 Task: Explore Airbnb accommodation in Puerto de la Cruz, Spain from 21st November, 2023 to 29th November, 2023 for 4 adults.2 bedrooms having 2 beds and 2 bathrooms. Property type can be flat. Look for 5 properties as per requirement.
Action: Mouse moved to (597, 82)
Screenshot: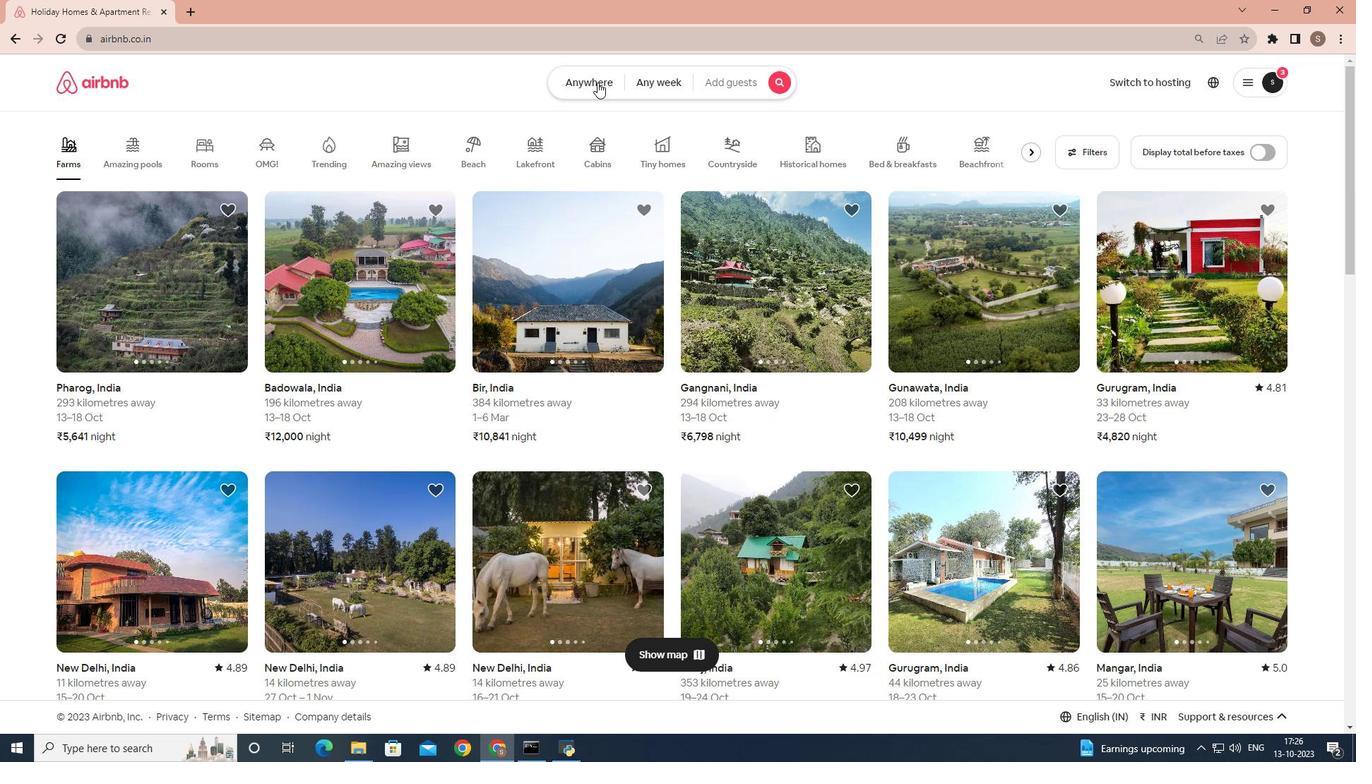 
Action: Mouse pressed left at (597, 82)
Screenshot: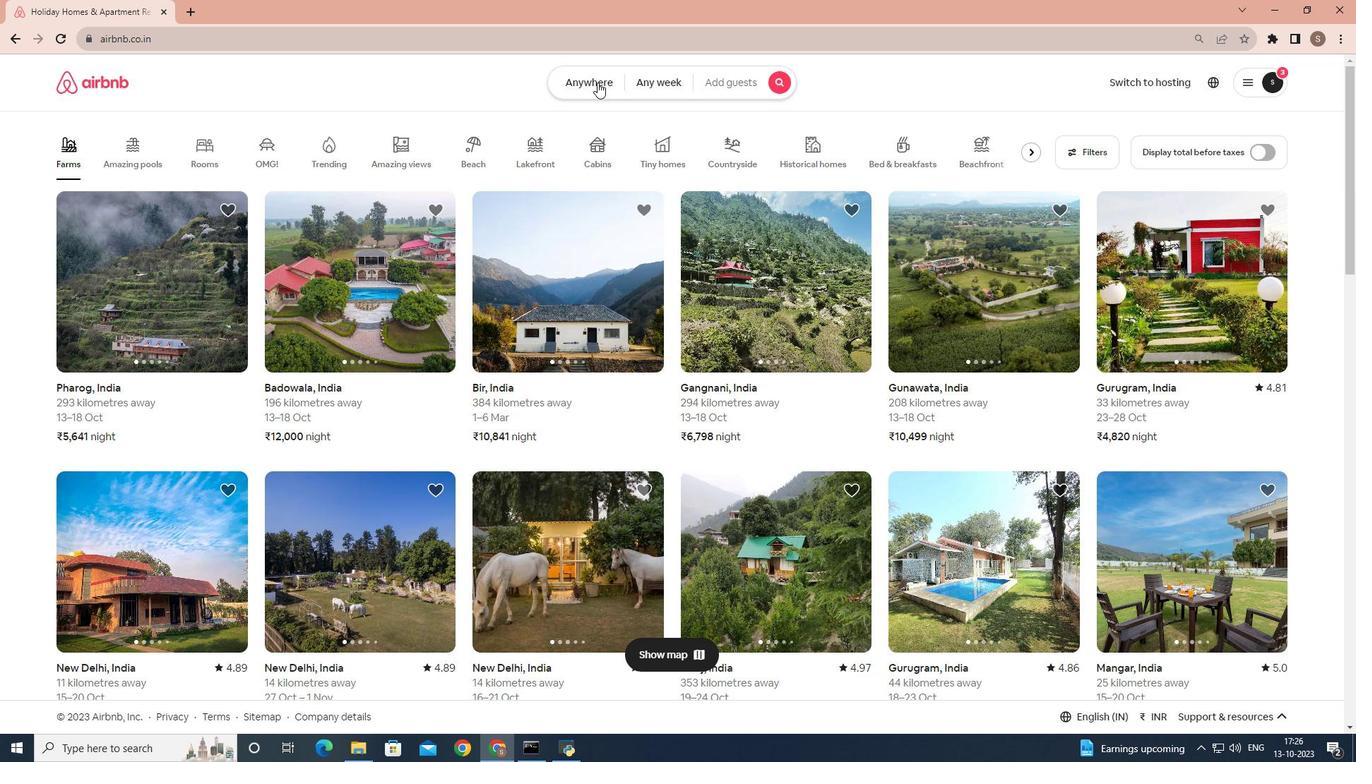 
Action: Mouse moved to (524, 139)
Screenshot: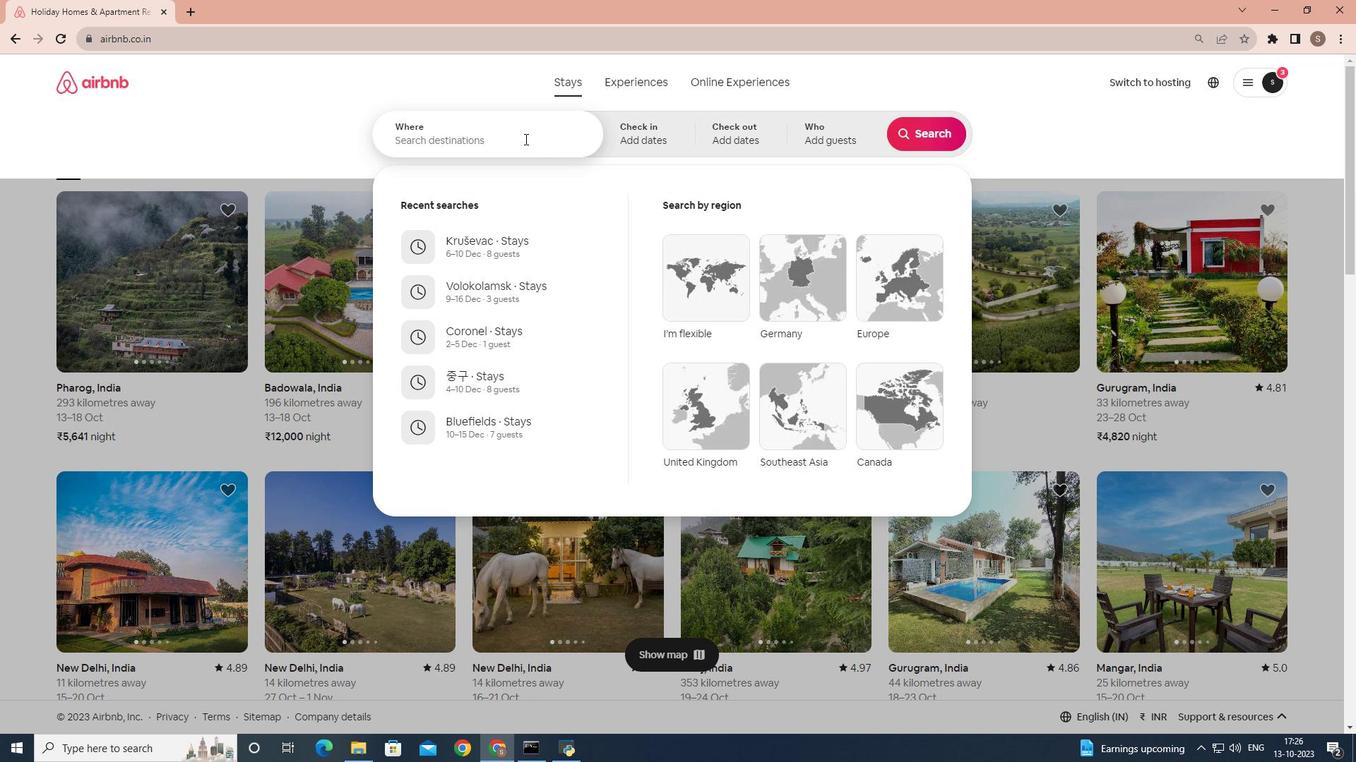 
Action: Mouse pressed left at (524, 139)
Screenshot: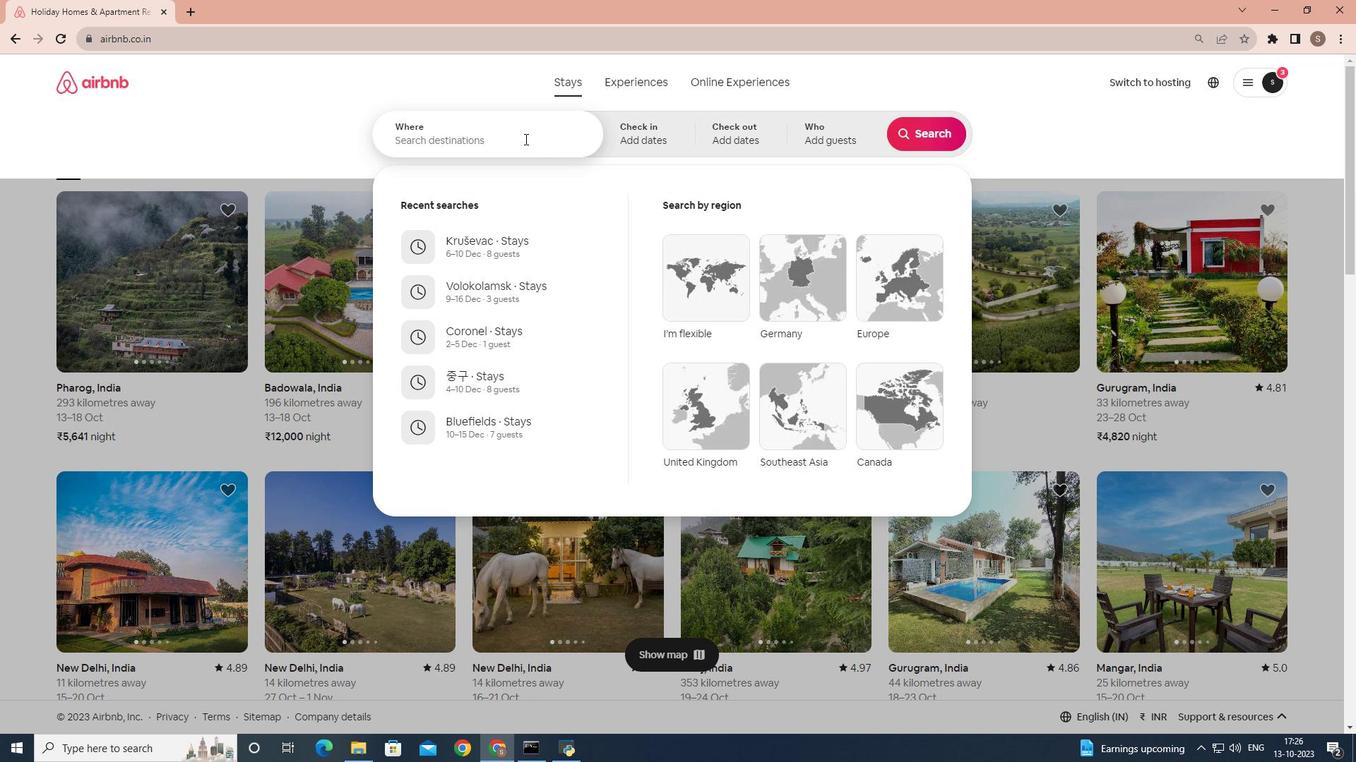 
Action: Key pressed <Key.shift>Puerto<Key.space>de<Key.space>la<Key.space><Key.shift>Curz,<Key.space><Key.shift>Spain
Screenshot: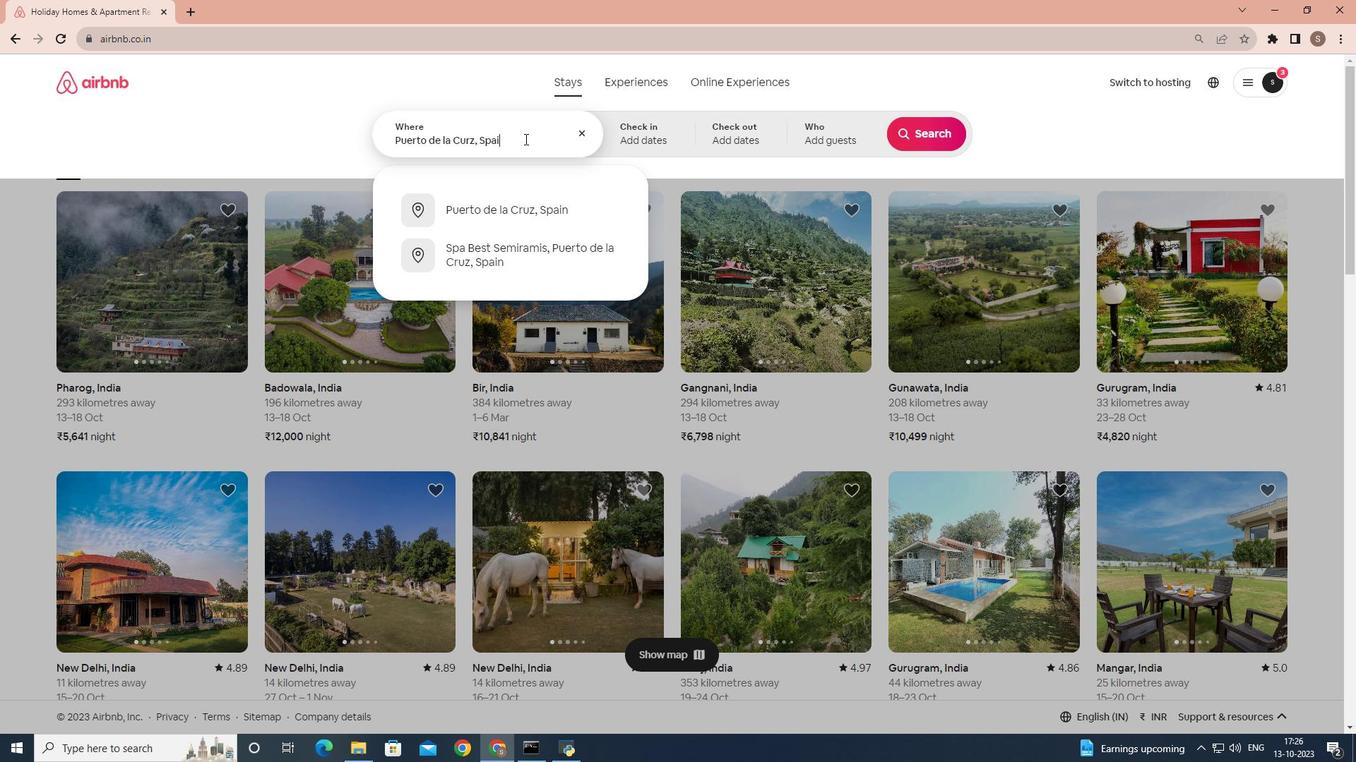 
Action: Mouse moved to (621, 139)
Screenshot: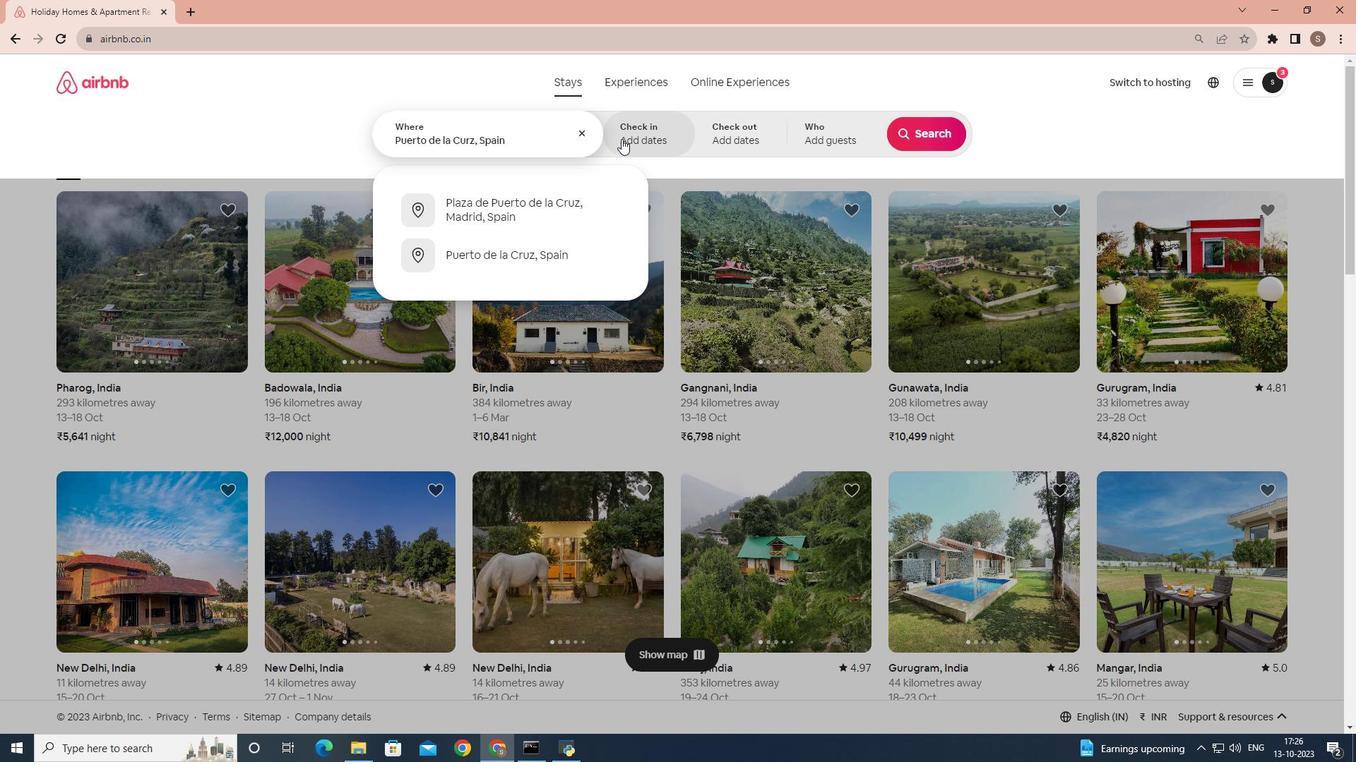 
Action: Mouse pressed left at (621, 139)
Screenshot: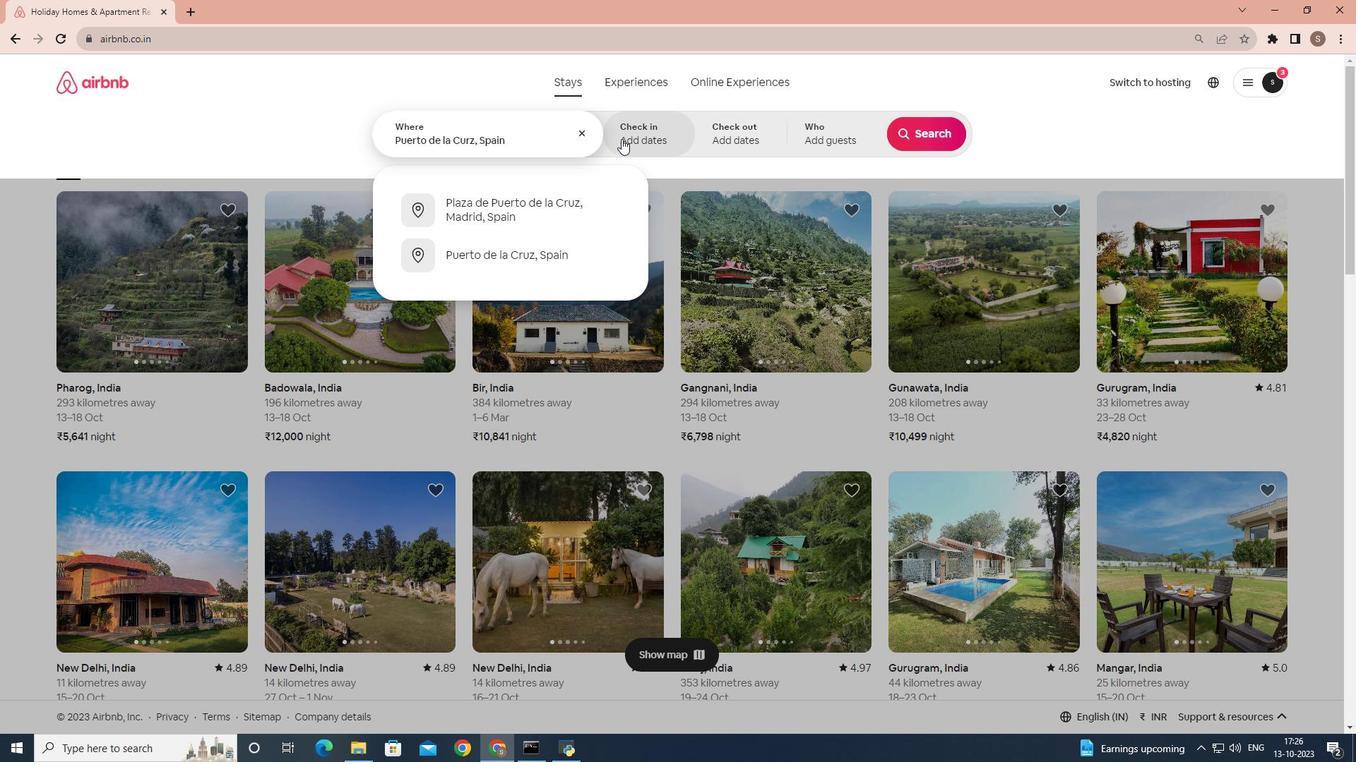
Action: Mouse moved to (782, 407)
Screenshot: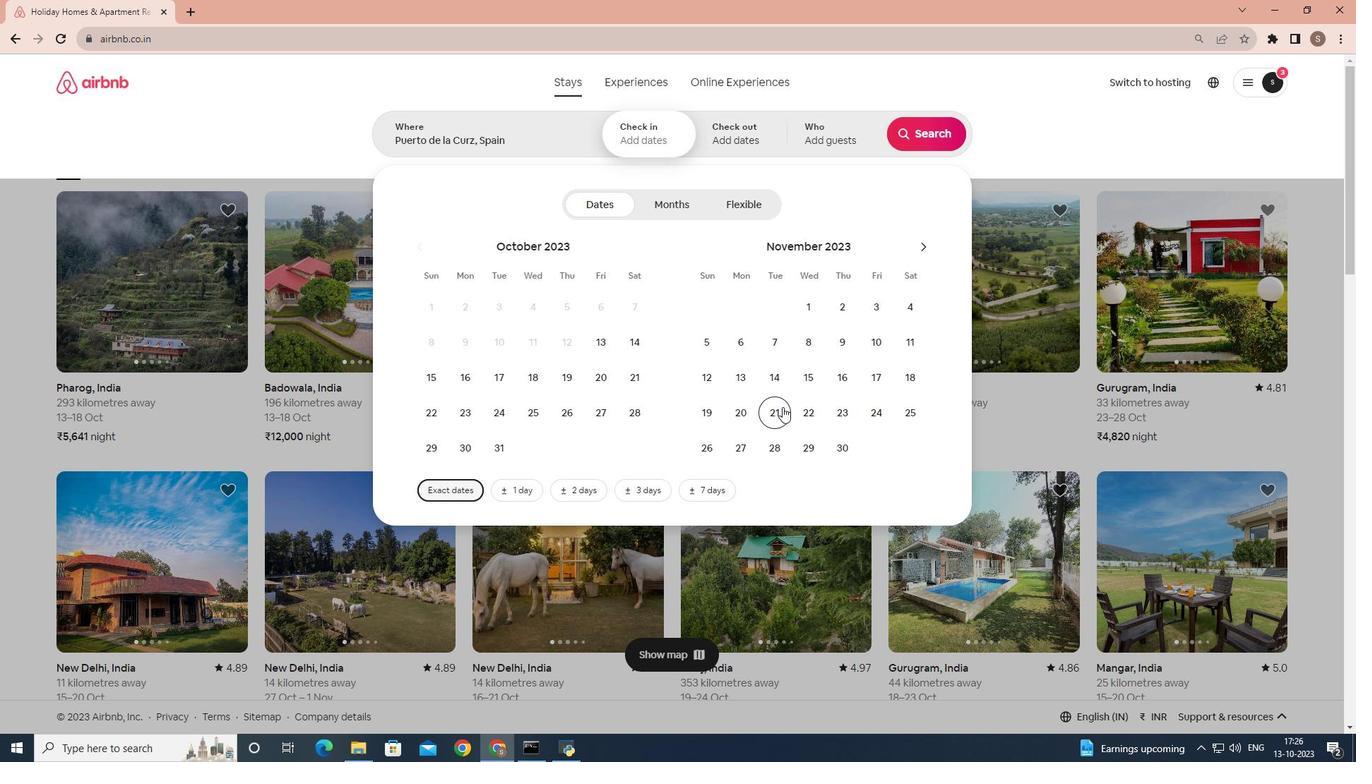 
Action: Mouse pressed left at (782, 407)
Screenshot: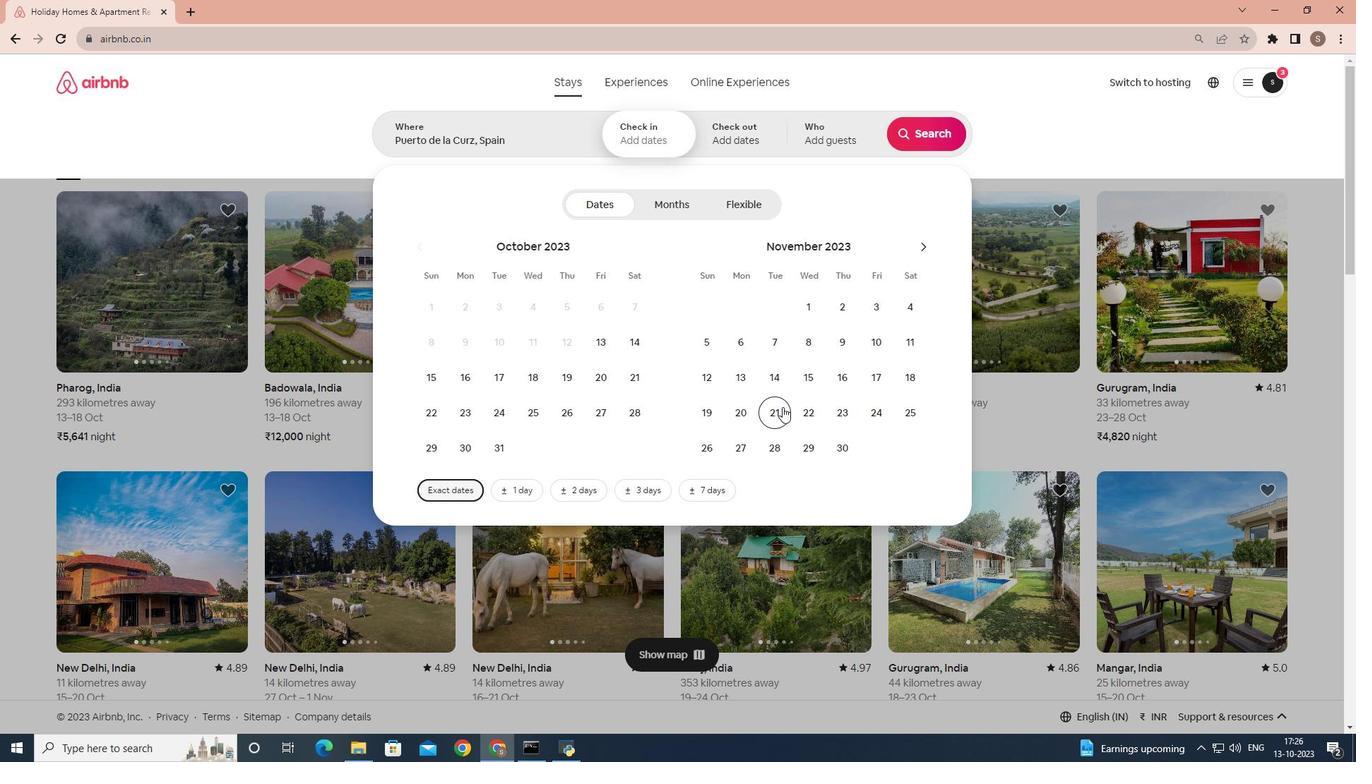 
Action: Mouse moved to (822, 447)
Screenshot: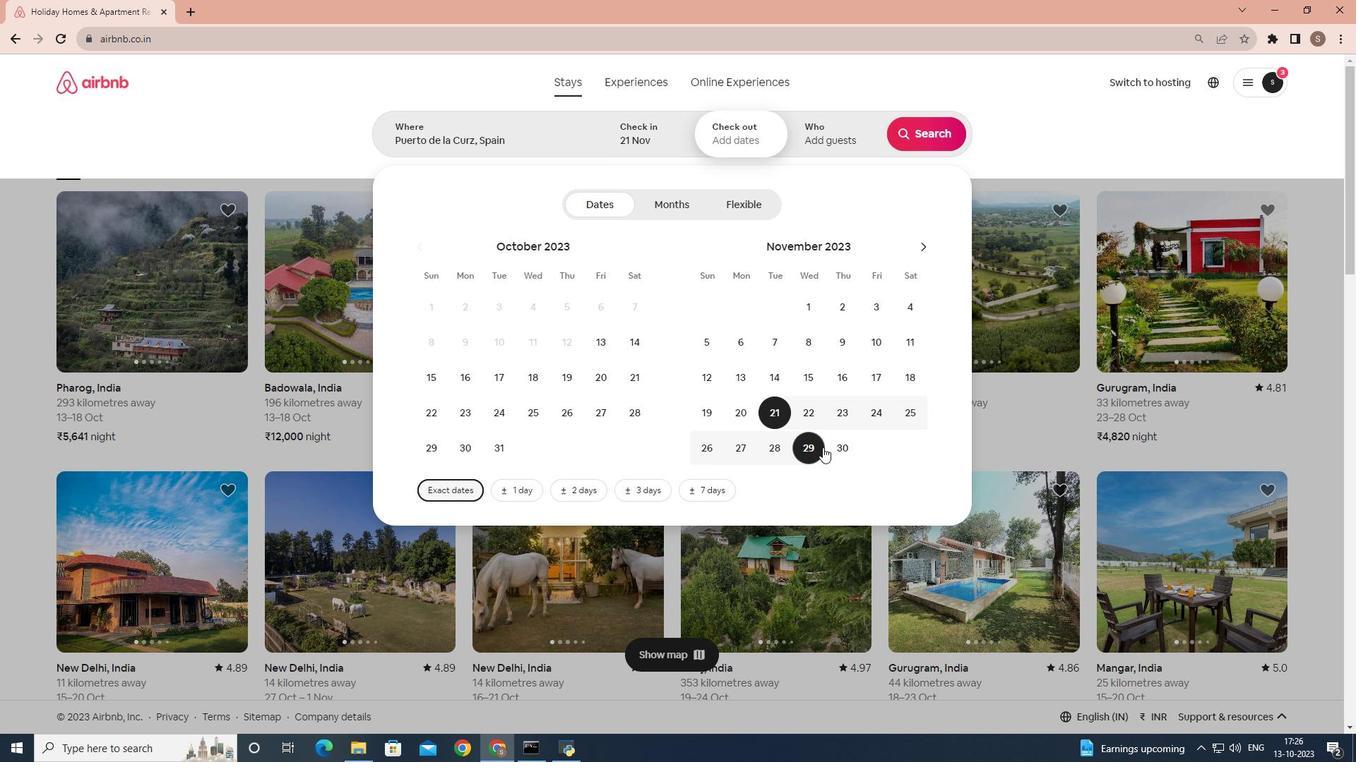 
Action: Mouse pressed left at (822, 447)
Screenshot: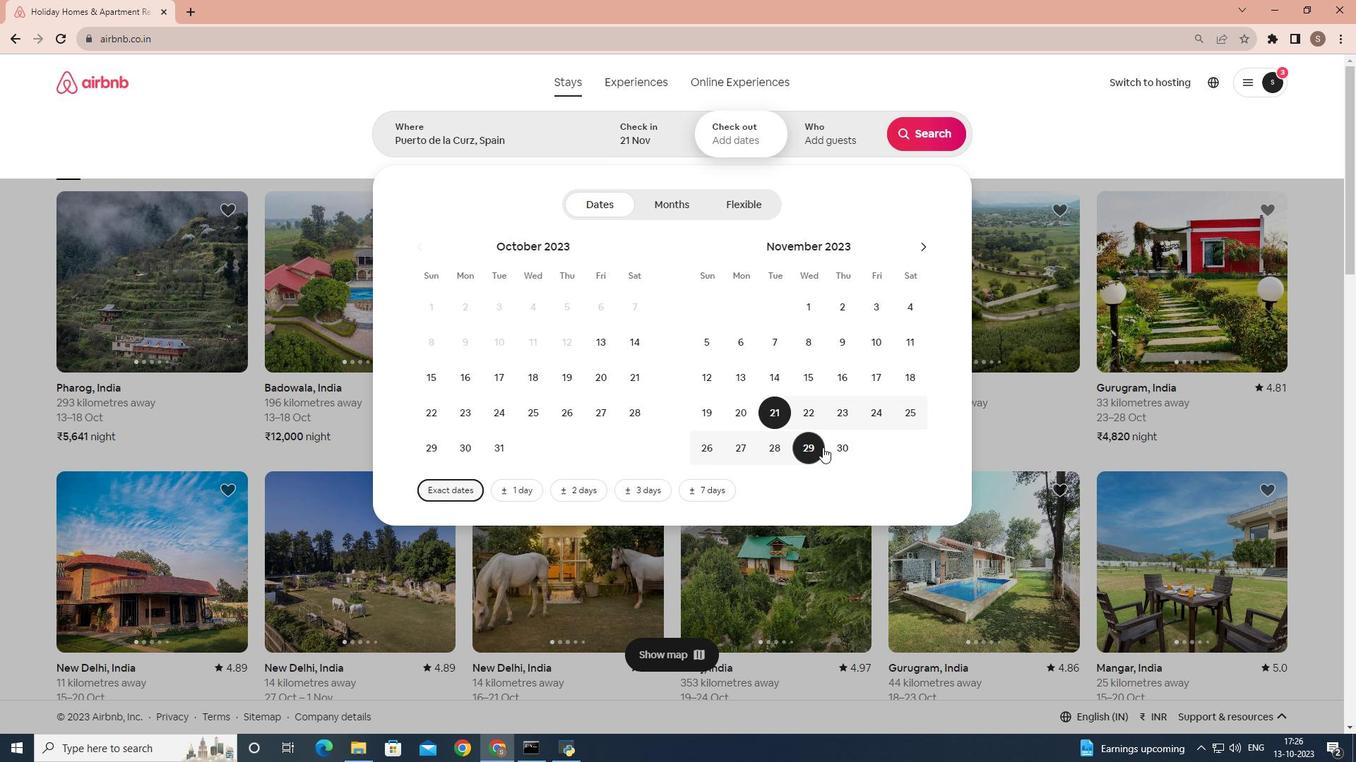 
Action: Mouse moved to (810, 128)
Screenshot: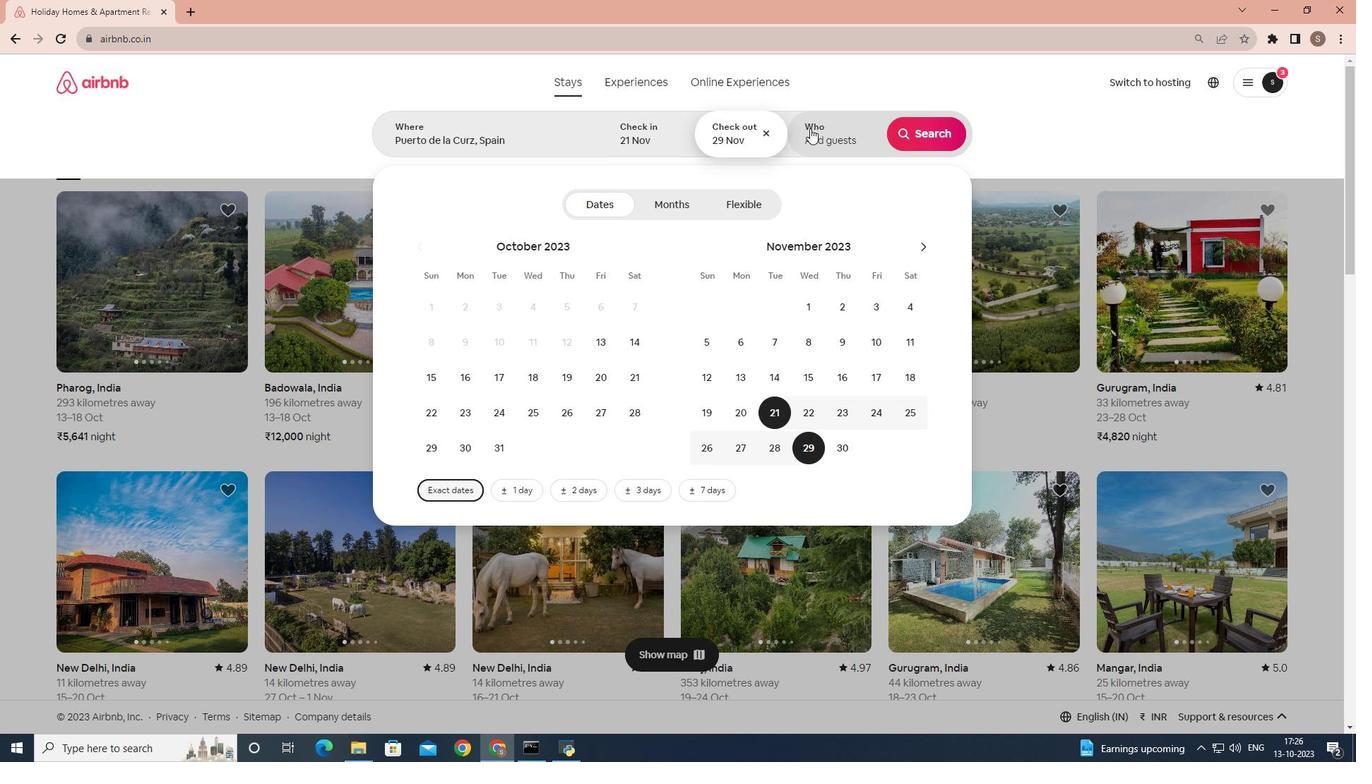 
Action: Mouse pressed left at (810, 128)
Screenshot: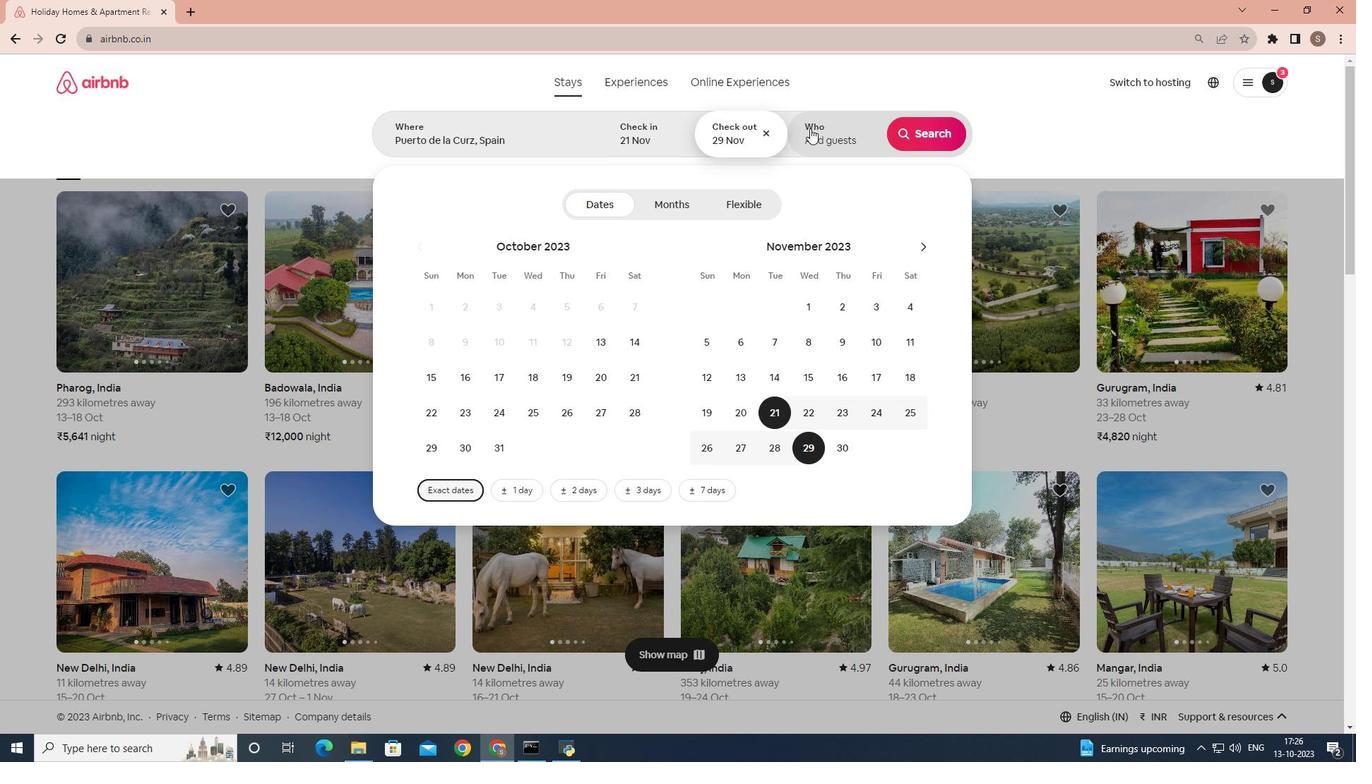 
Action: Mouse moved to (925, 209)
Screenshot: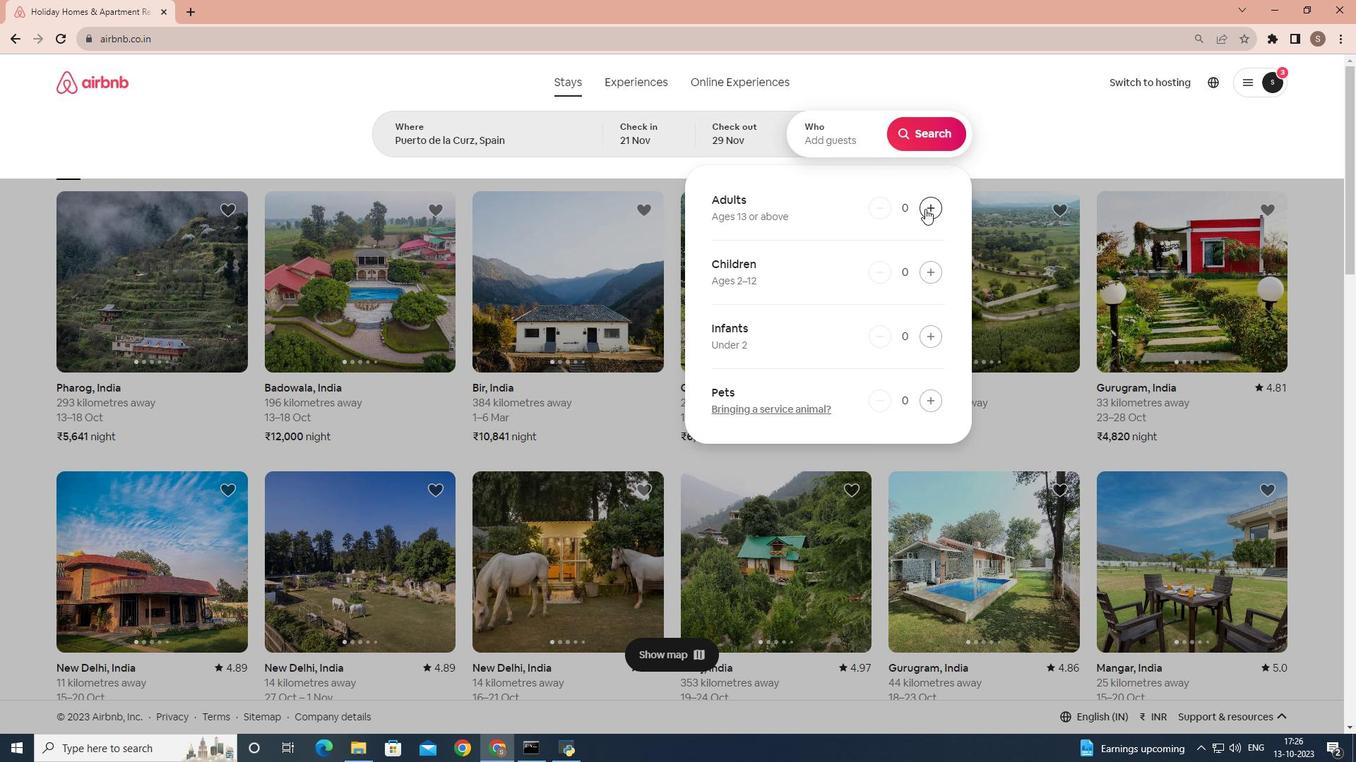 
Action: Mouse pressed left at (925, 209)
Screenshot: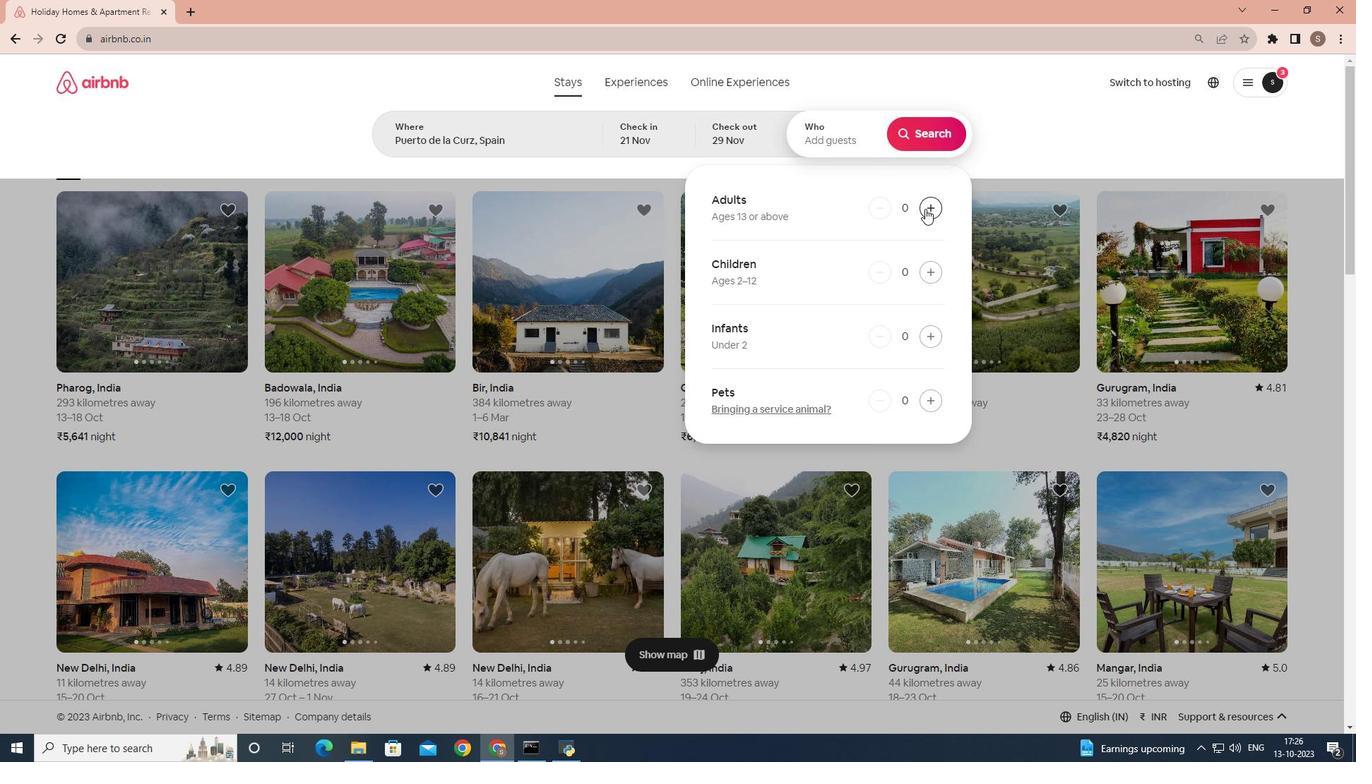 
Action: Mouse pressed left at (925, 209)
Screenshot: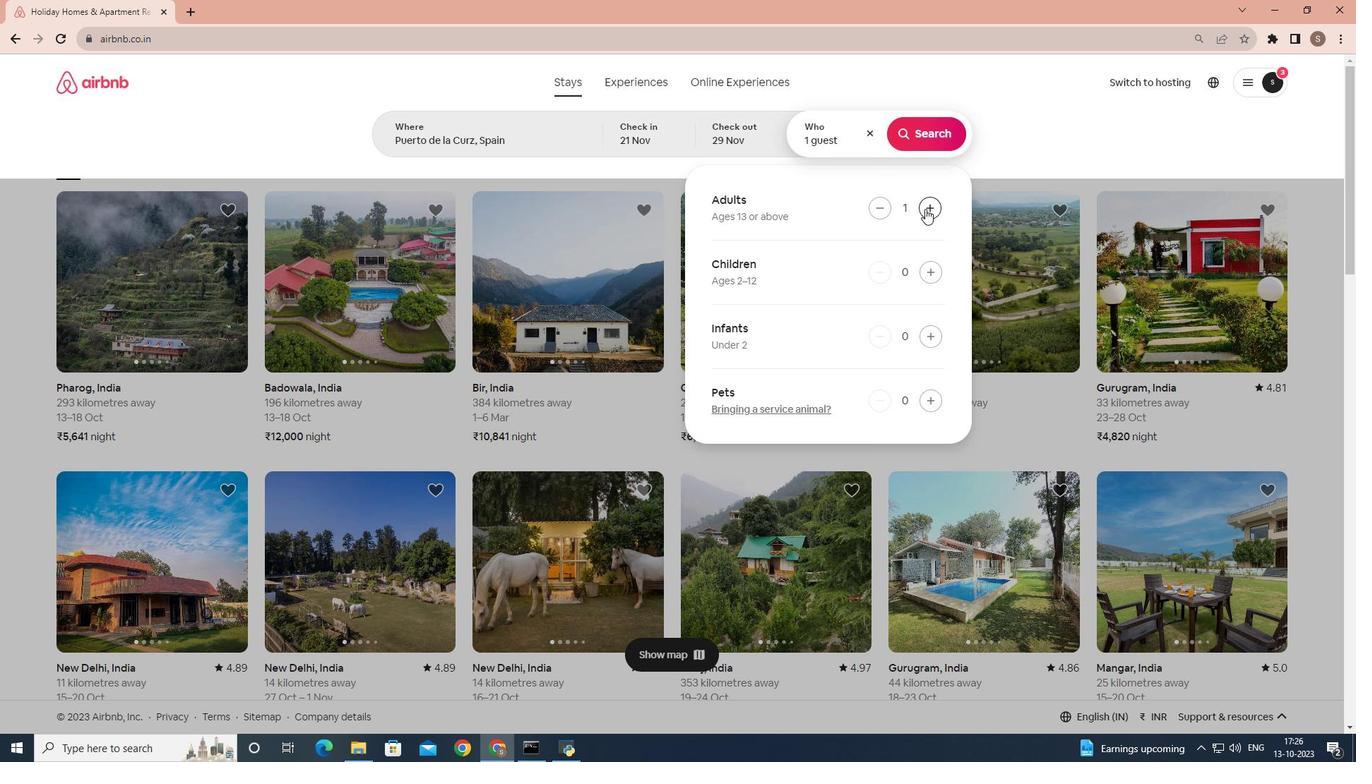
Action: Mouse pressed left at (925, 209)
Screenshot: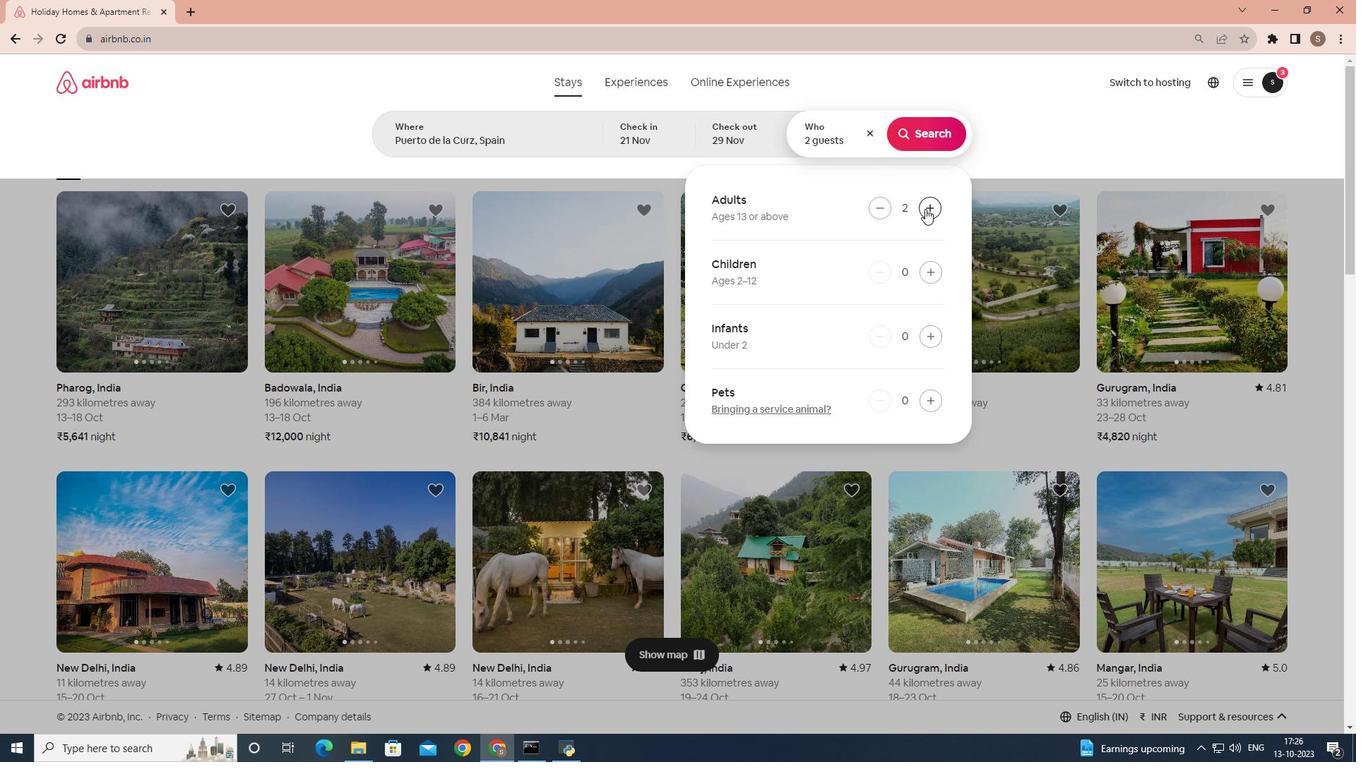 
Action: Mouse pressed left at (925, 209)
Screenshot: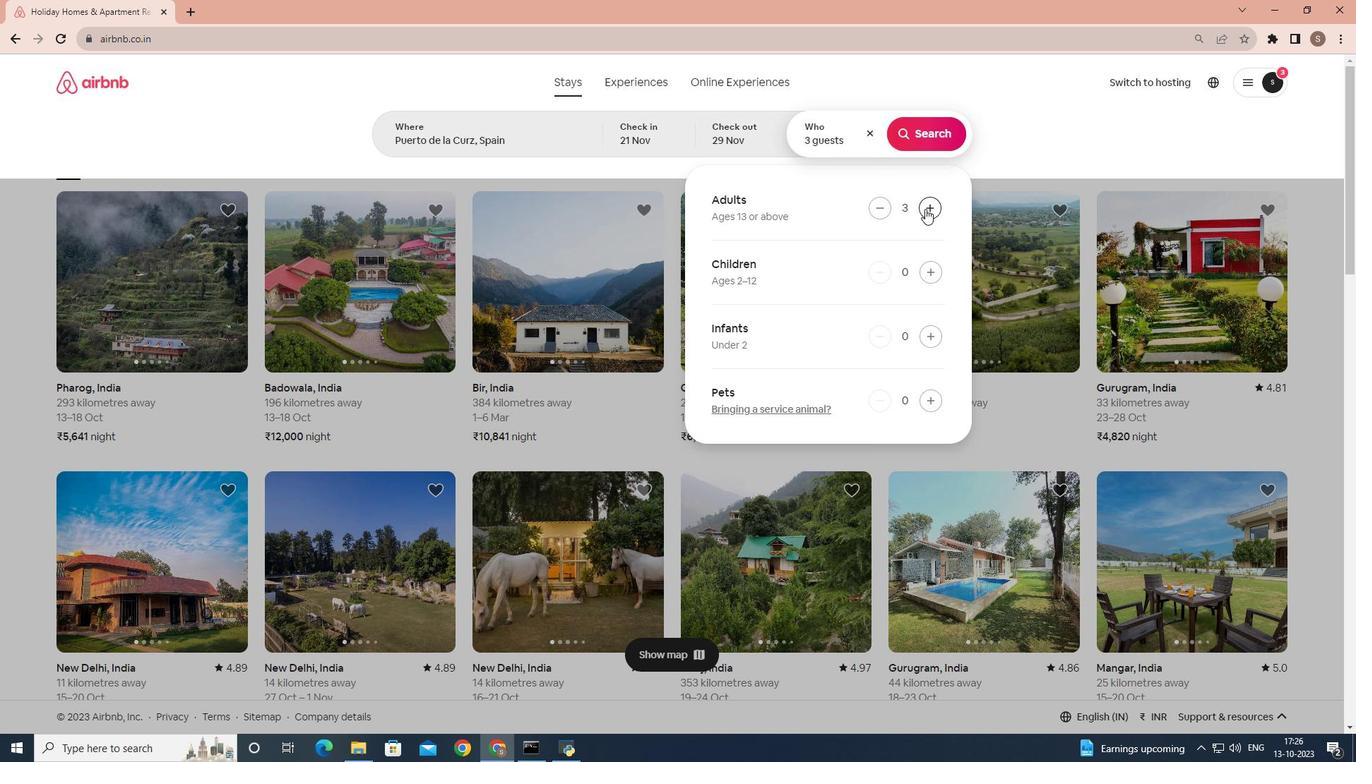 
Action: Mouse moved to (934, 125)
Screenshot: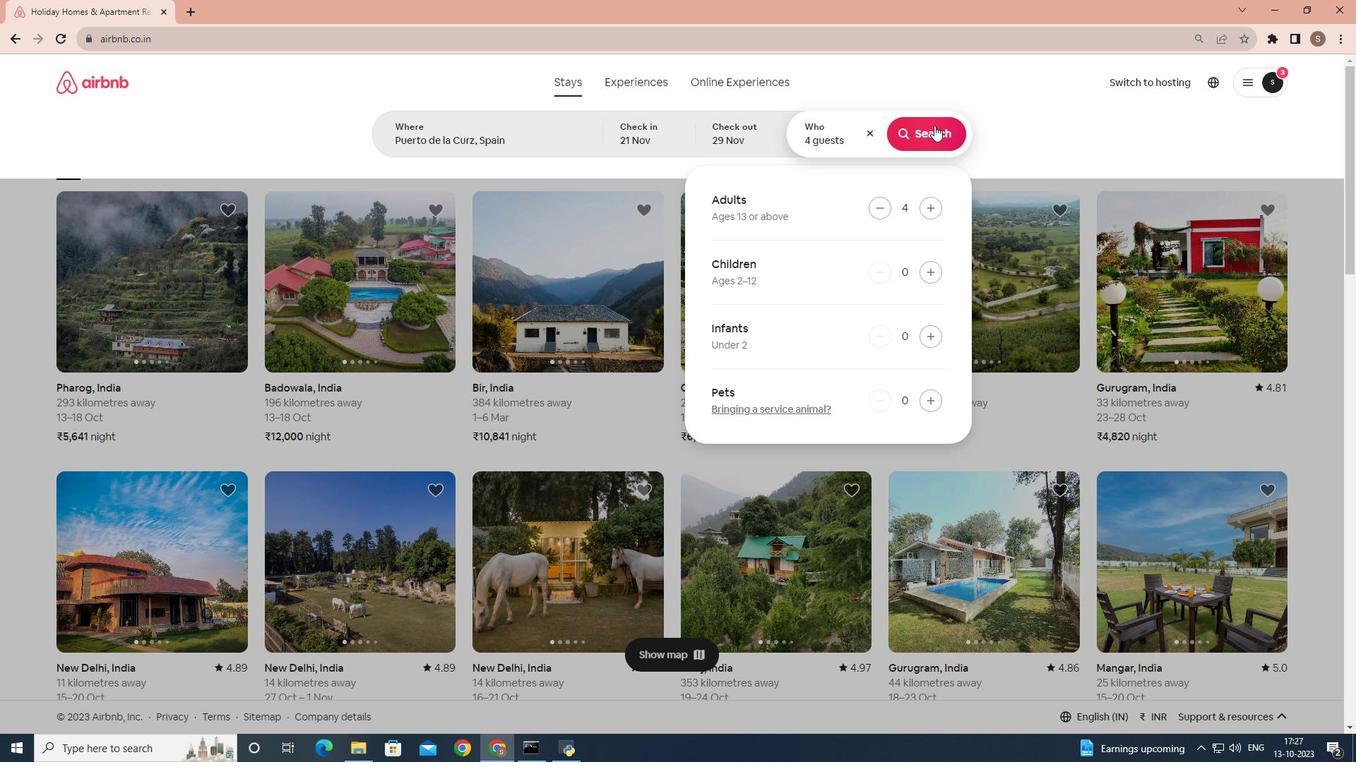 
Action: Mouse pressed left at (934, 125)
Screenshot: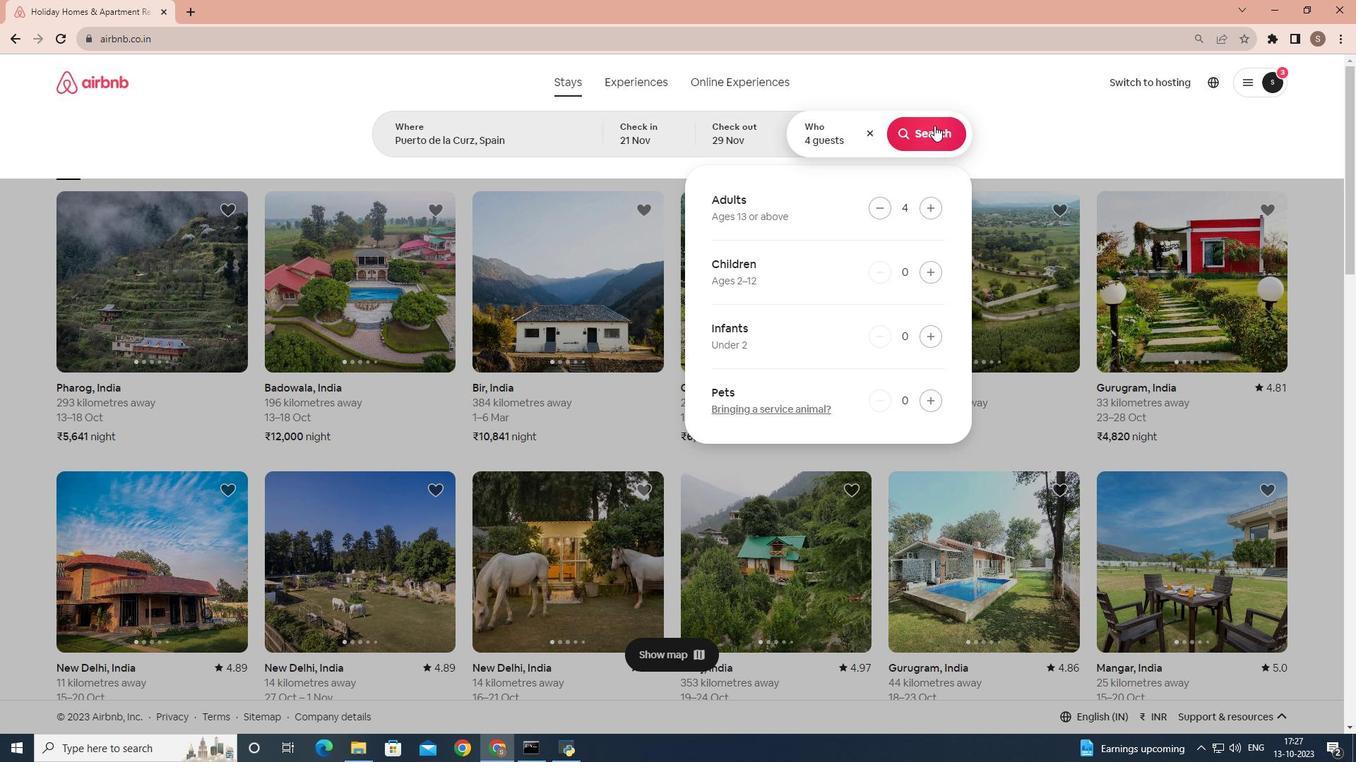 
Action: Mouse moved to (1109, 136)
Screenshot: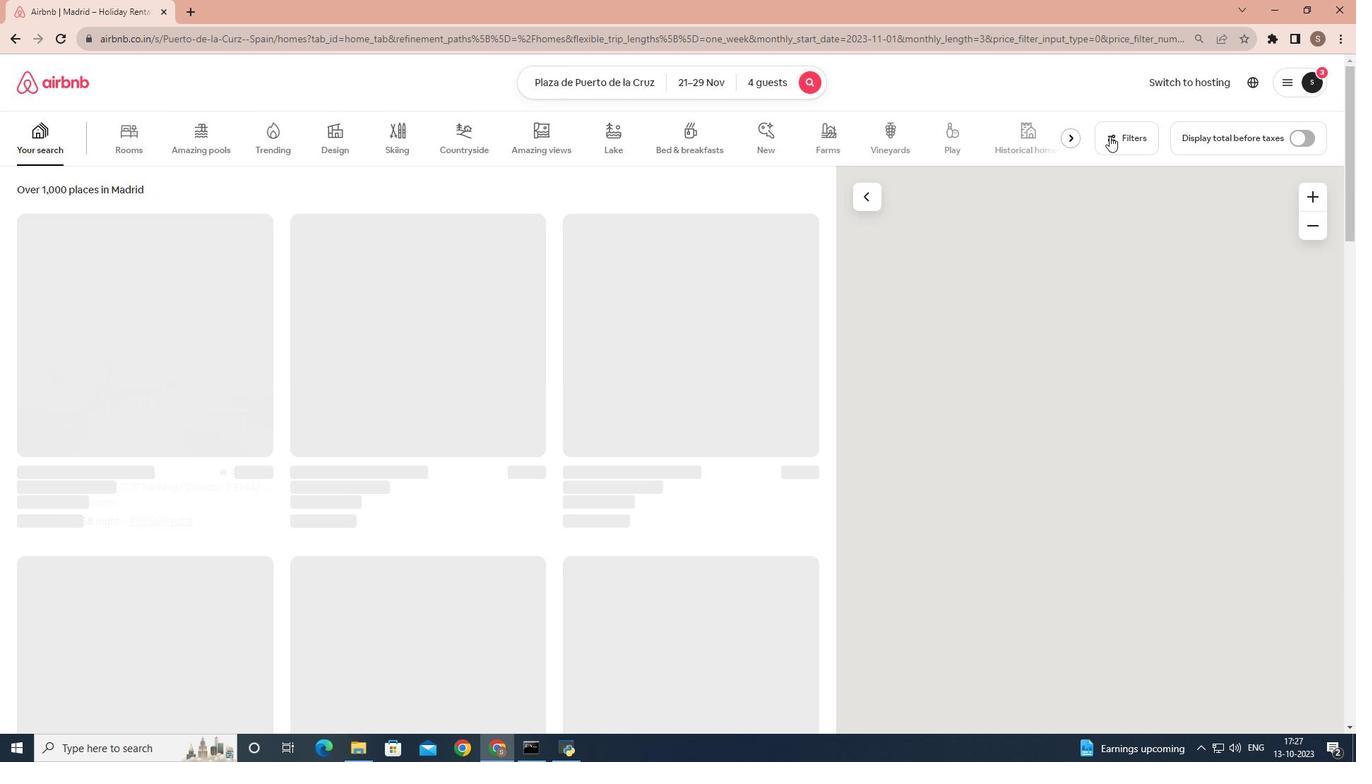 
Action: Mouse pressed left at (1109, 136)
Screenshot: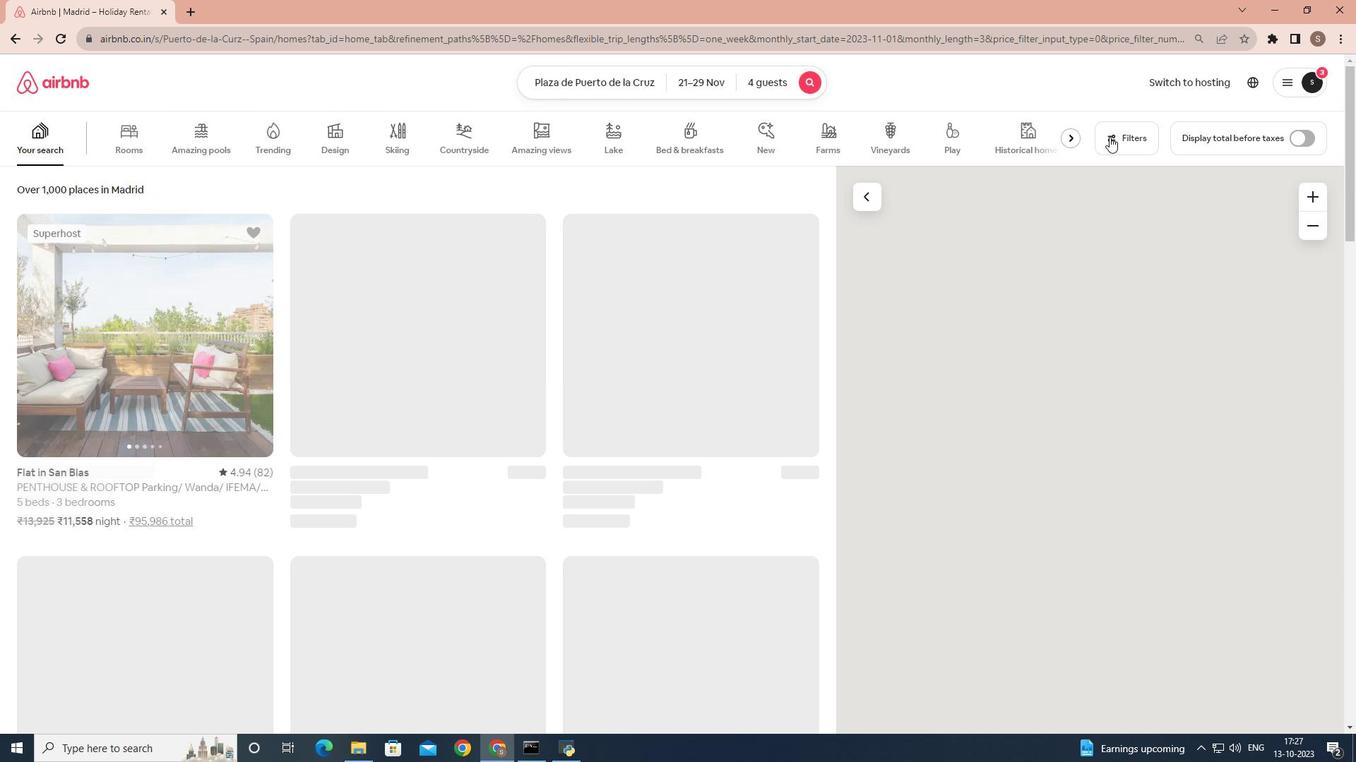 
Action: Mouse moved to (656, 381)
Screenshot: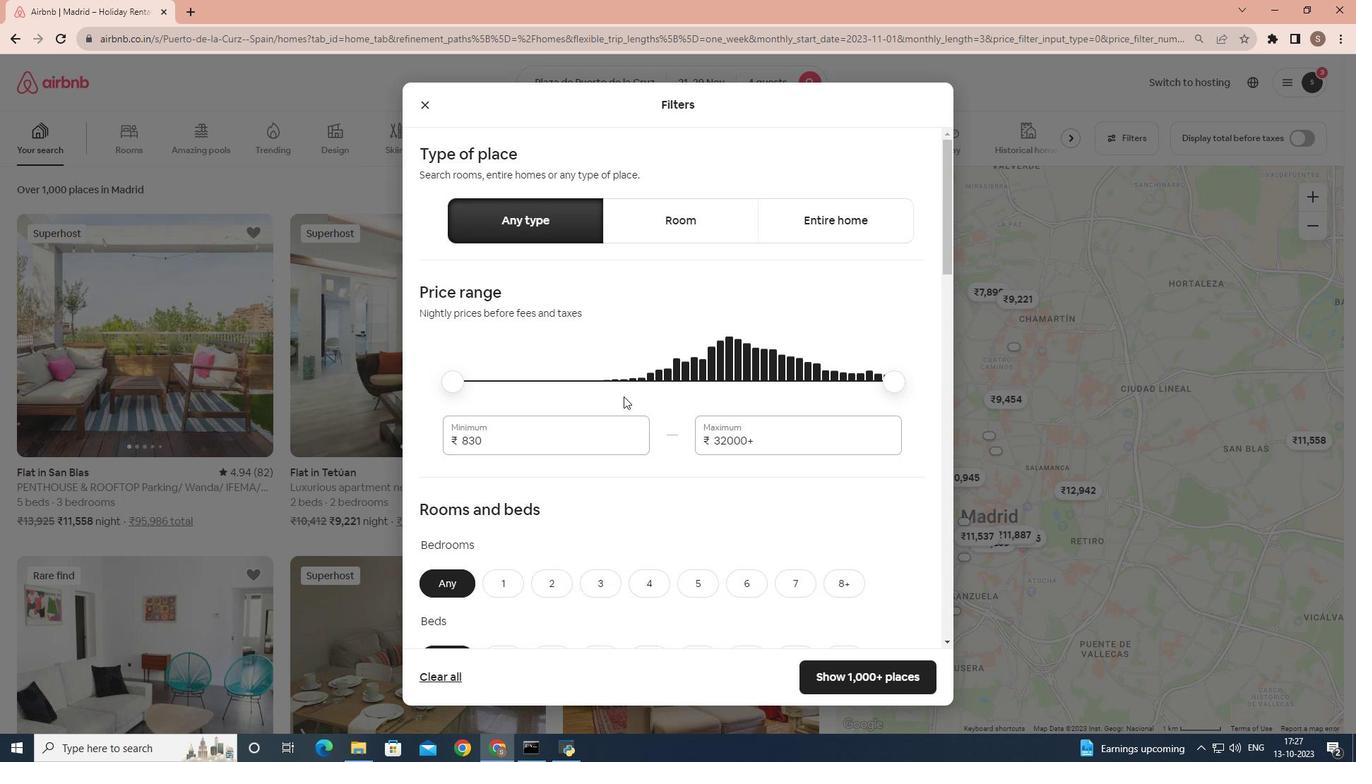 
Action: Mouse scrolled (656, 380) with delta (0, 0)
Screenshot: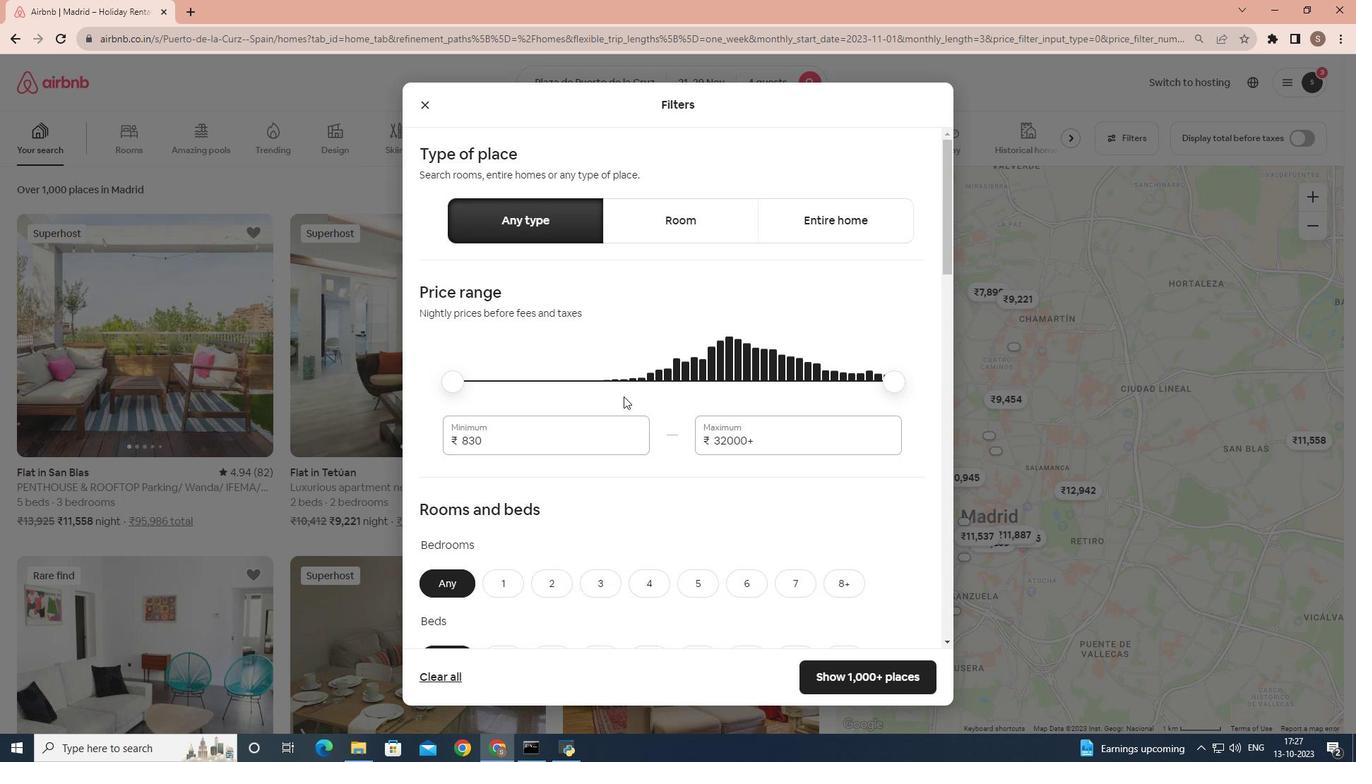 
Action: Mouse moved to (642, 389)
Screenshot: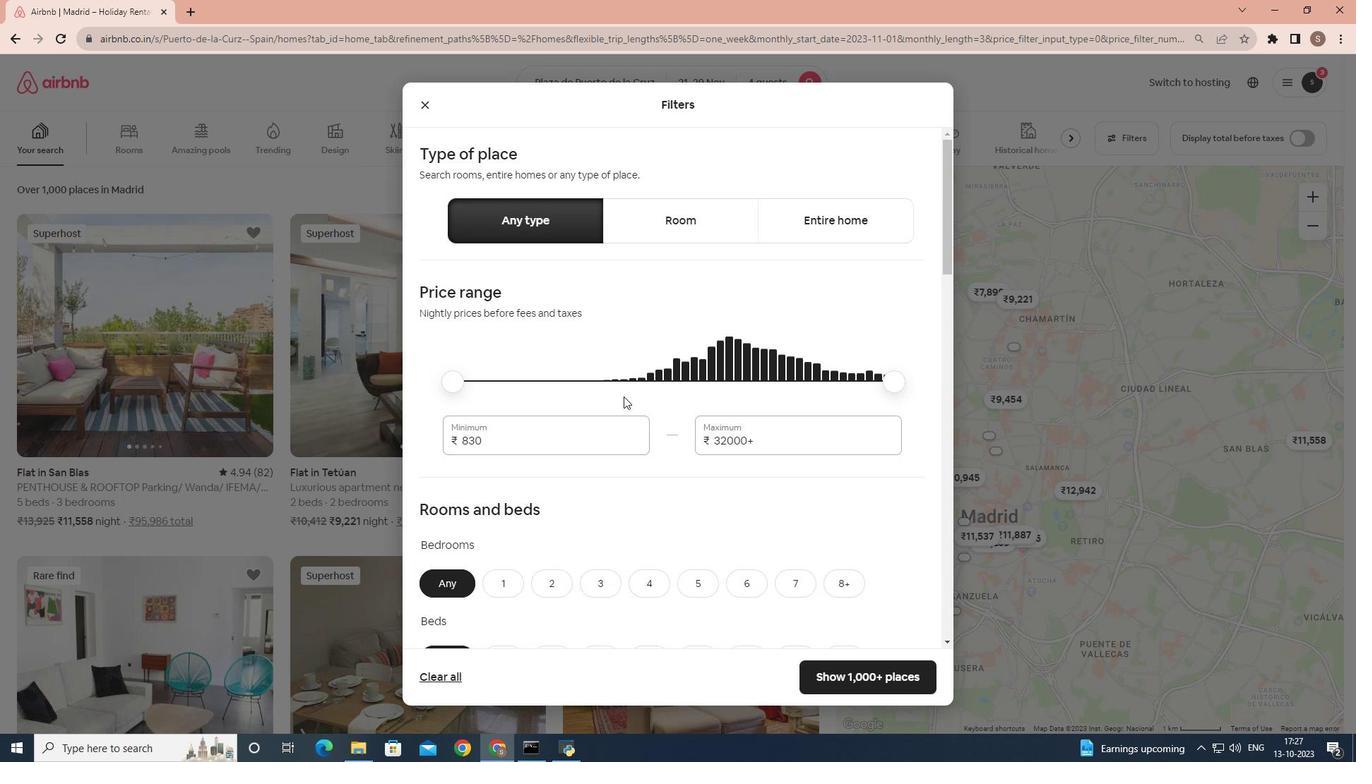 
Action: Mouse scrolled (642, 388) with delta (0, 0)
Screenshot: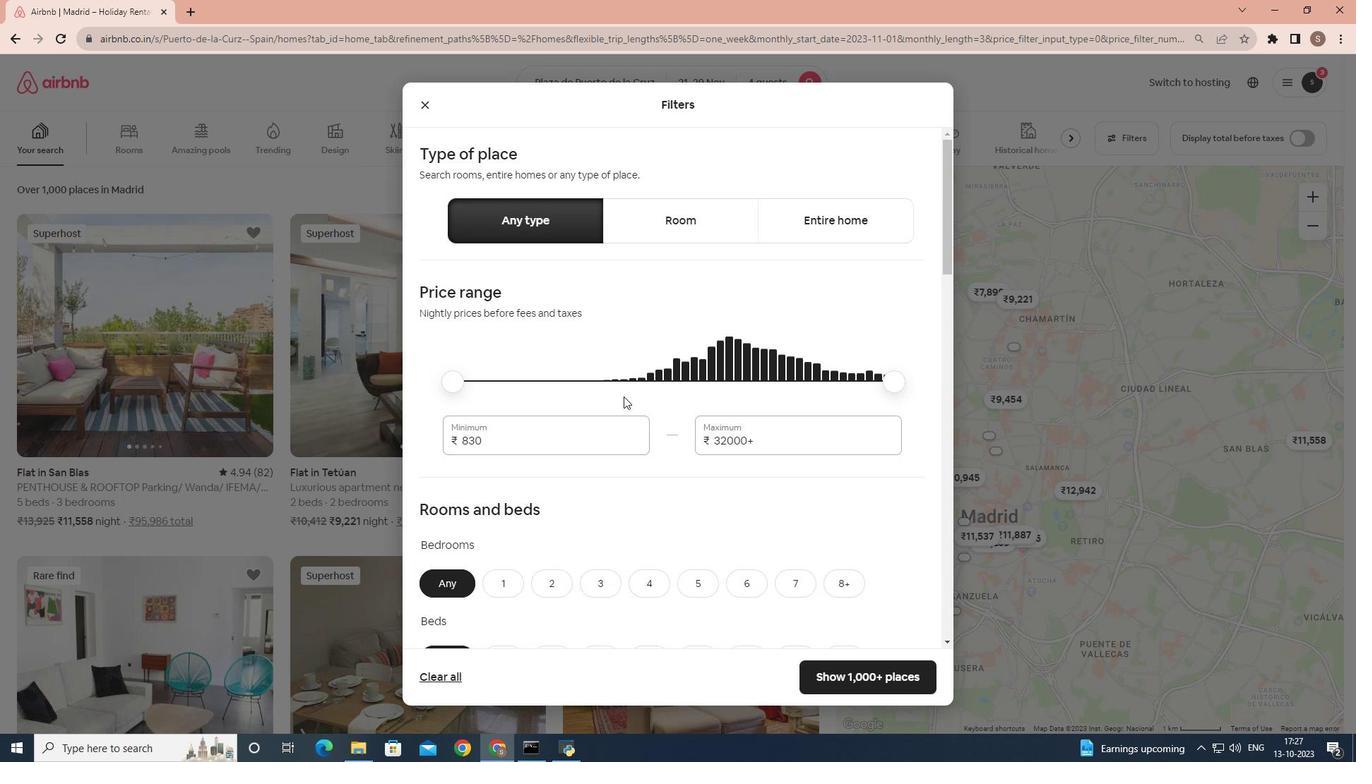 
Action: Mouse moved to (618, 399)
Screenshot: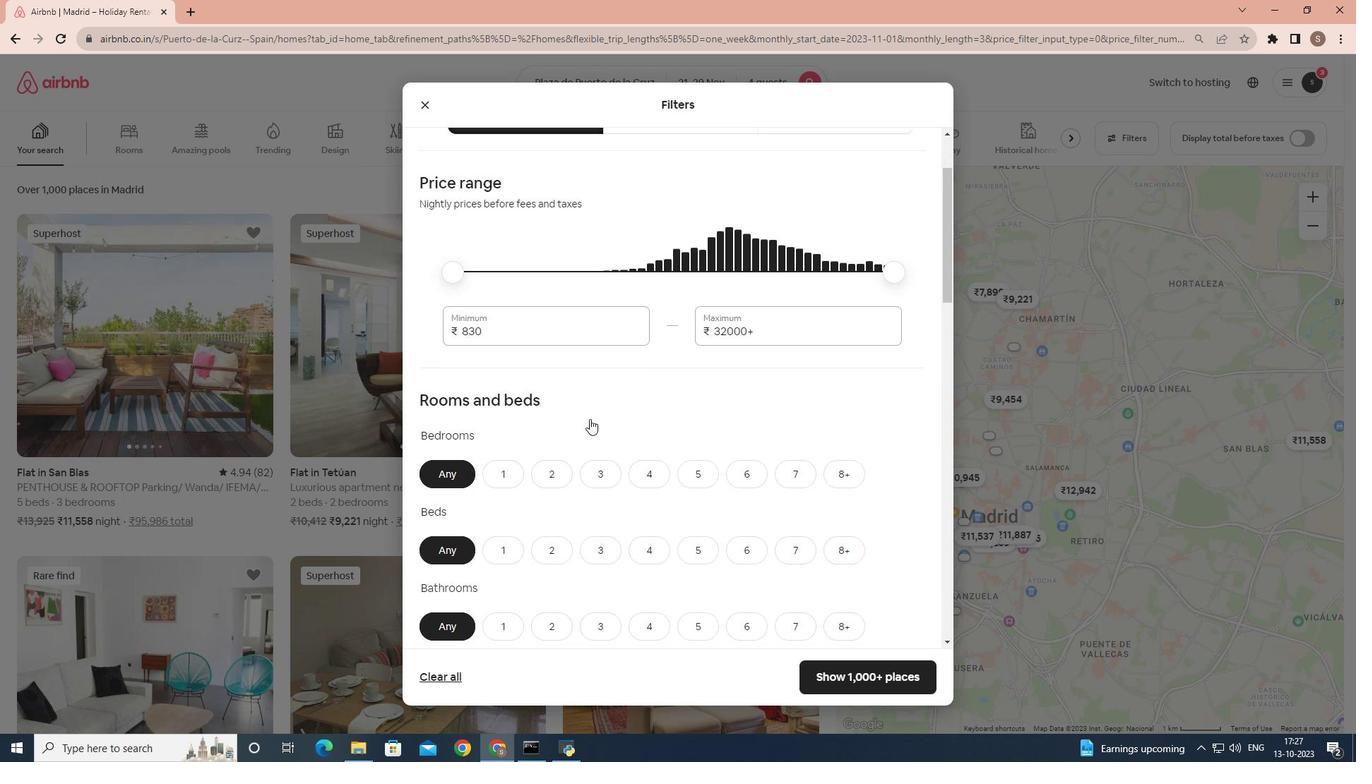 
Action: Mouse scrolled (618, 399) with delta (0, 0)
Screenshot: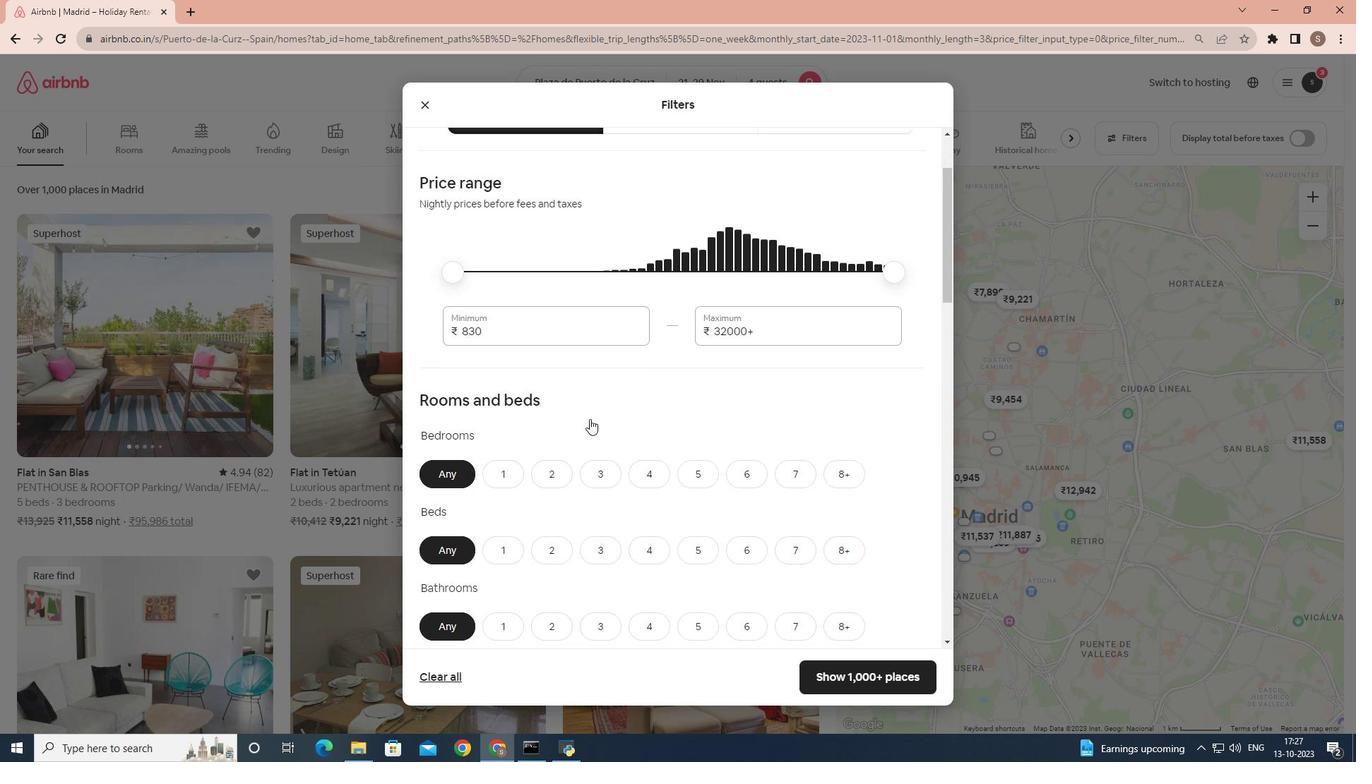 
Action: Mouse moved to (550, 382)
Screenshot: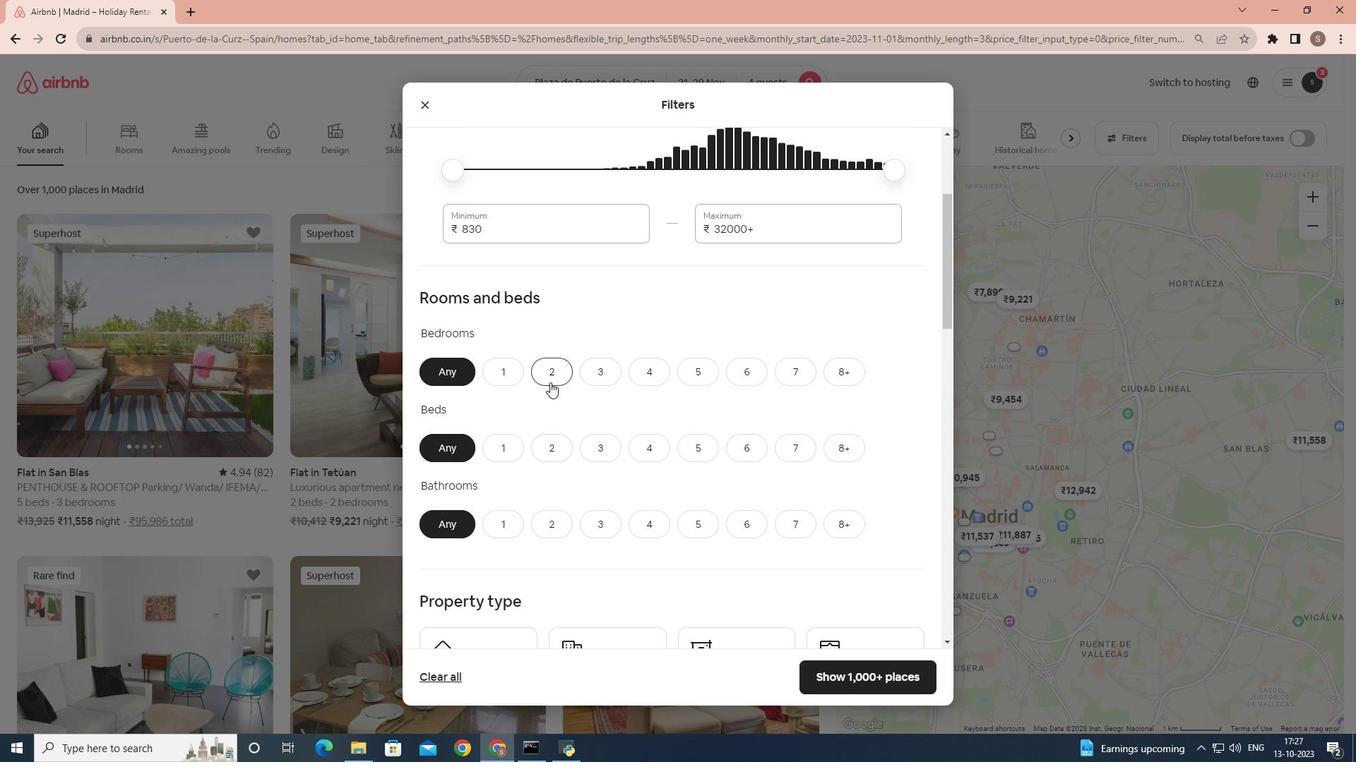 
Action: Mouse pressed left at (550, 382)
Screenshot: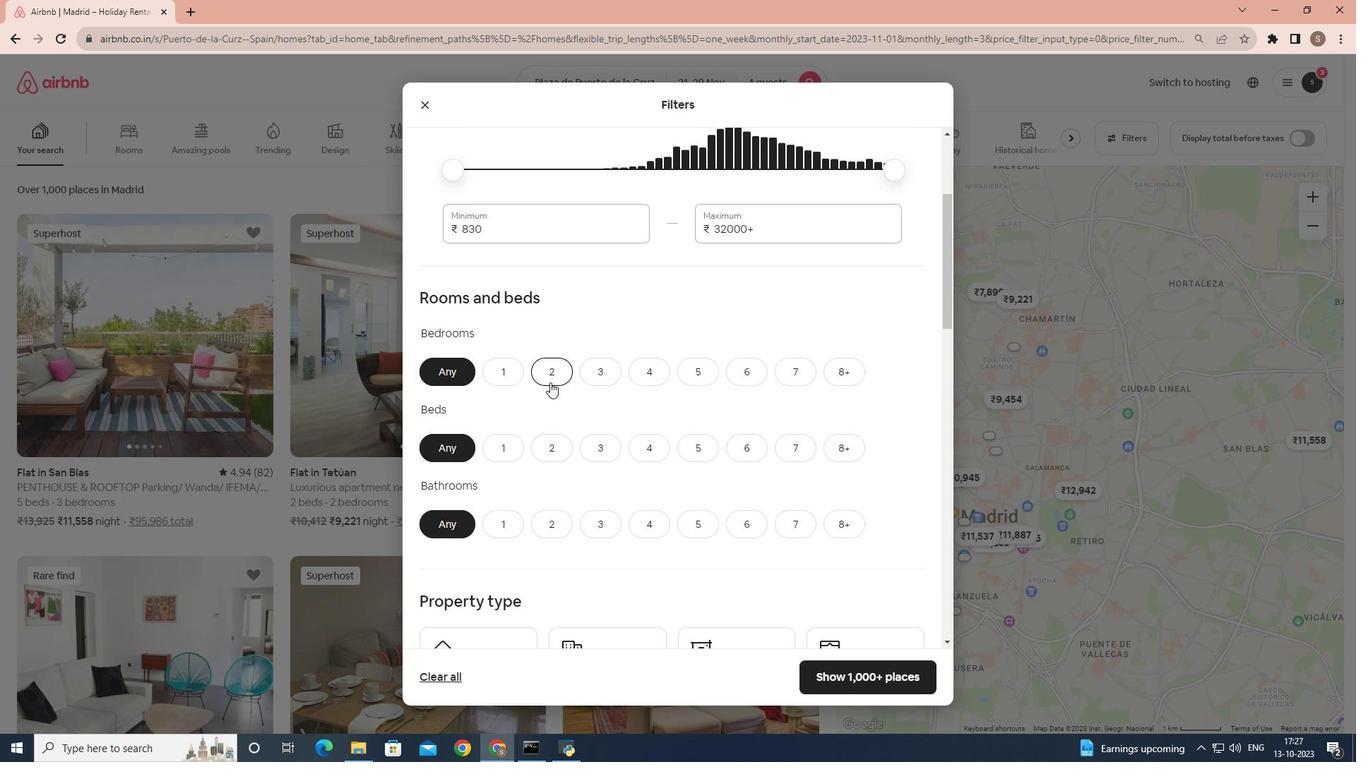 
Action: Mouse scrolled (550, 382) with delta (0, 0)
Screenshot: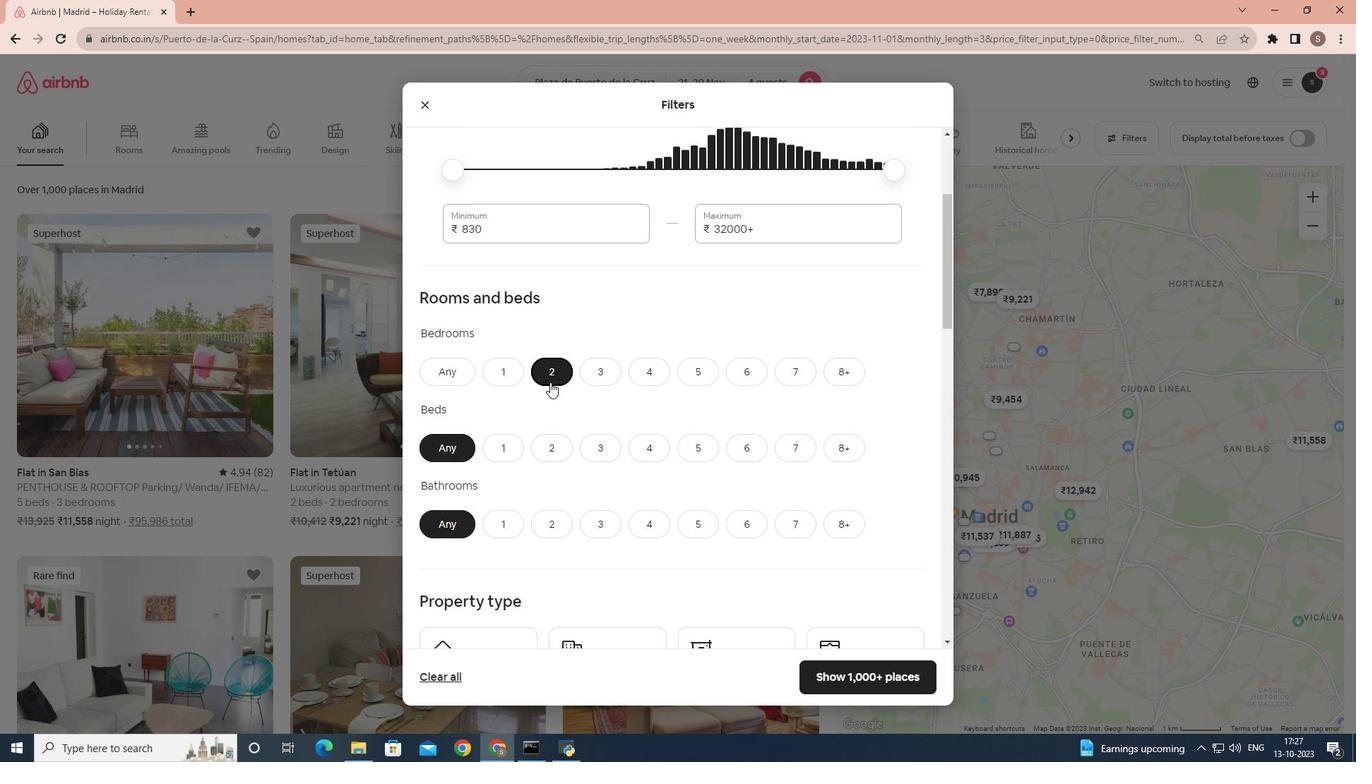 
Action: Mouse pressed left at (550, 382)
Screenshot: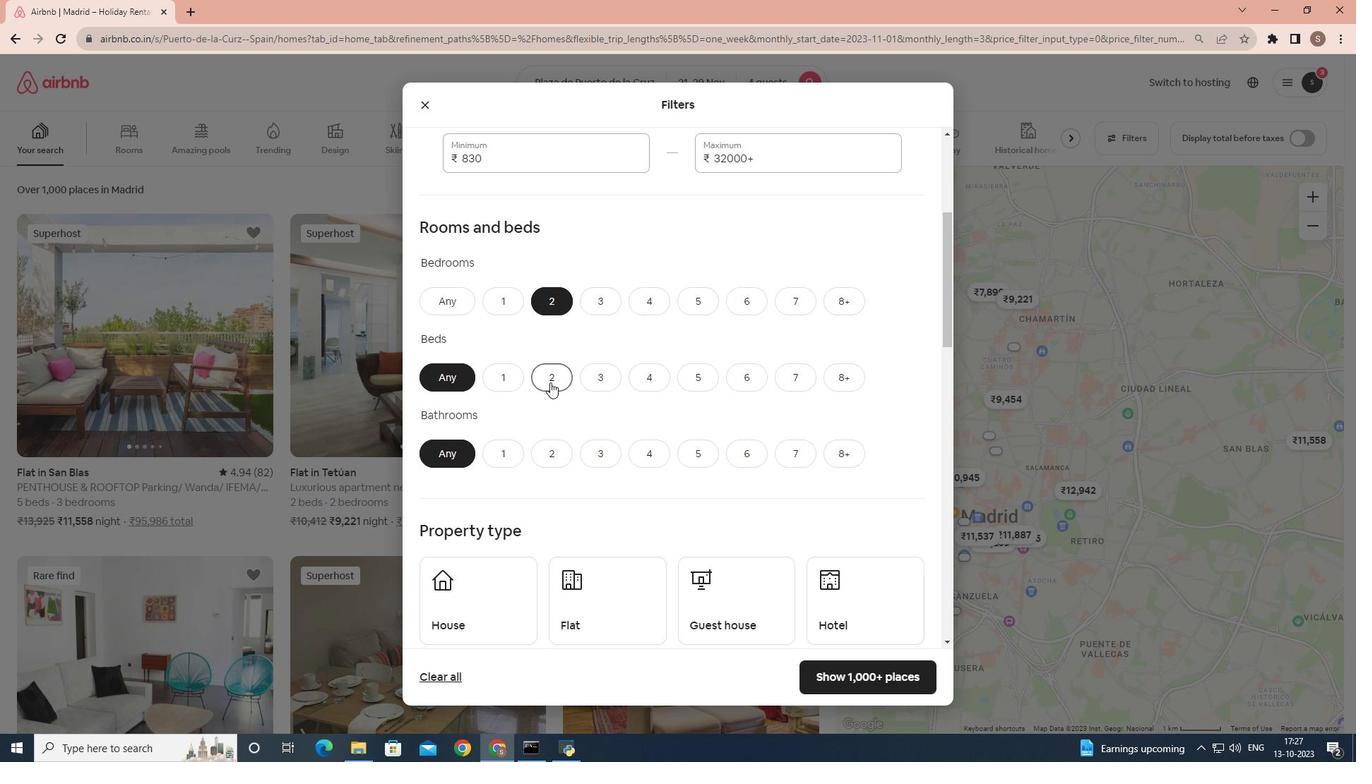 
Action: Mouse scrolled (550, 382) with delta (0, 0)
Screenshot: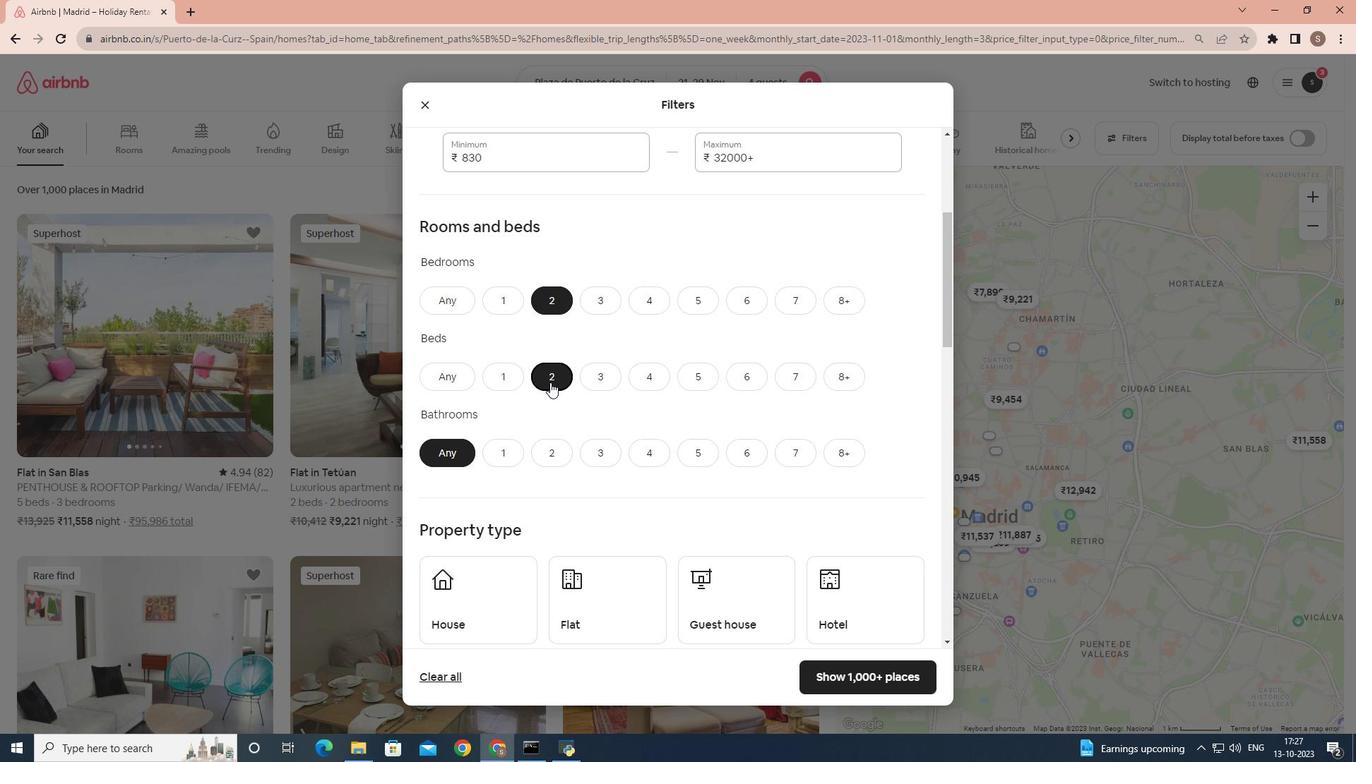 
Action: Mouse pressed left at (550, 382)
Screenshot: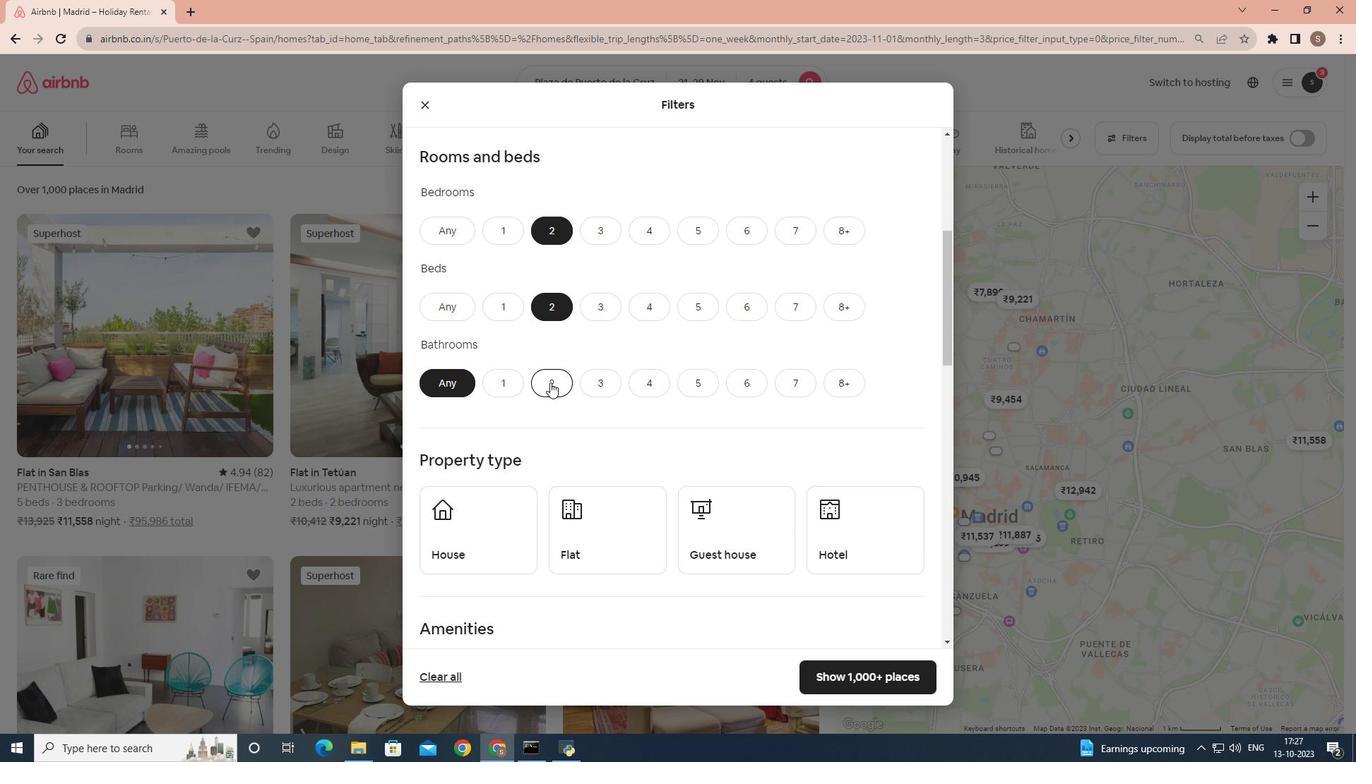 
Action: Mouse scrolled (550, 382) with delta (0, 0)
Screenshot: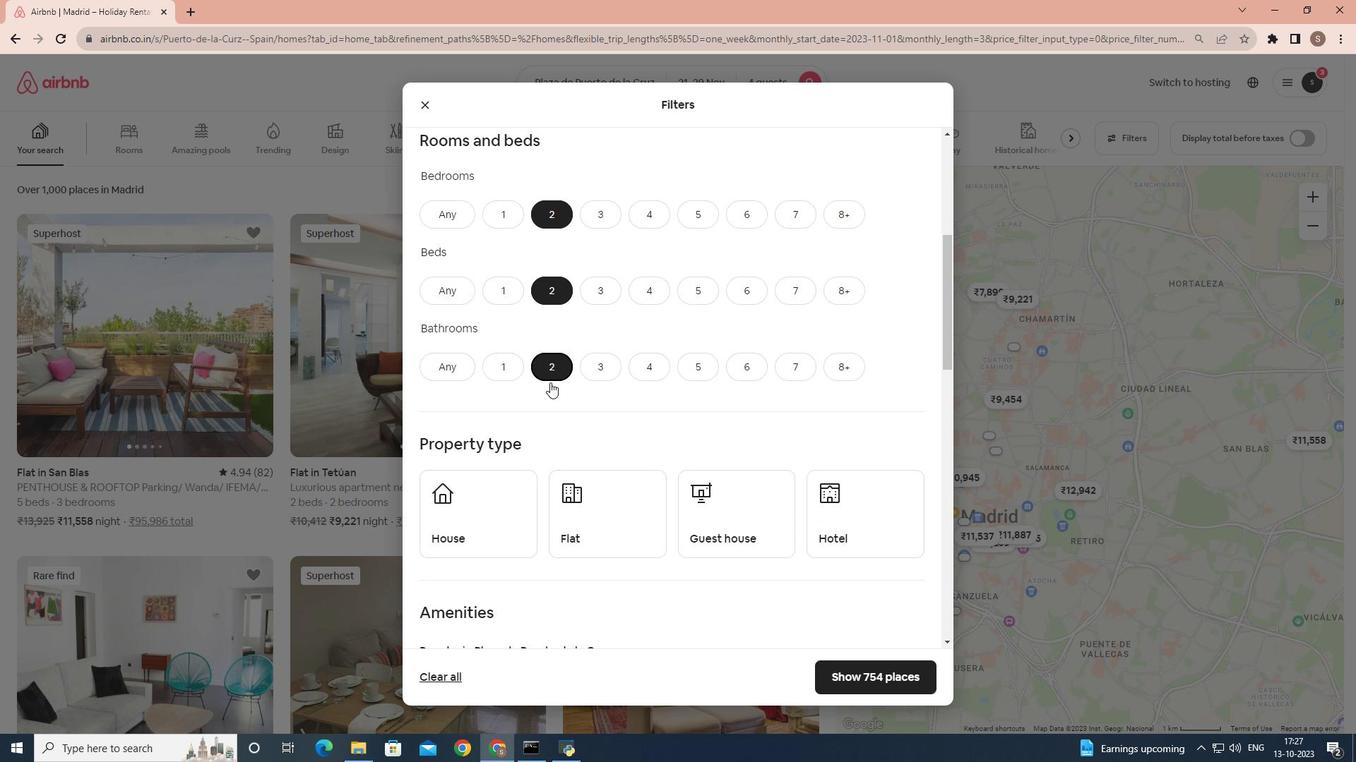 
Action: Mouse moved to (587, 433)
Screenshot: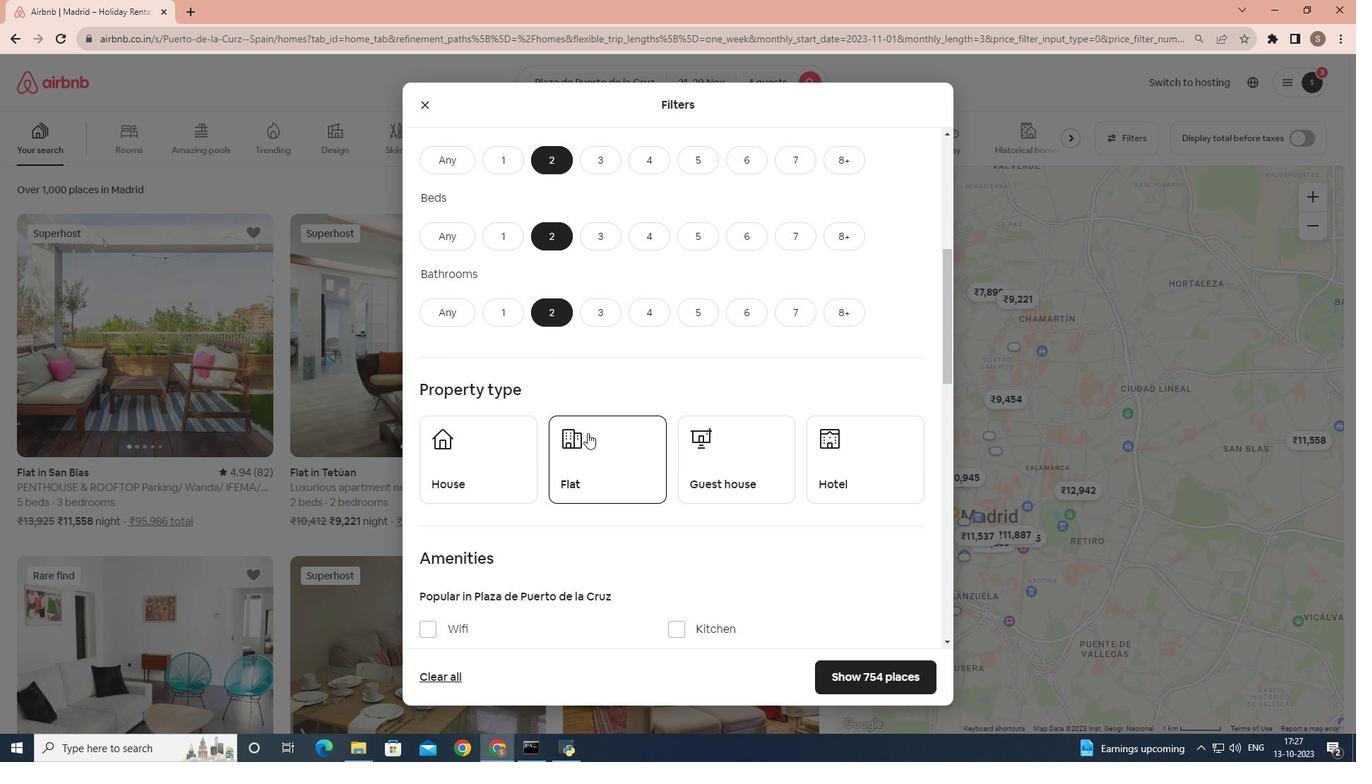 
Action: Mouse pressed left at (587, 433)
Screenshot: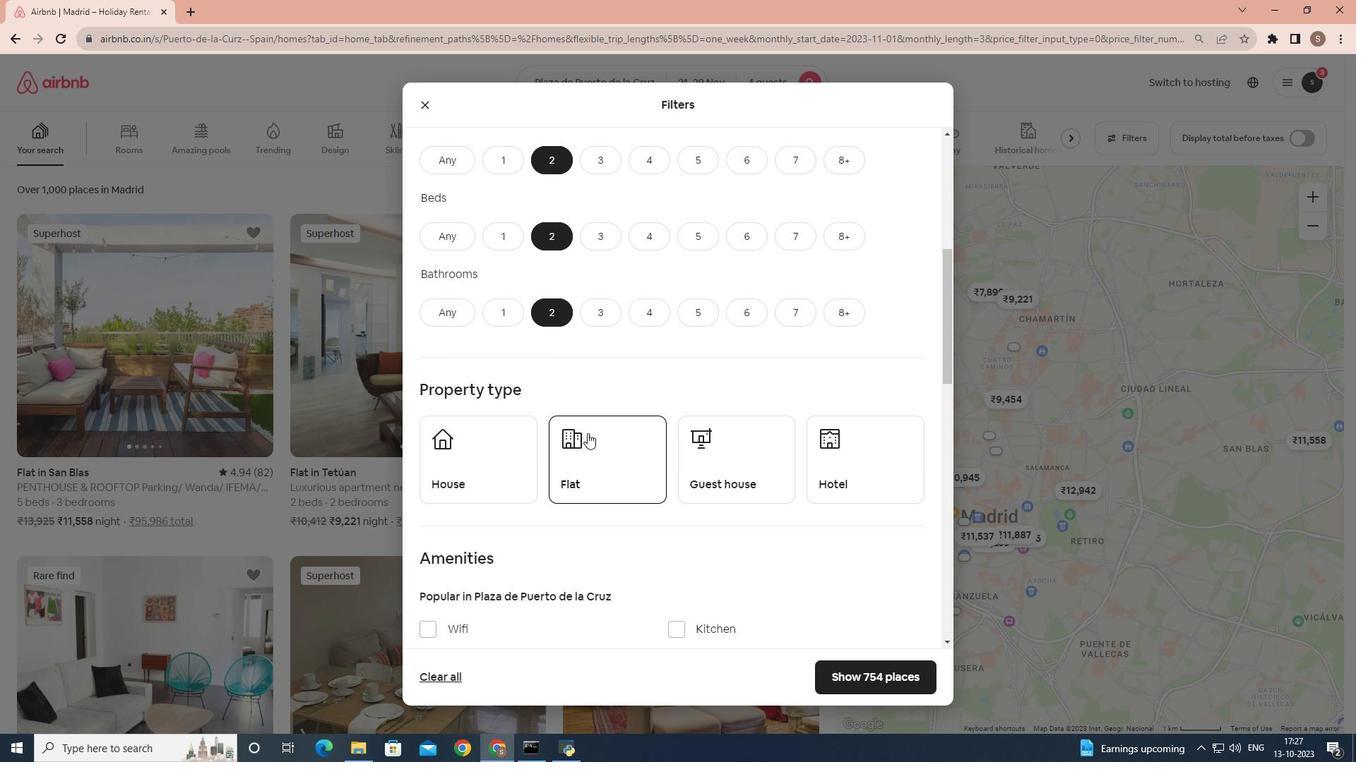 
Action: Mouse scrolled (587, 433) with delta (0, 0)
Screenshot: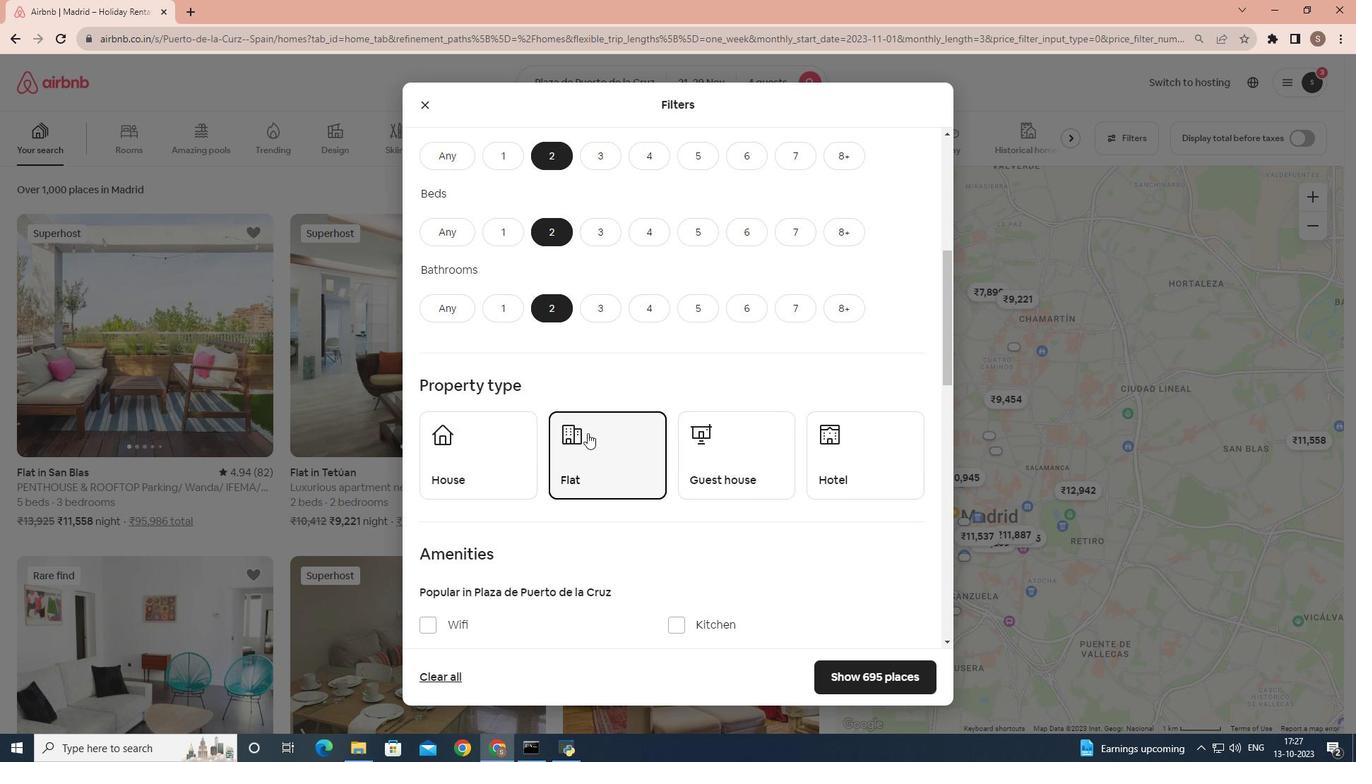 
Action: Mouse scrolled (587, 433) with delta (0, 0)
Screenshot: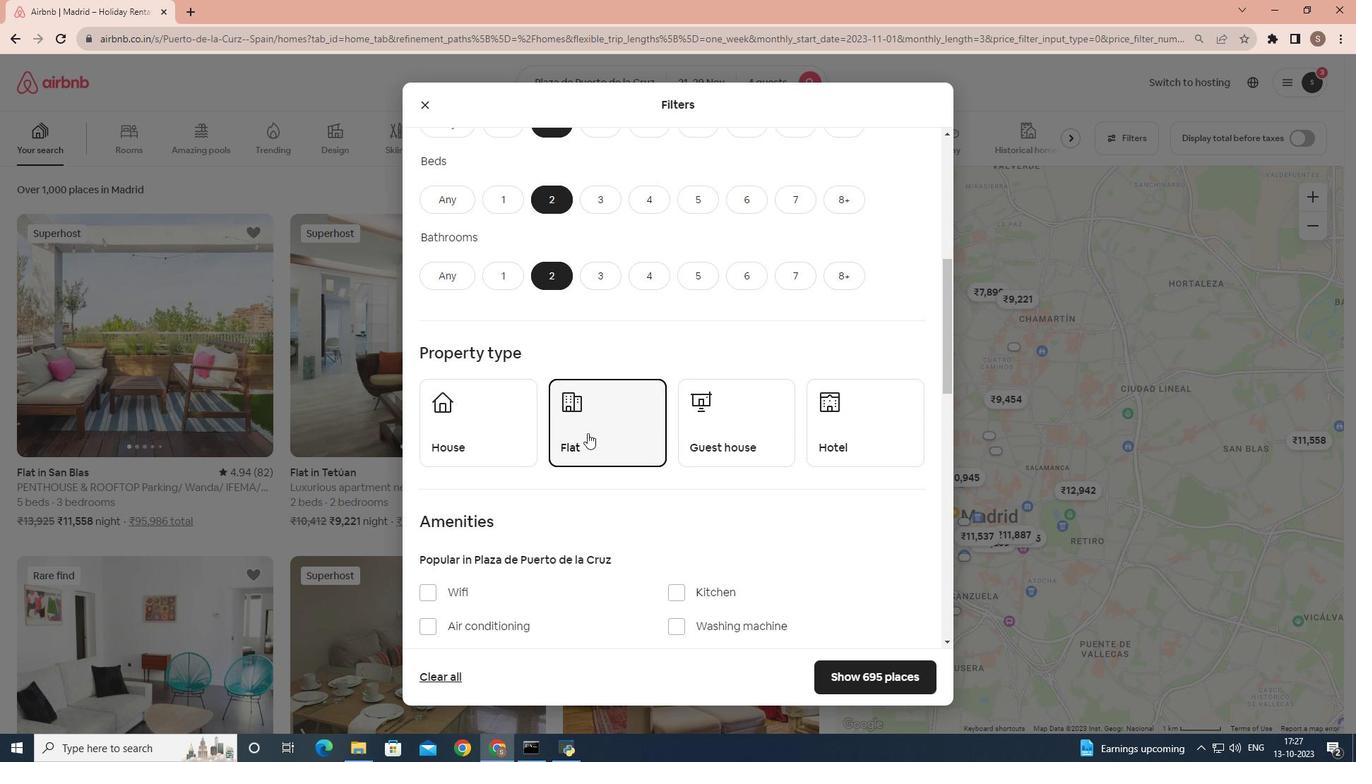 
Action: Mouse moved to (864, 670)
Screenshot: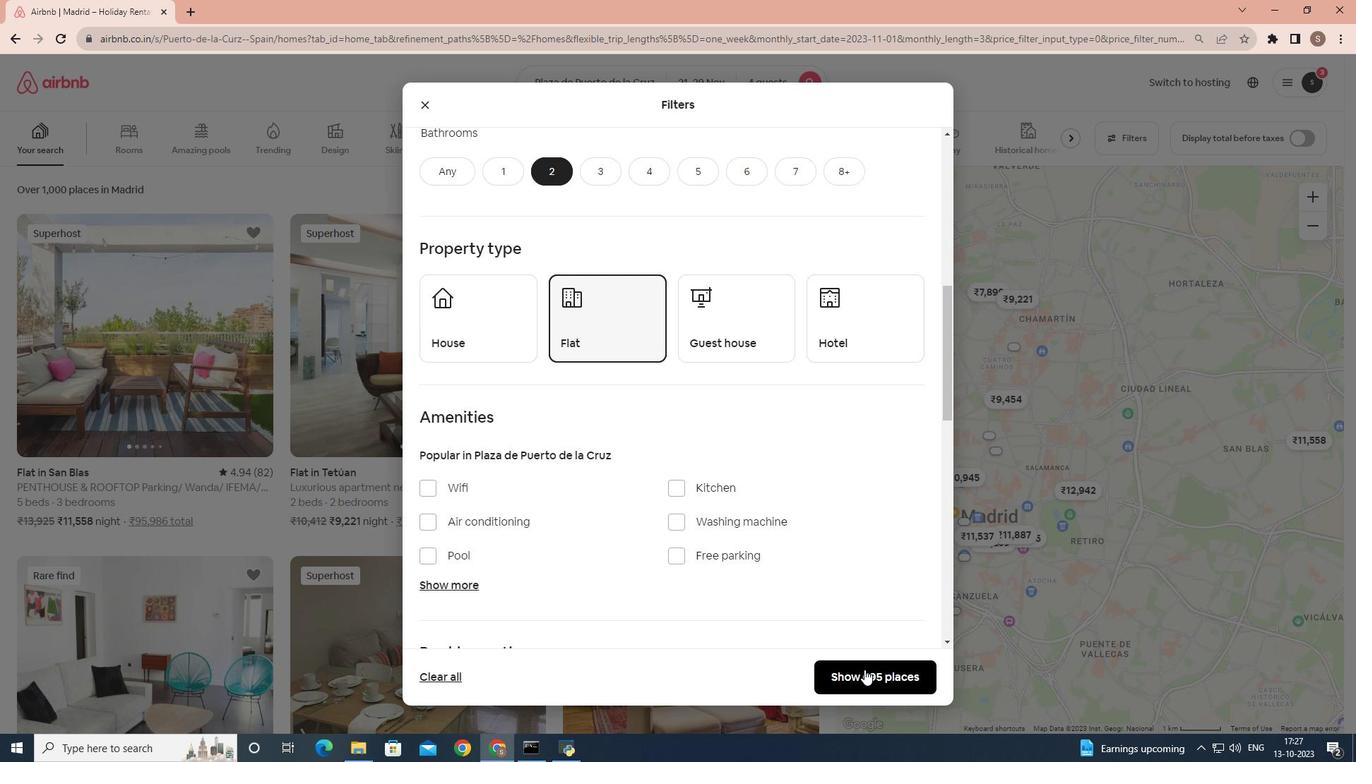 
Action: Mouse pressed left at (864, 670)
Screenshot: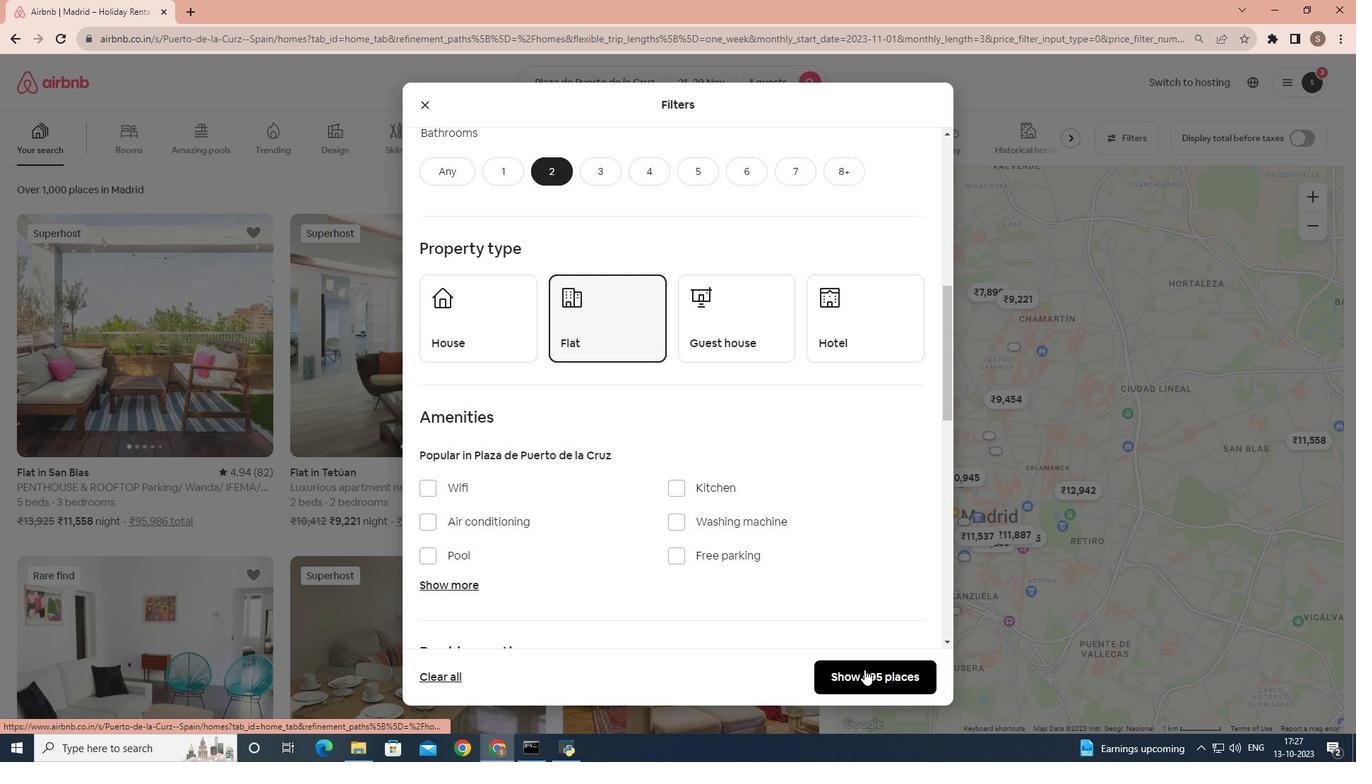 
Action: Mouse moved to (183, 340)
Screenshot: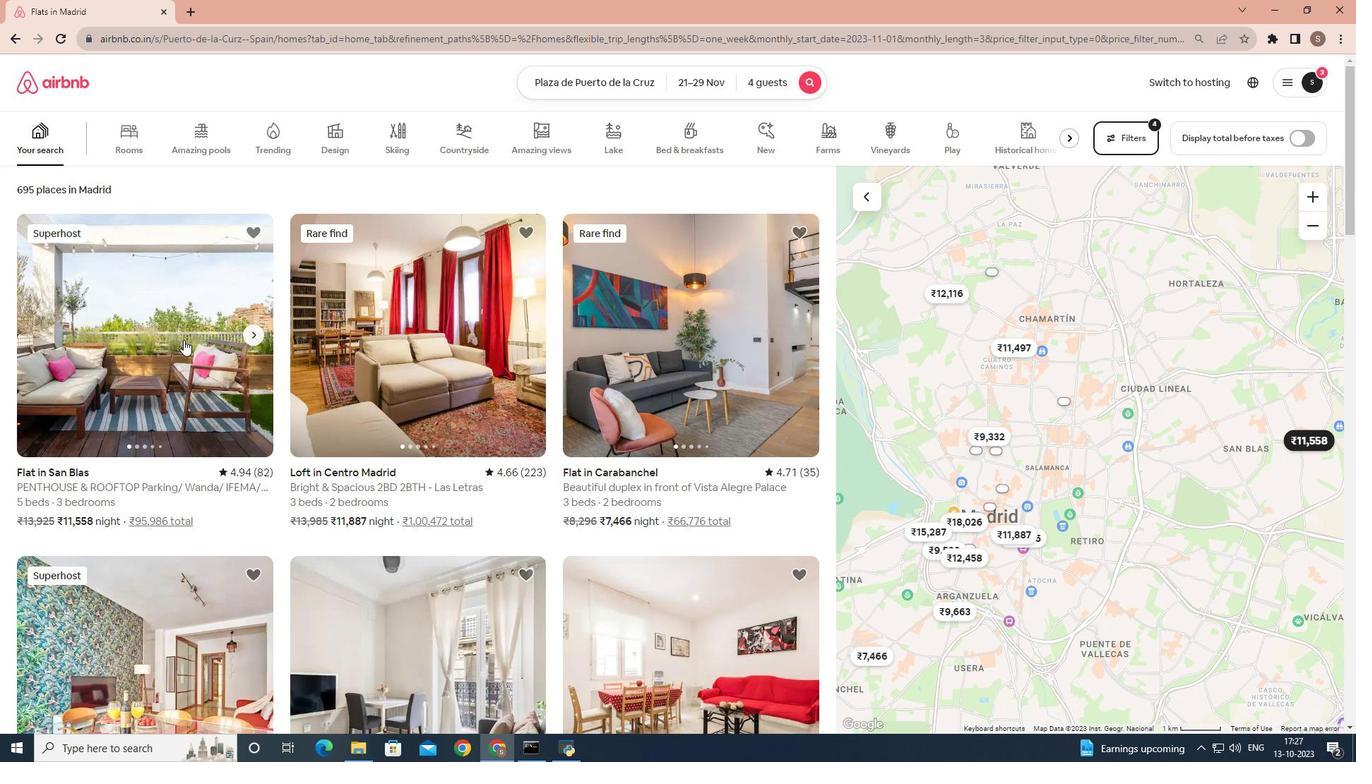 
Action: Mouse pressed left at (183, 340)
Screenshot: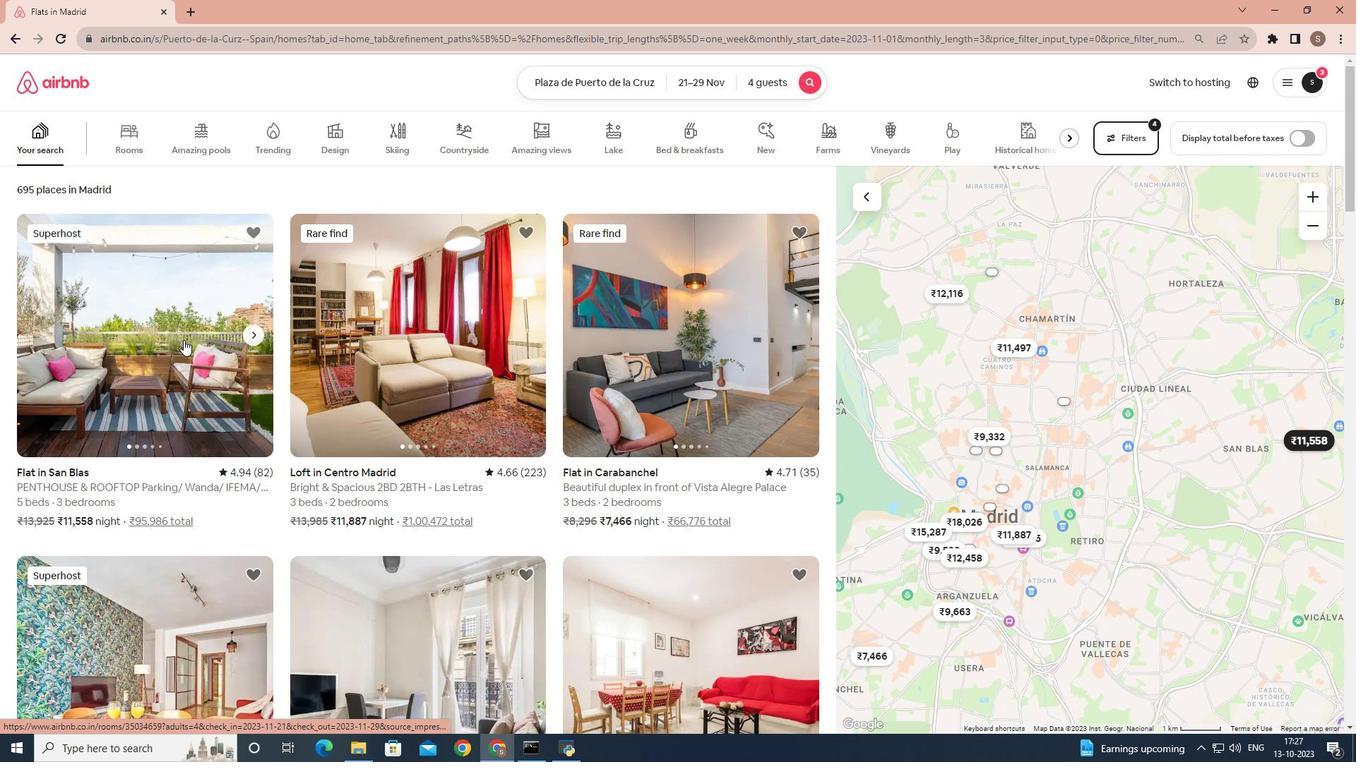 
Action: Mouse moved to (997, 522)
Screenshot: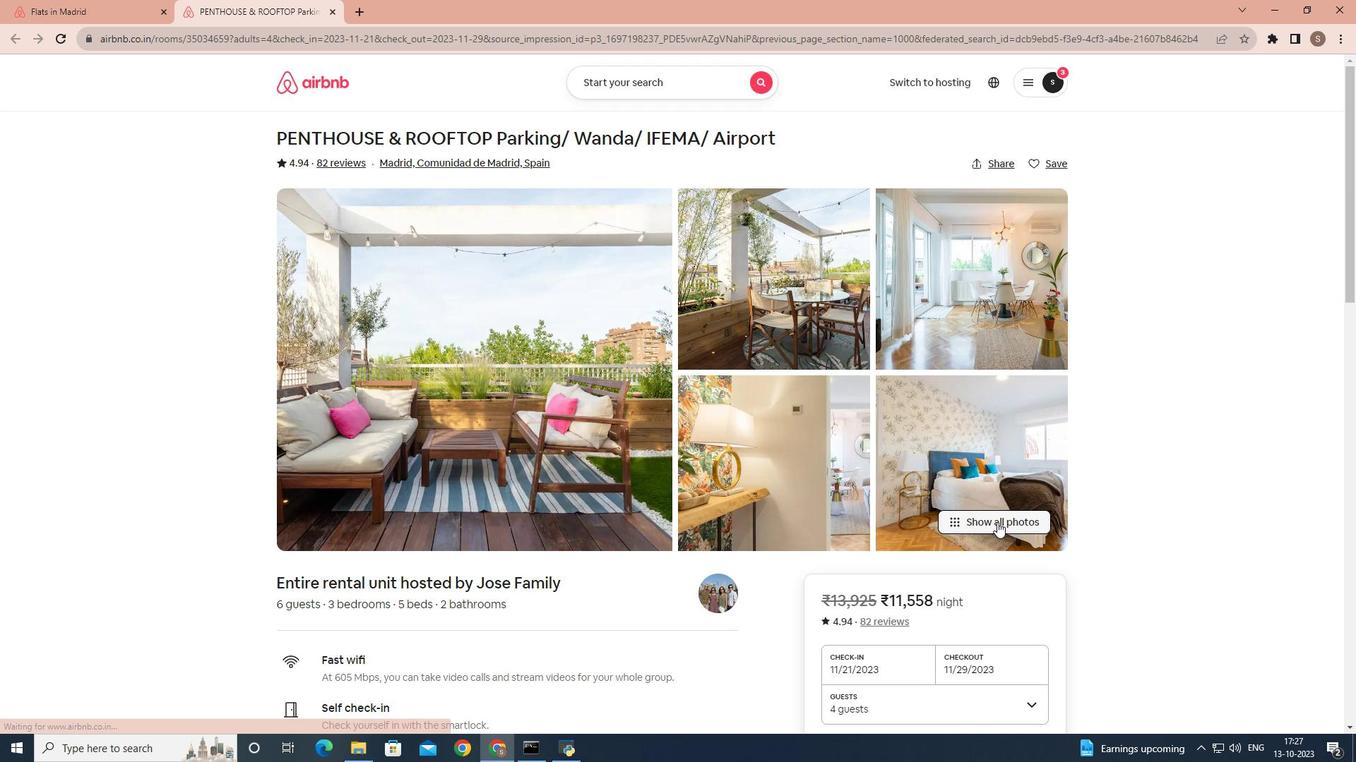 
Action: Mouse pressed left at (997, 522)
Screenshot: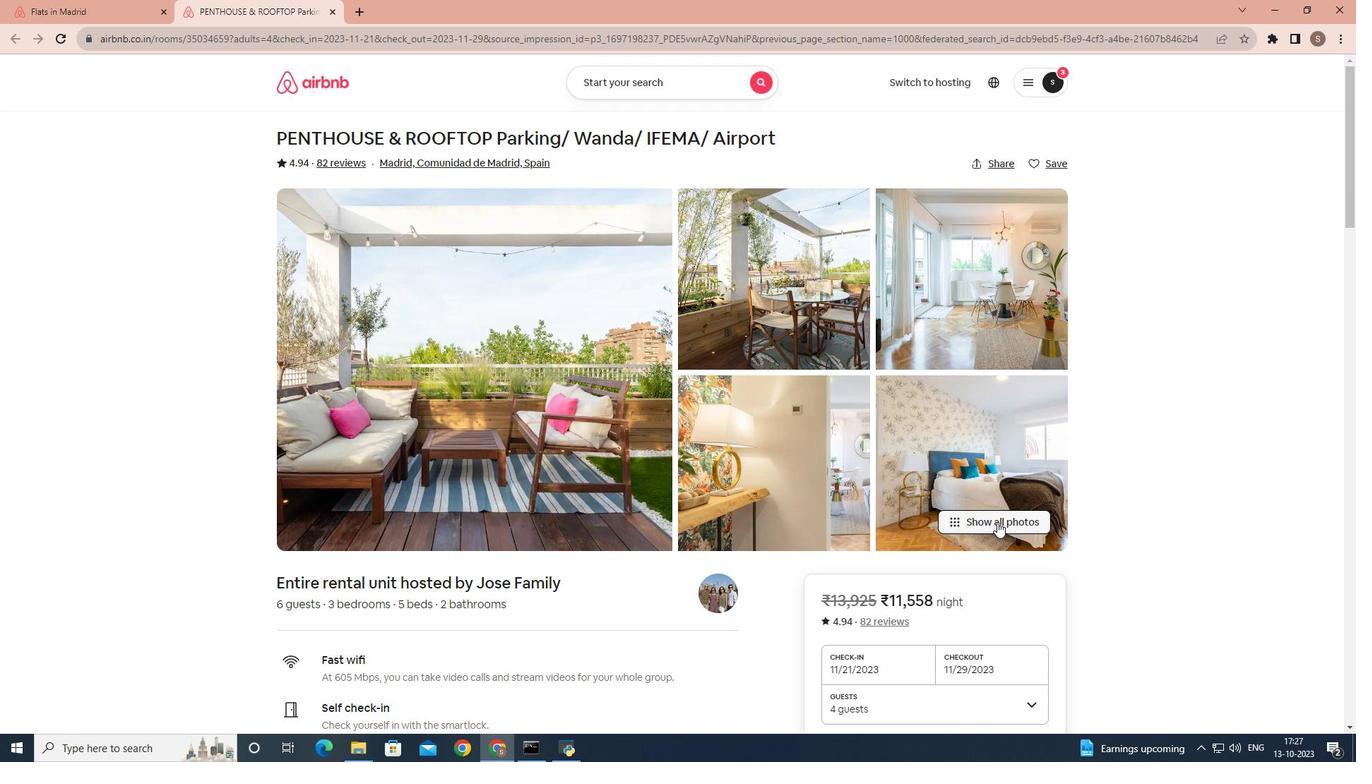 
Action: Mouse scrolled (997, 522) with delta (0, 0)
Screenshot: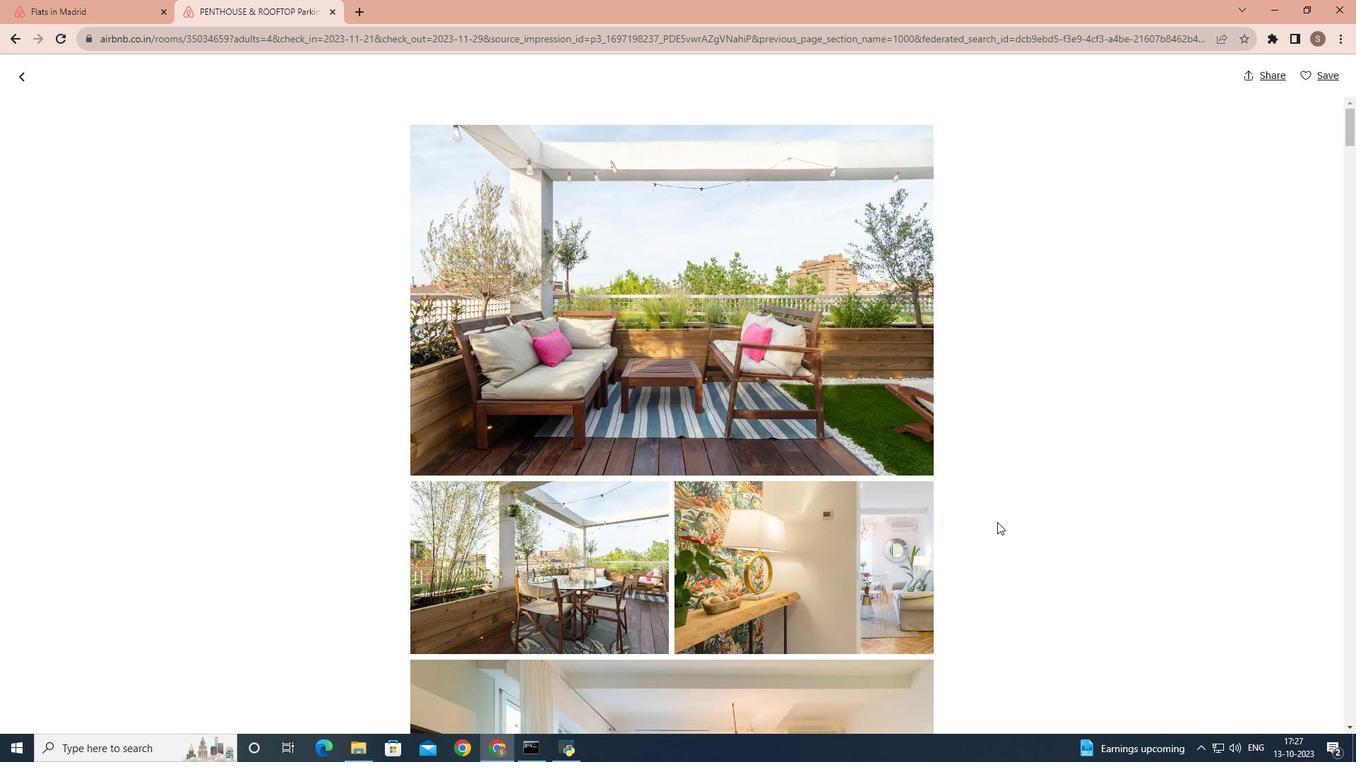 
Action: Mouse scrolled (997, 522) with delta (0, 0)
Screenshot: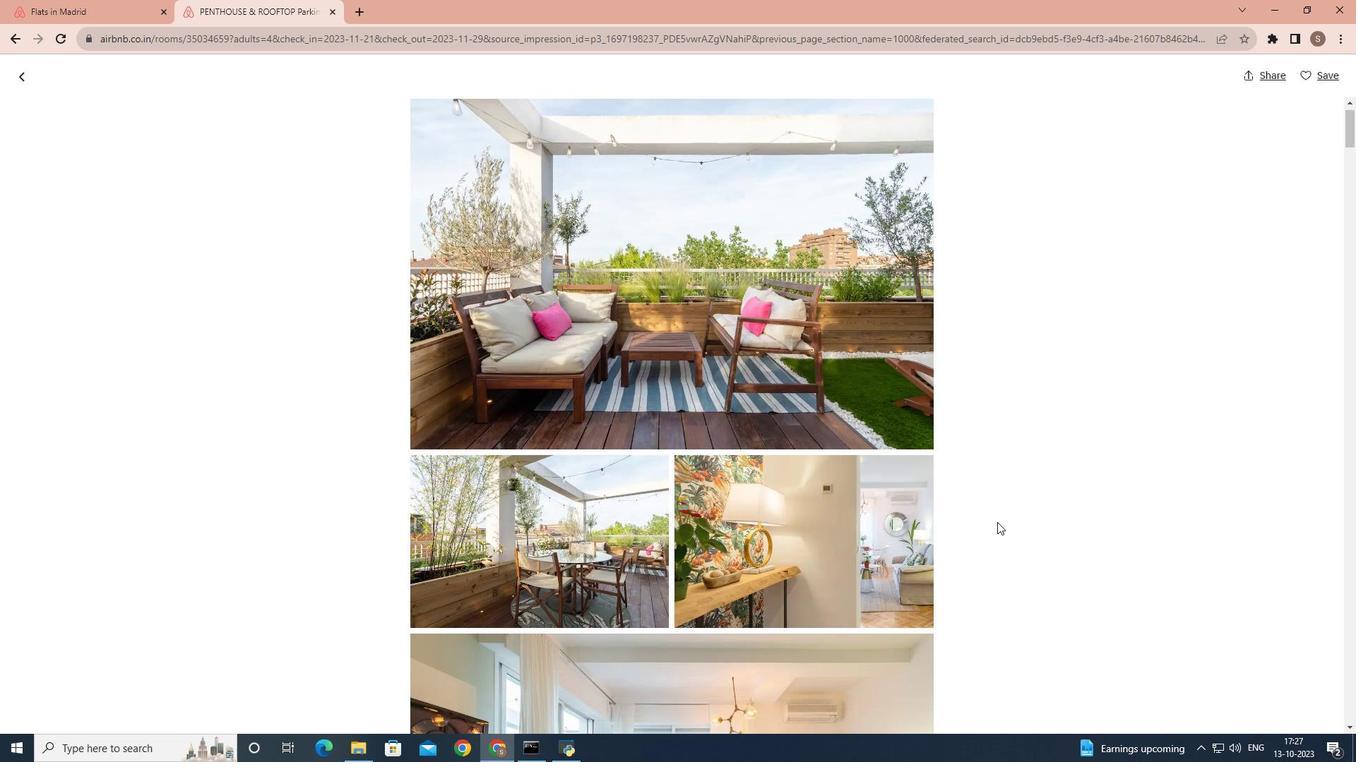
Action: Mouse scrolled (997, 522) with delta (0, 0)
Screenshot: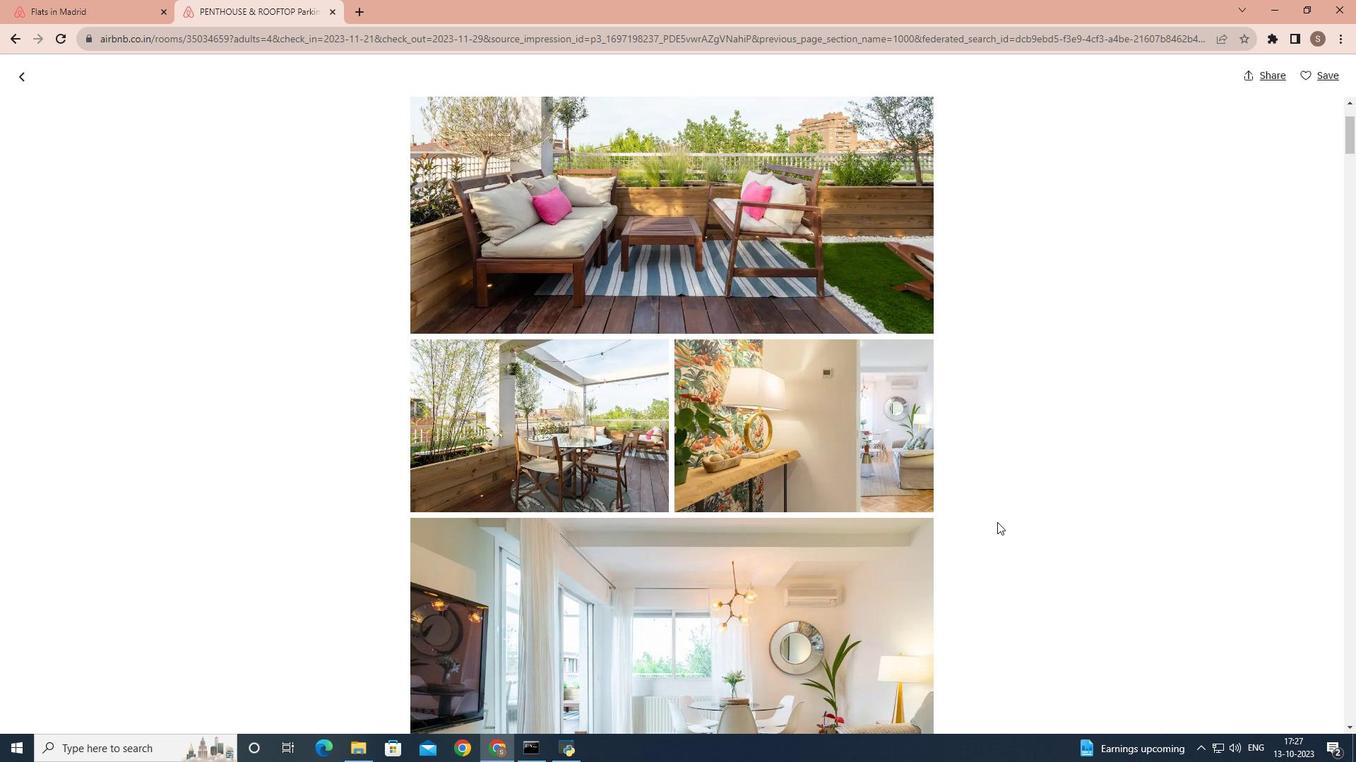 
Action: Mouse scrolled (997, 522) with delta (0, 0)
Screenshot: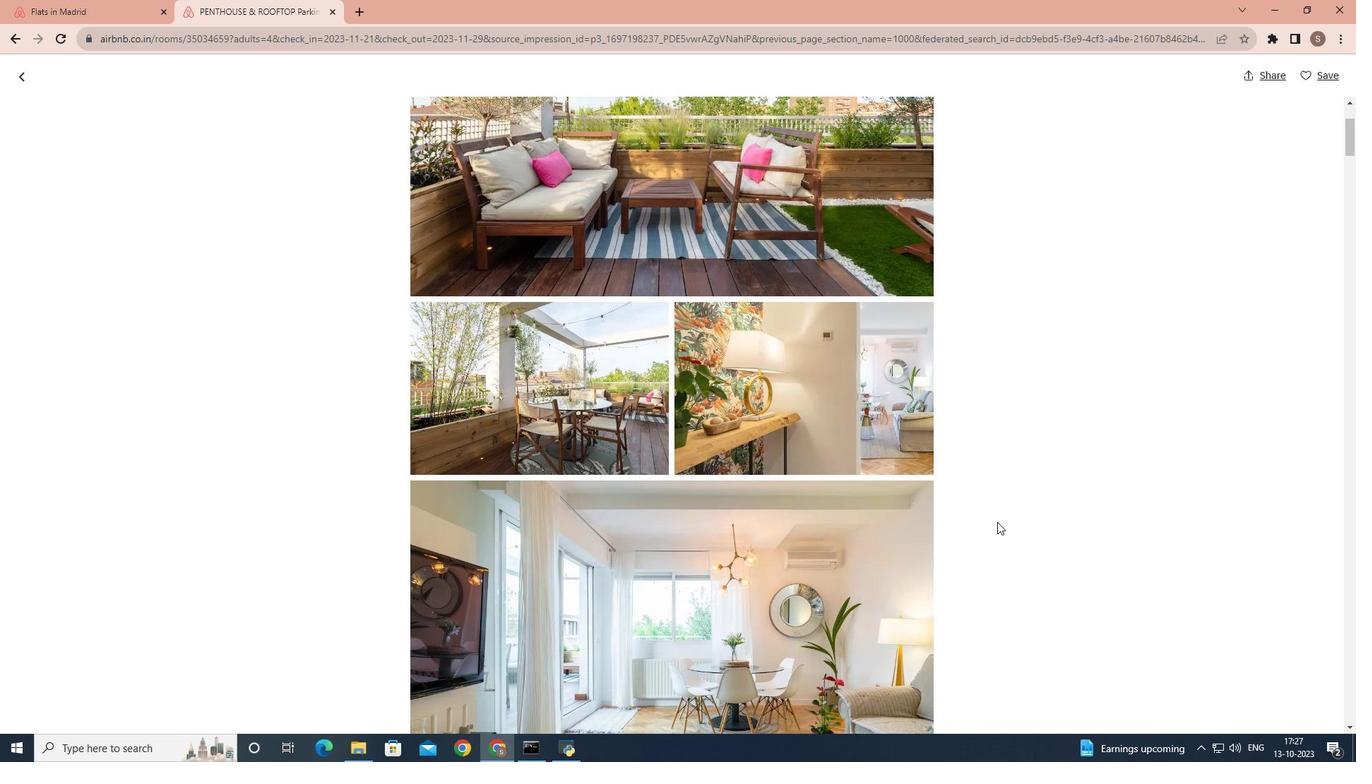 
Action: Mouse scrolled (997, 522) with delta (0, 0)
Screenshot: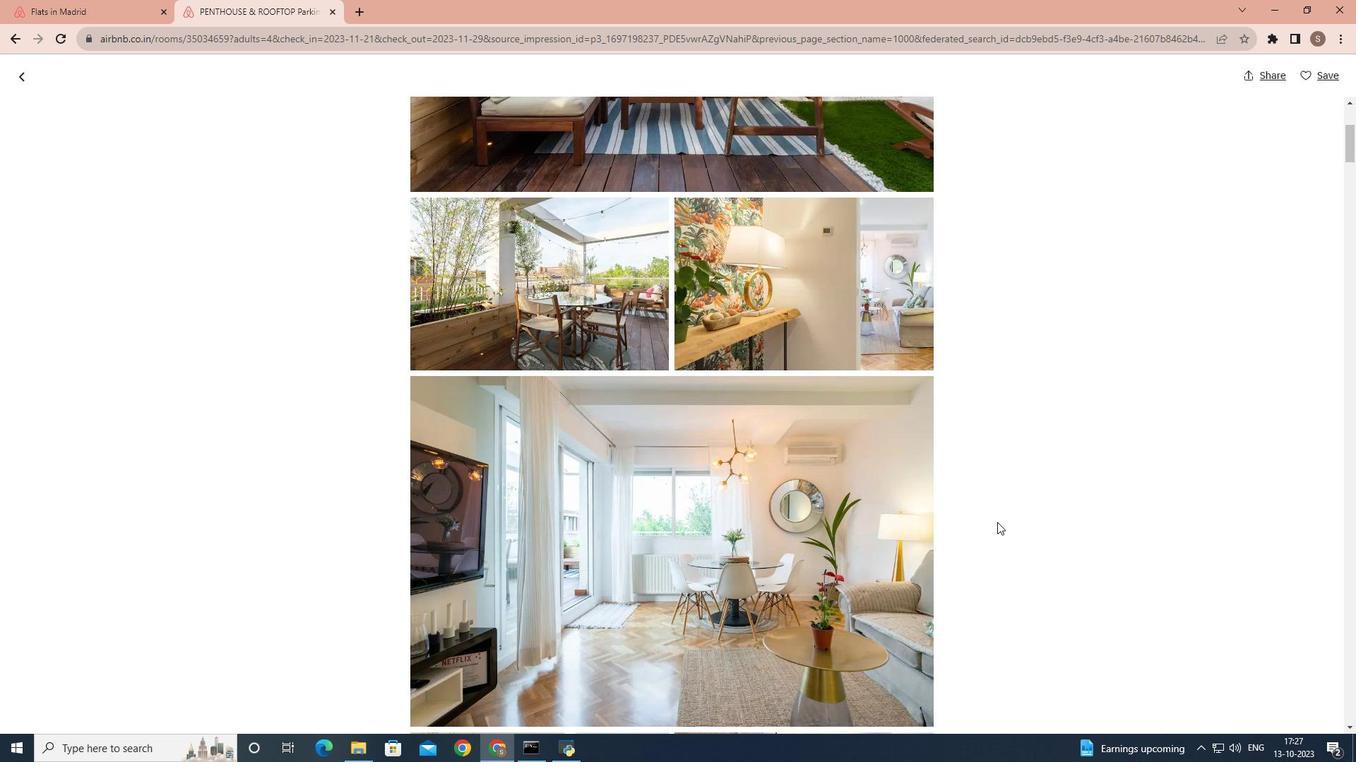 
Action: Mouse scrolled (997, 522) with delta (0, 0)
Screenshot: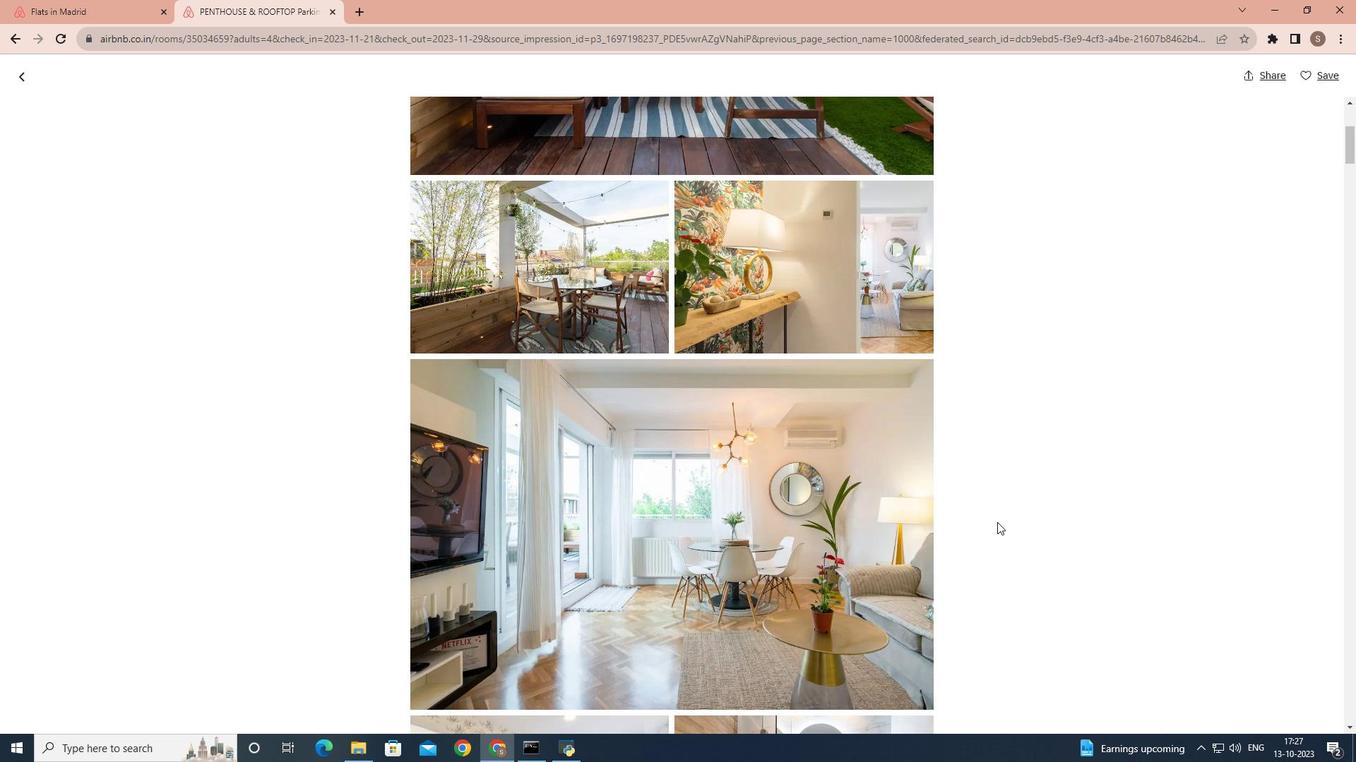 
Action: Mouse scrolled (997, 522) with delta (0, 0)
Screenshot: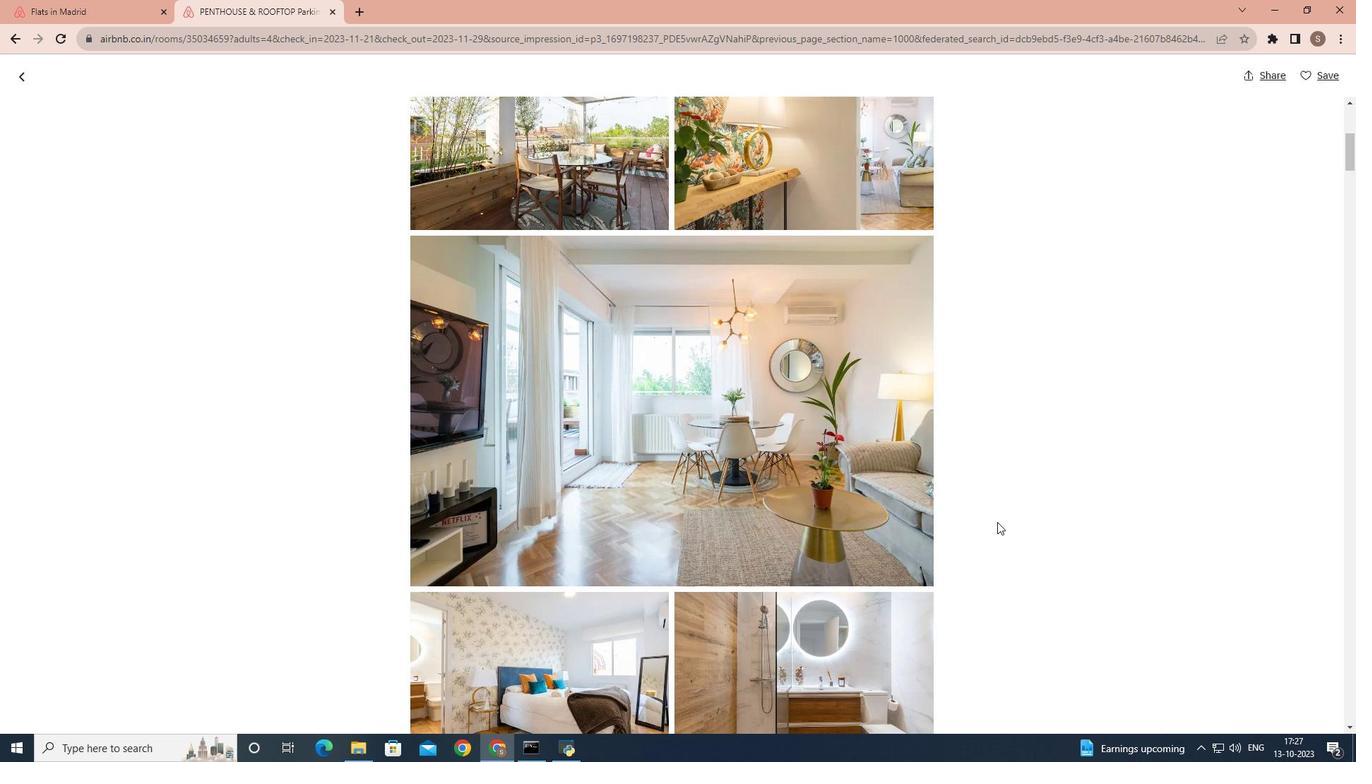 
Action: Mouse scrolled (997, 522) with delta (0, 0)
Screenshot: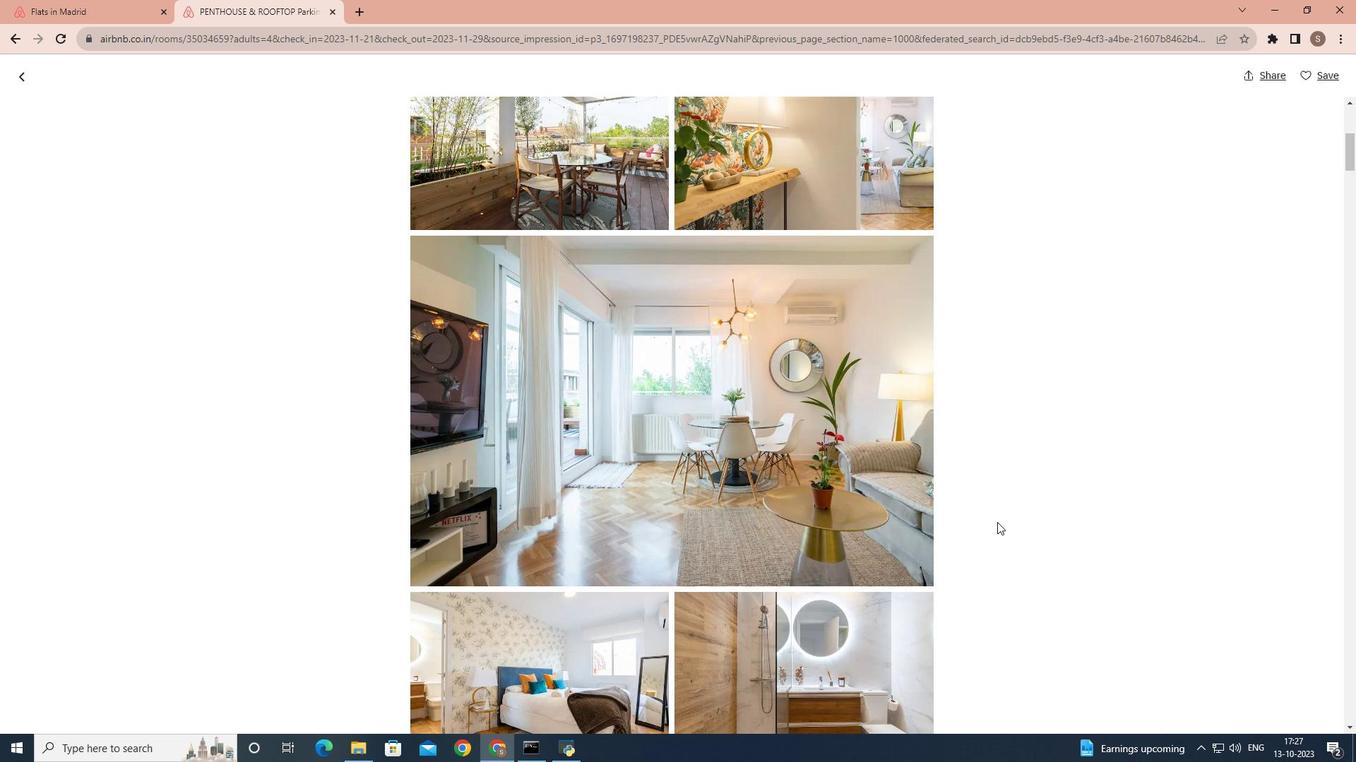 
Action: Mouse scrolled (997, 522) with delta (0, 0)
Screenshot: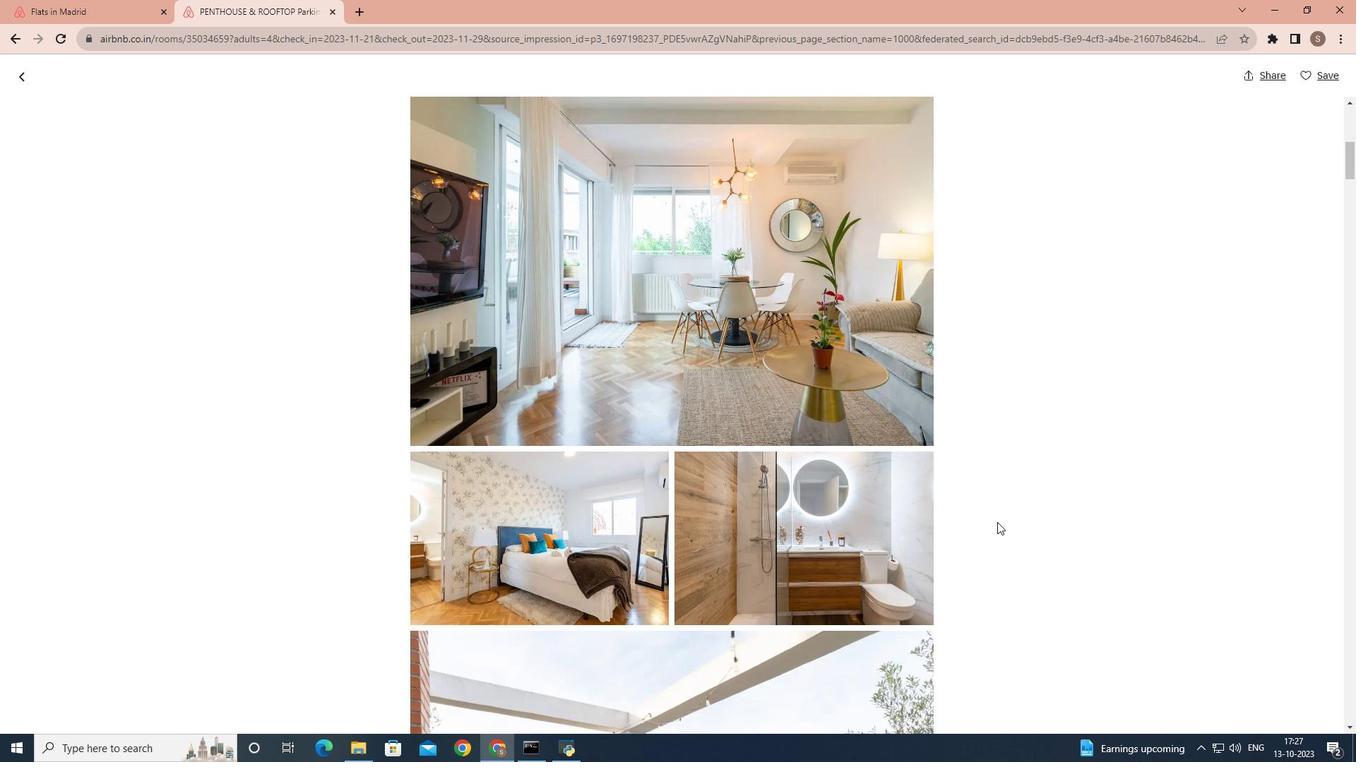 
Action: Mouse scrolled (997, 522) with delta (0, 0)
Screenshot: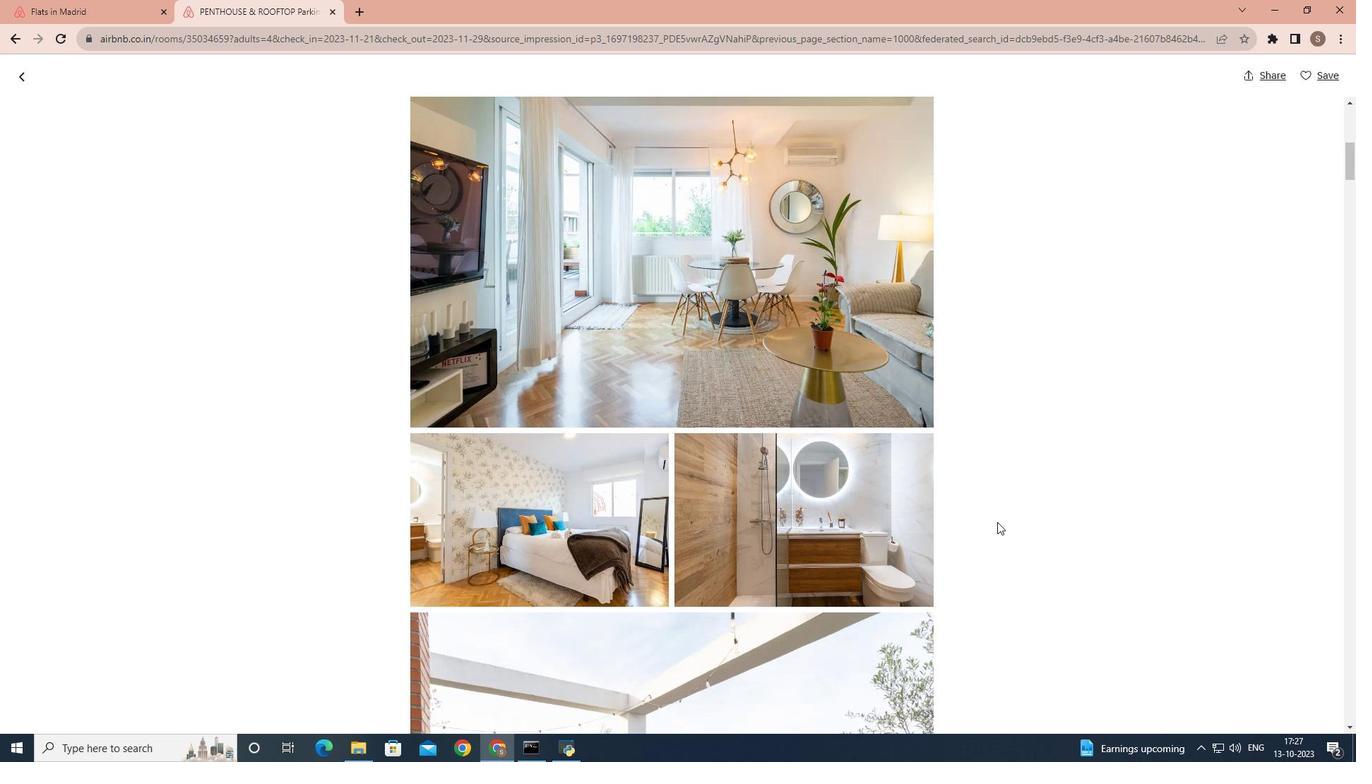 
Action: Mouse scrolled (997, 522) with delta (0, 0)
Screenshot: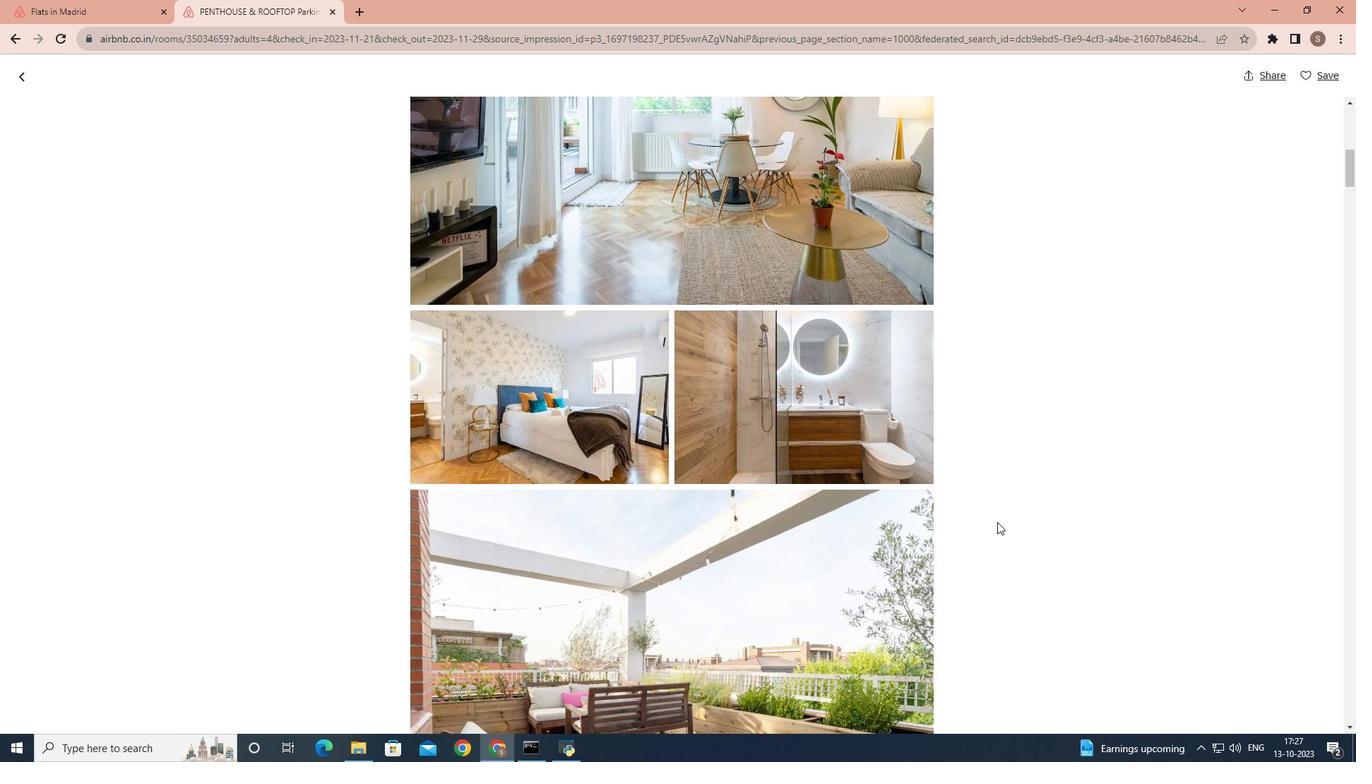 
Action: Mouse scrolled (997, 522) with delta (0, 0)
Screenshot: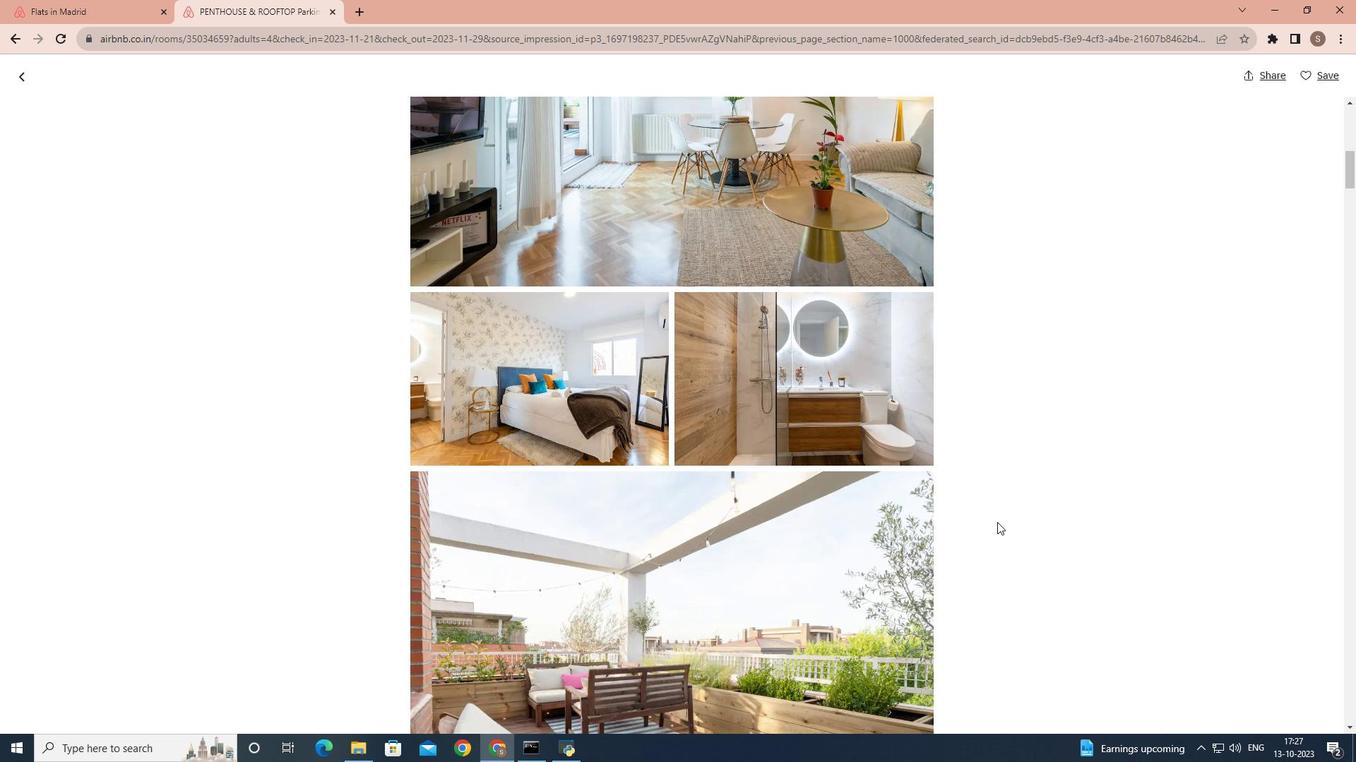 
Action: Mouse scrolled (997, 522) with delta (0, 0)
Screenshot: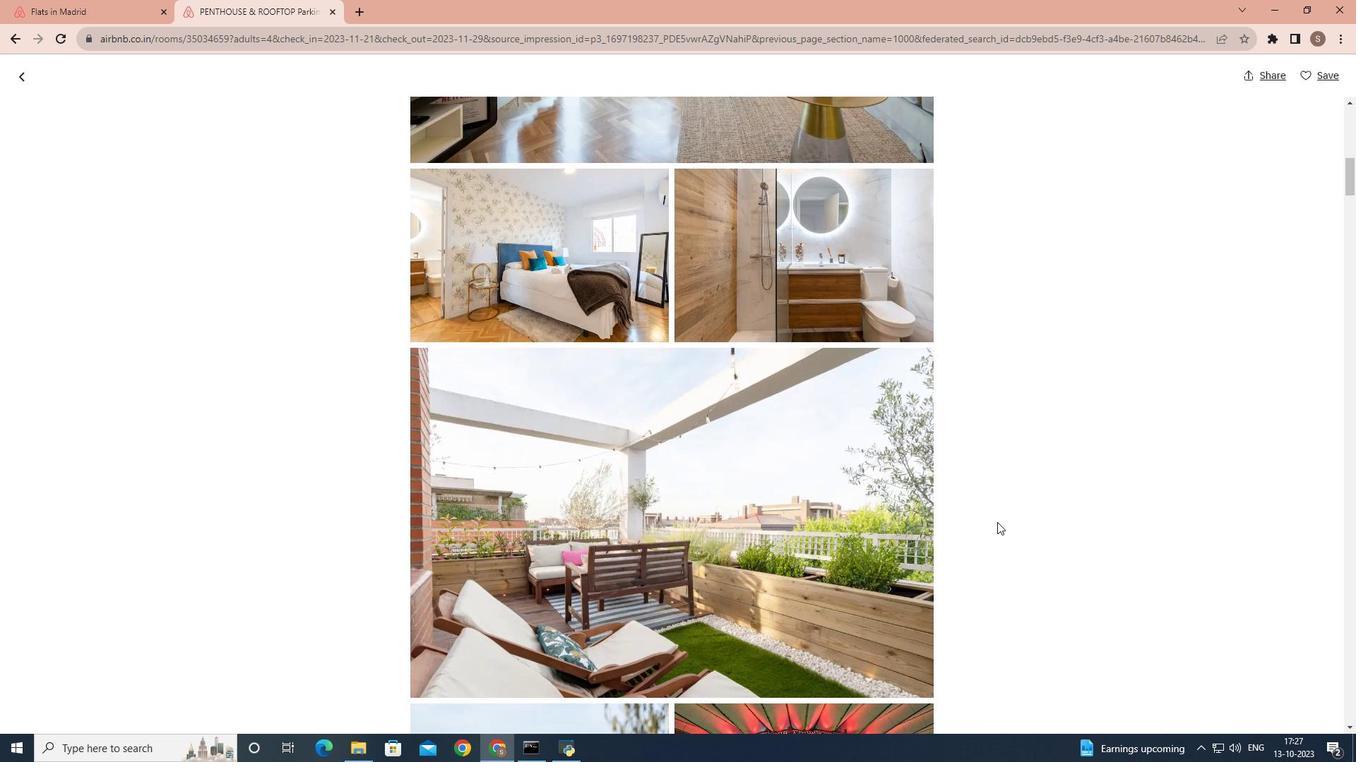 
Action: Mouse scrolled (997, 522) with delta (0, 0)
Screenshot: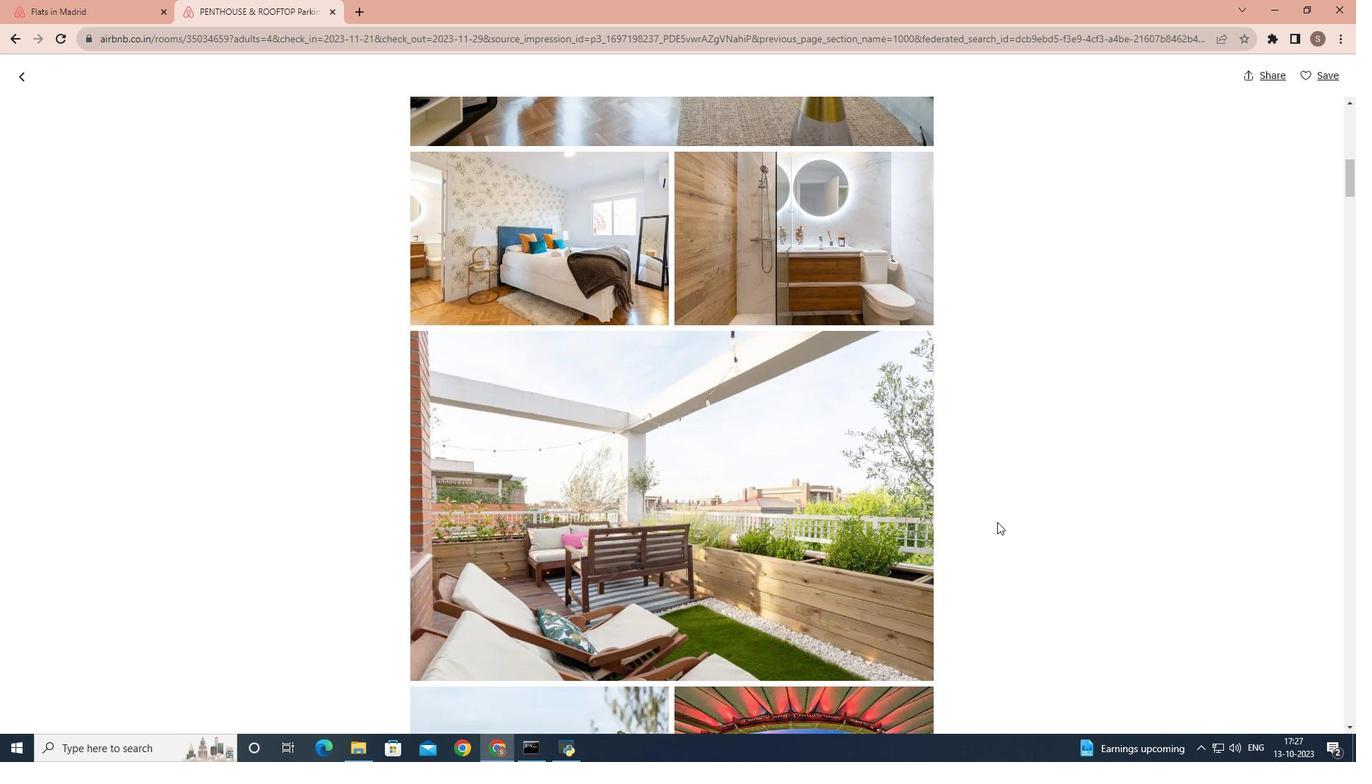 
Action: Mouse scrolled (997, 522) with delta (0, 0)
Screenshot: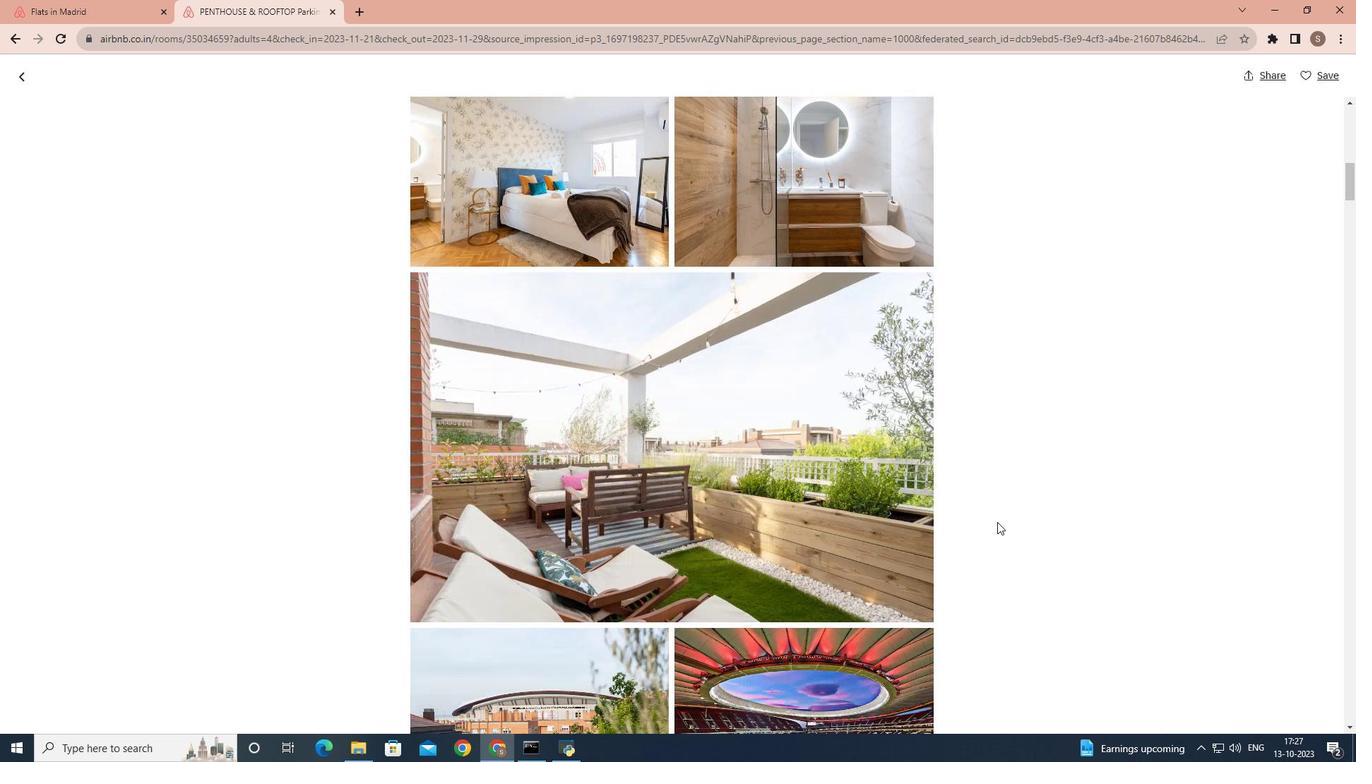 
Action: Mouse scrolled (997, 522) with delta (0, 0)
Screenshot: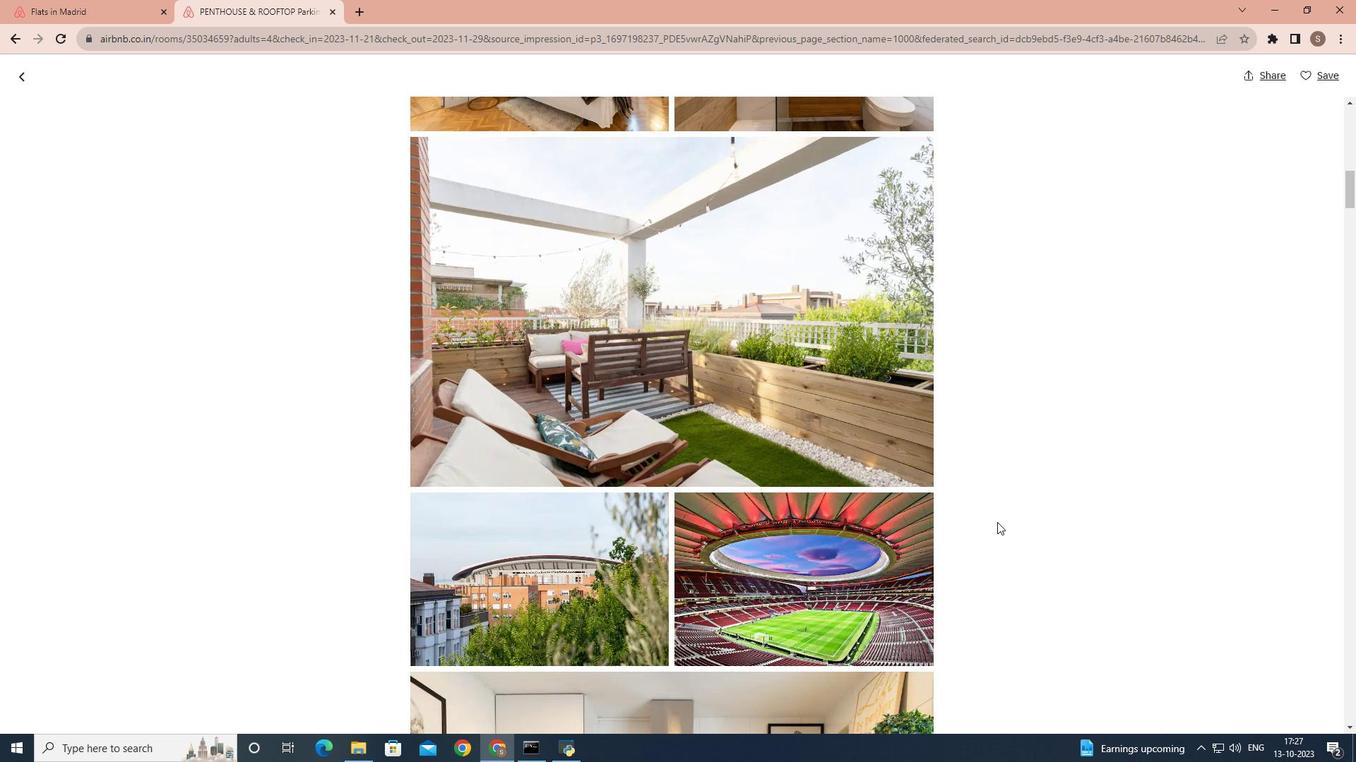 
Action: Mouse scrolled (997, 522) with delta (0, 0)
Screenshot: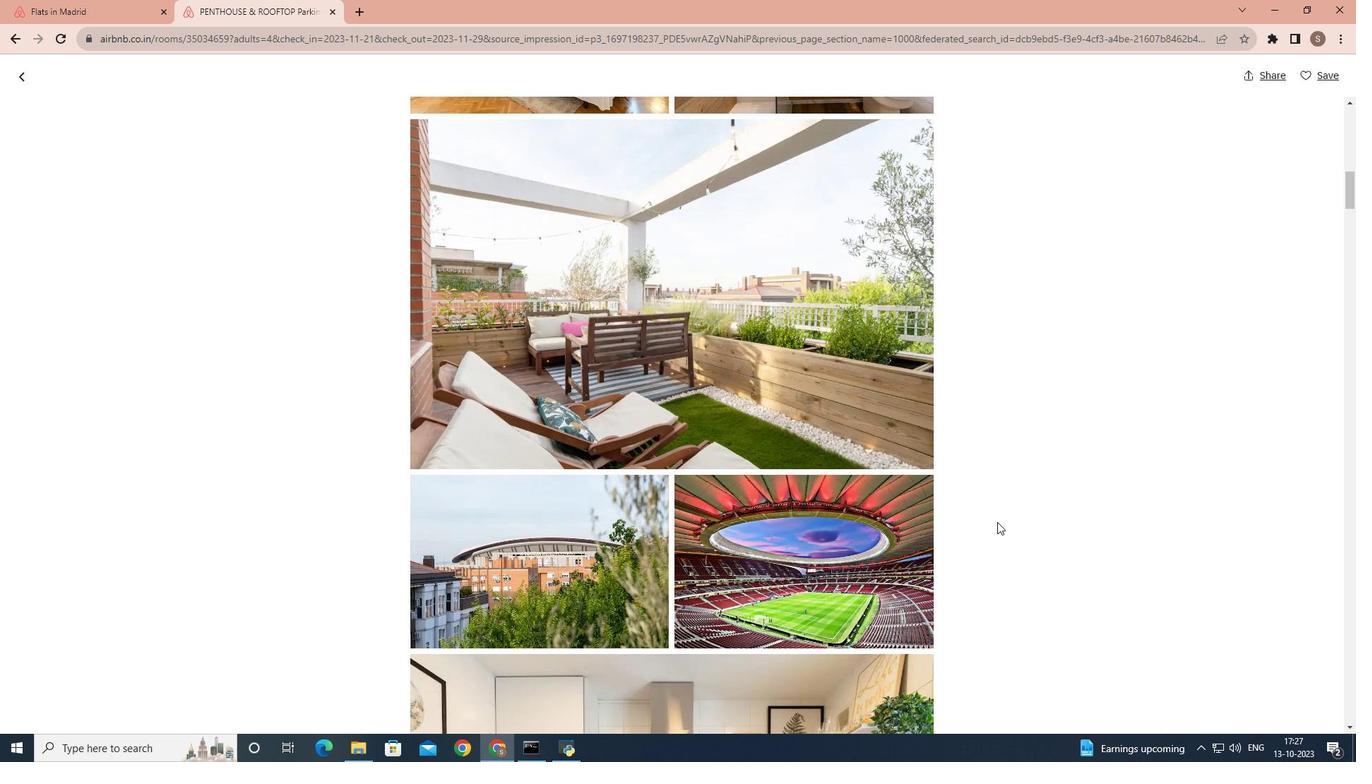 
Action: Mouse scrolled (997, 522) with delta (0, 0)
Screenshot: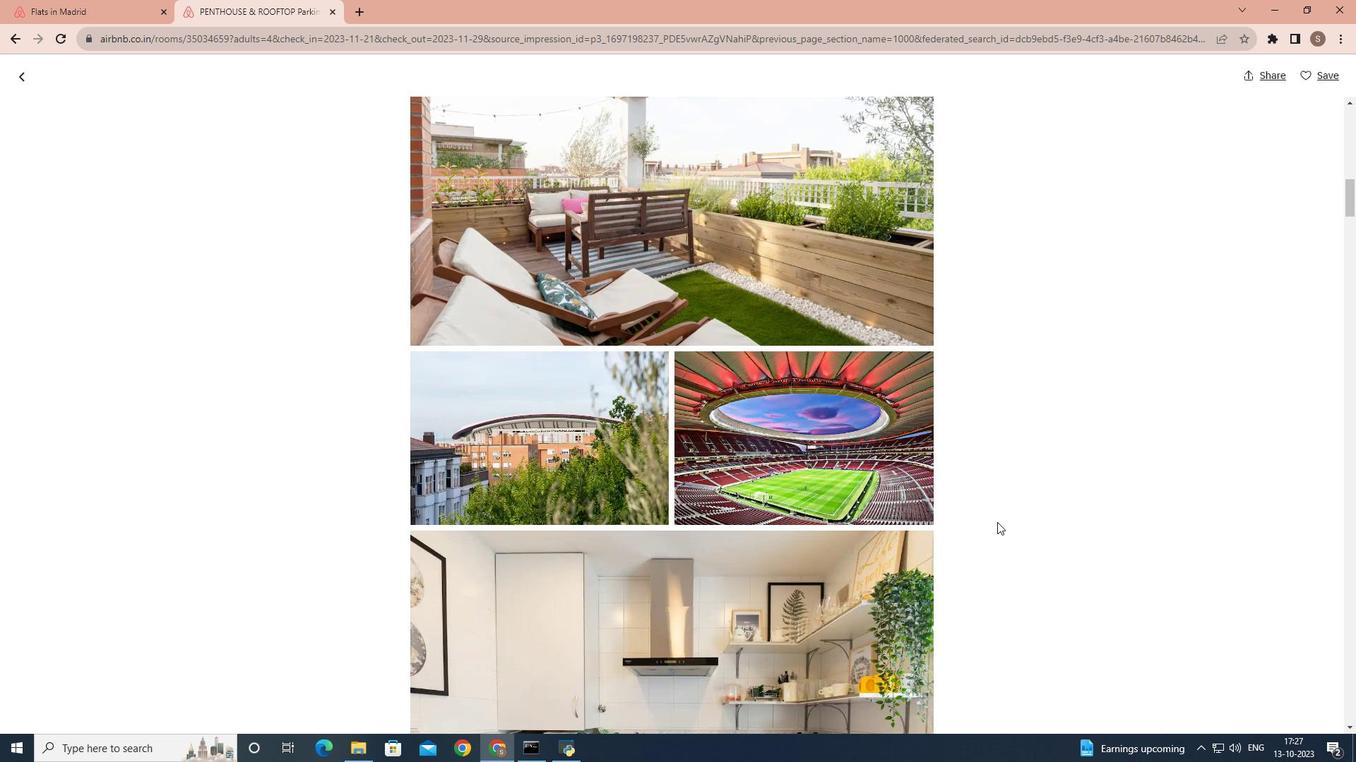 
Action: Mouse scrolled (997, 522) with delta (0, 0)
Screenshot: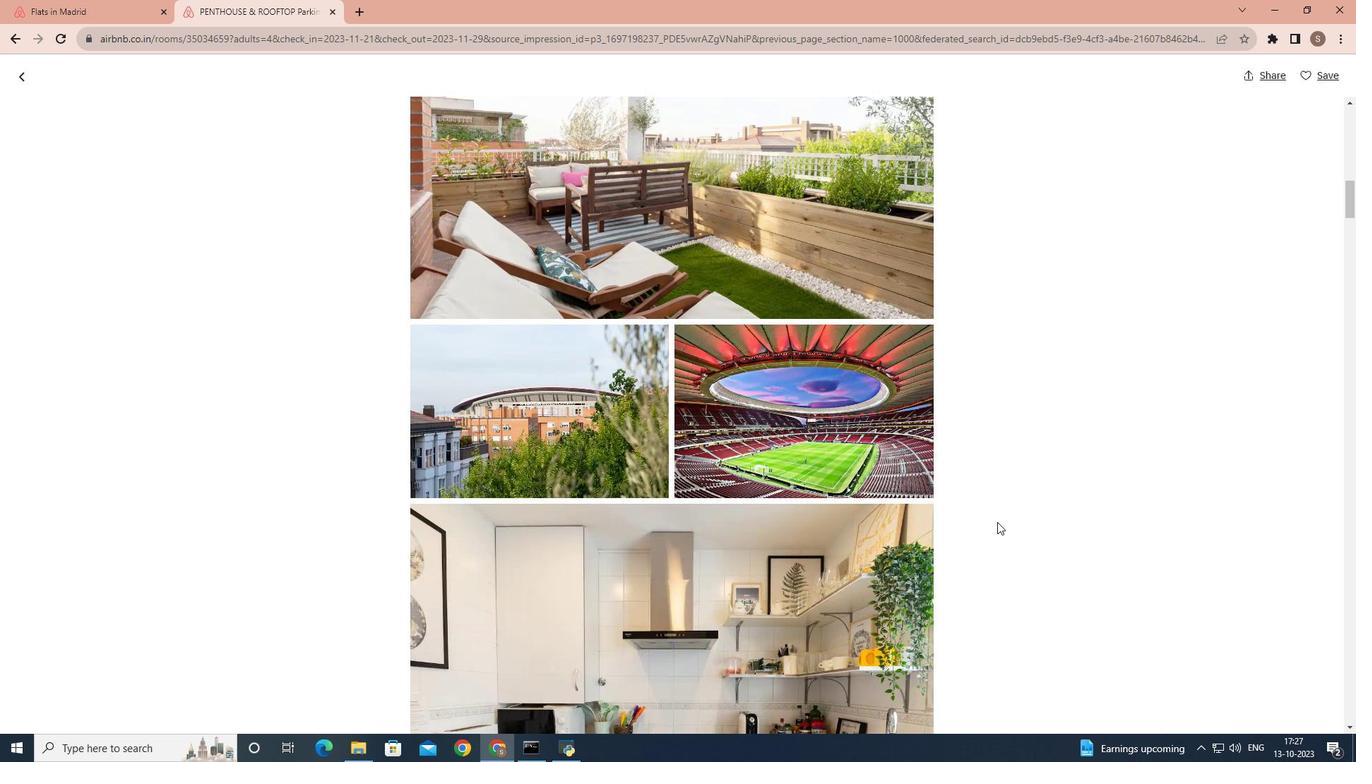 
Action: Mouse scrolled (997, 522) with delta (0, 0)
Screenshot: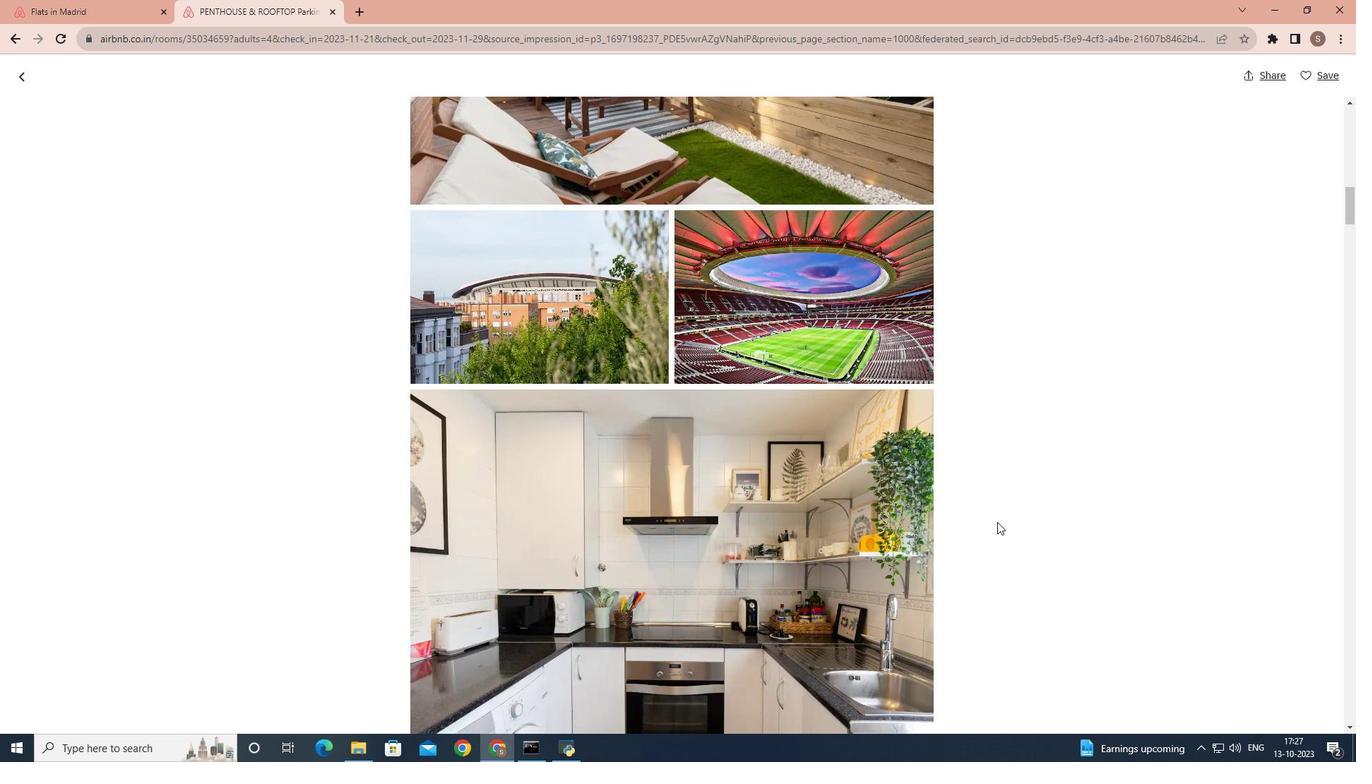 
Action: Mouse scrolled (997, 522) with delta (0, 0)
Screenshot: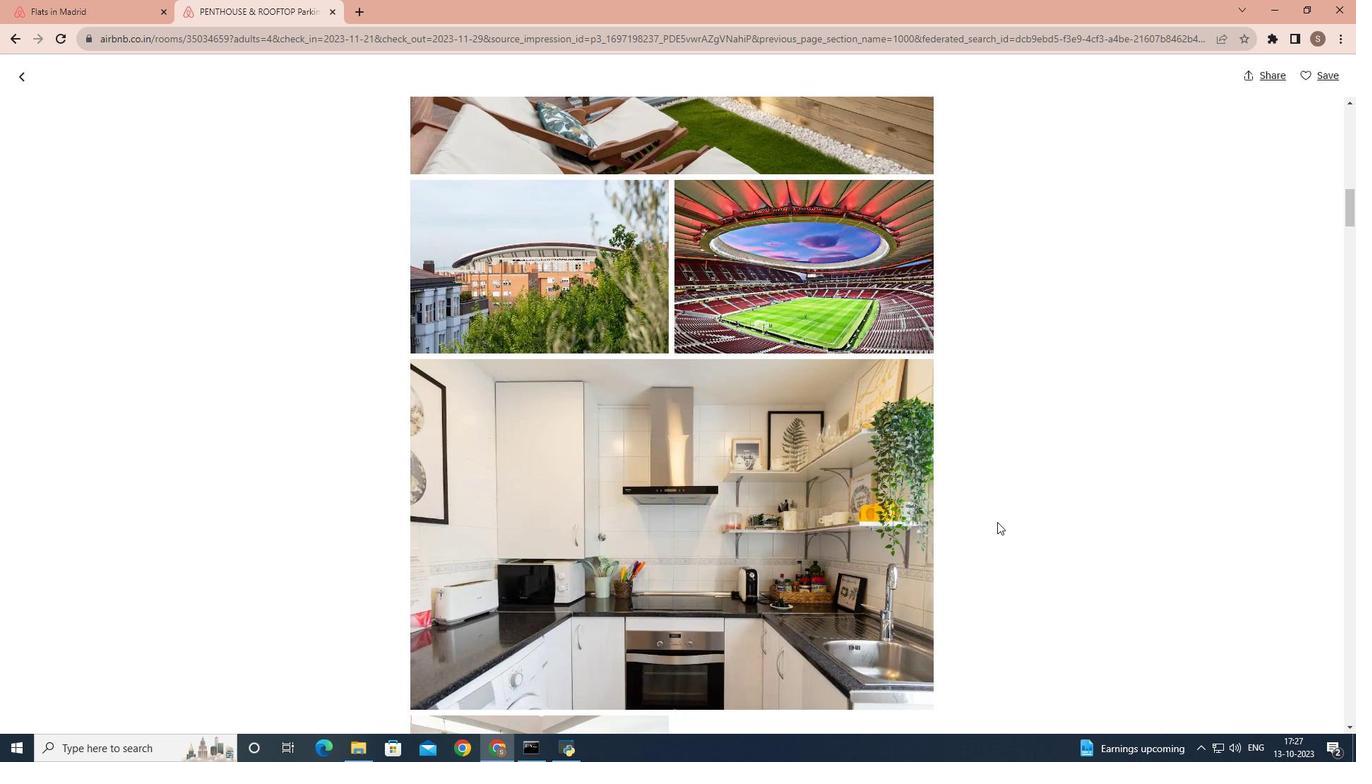 
Action: Mouse scrolled (997, 522) with delta (0, 0)
Screenshot: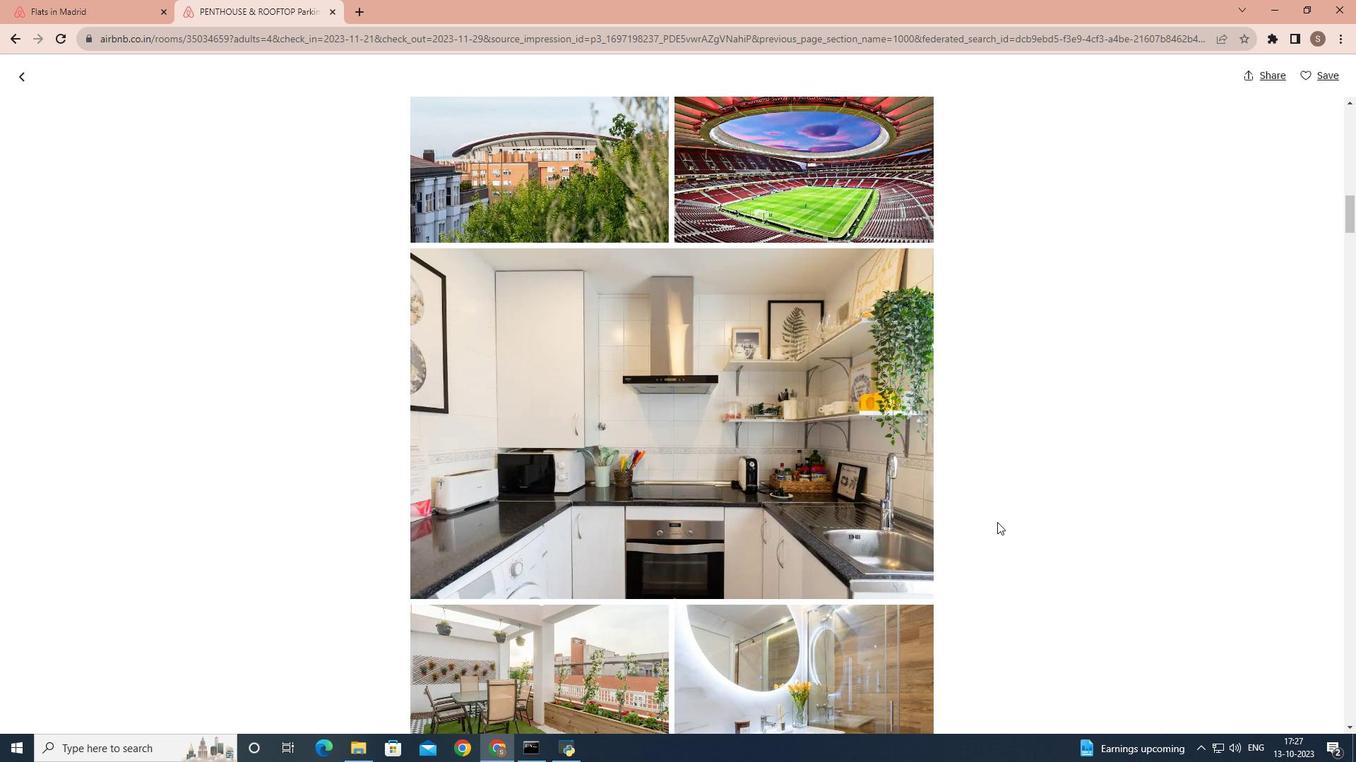 
Action: Mouse scrolled (997, 522) with delta (0, 0)
Screenshot: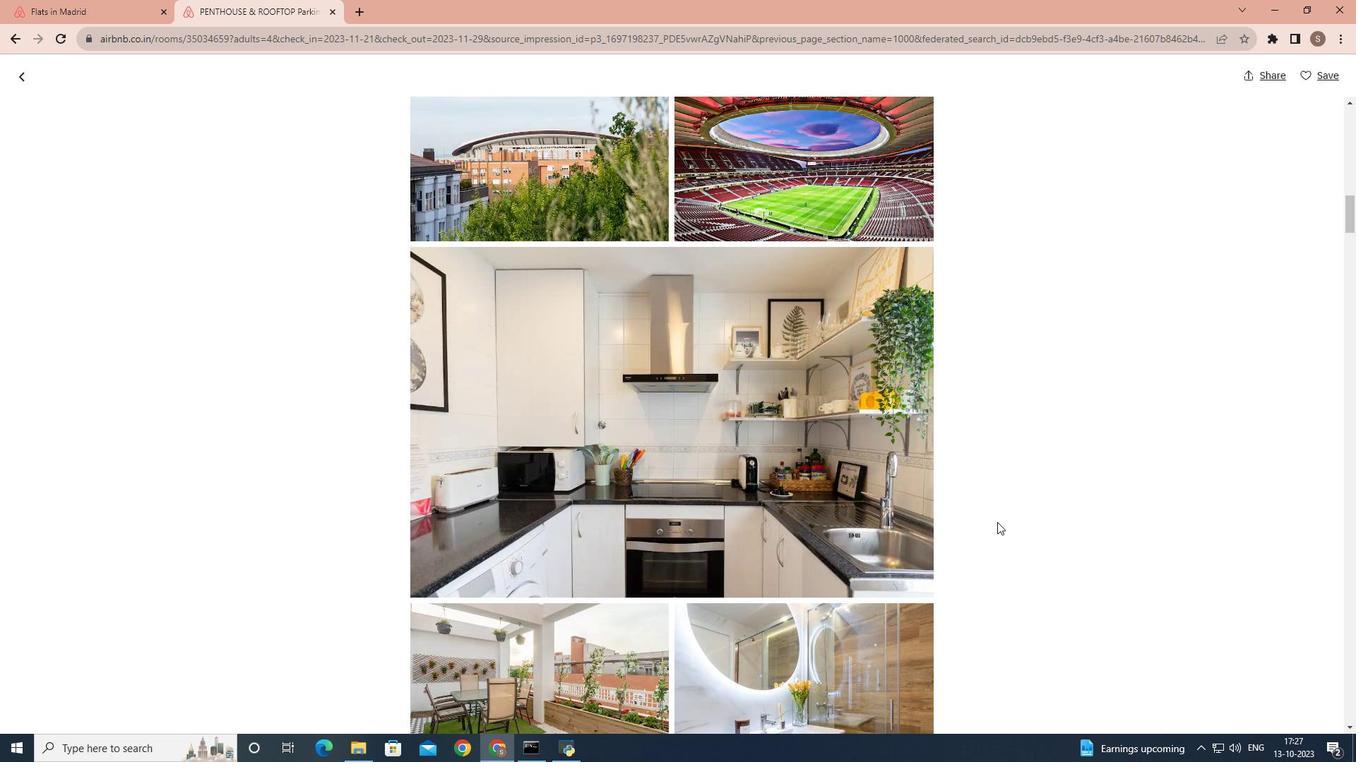 
Action: Mouse scrolled (997, 522) with delta (0, 0)
Screenshot: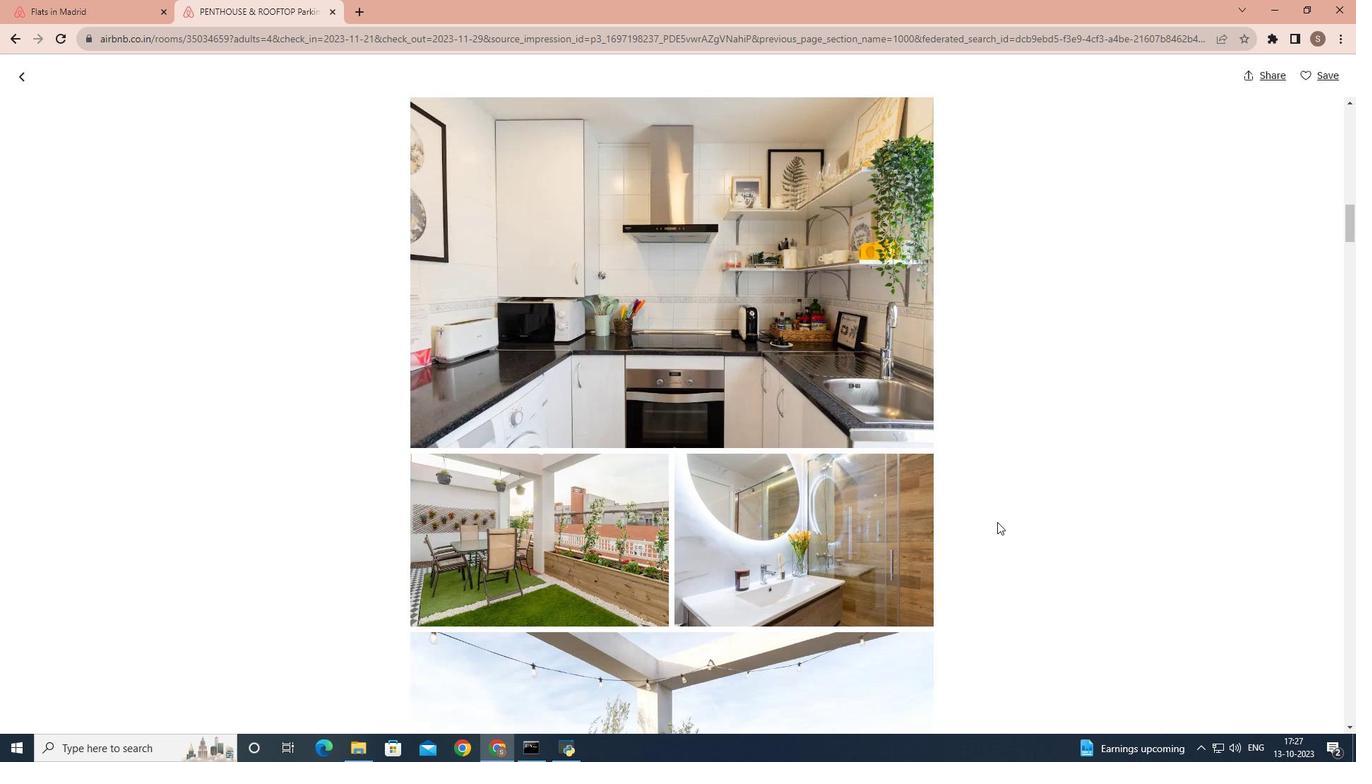 
Action: Mouse scrolled (997, 522) with delta (0, 0)
Screenshot: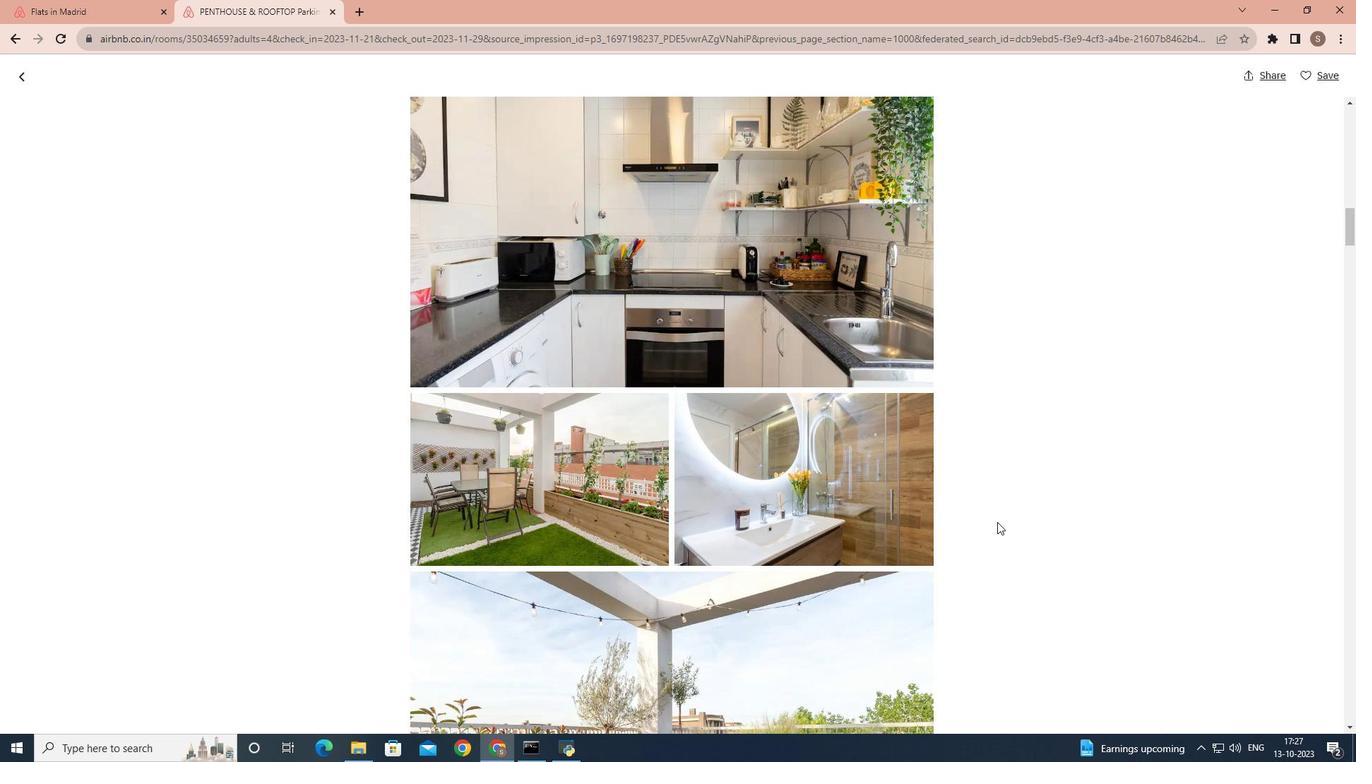 
Action: Mouse scrolled (997, 522) with delta (0, 0)
Screenshot: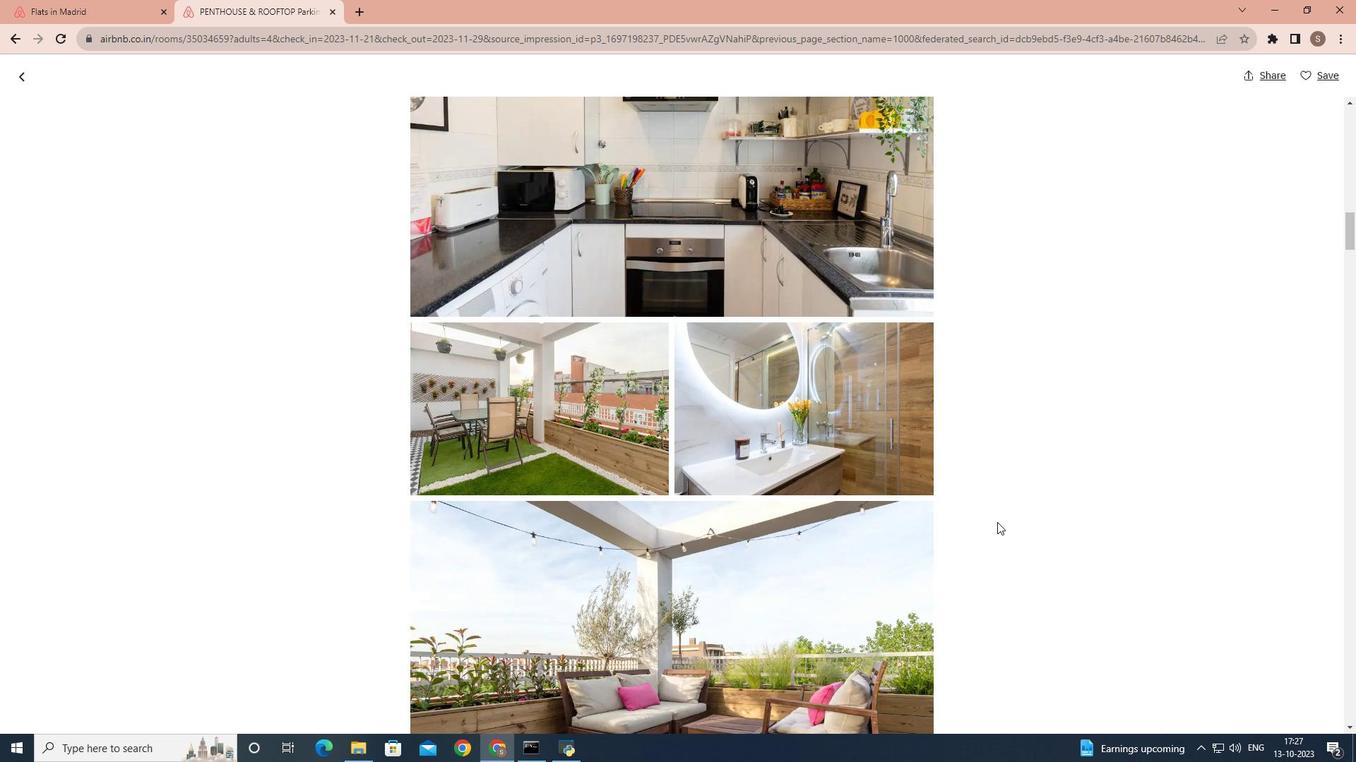 
Action: Mouse scrolled (997, 522) with delta (0, 0)
Screenshot: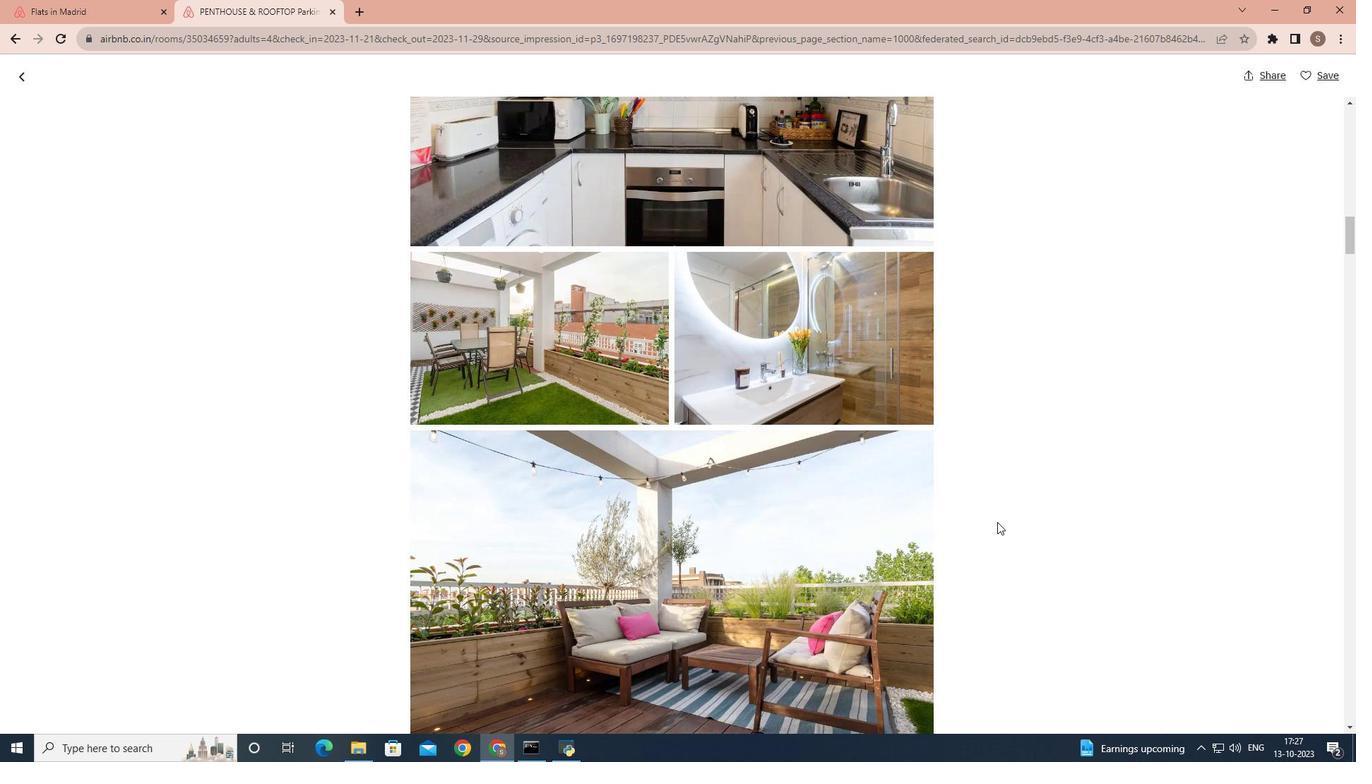 
Action: Mouse scrolled (997, 522) with delta (0, 0)
Screenshot: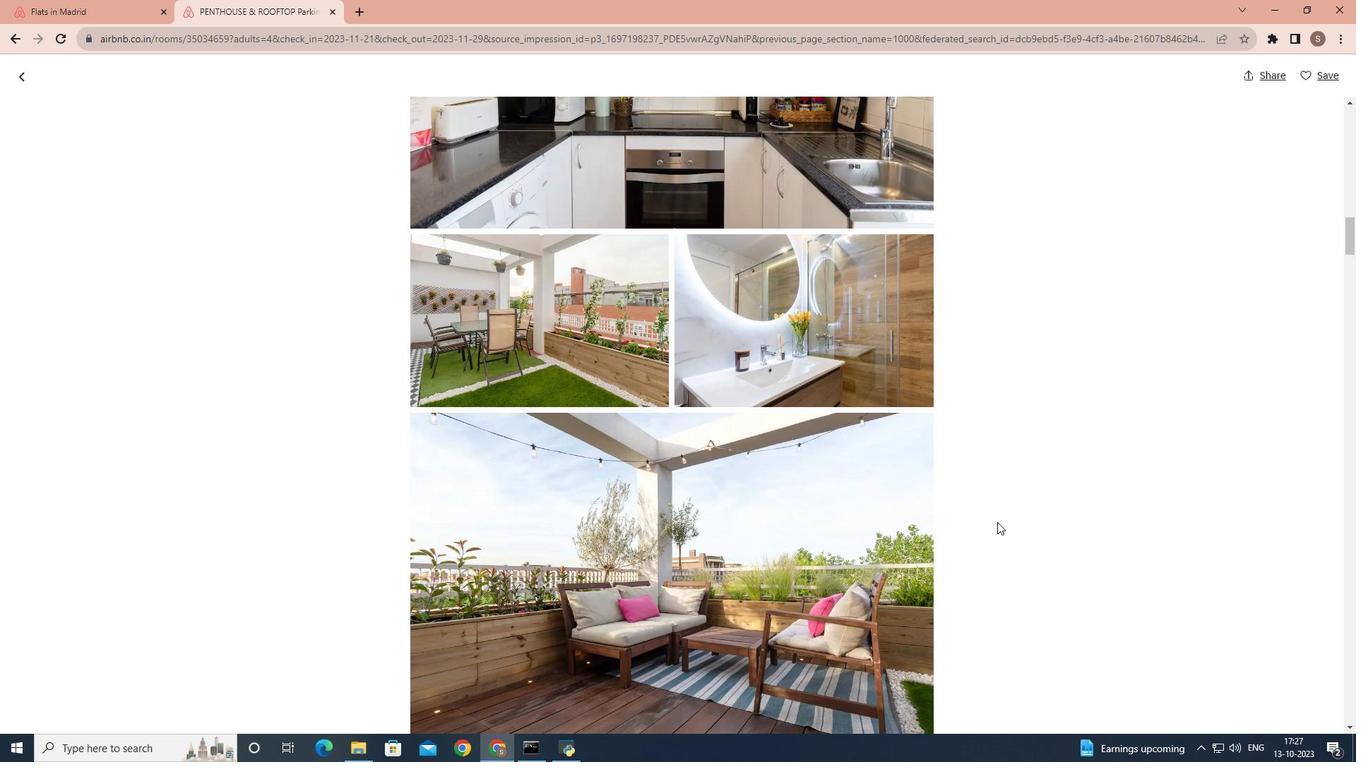 
Action: Mouse scrolled (997, 522) with delta (0, 0)
Screenshot: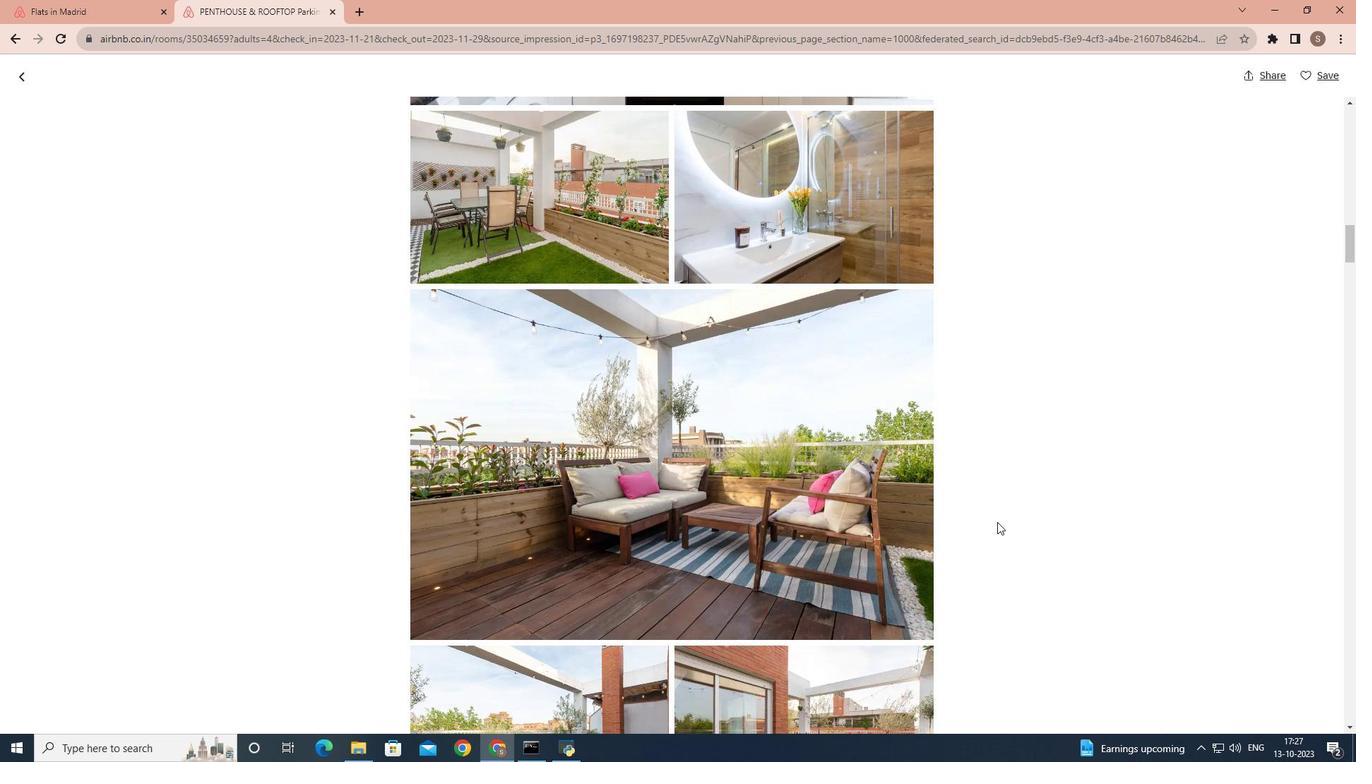 
Action: Mouse scrolled (997, 522) with delta (0, 0)
Screenshot: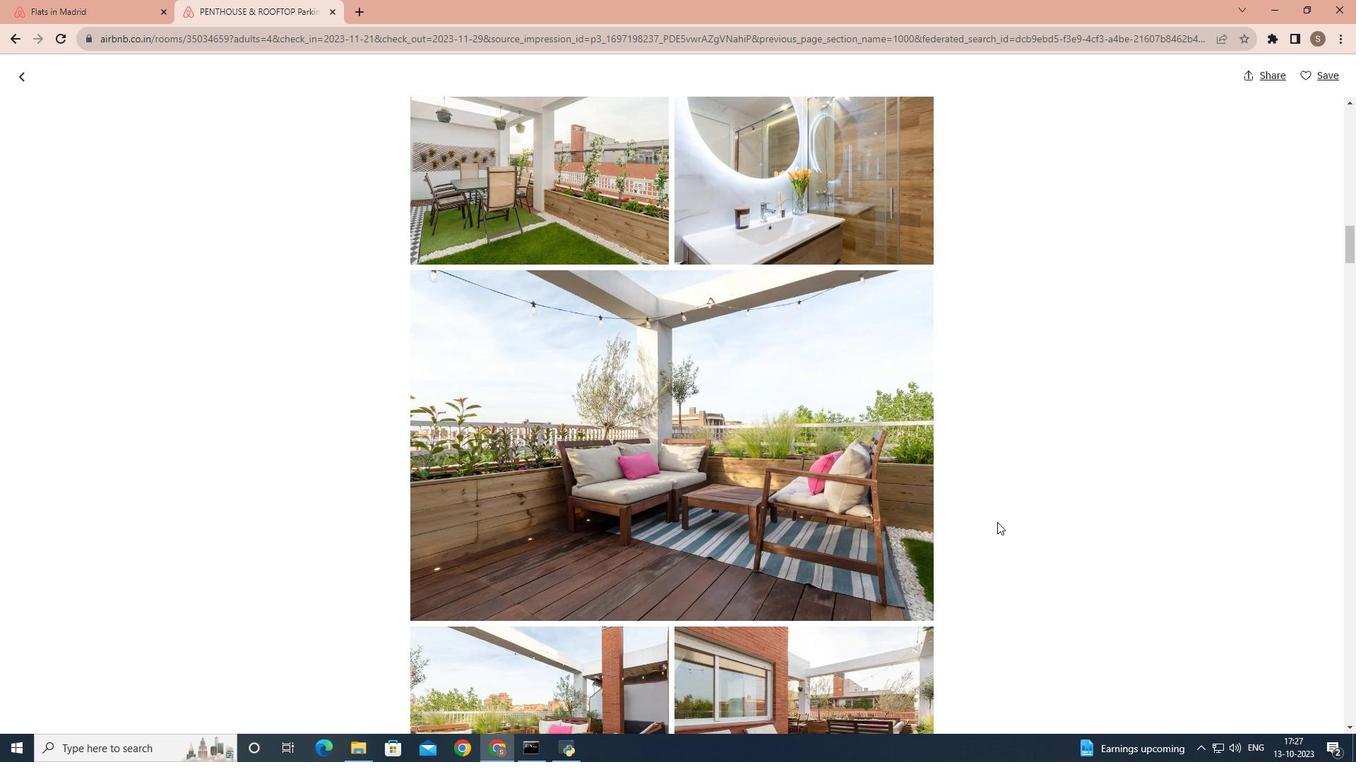 
Action: Mouse scrolled (997, 522) with delta (0, 0)
Screenshot: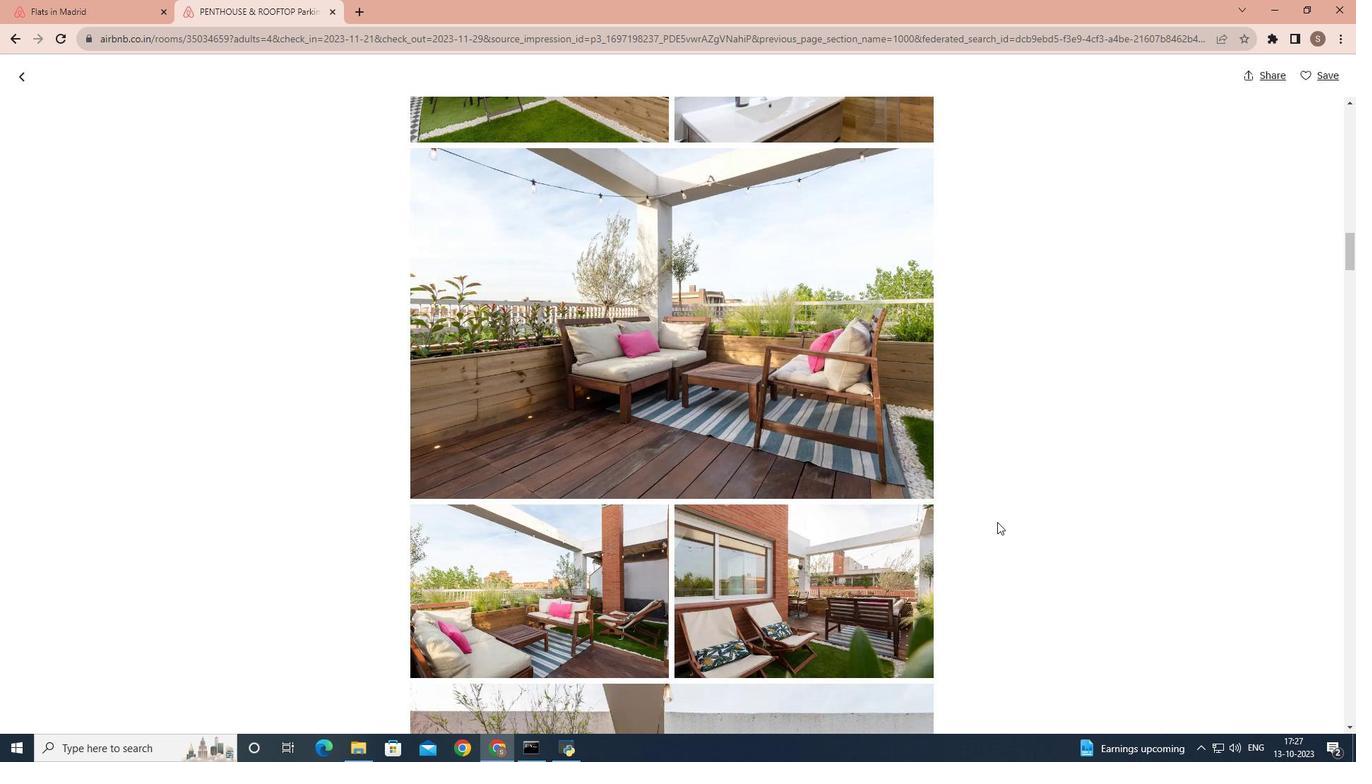 
Action: Mouse scrolled (997, 522) with delta (0, 0)
Screenshot: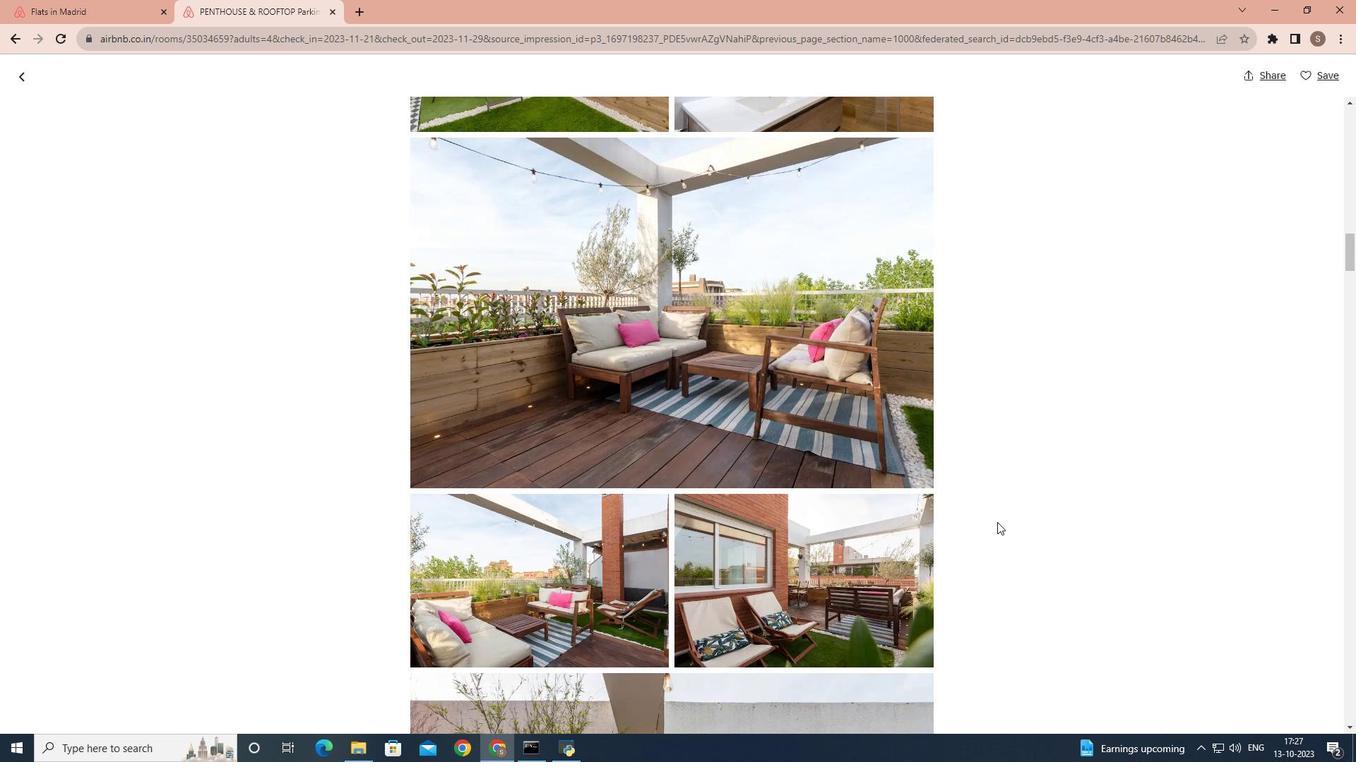 
Action: Mouse scrolled (997, 522) with delta (0, 0)
Screenshot: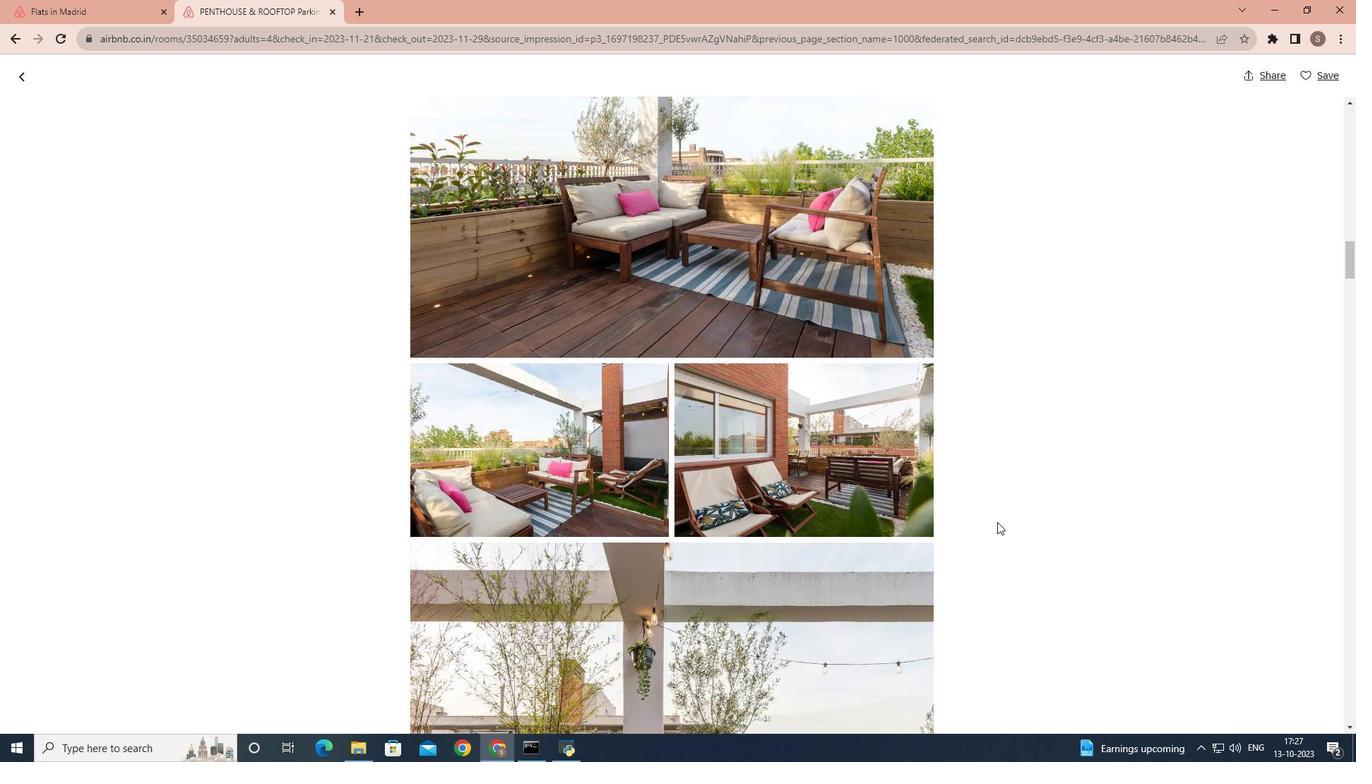 
Action: Mouse scrolled (997, 522) with delta (0, 0)
Screenshot: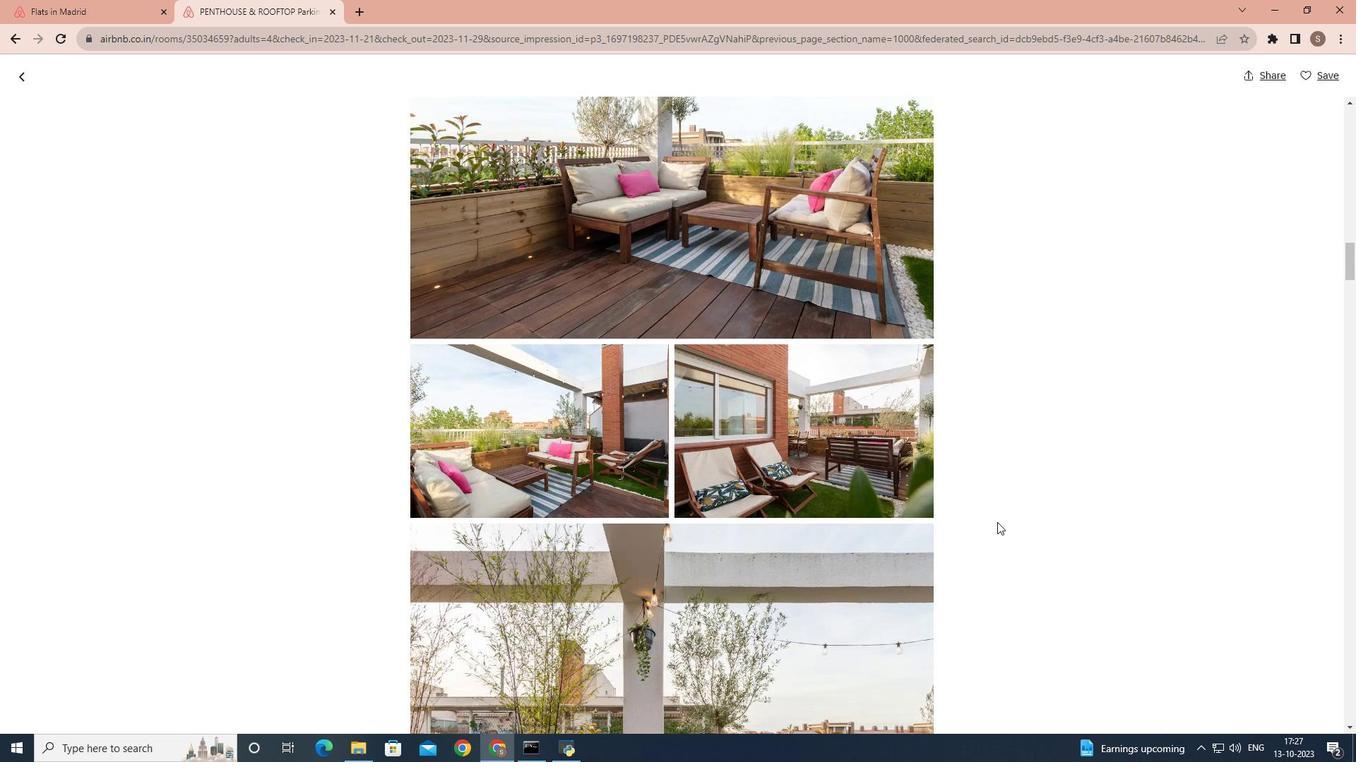 
Action: Mouse scrolled (997, 522) with delta (0, 0)
Screenshot: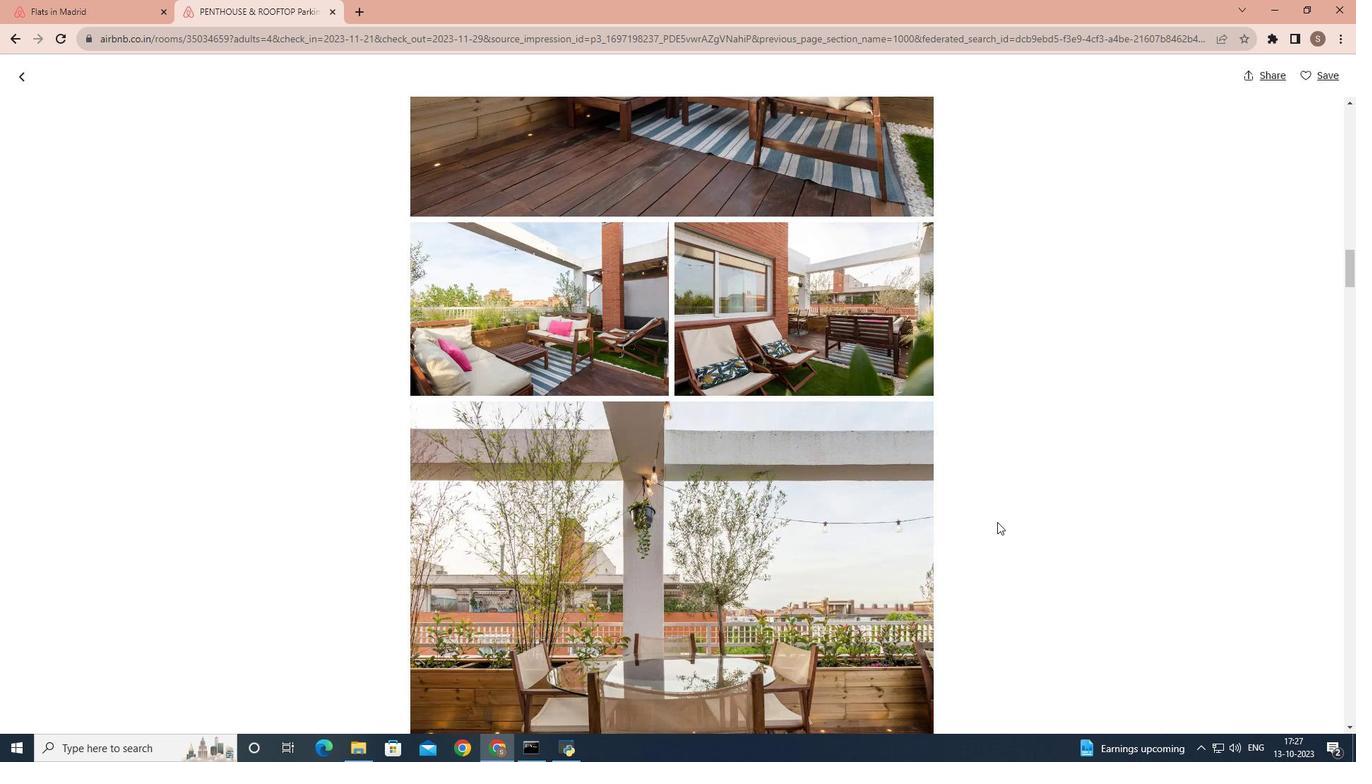 
Action: Mouse scrolled (997, 522) with delta (0, 0)
Screenshot: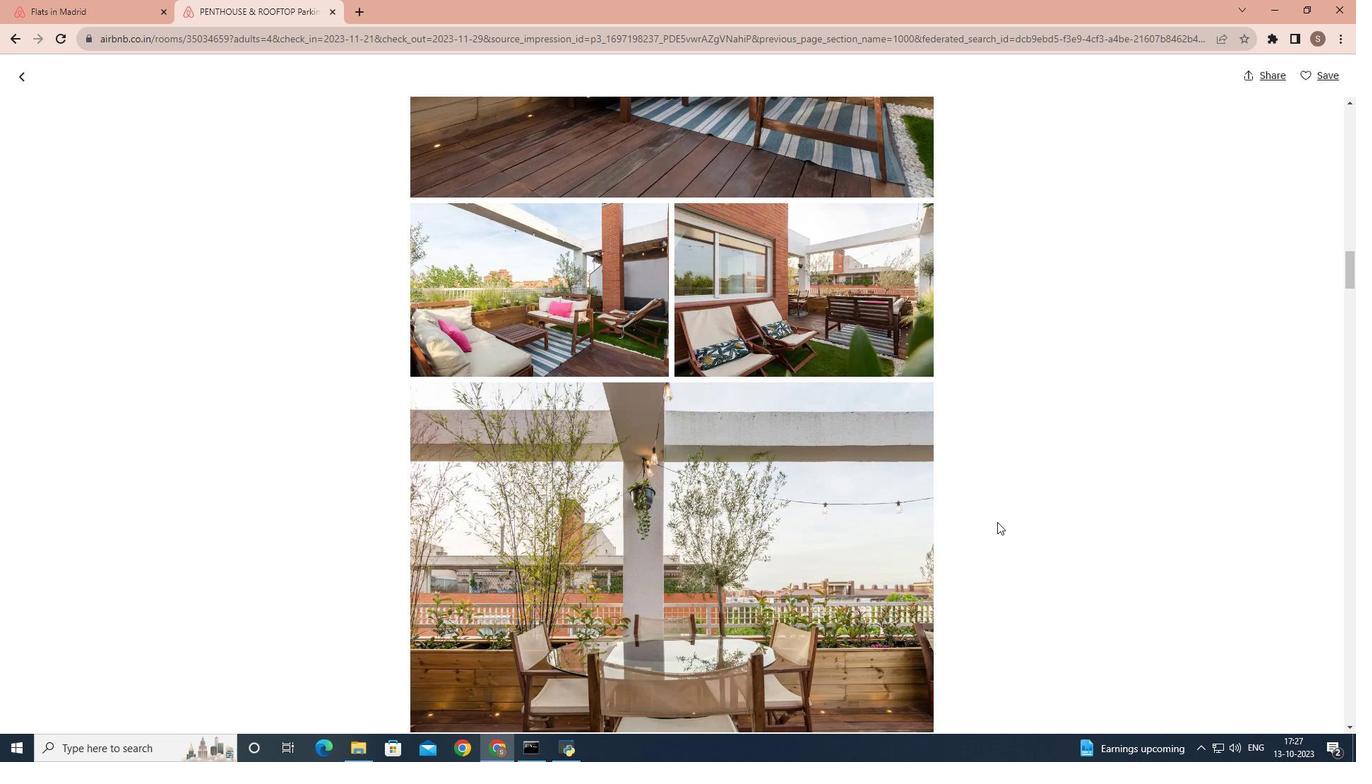 
Action: Mouse scrolled (997, 522) with delta (0, 0)
Screenshot: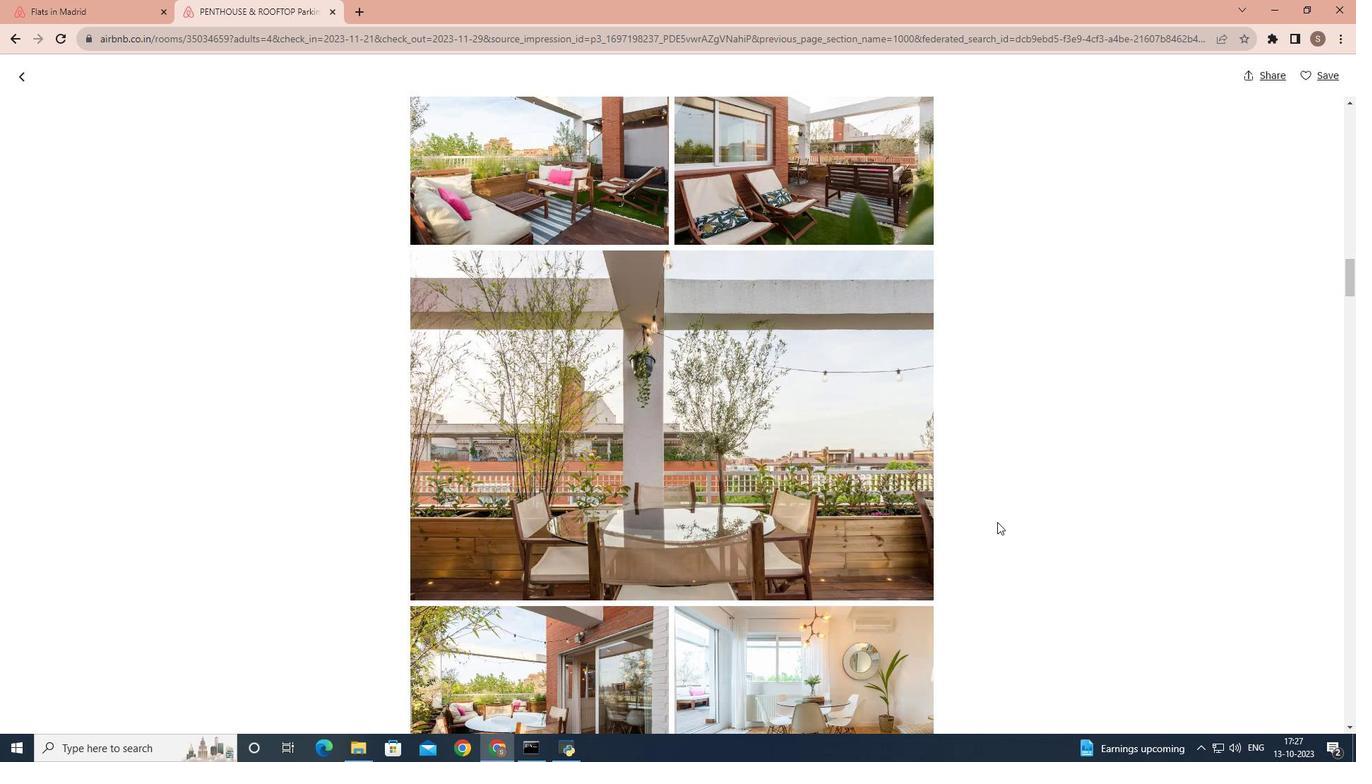 
Action: Mouse scrolled (997, 522) with delta (0, 0)
Screenshot: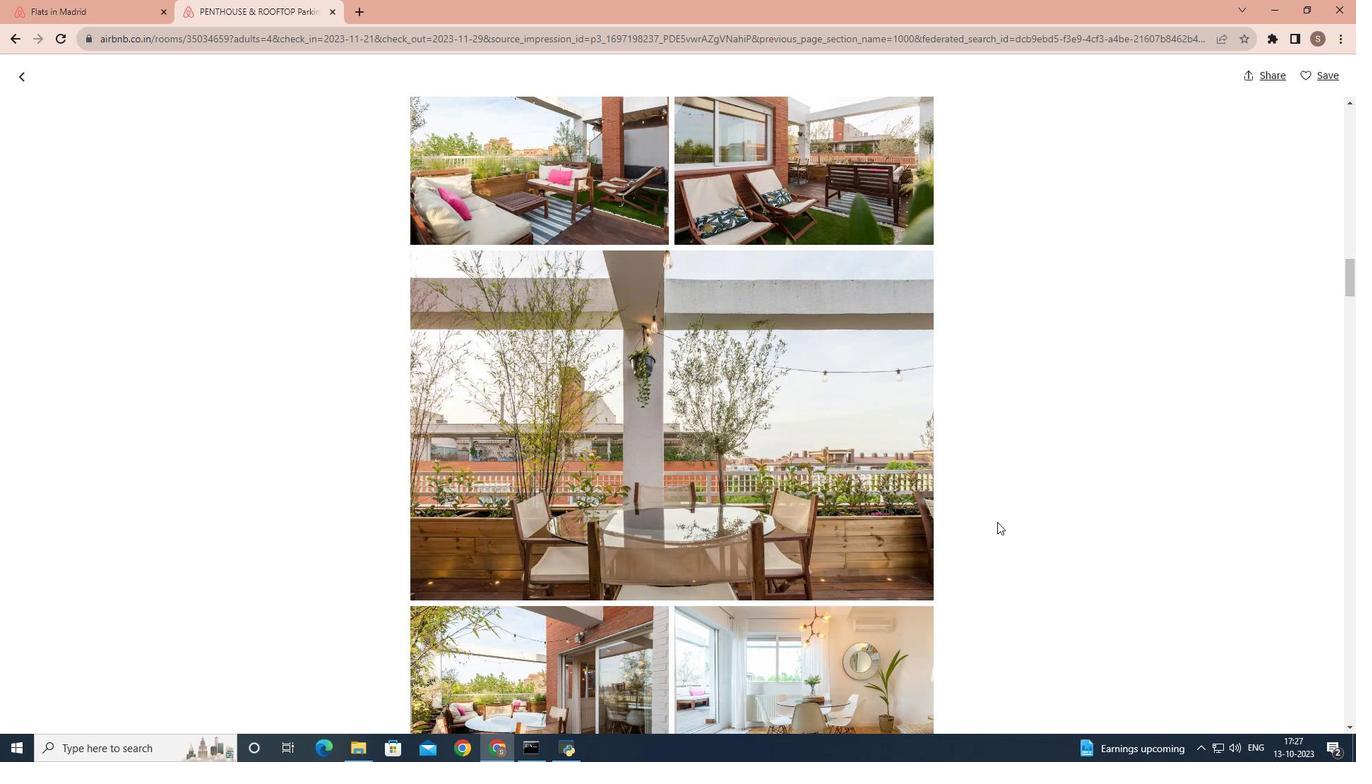
Action: Mouse scrolled (997, 522) with delta (0, 0)
Screenshot: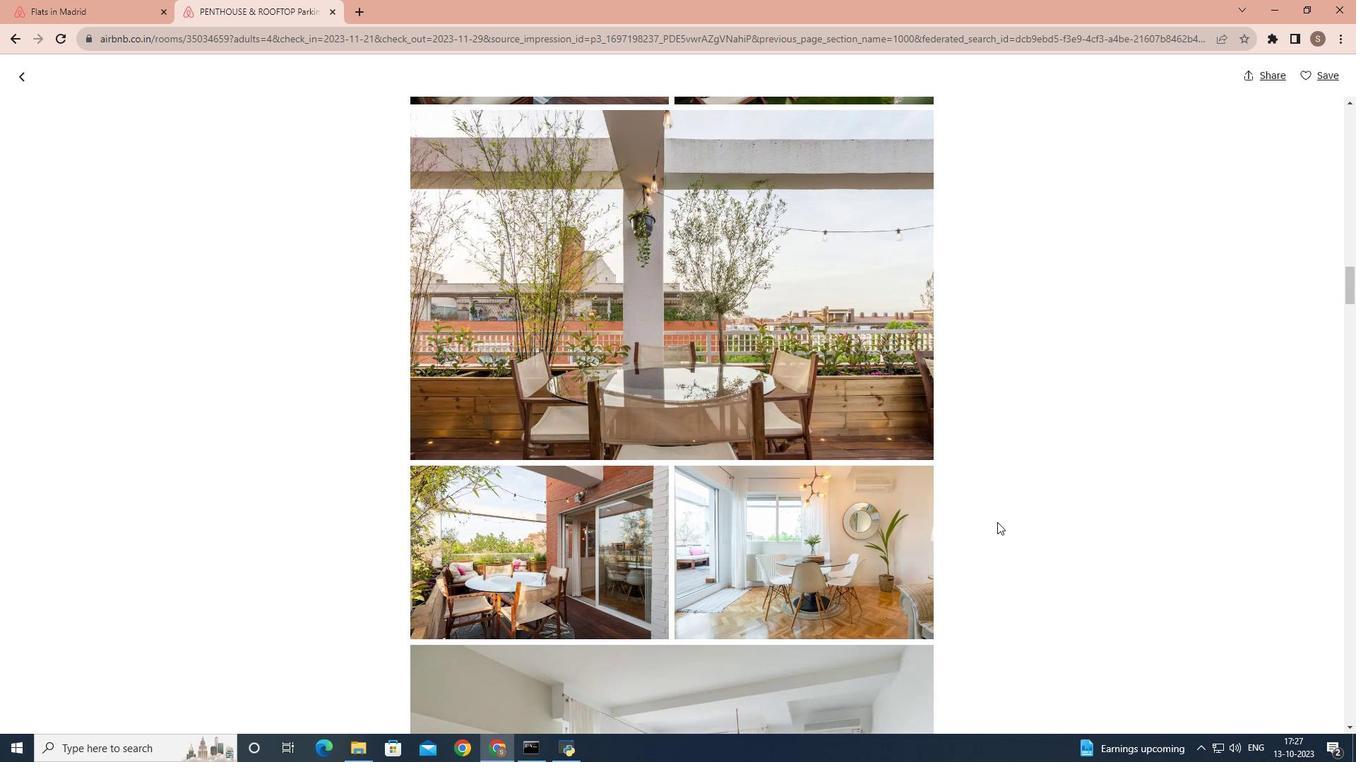 
Action: Mouse scrolled (997, 522) with delta (0, 0)
Screenshot: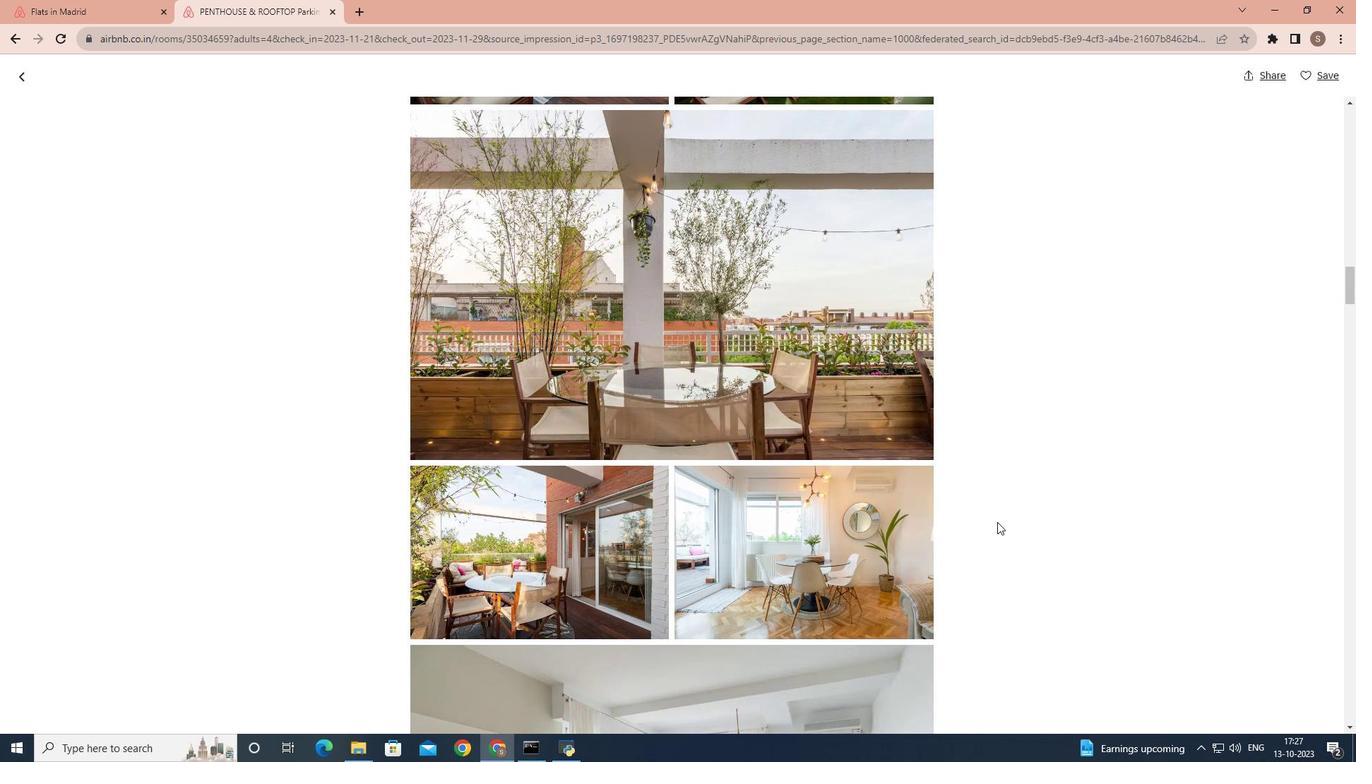 
Action: Mouse scrolled (997, 522) with delta (0, 0)
Screenshot: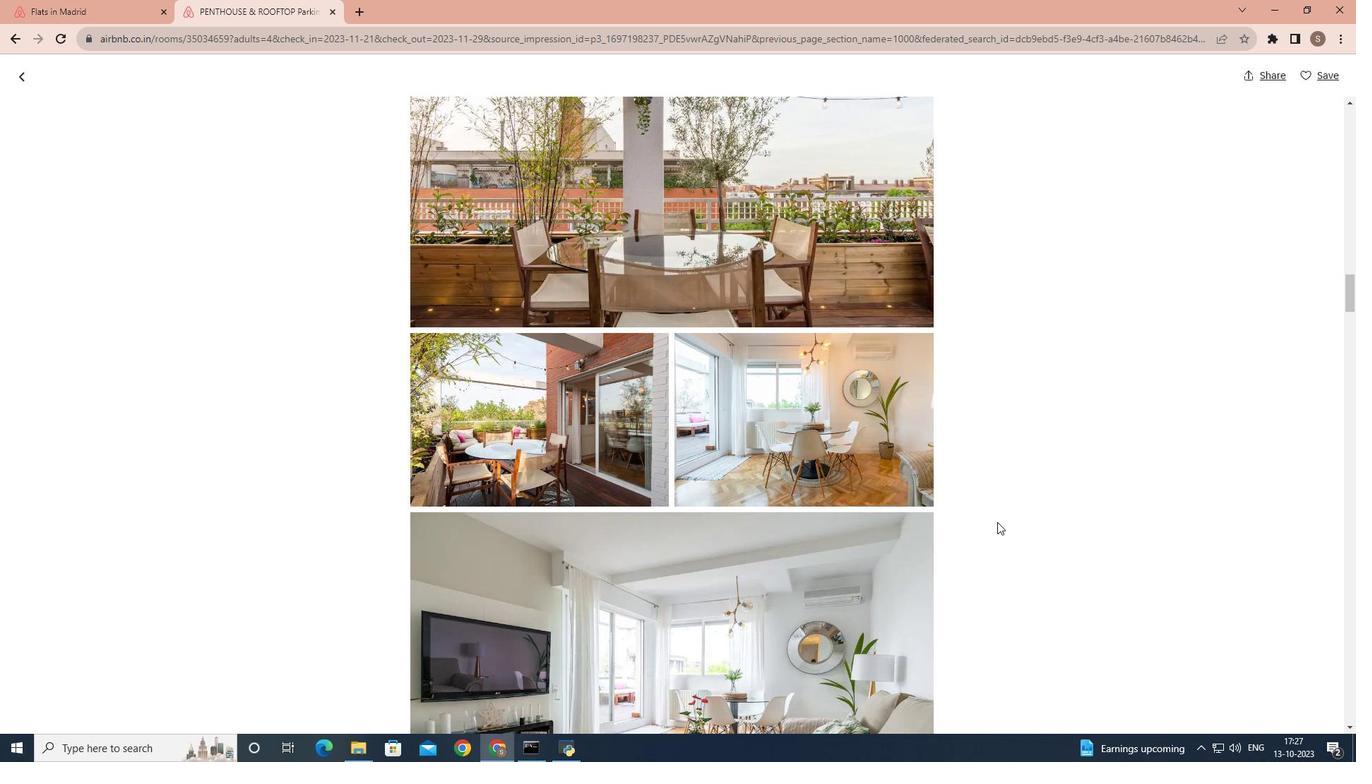 
Action: Mouse scrolled (997, 522) with delta (0, 0)
Screenshot: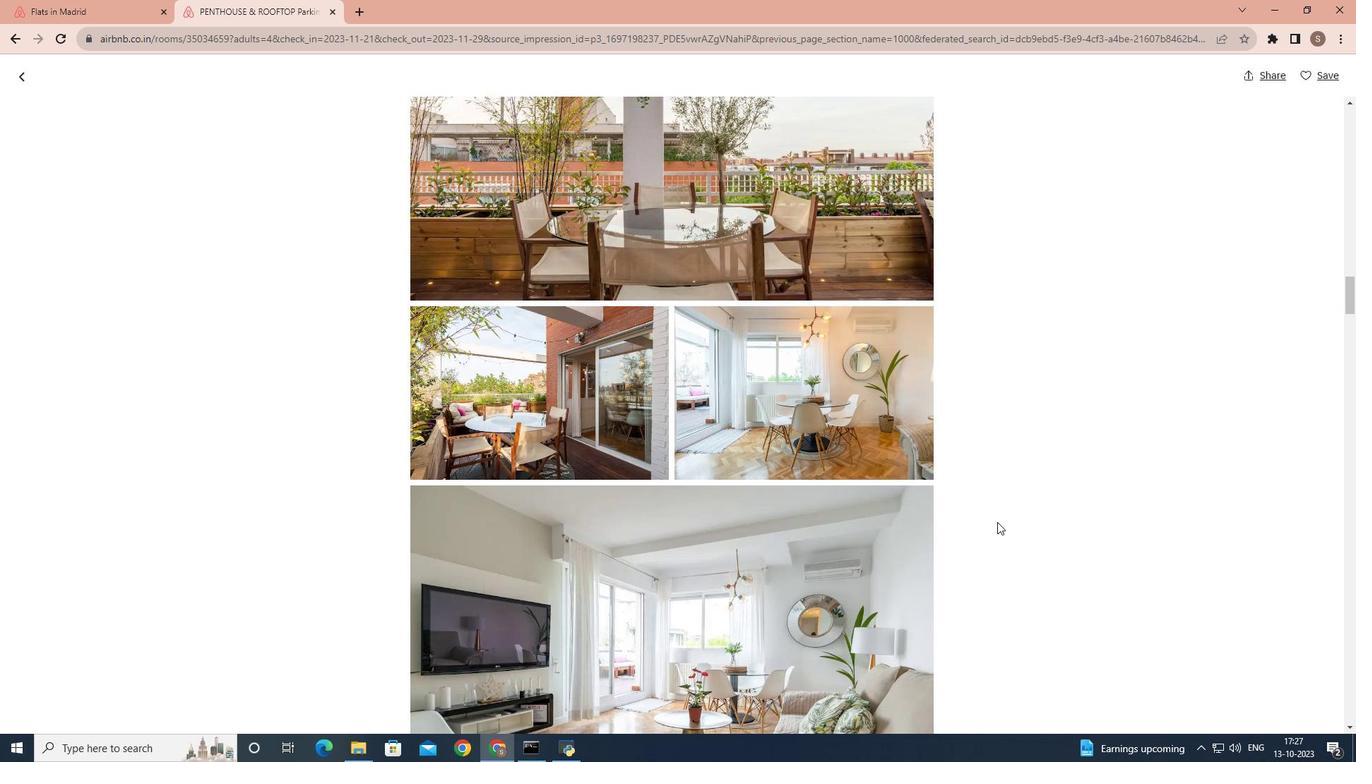 
Action: Mouse scrolled (997, 522) with delta (0, 0)
Screenshot: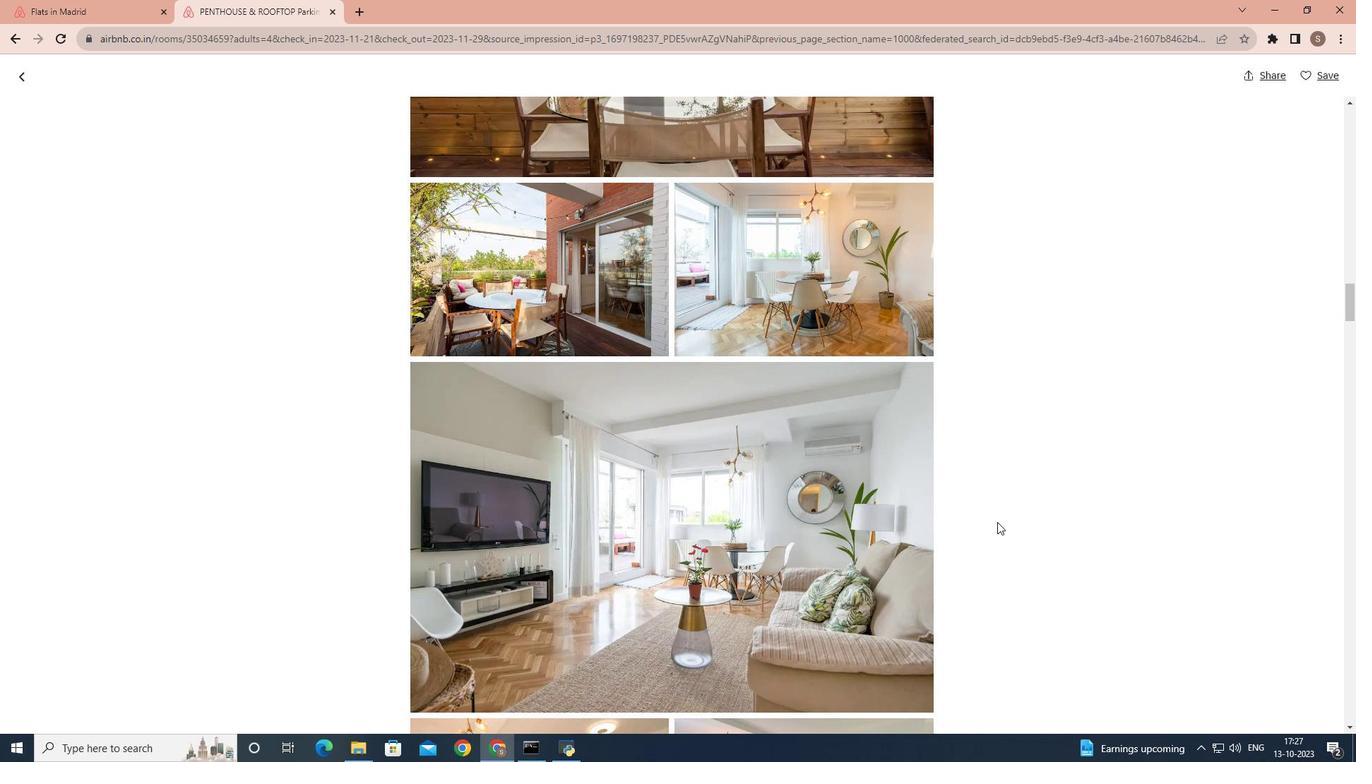 
Action: Mouse scrolled (997, 522) with delta (0, 0)
Screenshot: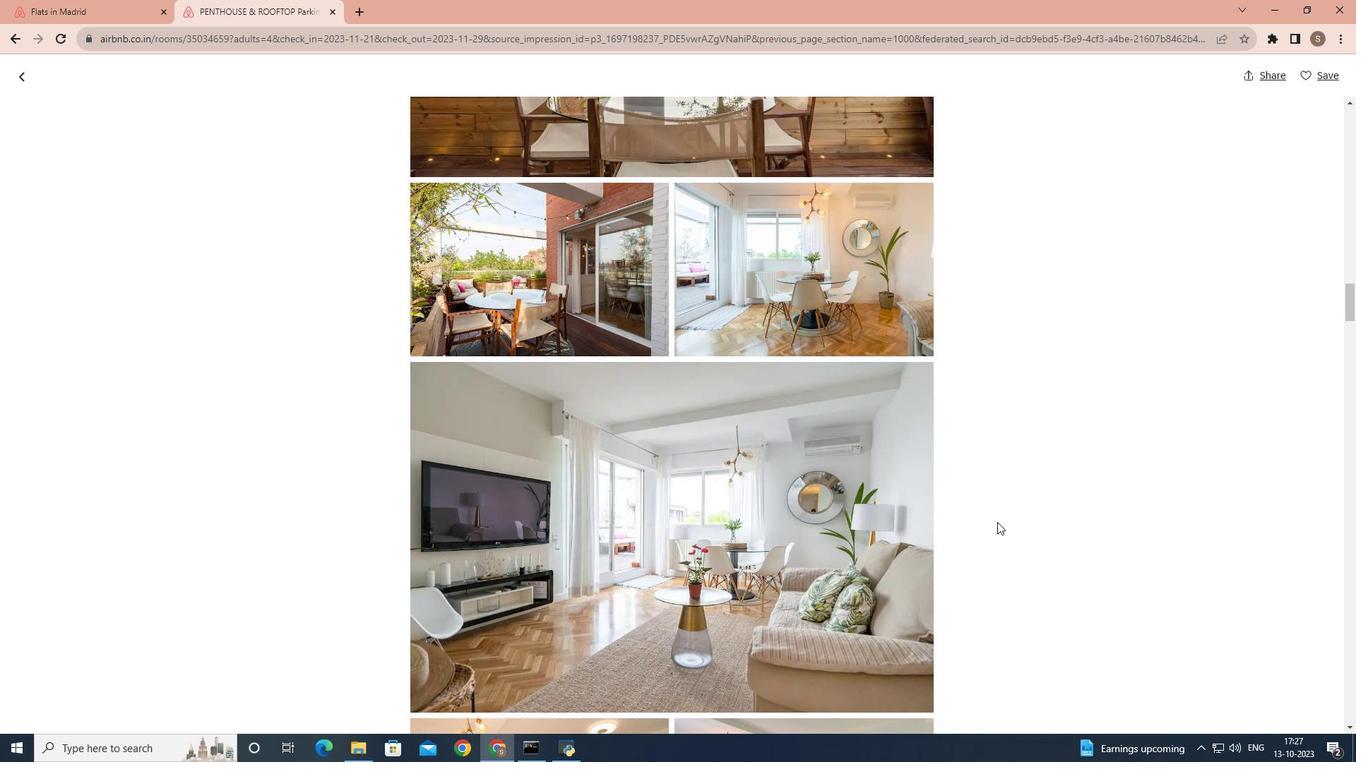 
Action: Mouse scrolled (997, 522) with delta (0, 0)
Screenshot: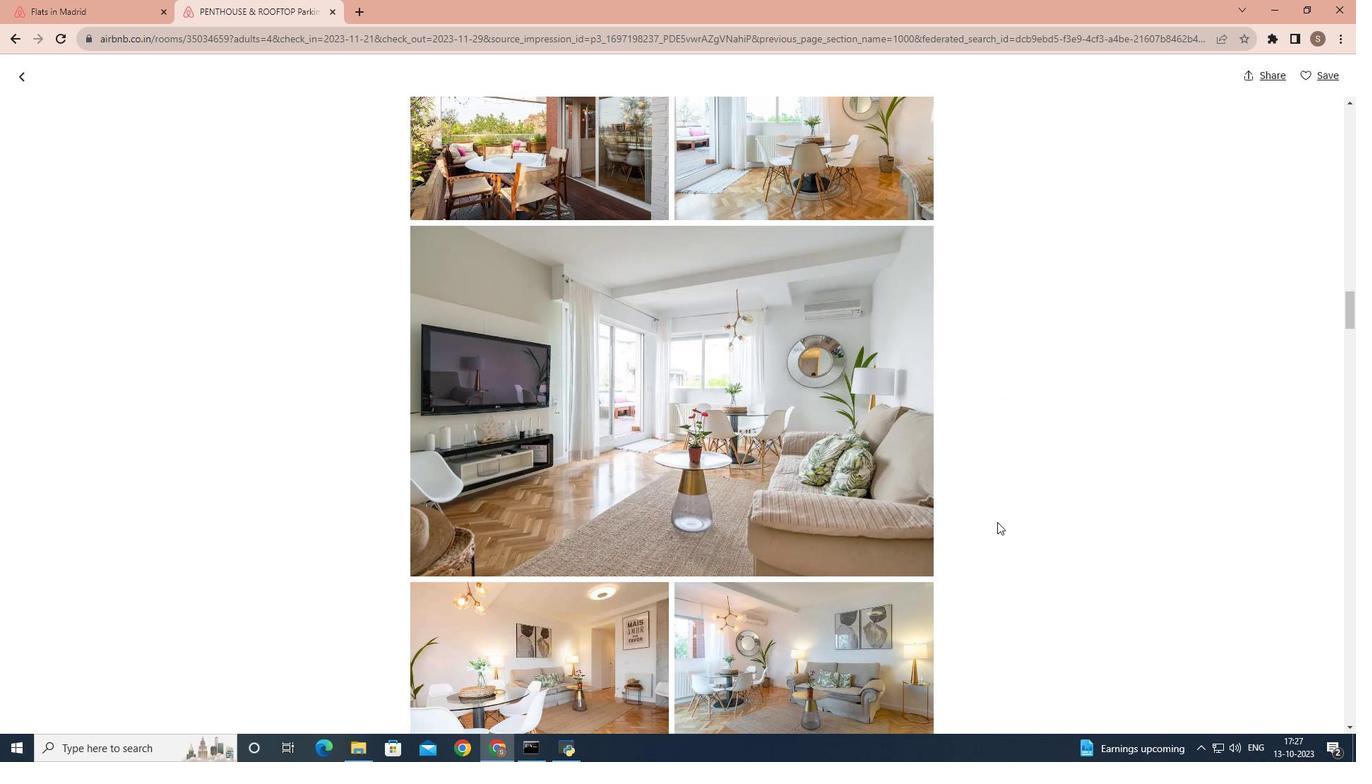 
Action: Mouse scrolled (997, 522) with delta (0, 0)
Screenshot: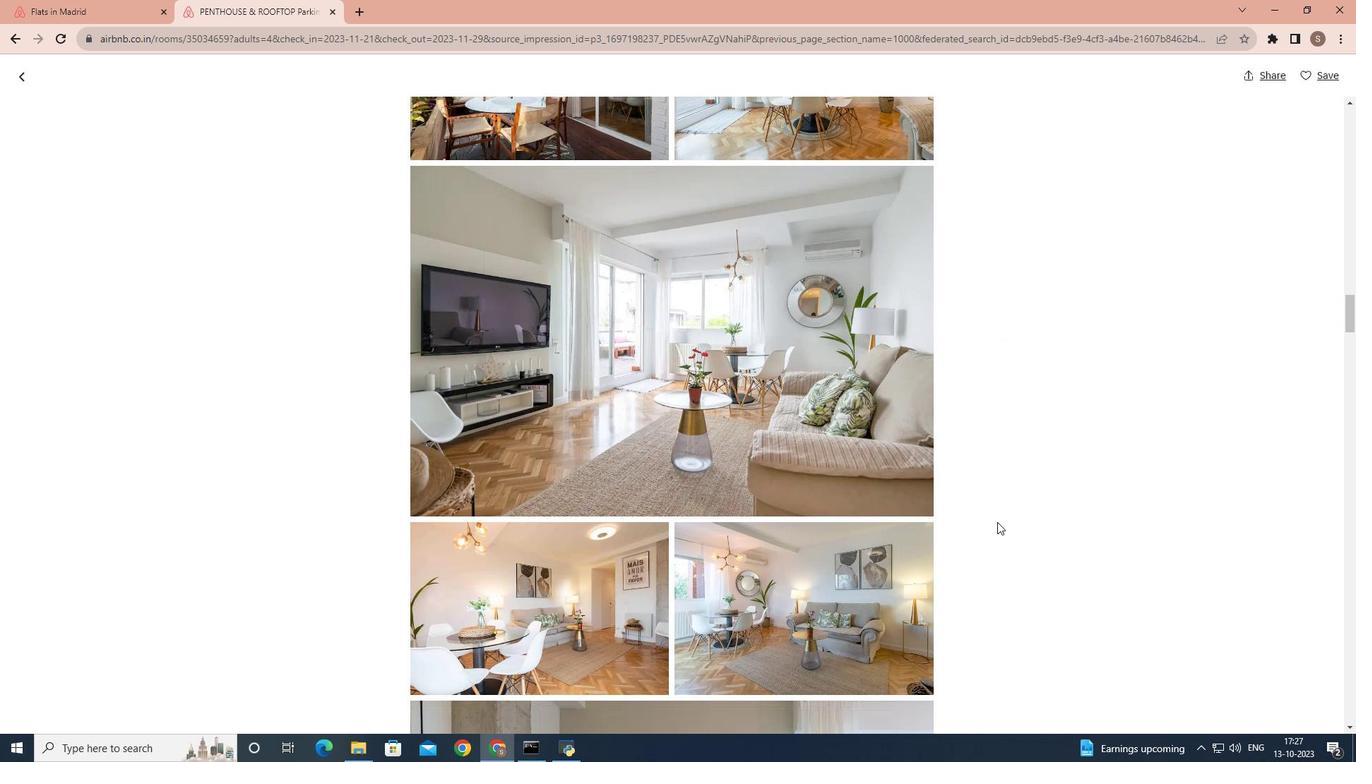 
Action: Mouse scrolled (997, 522) with delta (0, 0)
Screenshot: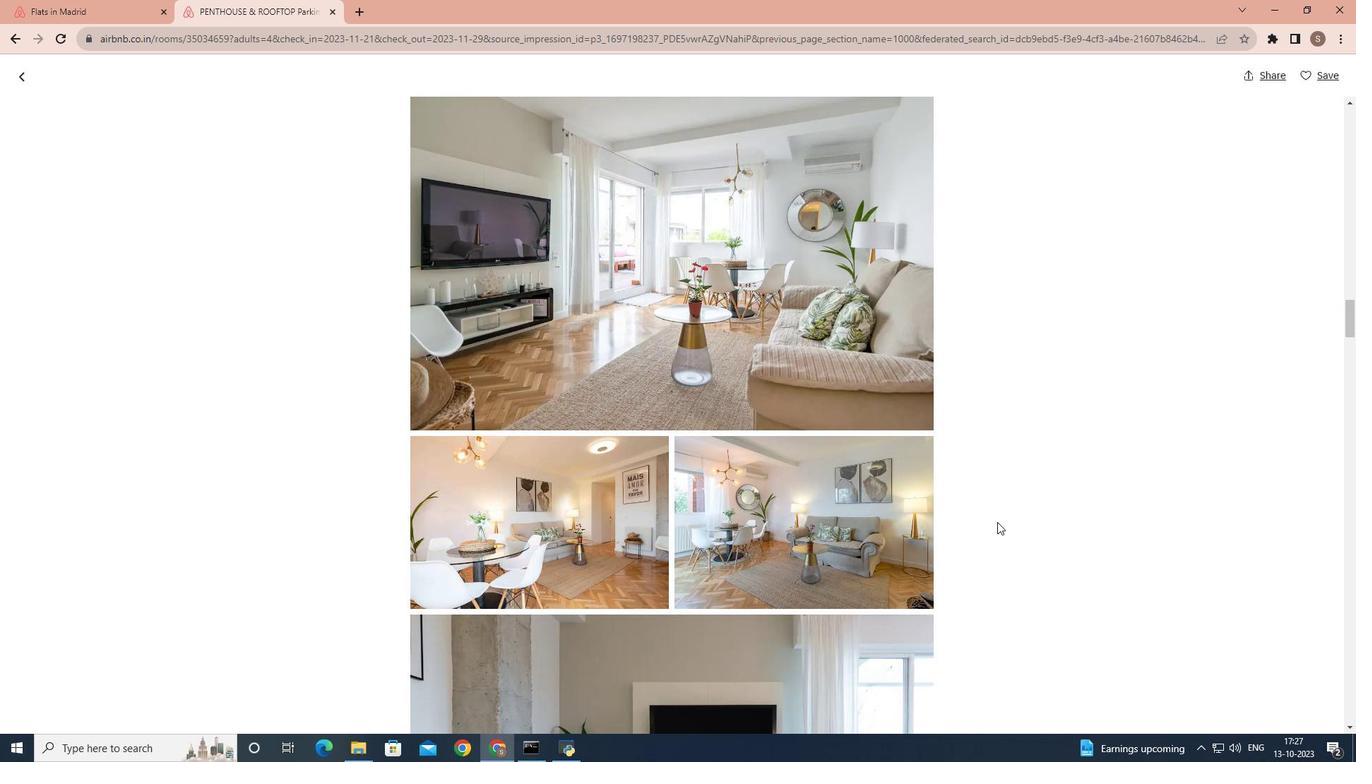 
Action: Mouse scrolled (997, 522) with delta (0, 0)
Screenshot: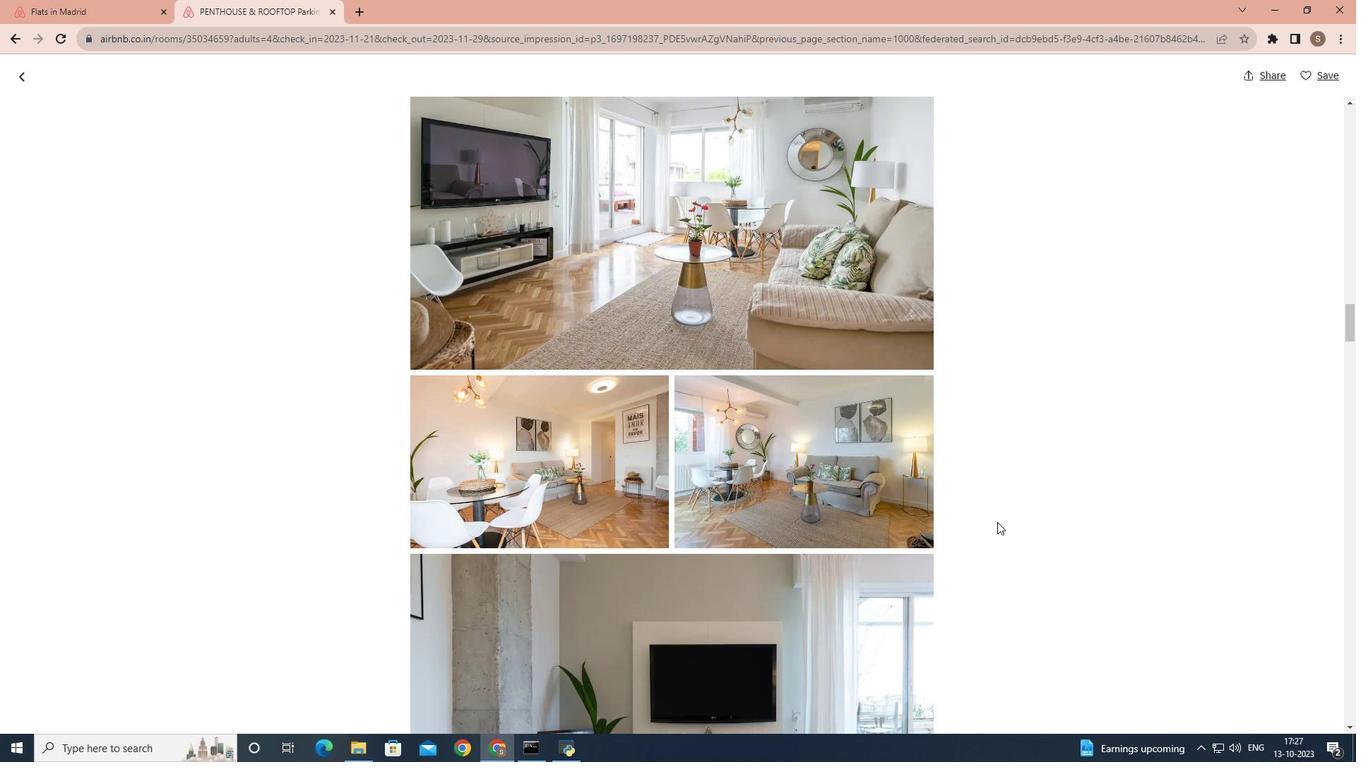 
Action: Mouse scrolled (997, 522) with delta (0, 0)
Screenshot: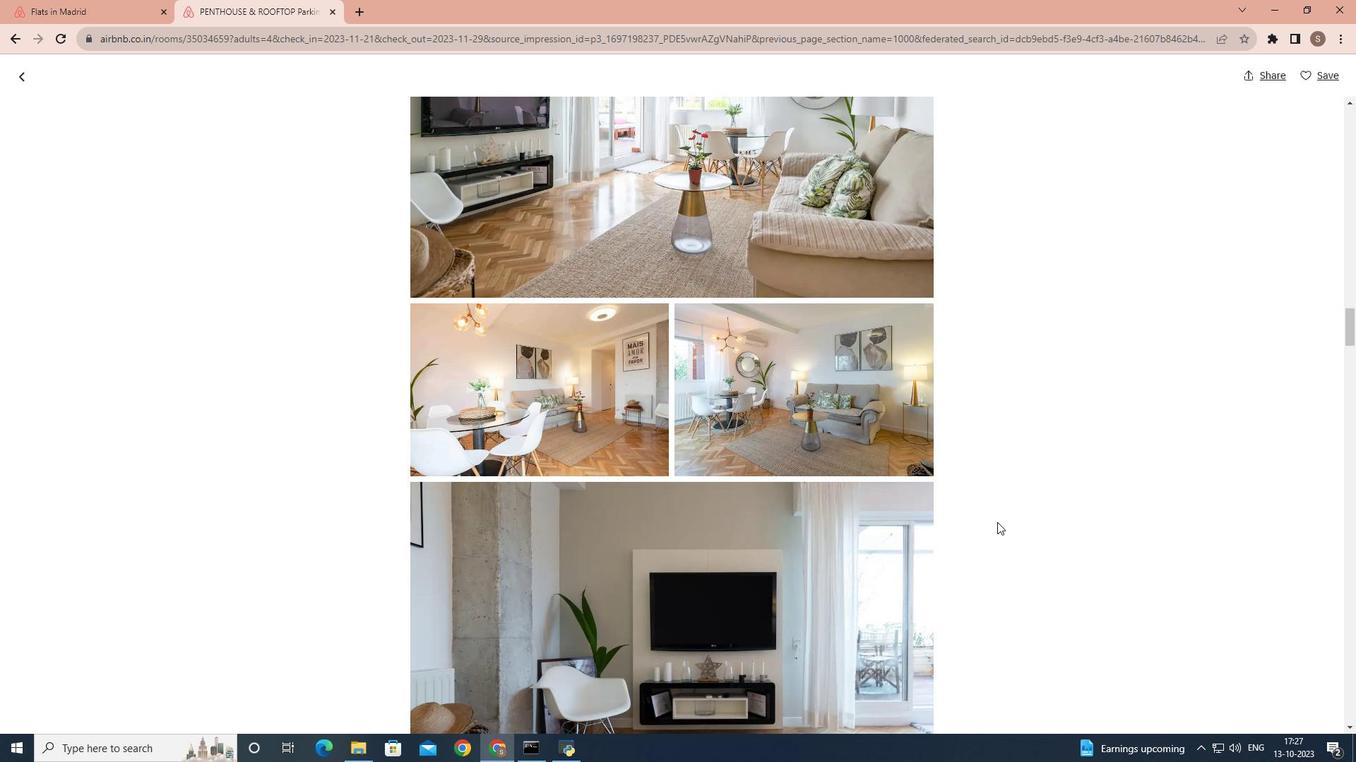 
Action: Mouse scrolled (997, 522) with delta (0, 0)
Screenshot: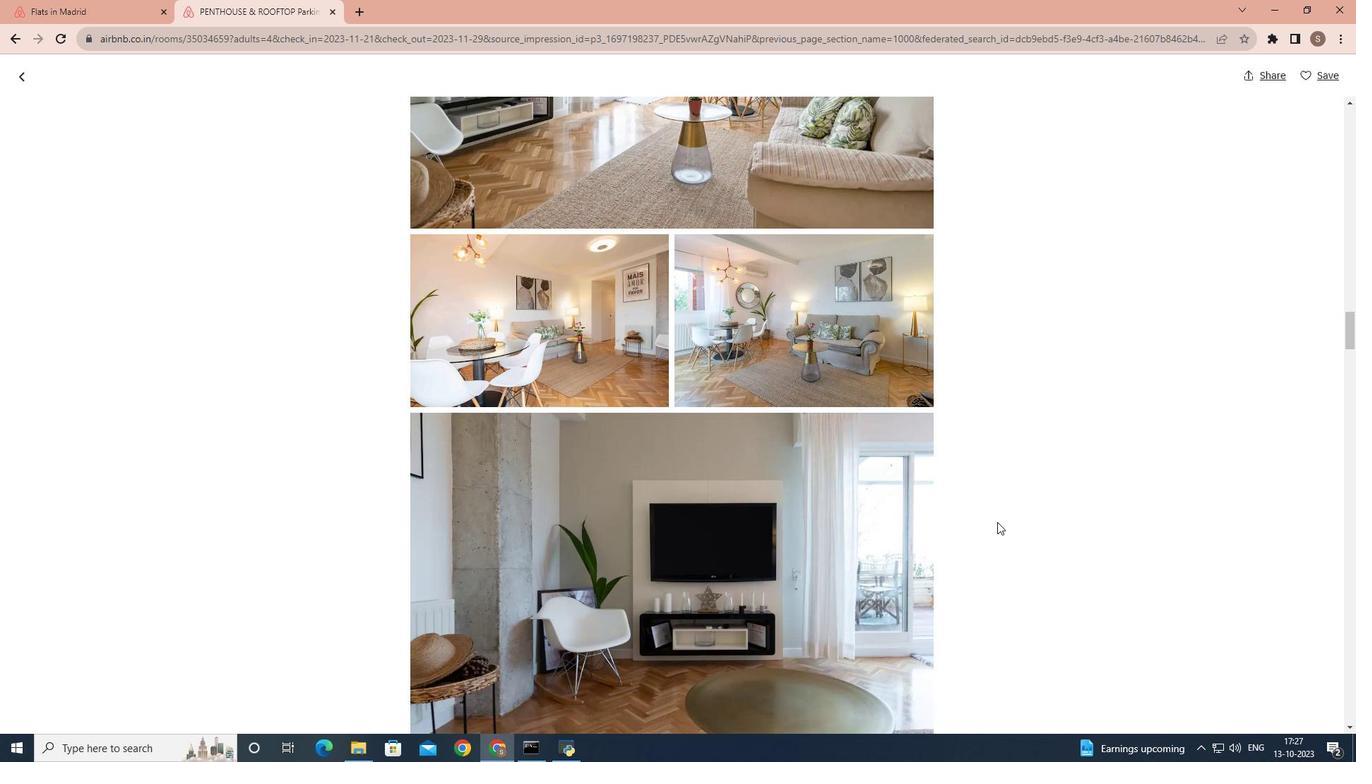 
Action: Mouse scrolled (997, 522) with delta (0, 0)
Screenshot: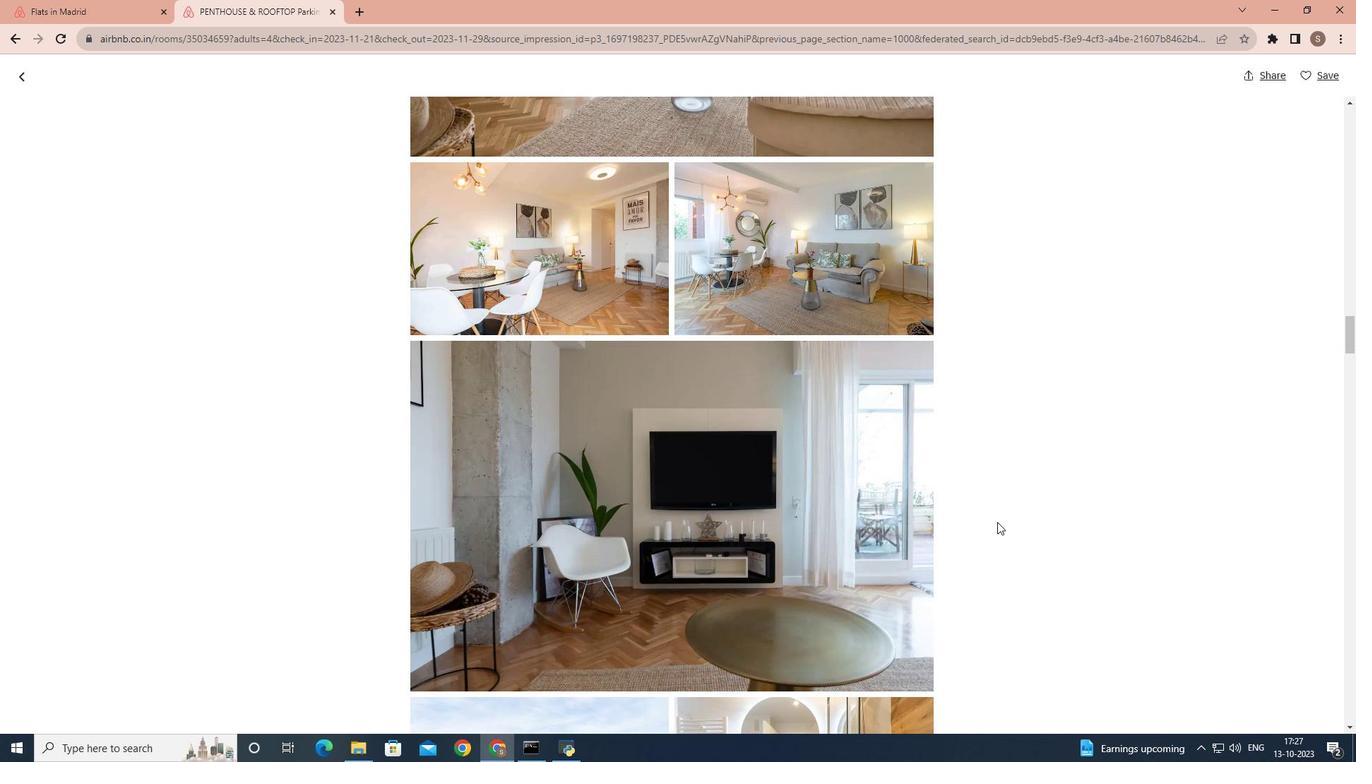 
Action: Mouse scrolled (997, 522) with delta (0, 0)
Screenshot: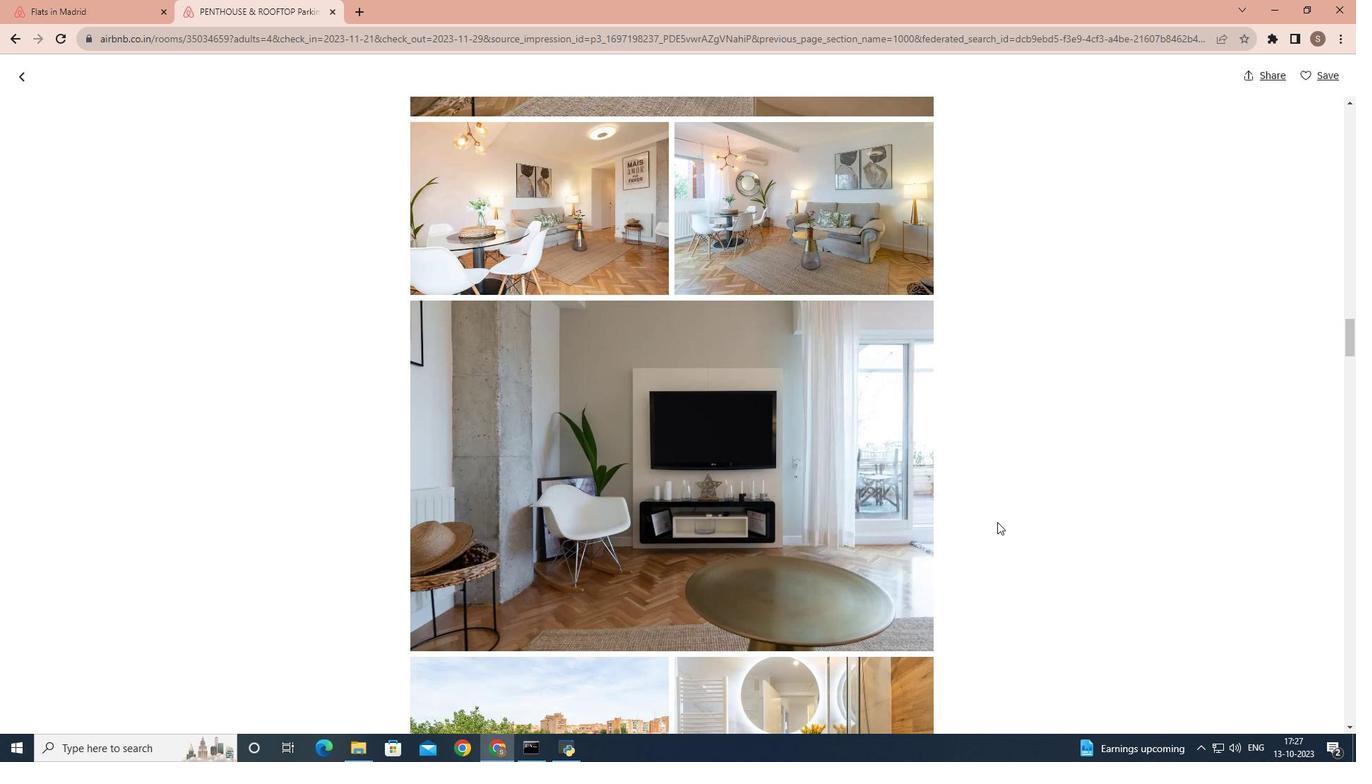 
Action: Mouse scrolled (997, 522) with delta (0, 0)
Screenshot: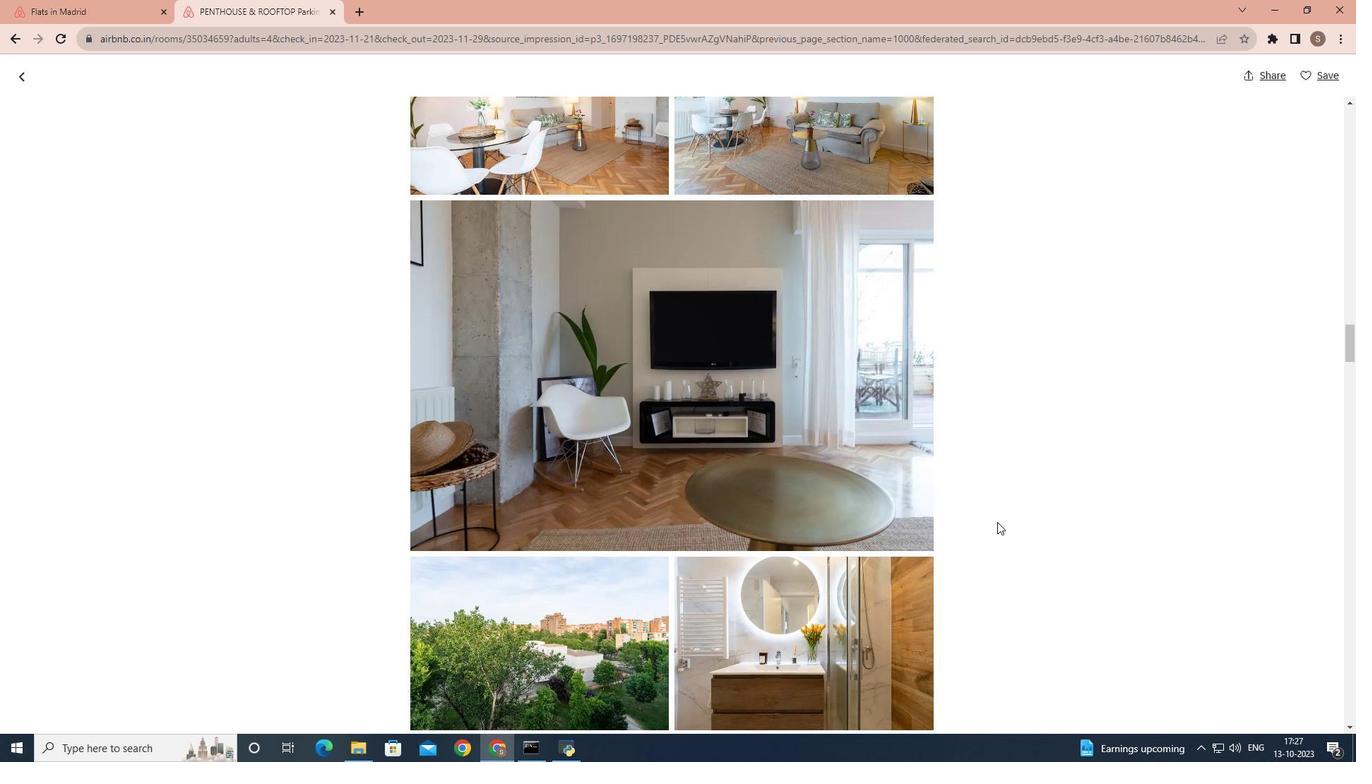 
Action: Mouse scrolled (997, 522) with delta (0, 0)
Screenshot: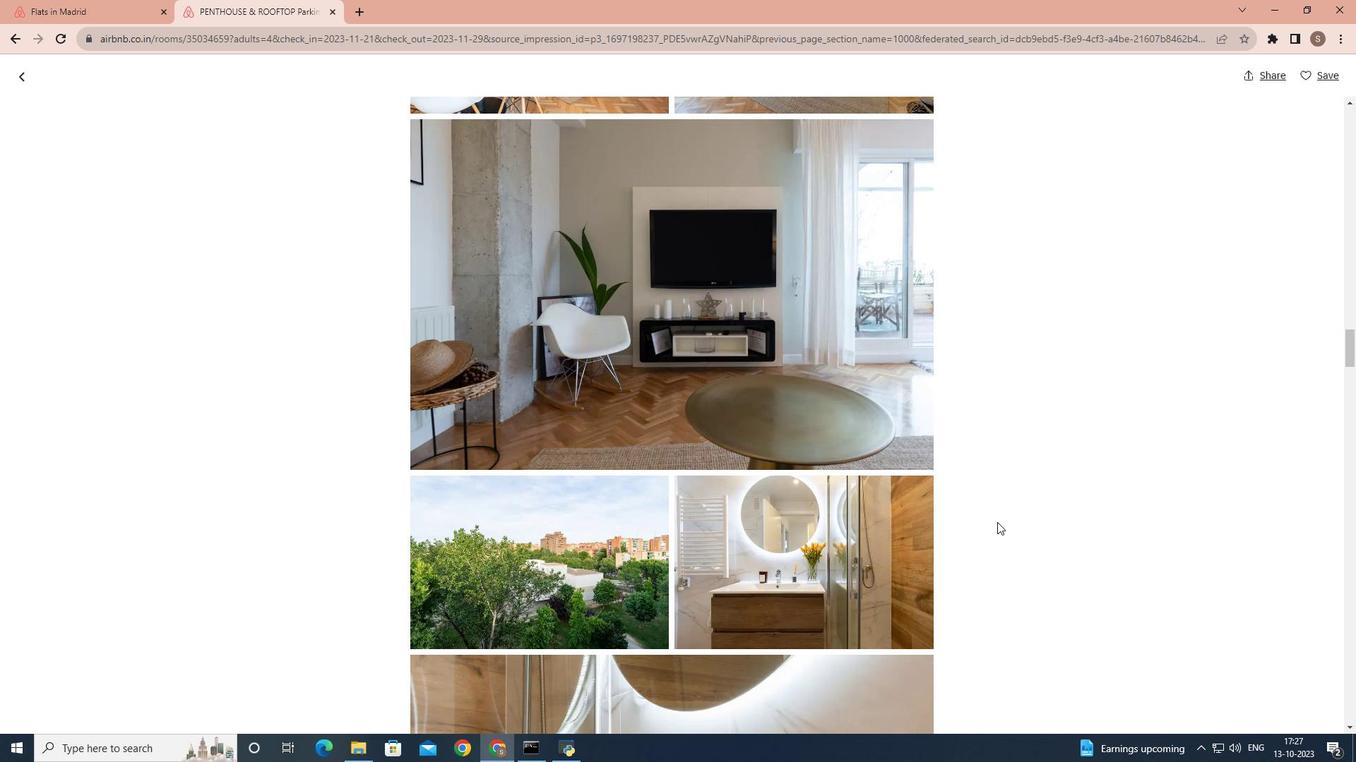 
Action: Mouse scrolled (997, 522) with delta (0, 0)
Screenshot: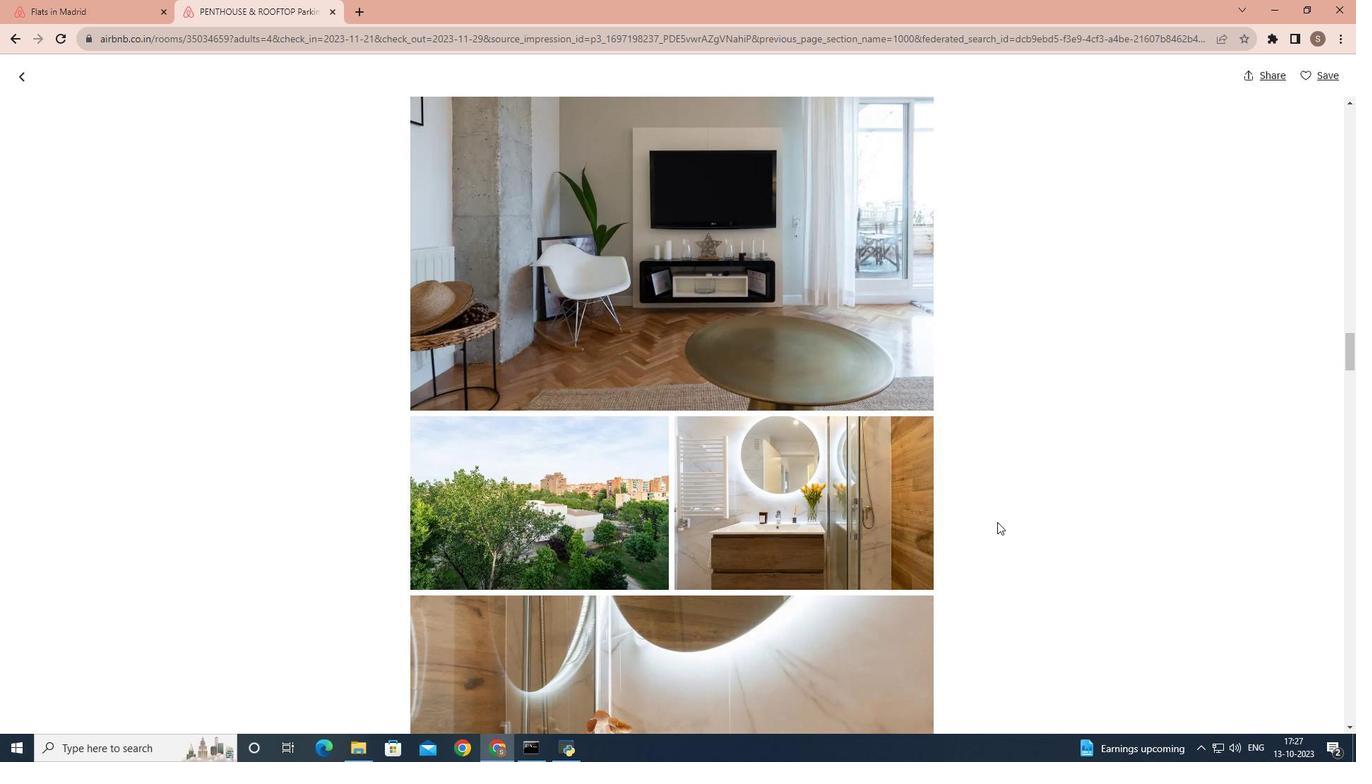 
Action: Mouse scrolled (997, 522) with delta (0, 0)
Screenshot: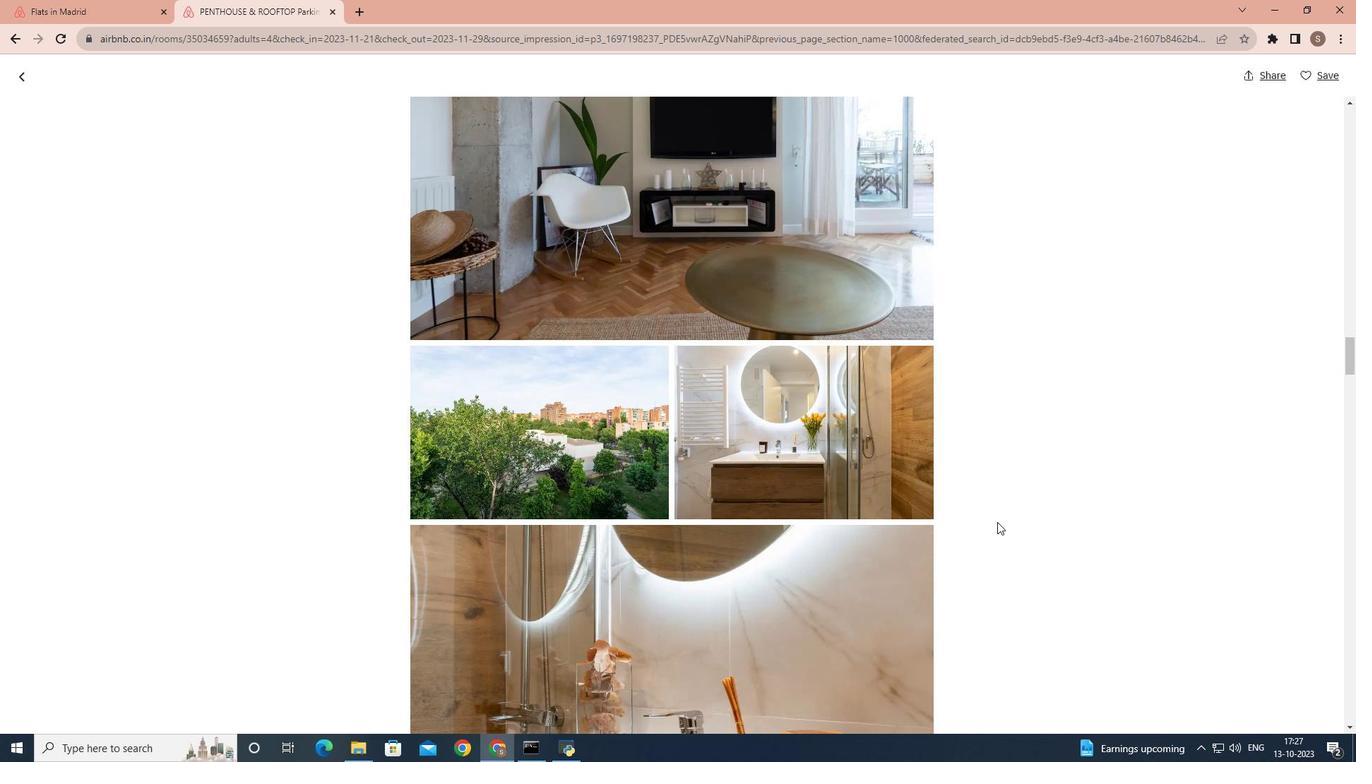 
Action: Mouse scrolled (997, 522) with delta (0, 0)
Screenshot: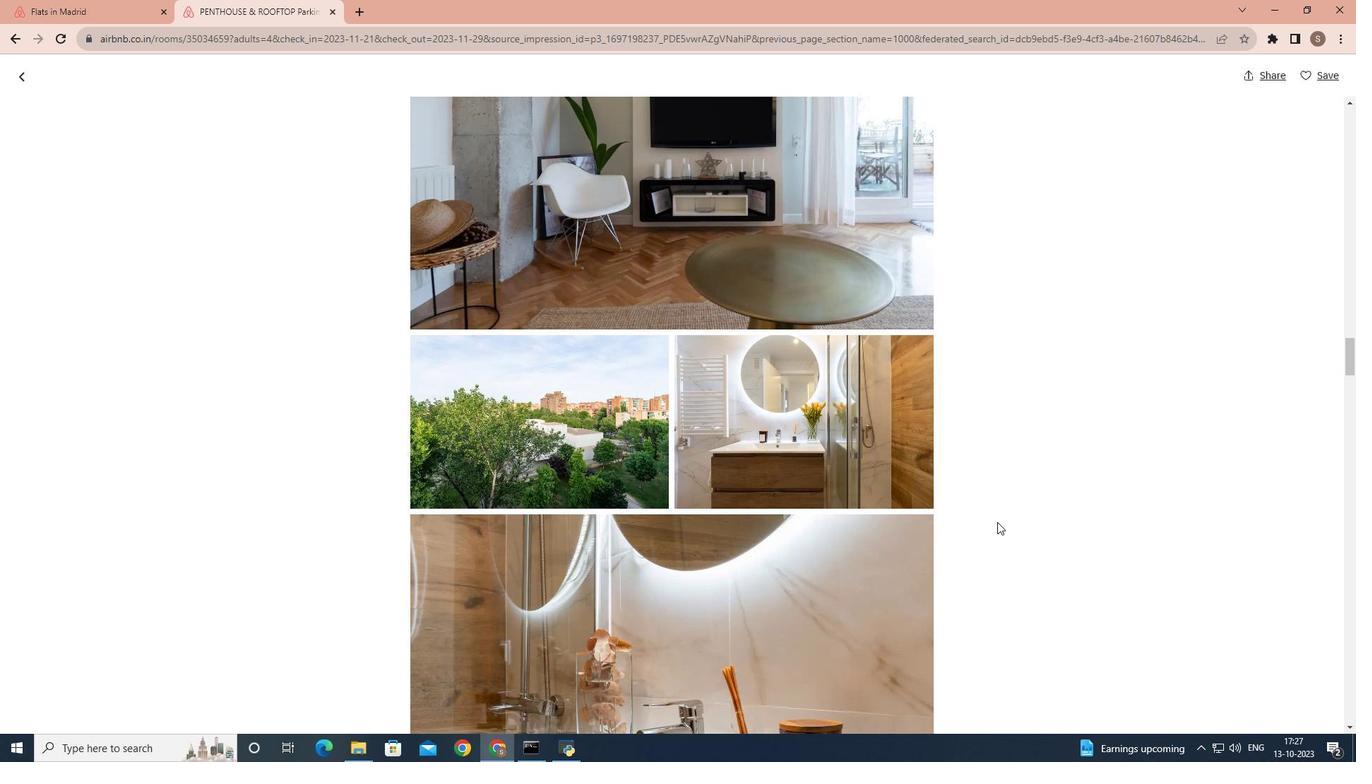 
Action: Mouse scrolled (997, 522) with delta (0, 0)
Screenshot: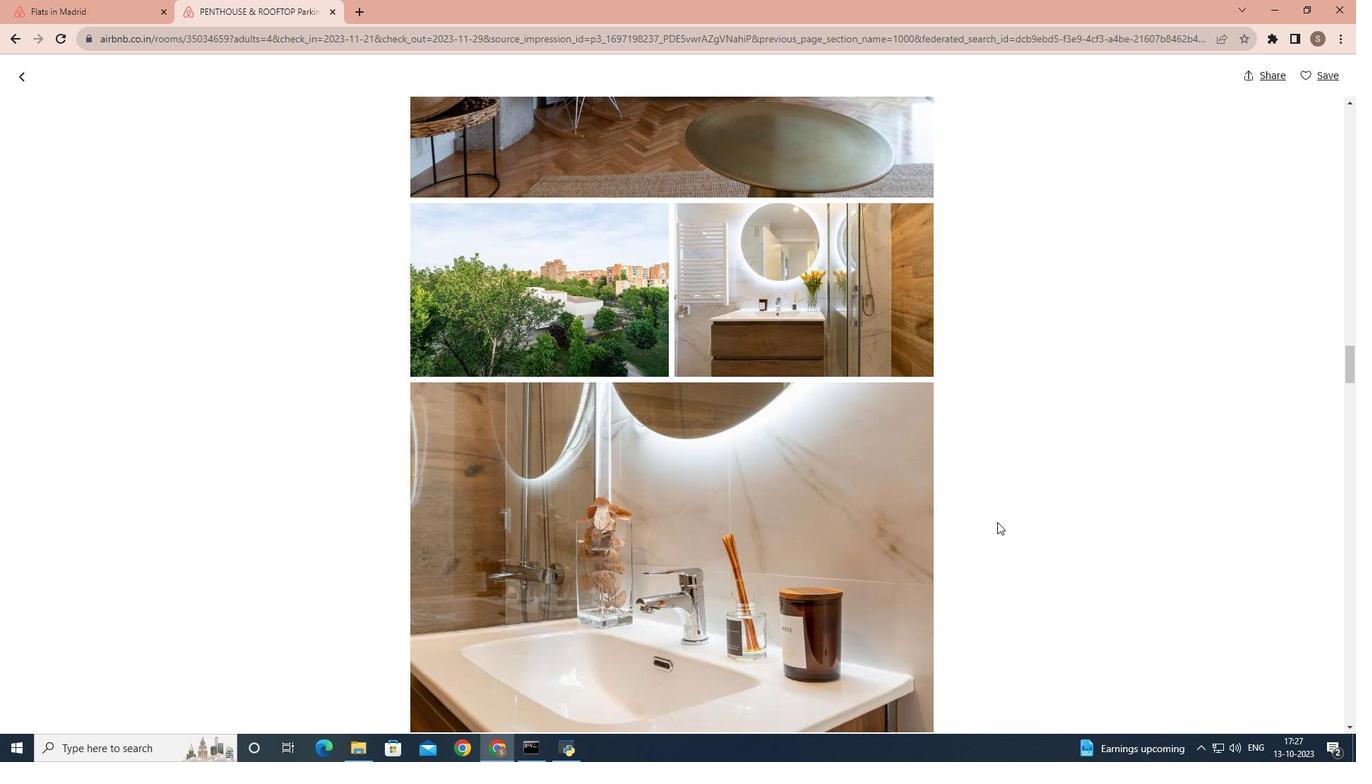 
Action: Mouse scrolled (997, 522) with delta (0, 0)
Screenshot: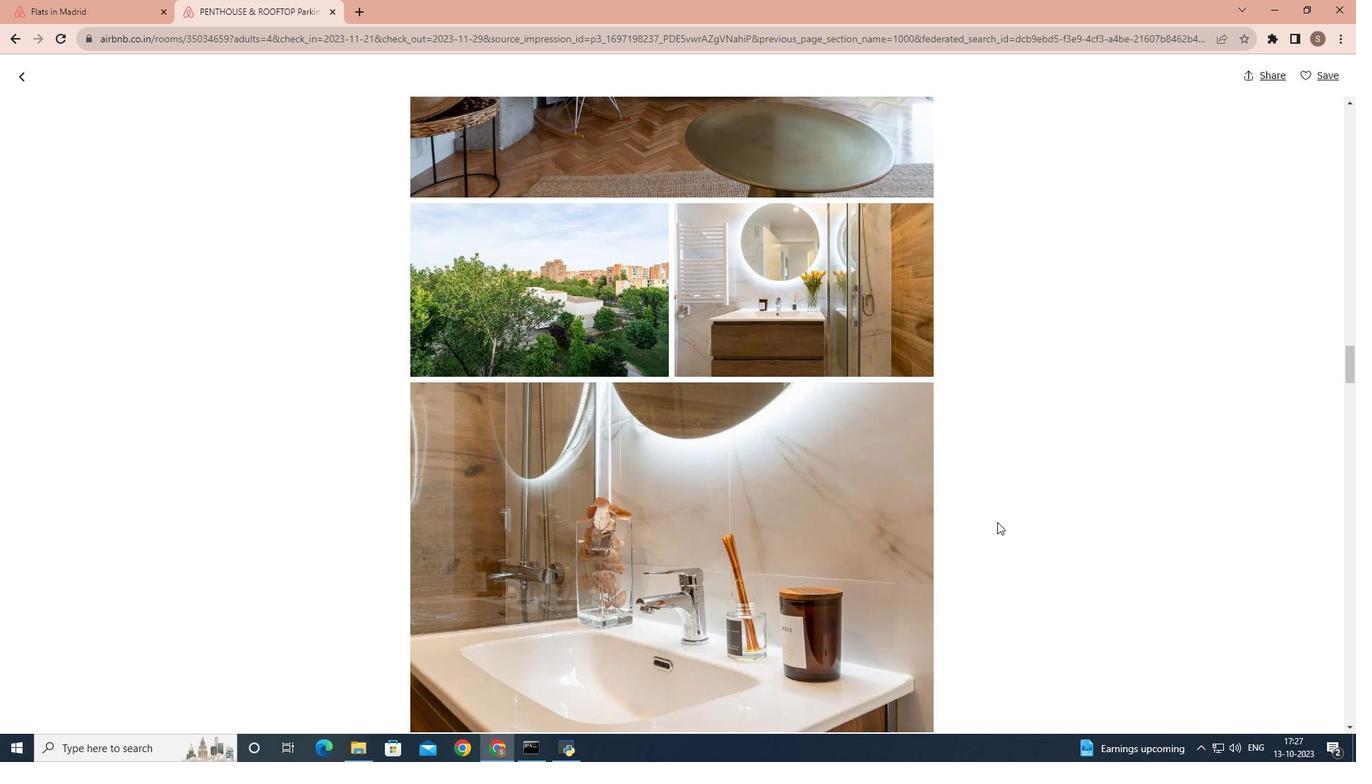 
Action: Mouse scrolled (997, 522) with delta (0, 0)
Screenshot: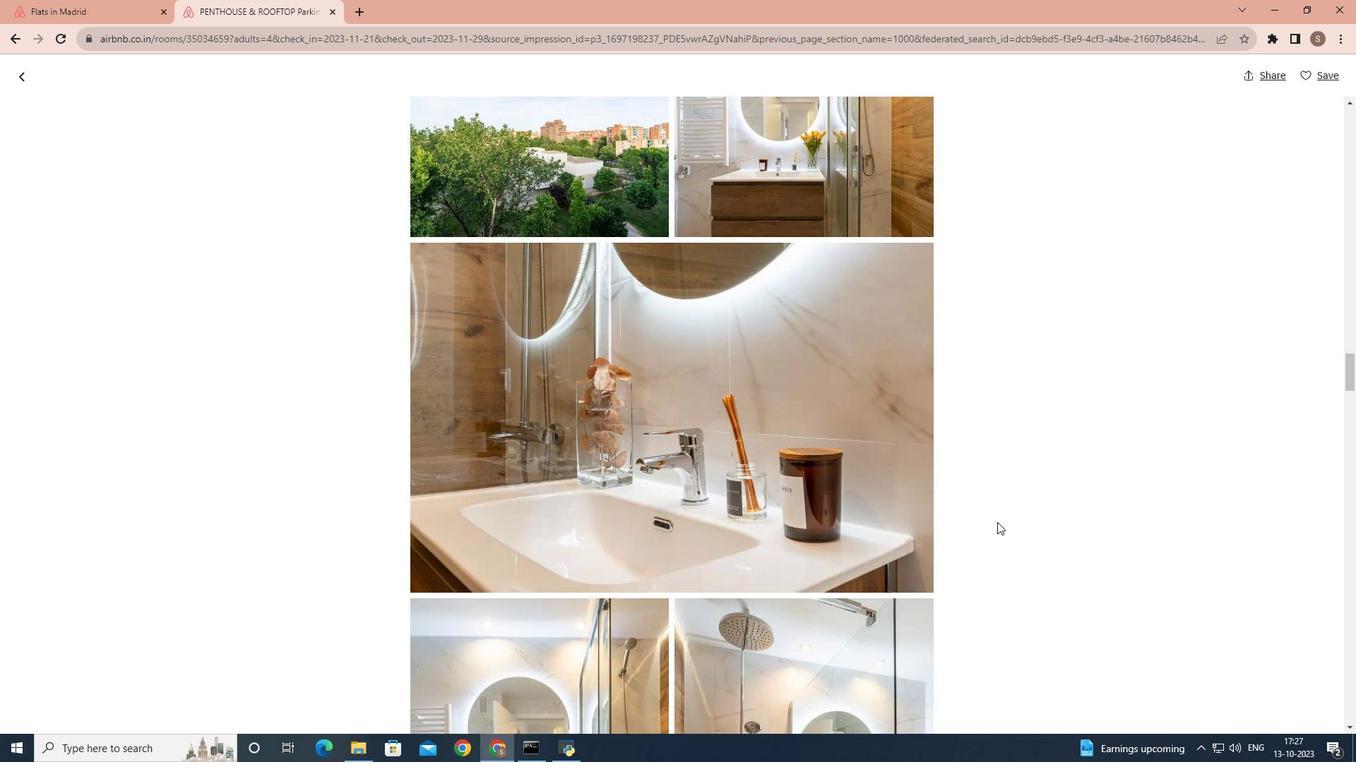 
Action: Mouse scrolled (997, 522) with delta (0, 0)
Screenshot: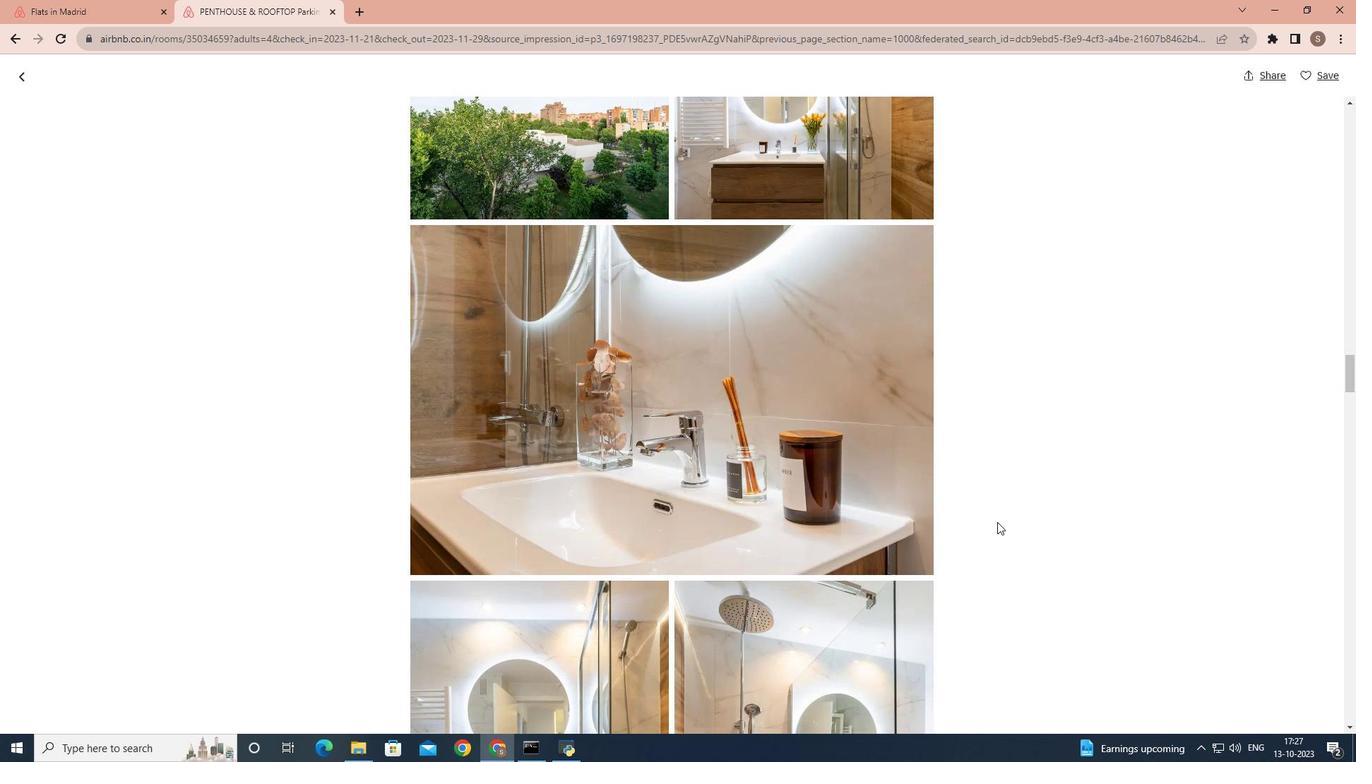 
Action: Mouse scrolled (997, 522) with delta (0, 0)
Screenshot: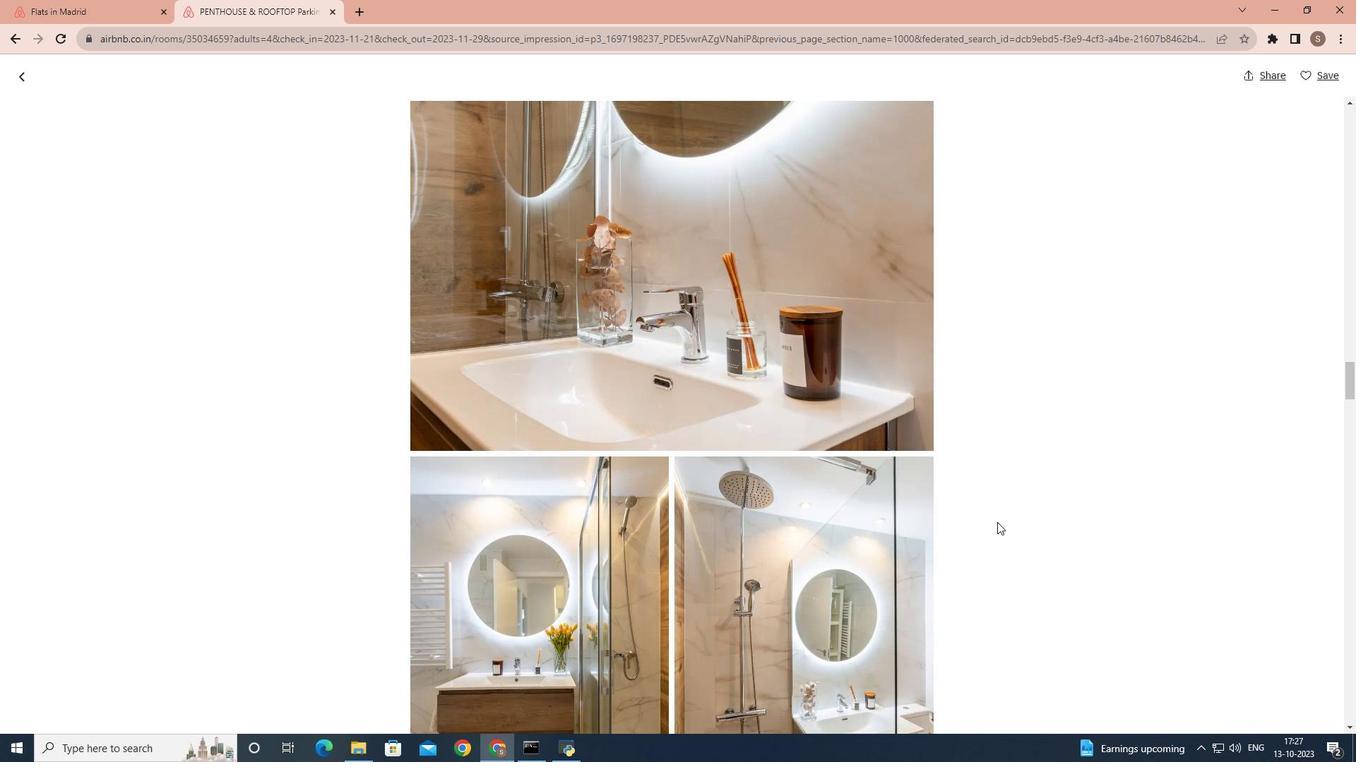 
Action: Mouse scrolled (997, 522) with delta (0, 0)
Screenshot: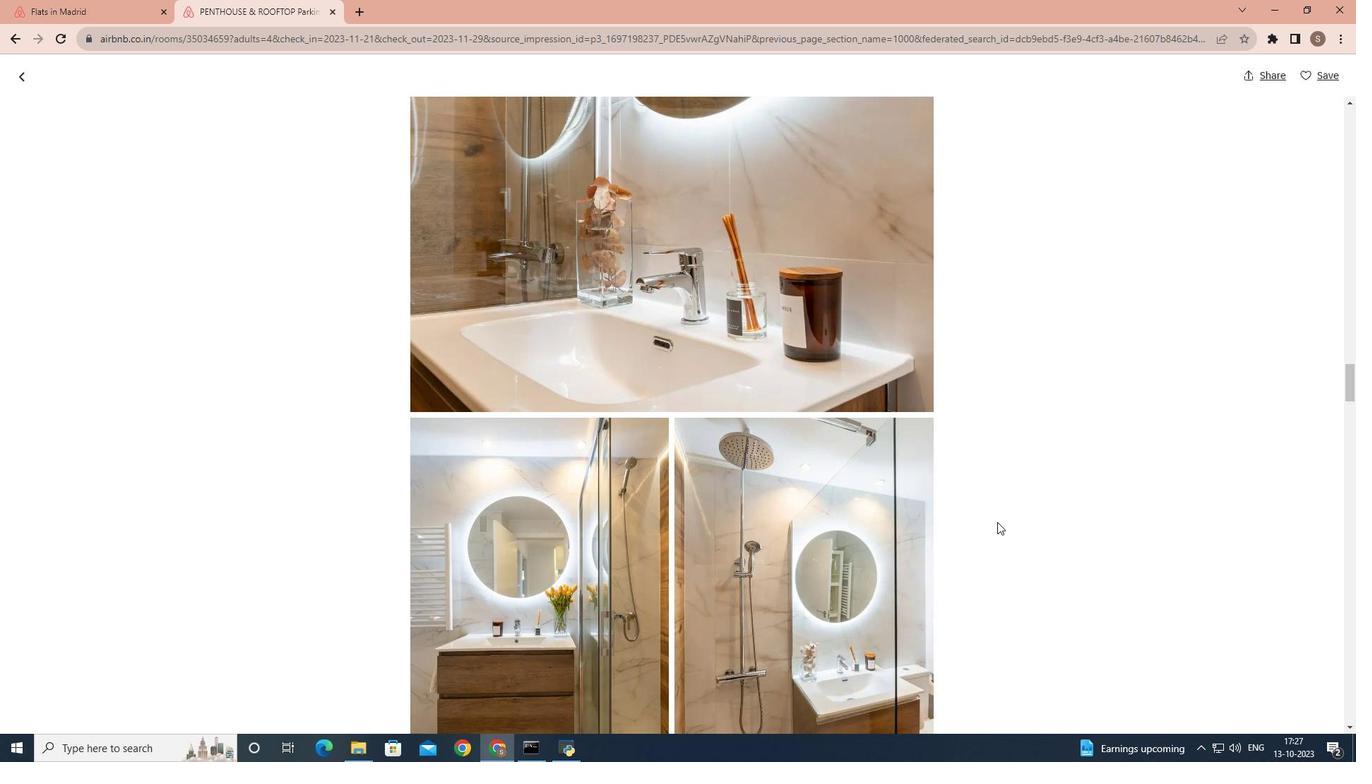 
Action: Mouse scrolled (997, 522) with delta (0, 0)
Screenshot: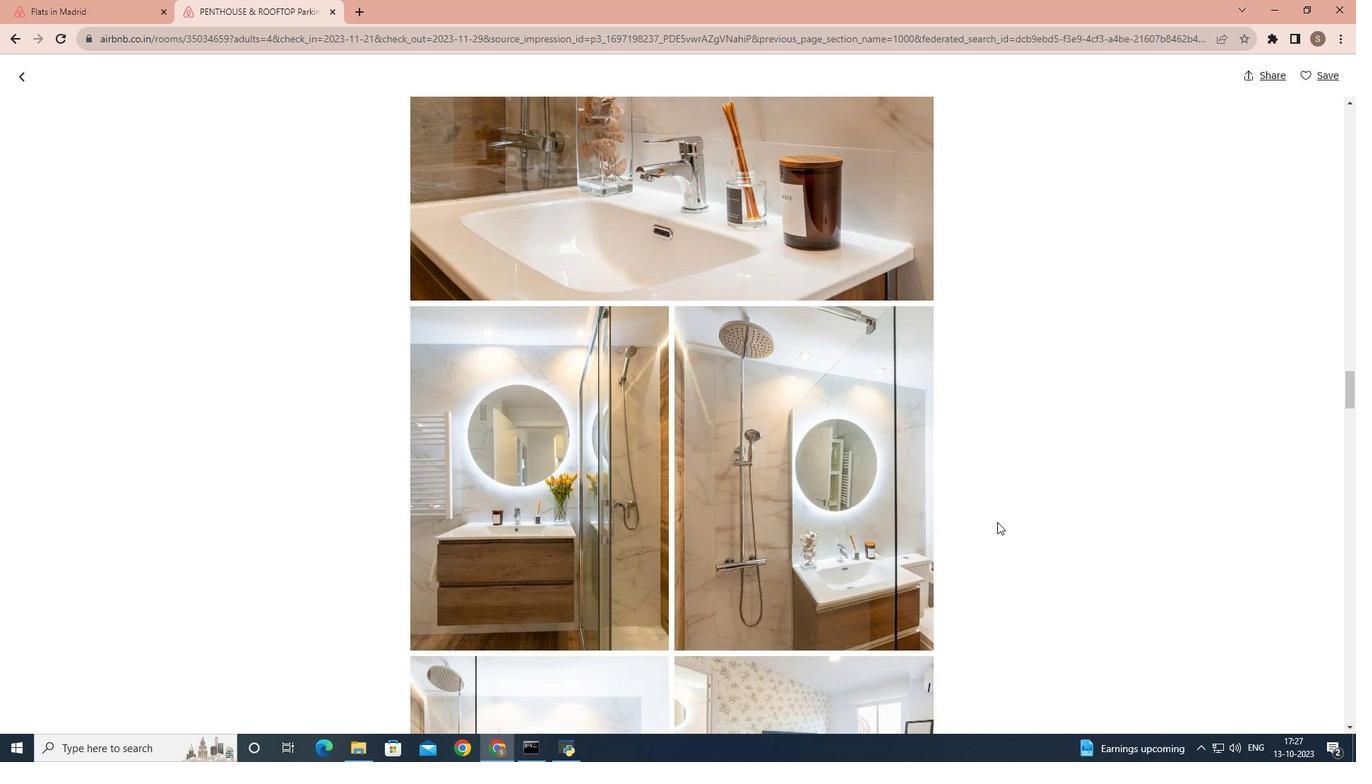 
Action: Mouse scrolled (997, 522) with delta (0, 0)
Screenshot: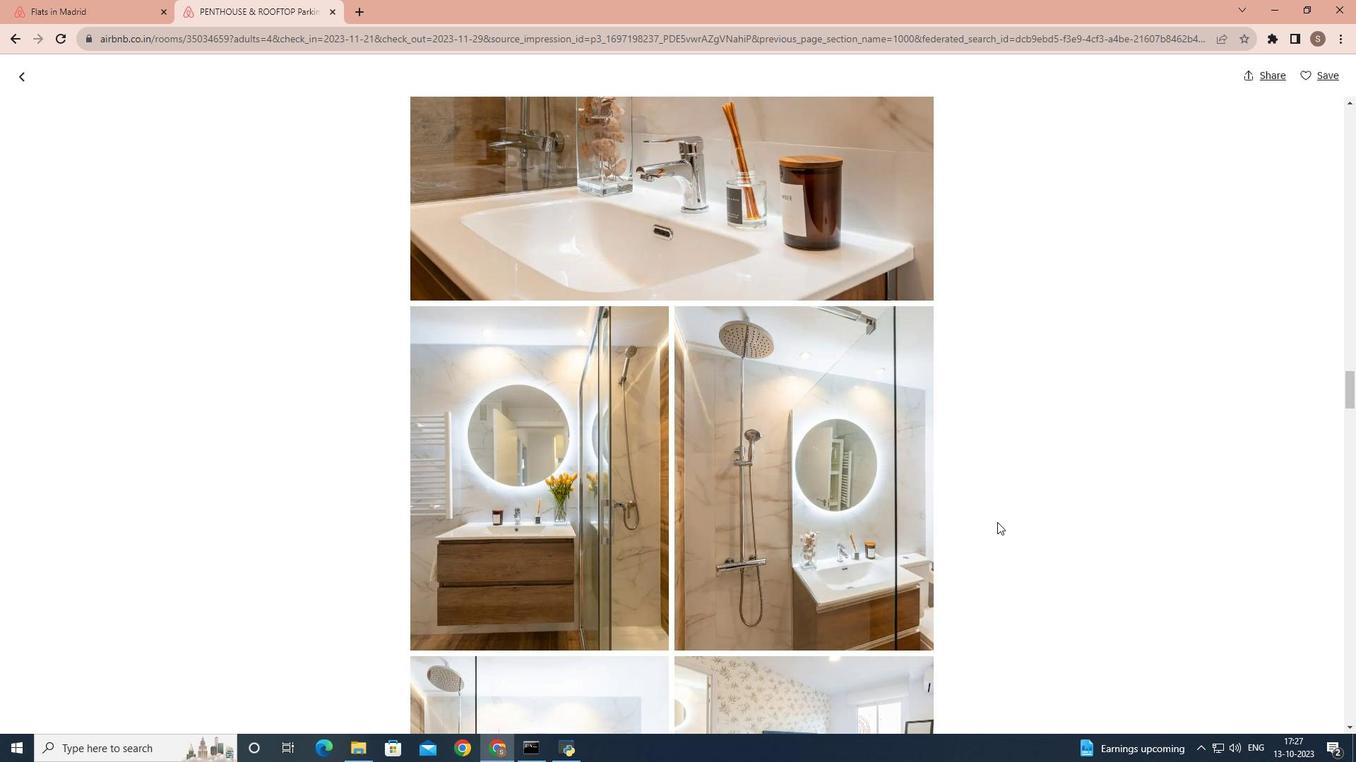 
Action: Mouse scrolled (997, 522) with delta (0, 0)
Screenshot: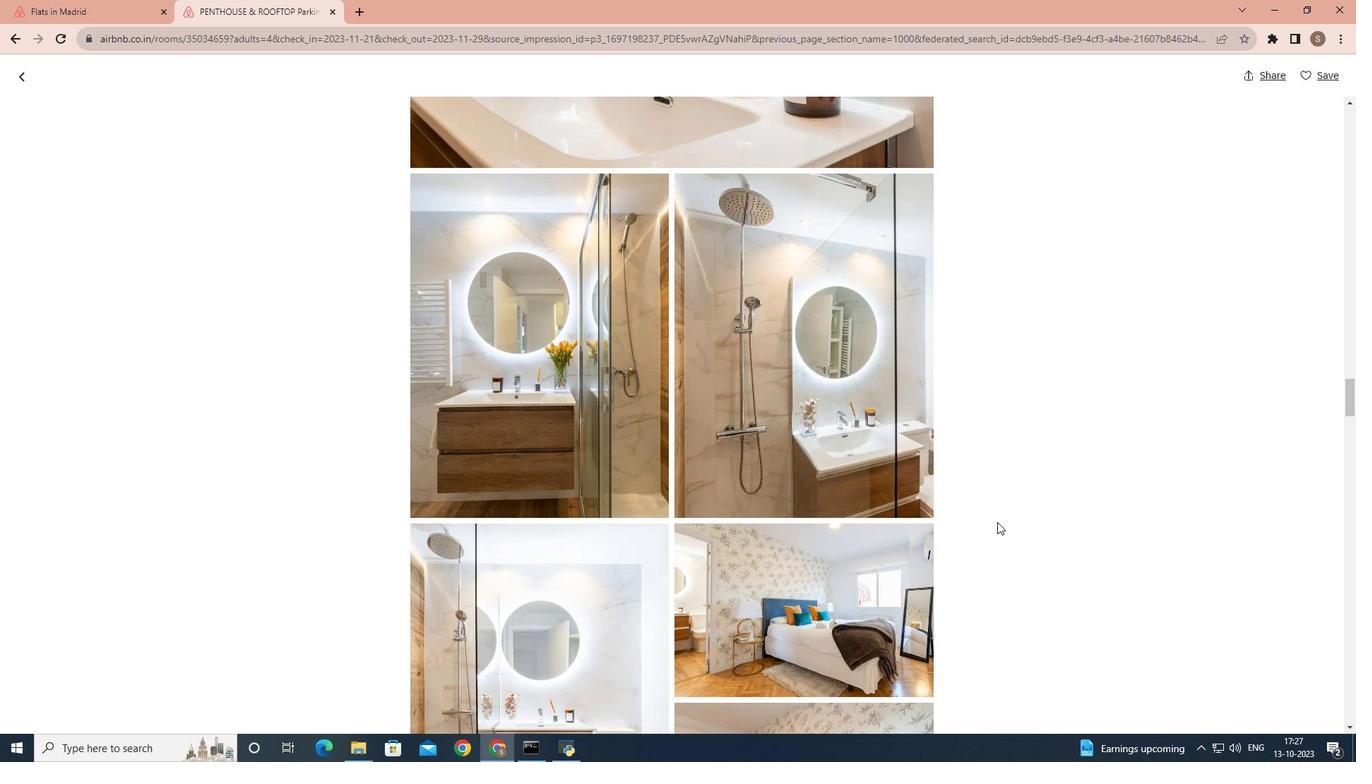 
Action: Mouse scrolled (997, 522) with delta (0, 0)
Screenshot: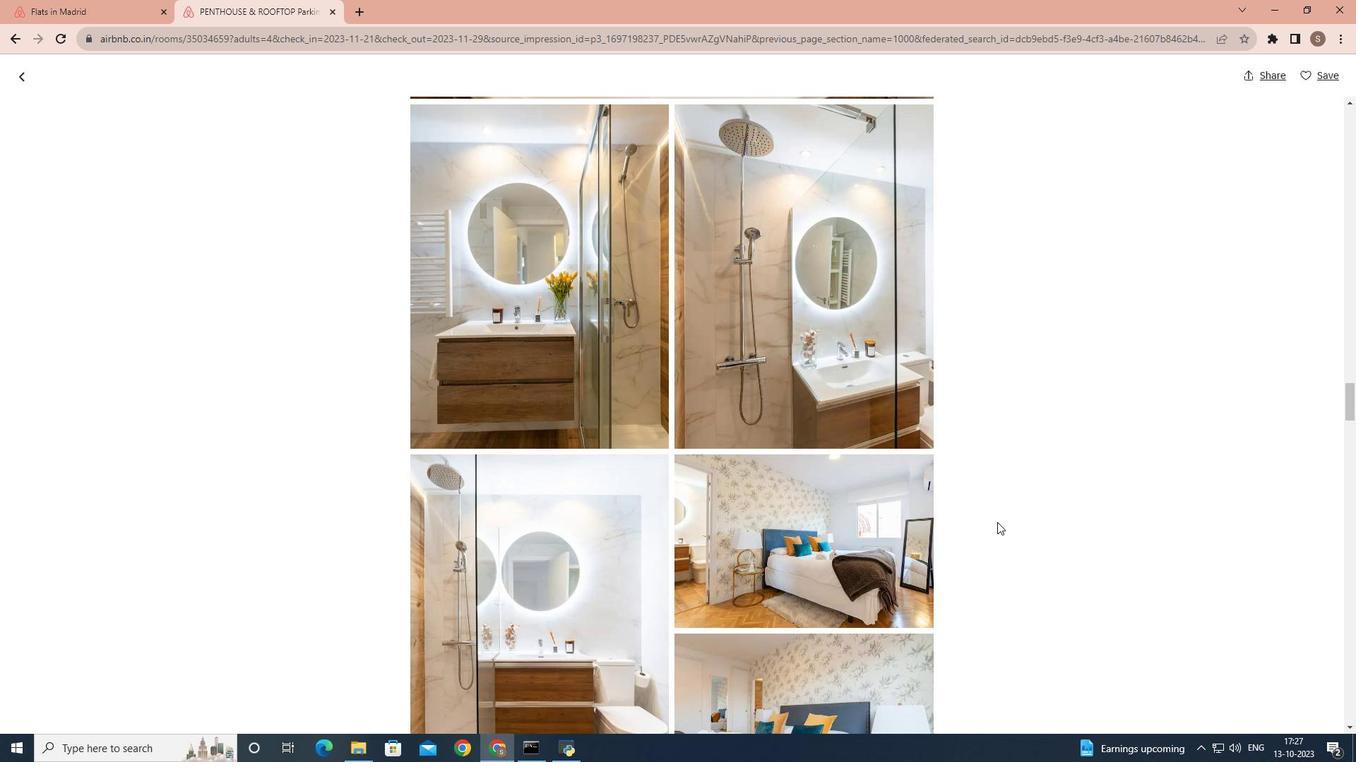 
Action: Mouse scrolled (997, 522) with delta (0, 0)
Screenshot: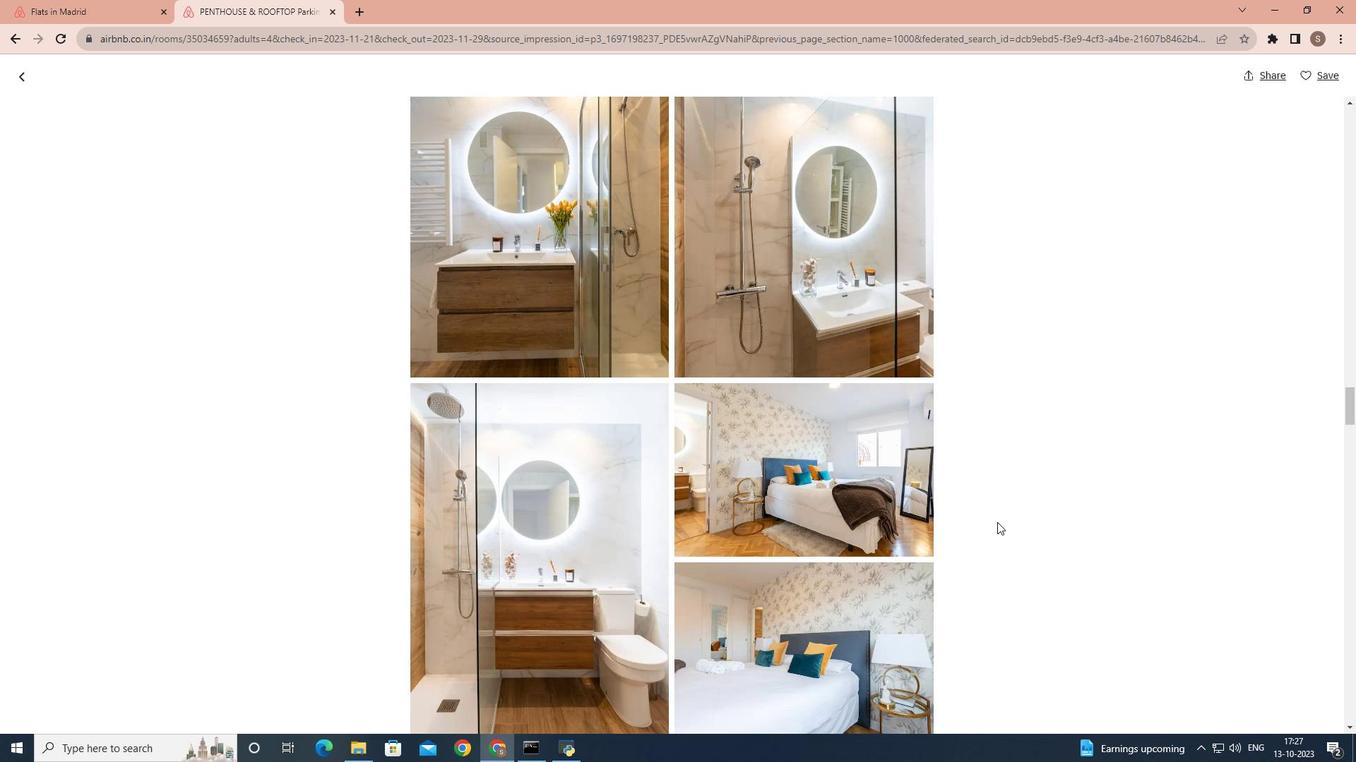 
Action: Mouse scrolled (997, 522) with delta (0, 0)
Screenshot: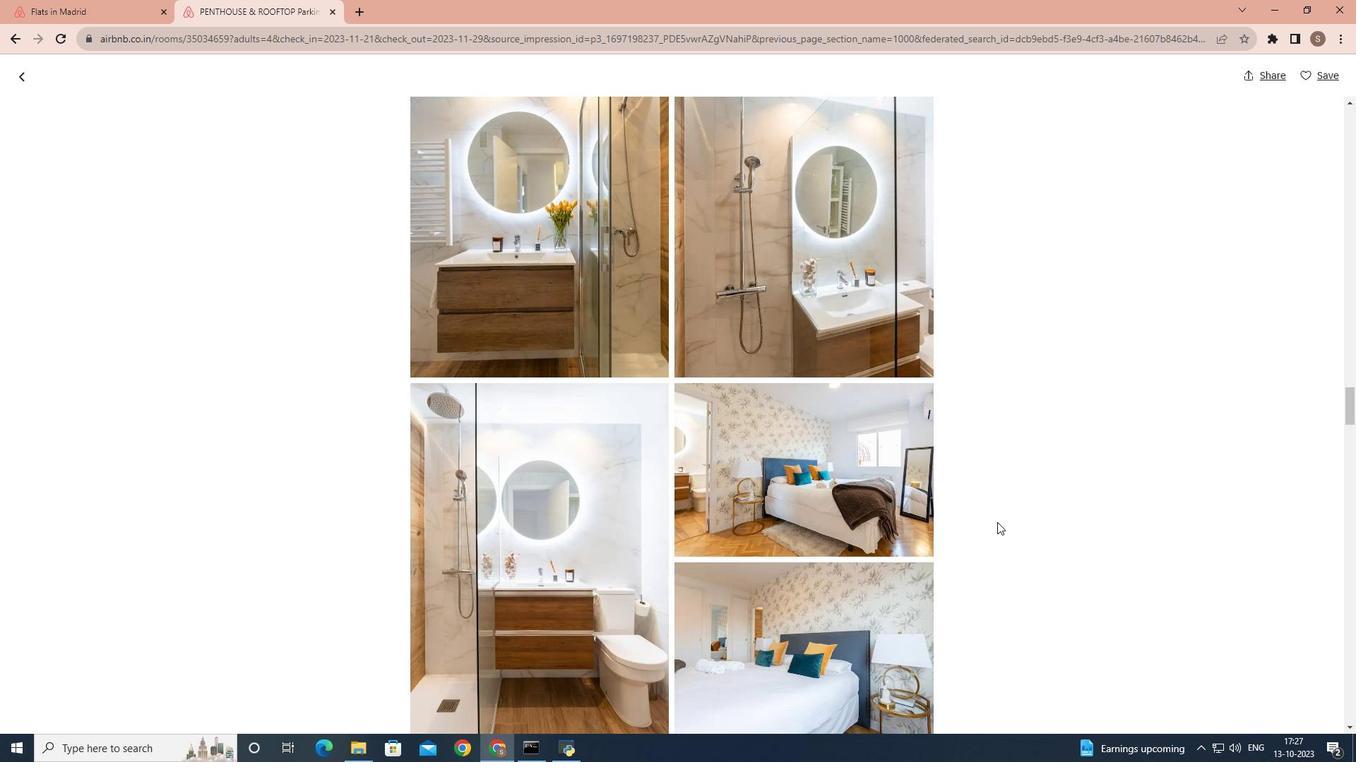 
Action: Mouse scrolled (997, 522) with delta (0, 0)
Screenshot: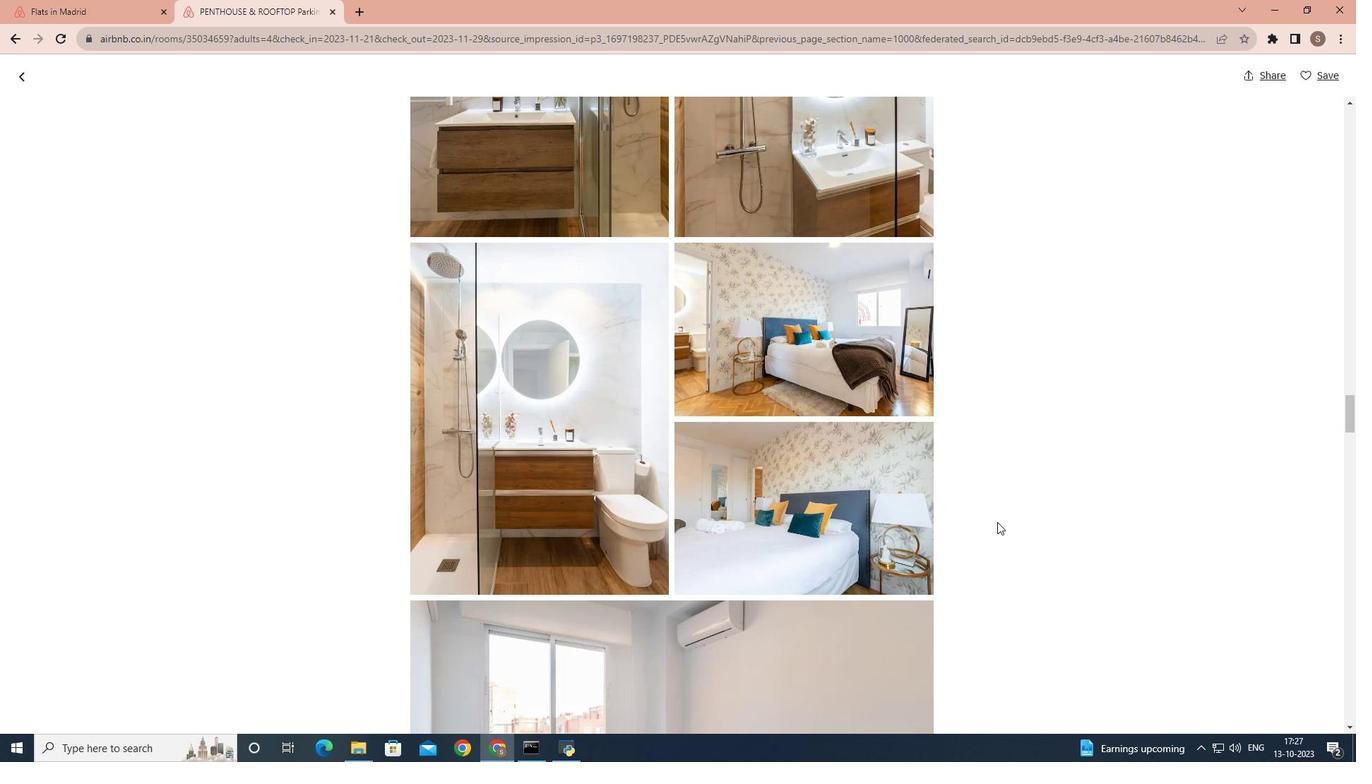 
Action: Mouse scrolled (997, 522) with delta (0, 0)
Screenshot: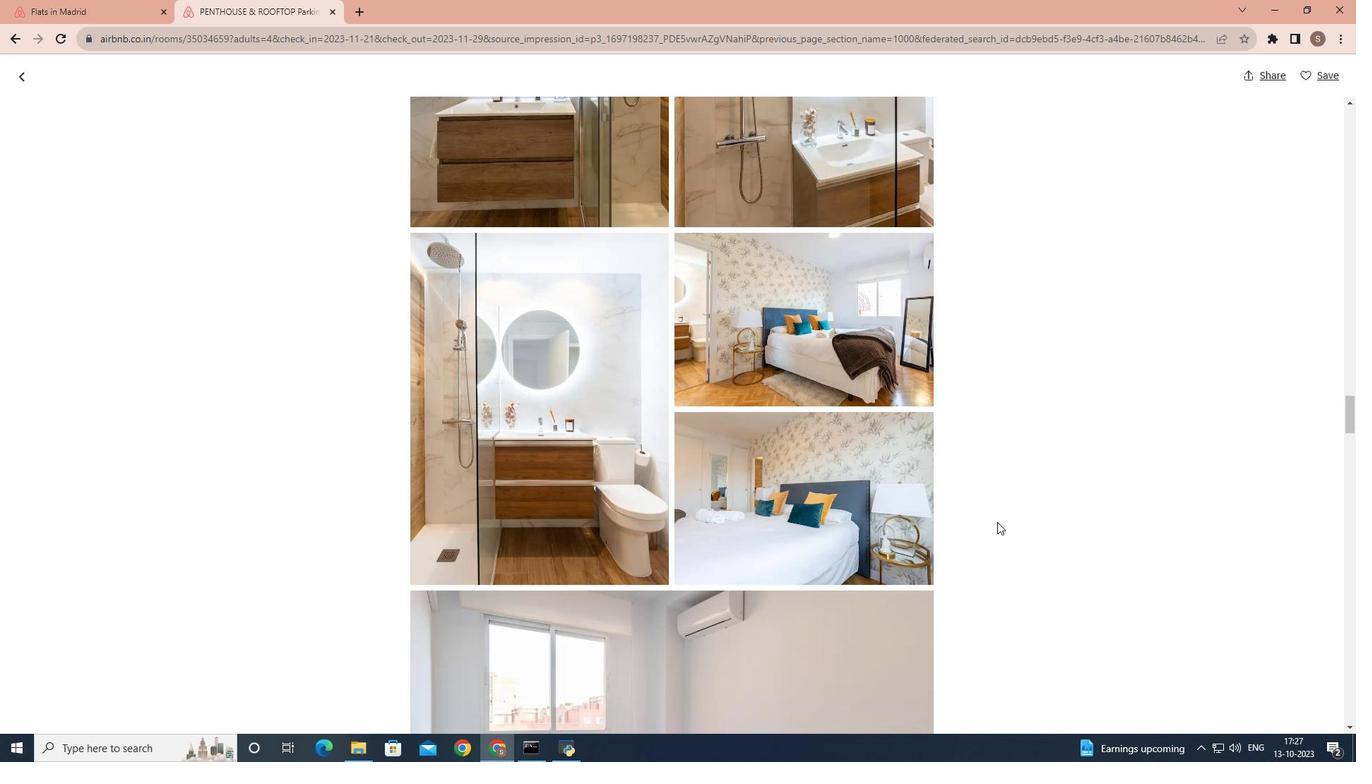 
Action: Mouse scrolled (997, 522) with delta (0, 0)
Screenshot: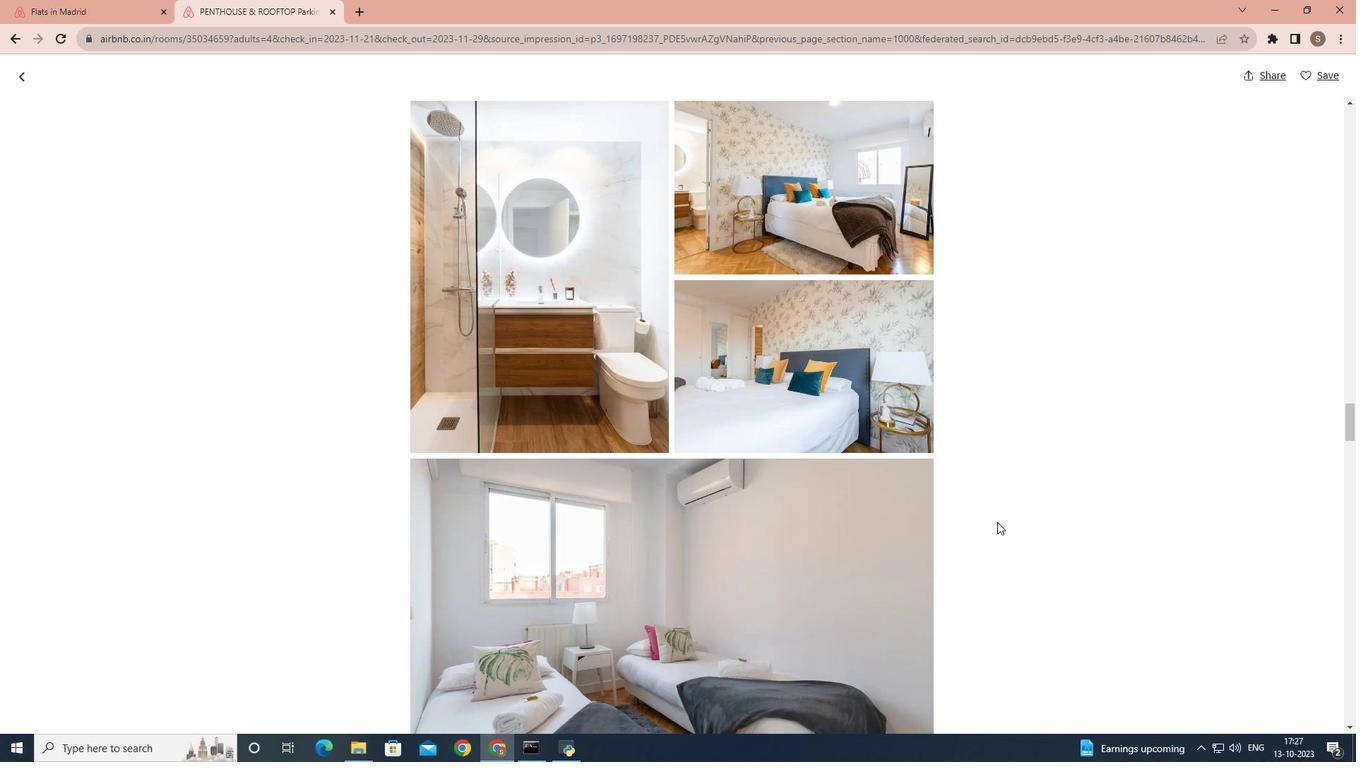 
Action: Mouse scrolled (997, 522) with delta (0, 0)
Screenshot: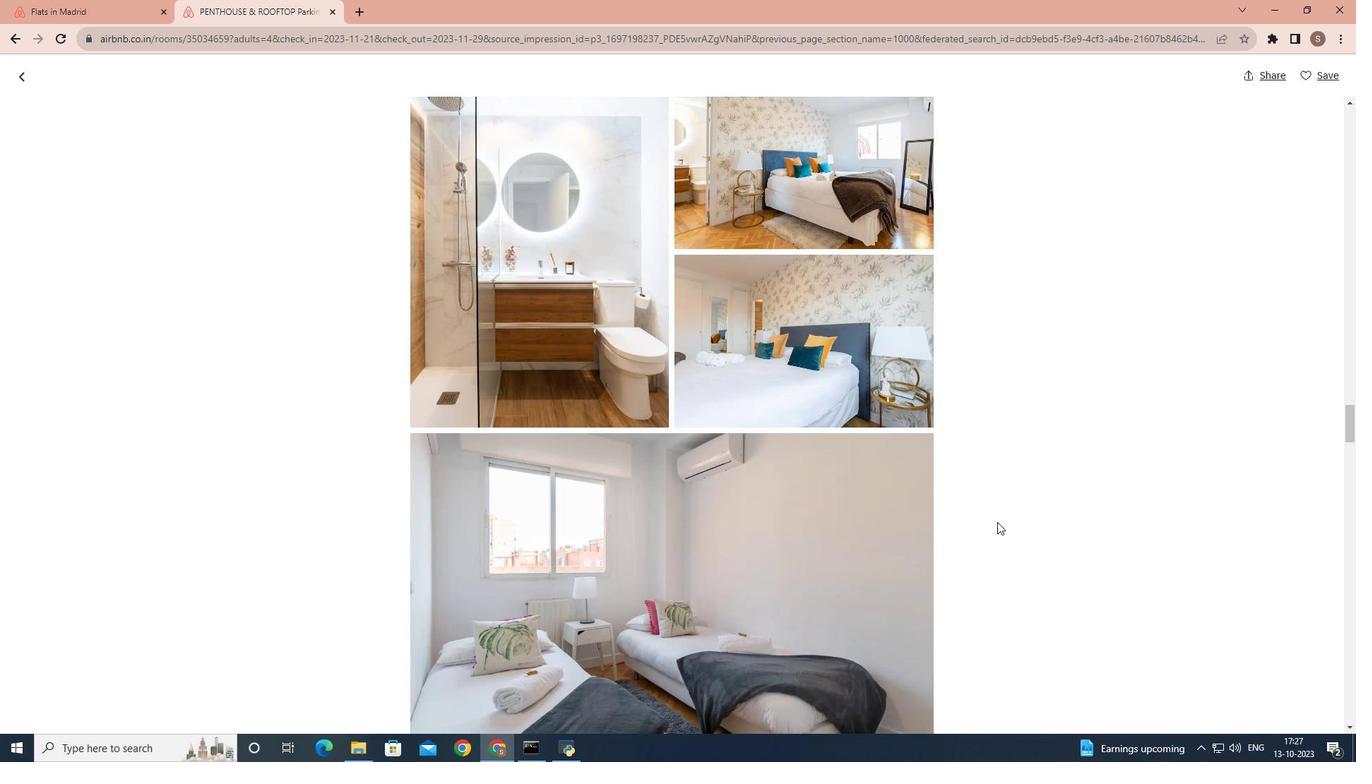 
Action: Mouse scrolled (997, 522) with delta (0, 0)
Screenshot: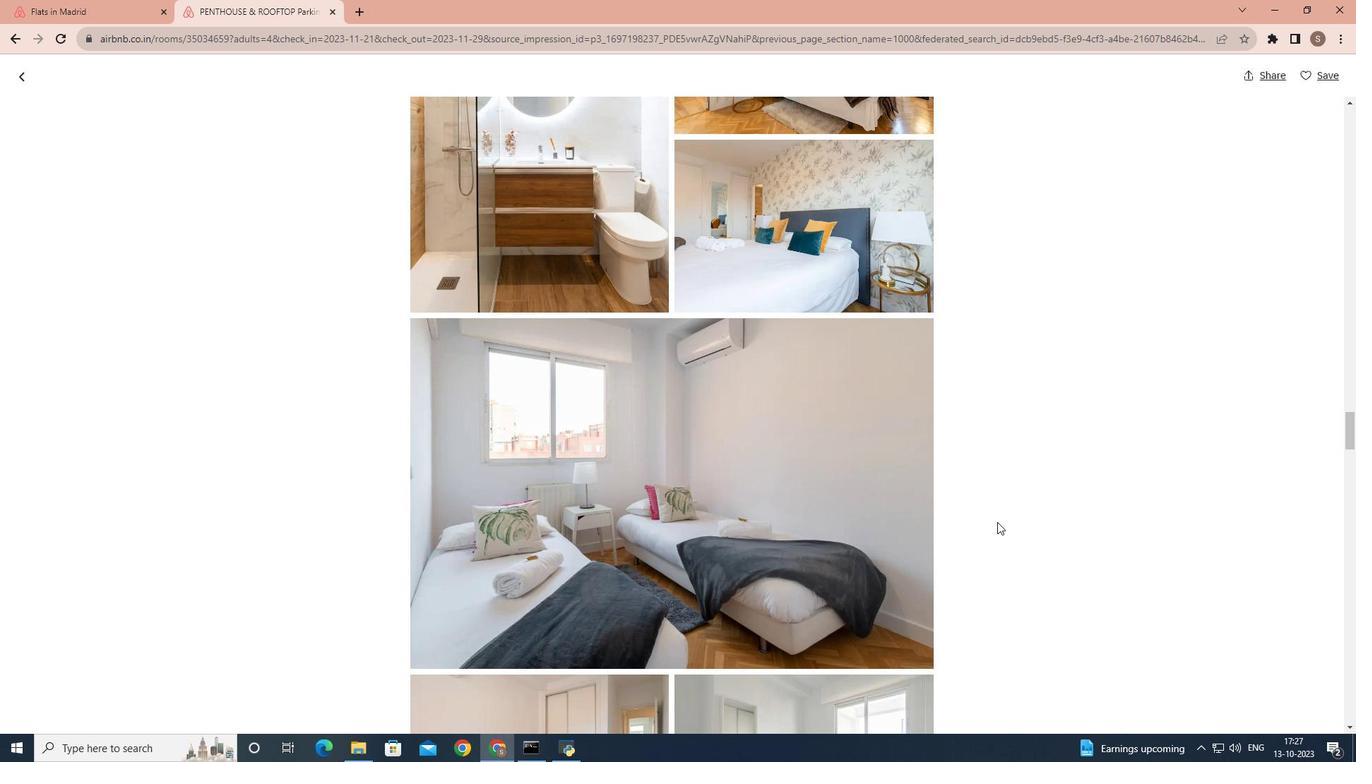 
Action: Mouse scrolled (997, 522) with delta (0, 0)
Screenshot: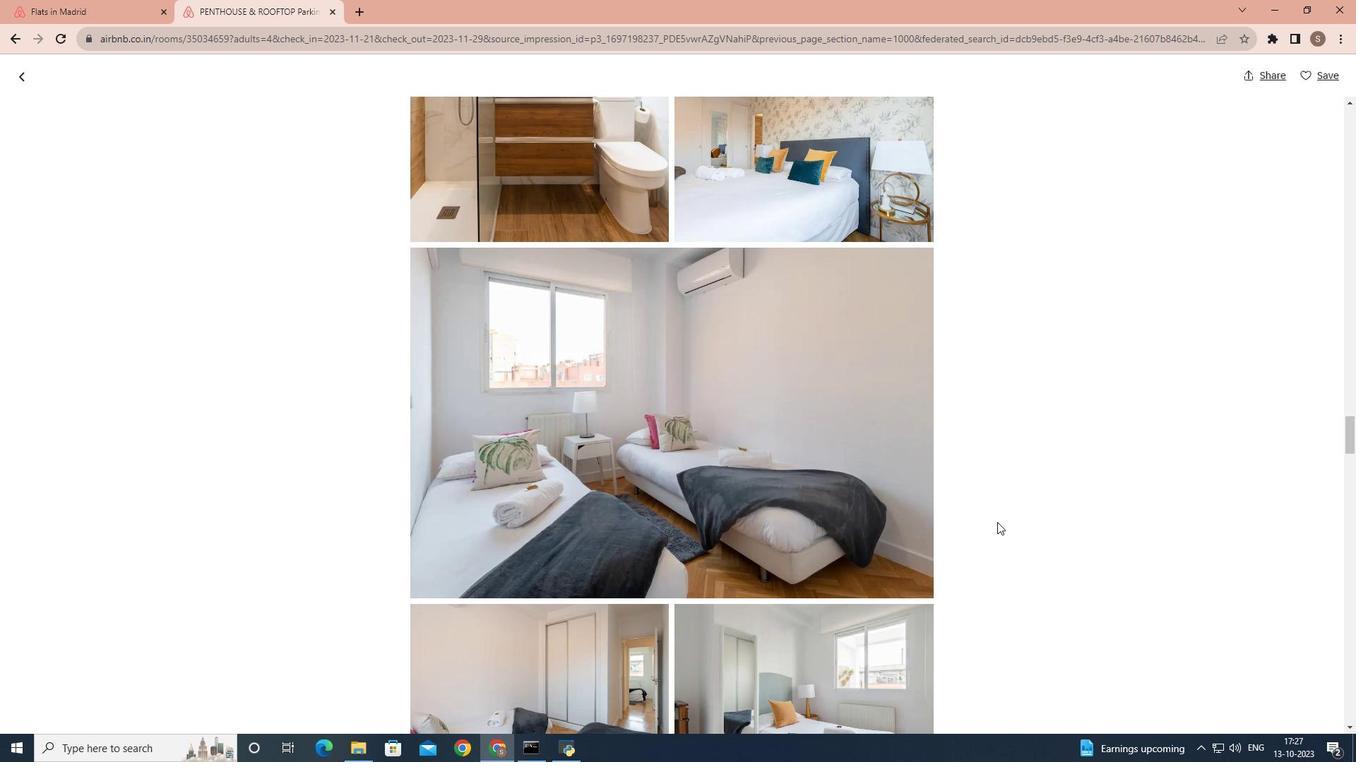 
Action: Mouse scrolled (997, 522) with delta (0, 0)
Screenshot: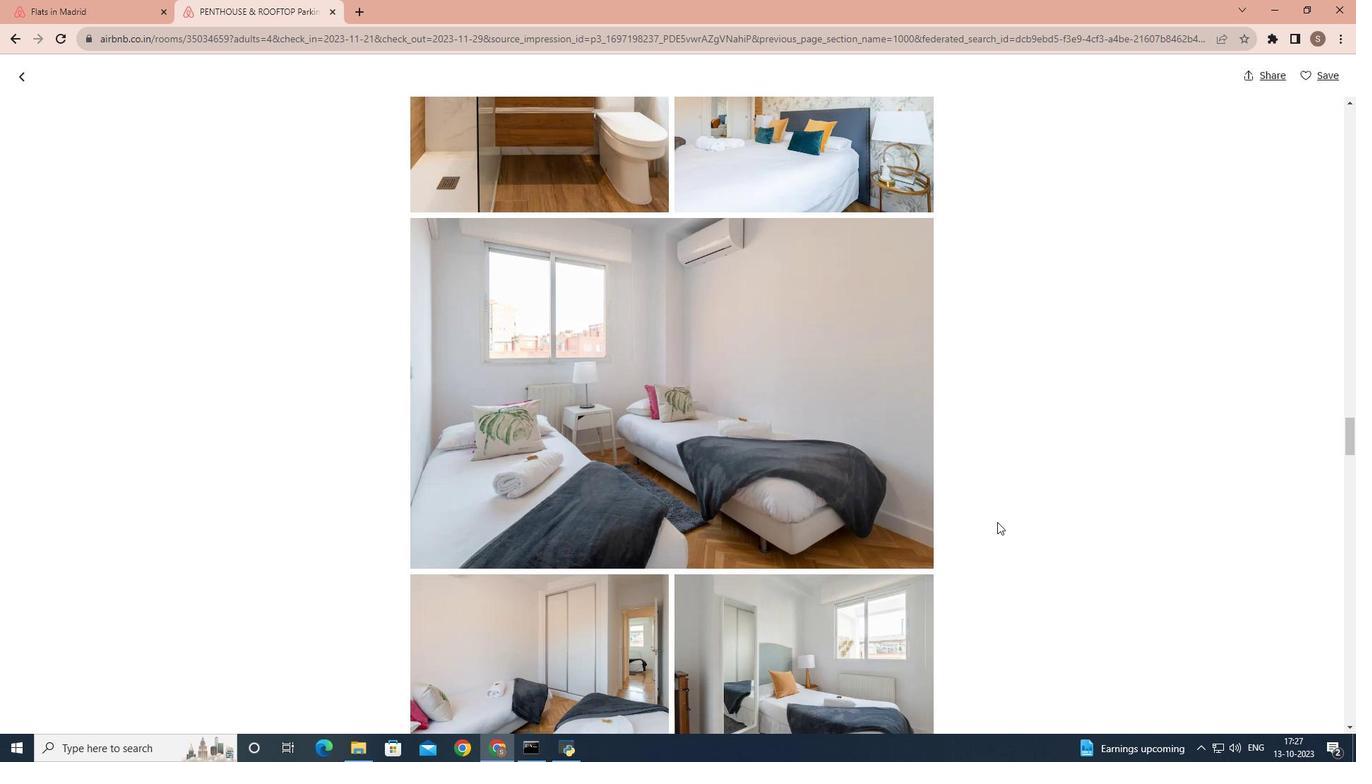 
Action: Mouse scrolled (997, 522) with delta (0, 0)
Screenshot: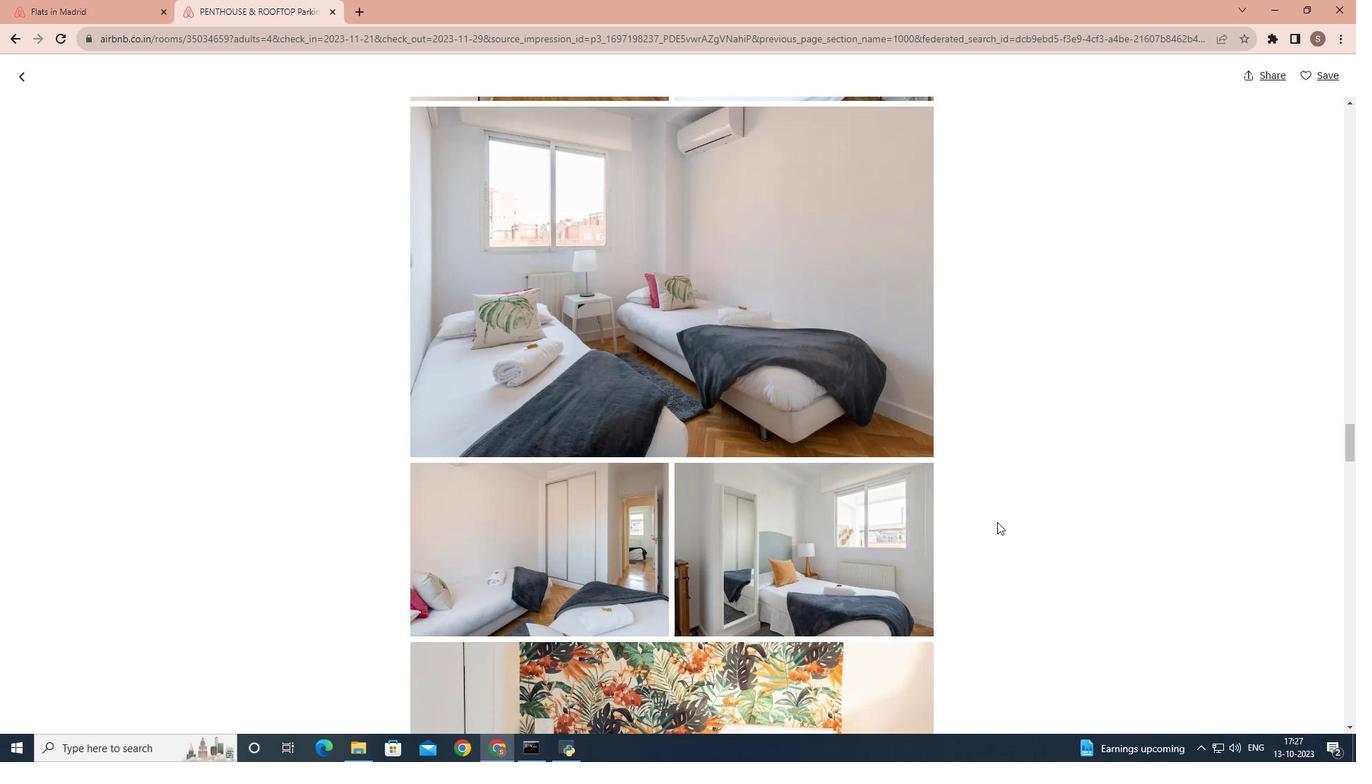 
Action: Mouse scrolled (997, 522) with delta (0, 0)
Screenshot: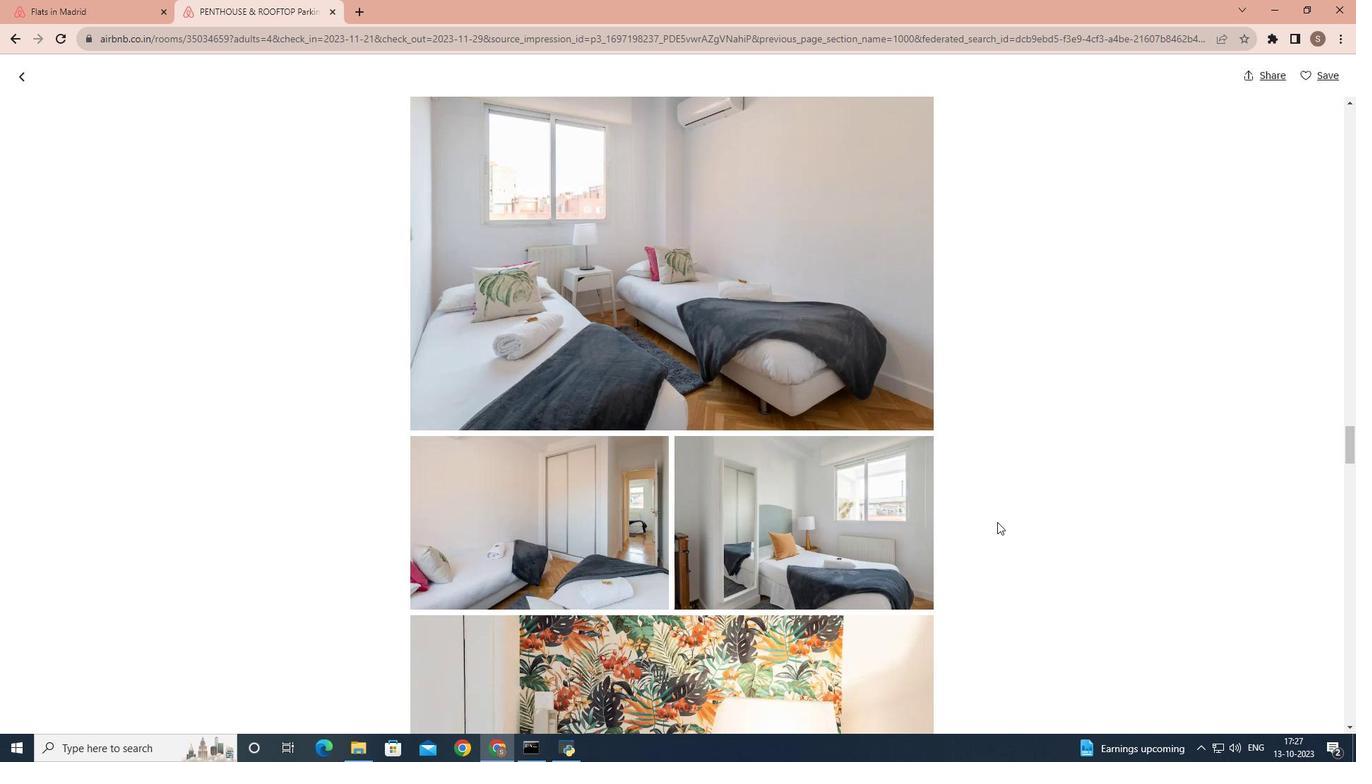 
Action: Mouse scrolled (997, 522) with delta (0, 0)
Screenshot: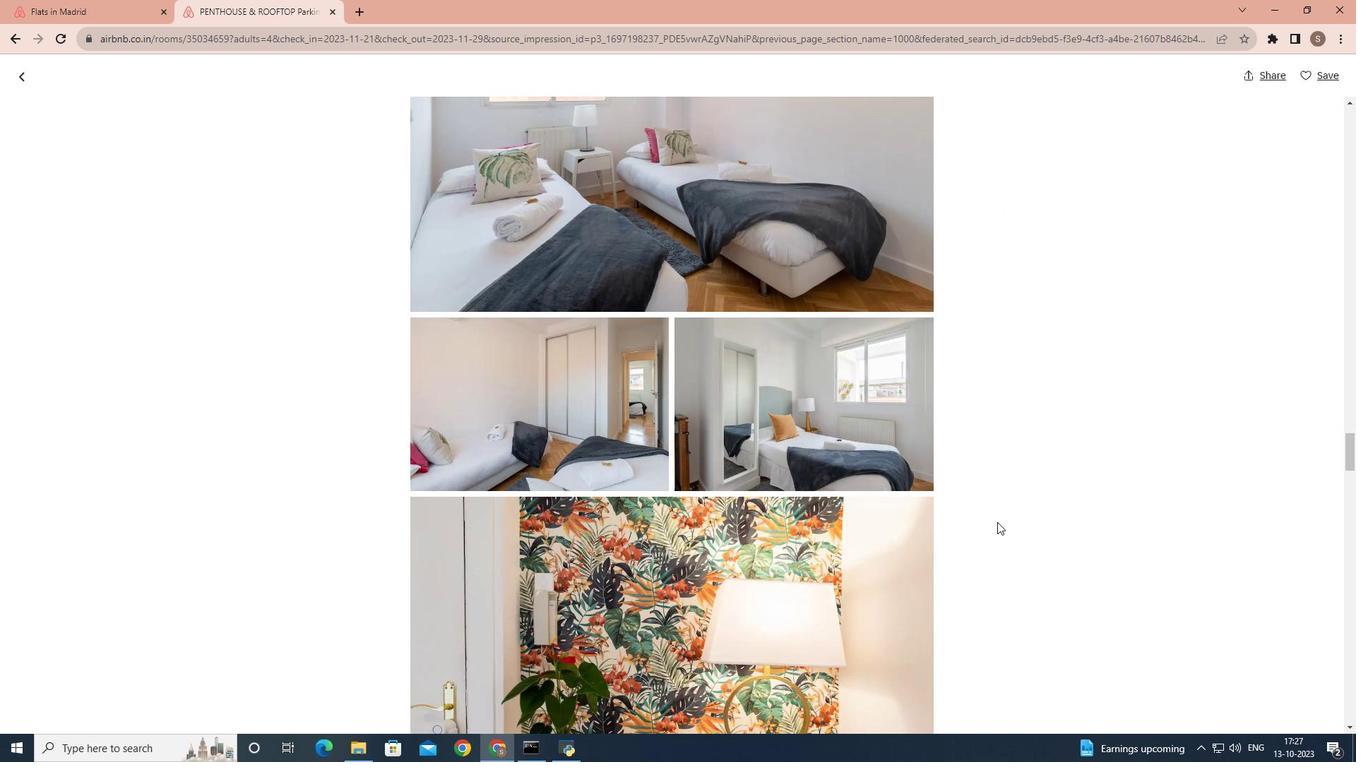 
Action: Mouse scrolled (997, 522) with delta (0, 0)
Screenshot: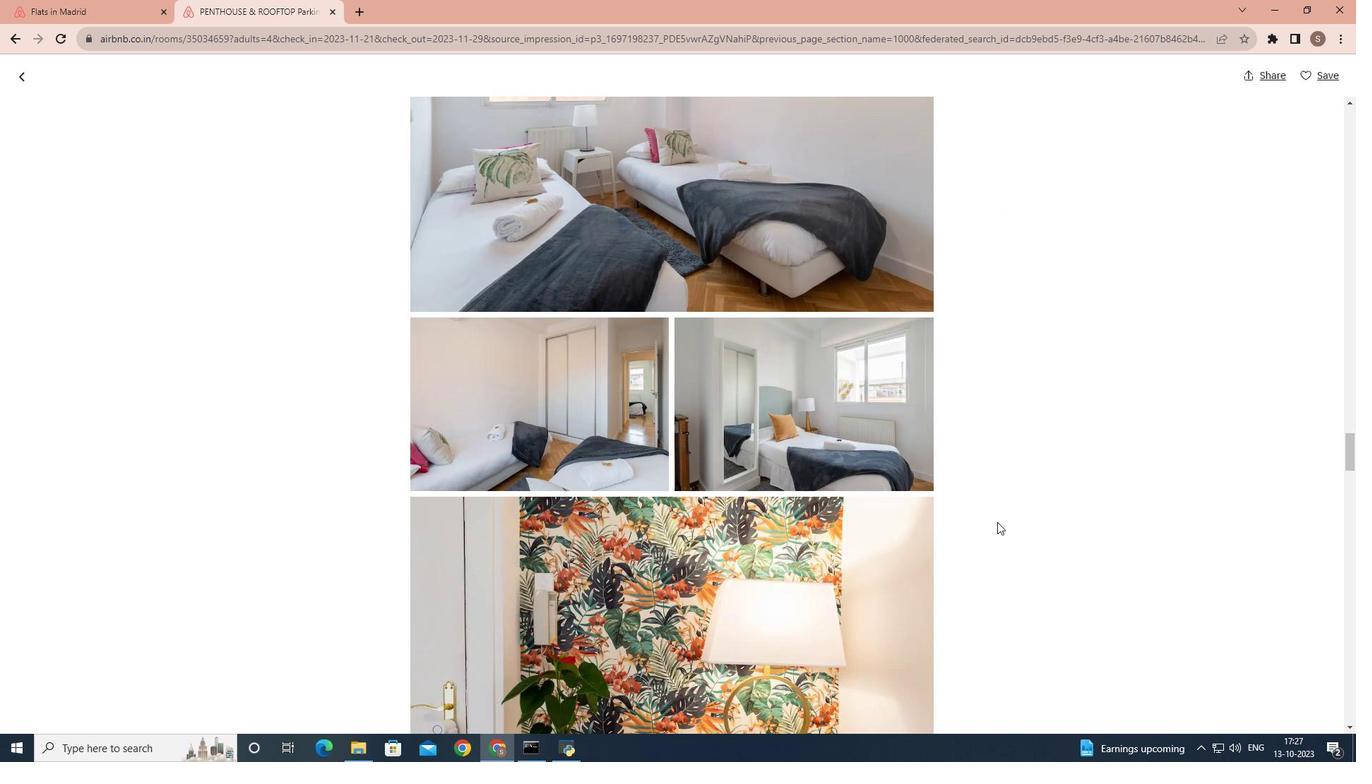 
Action: Mouse scrolled (997, 522) with delta (0, 0)
Screenshot: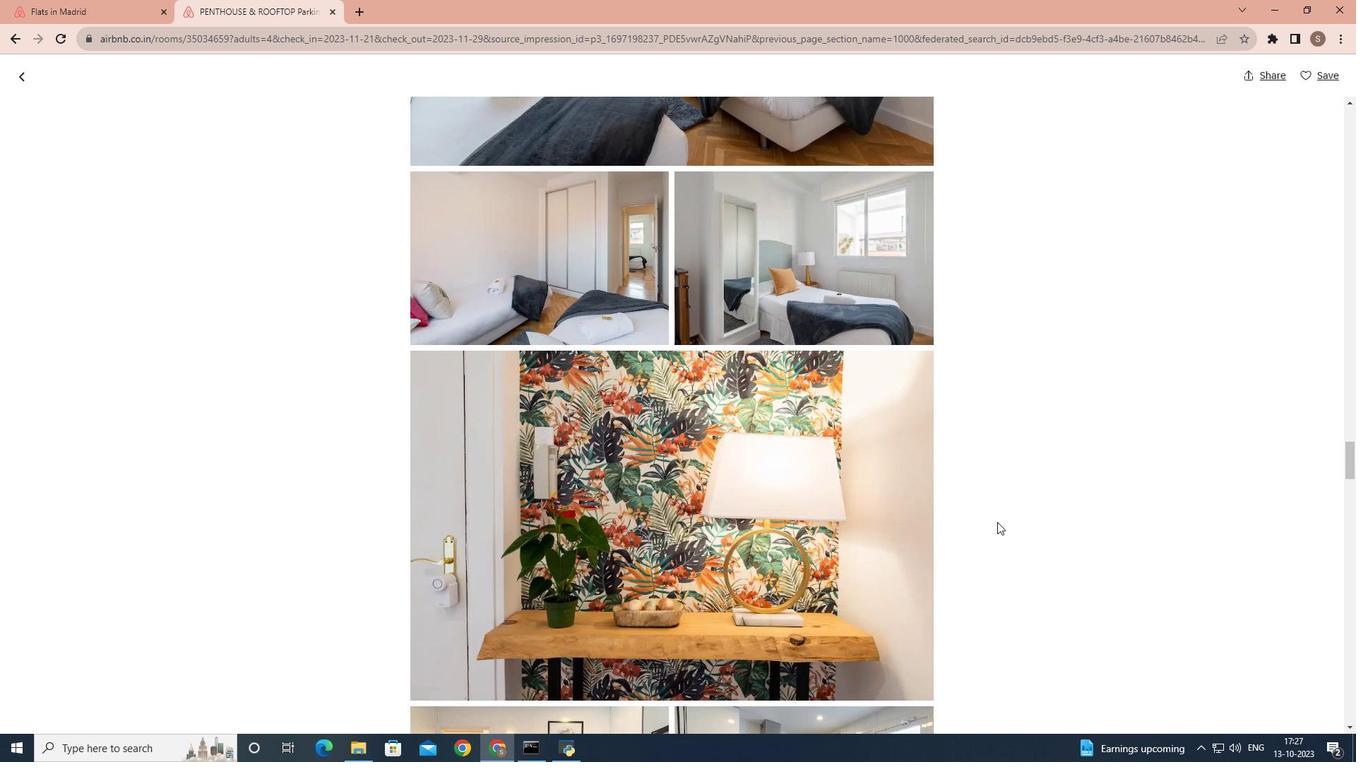 
Action: Mouse scrolled (997, 522) with delta (0, 0)
Screenshot: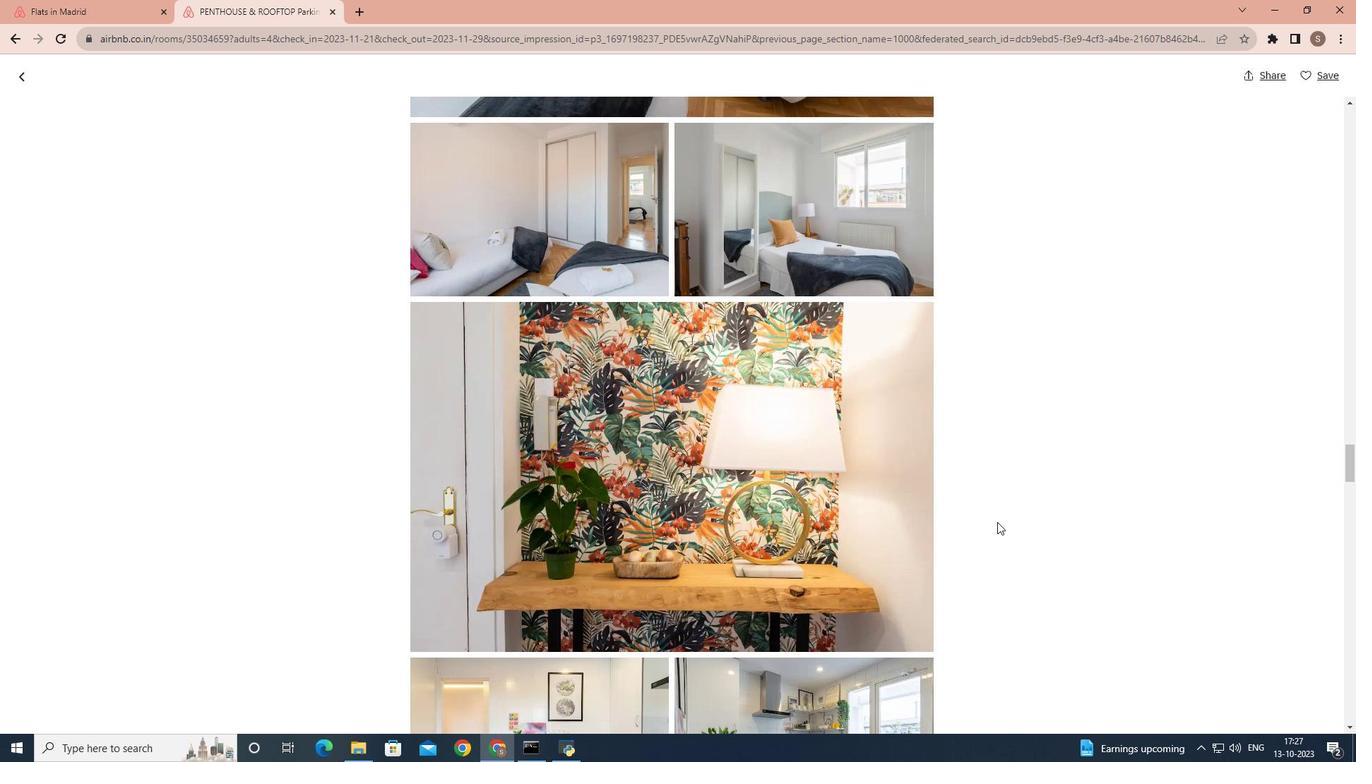 
Action: Mouse scrolled (997, 522) with delta (0, 0)
Screenshot: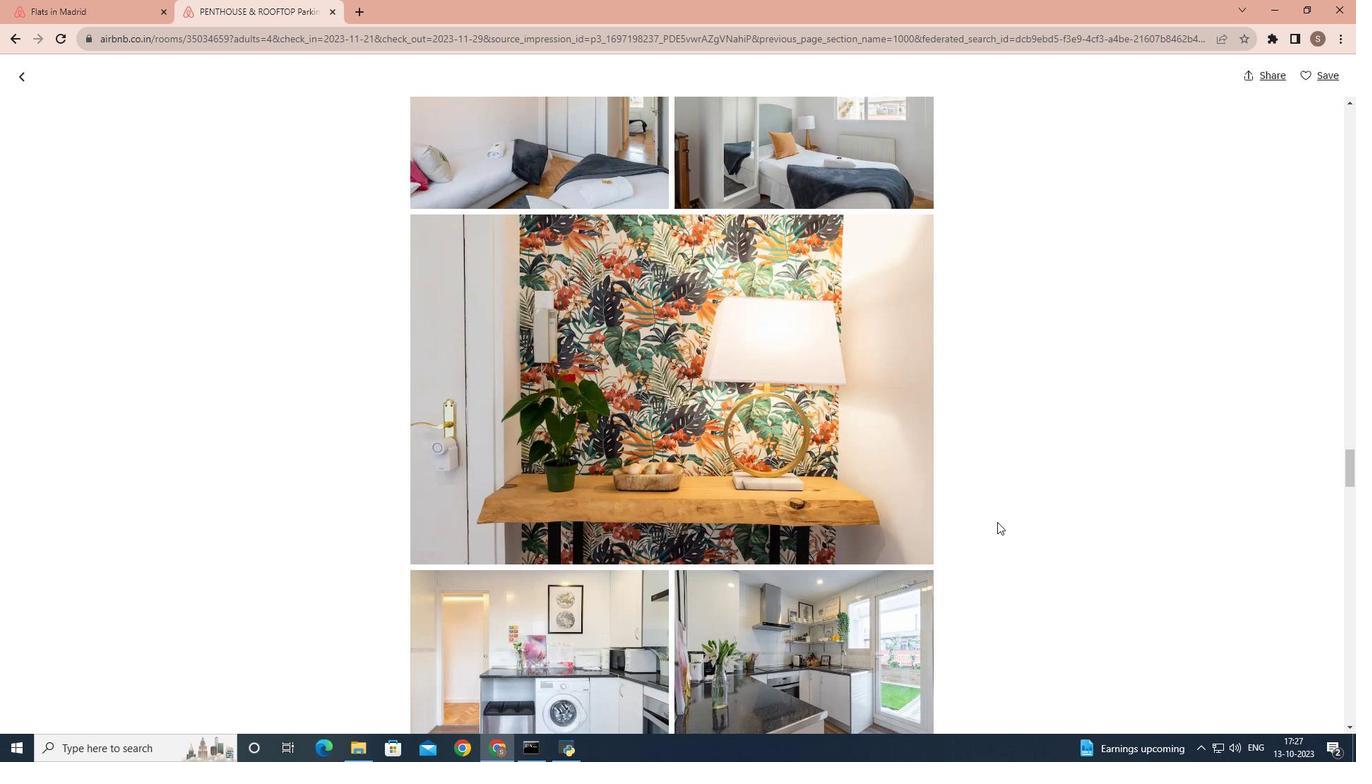 
Action: Mouse scrolled (997, 522) with delta (0, 0)
Screenshot: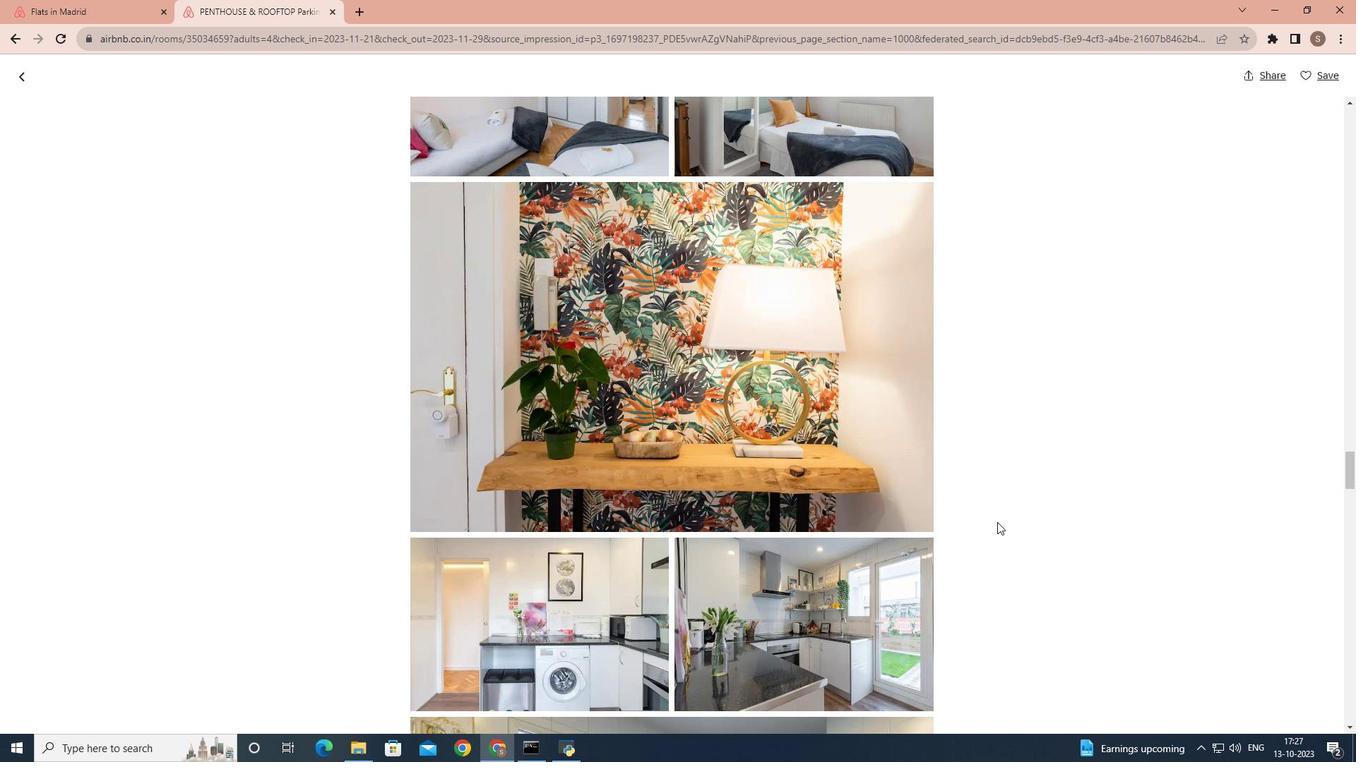 
Action: Mouse scrolled (997, 522) with delta (0, 0)
Screenshot: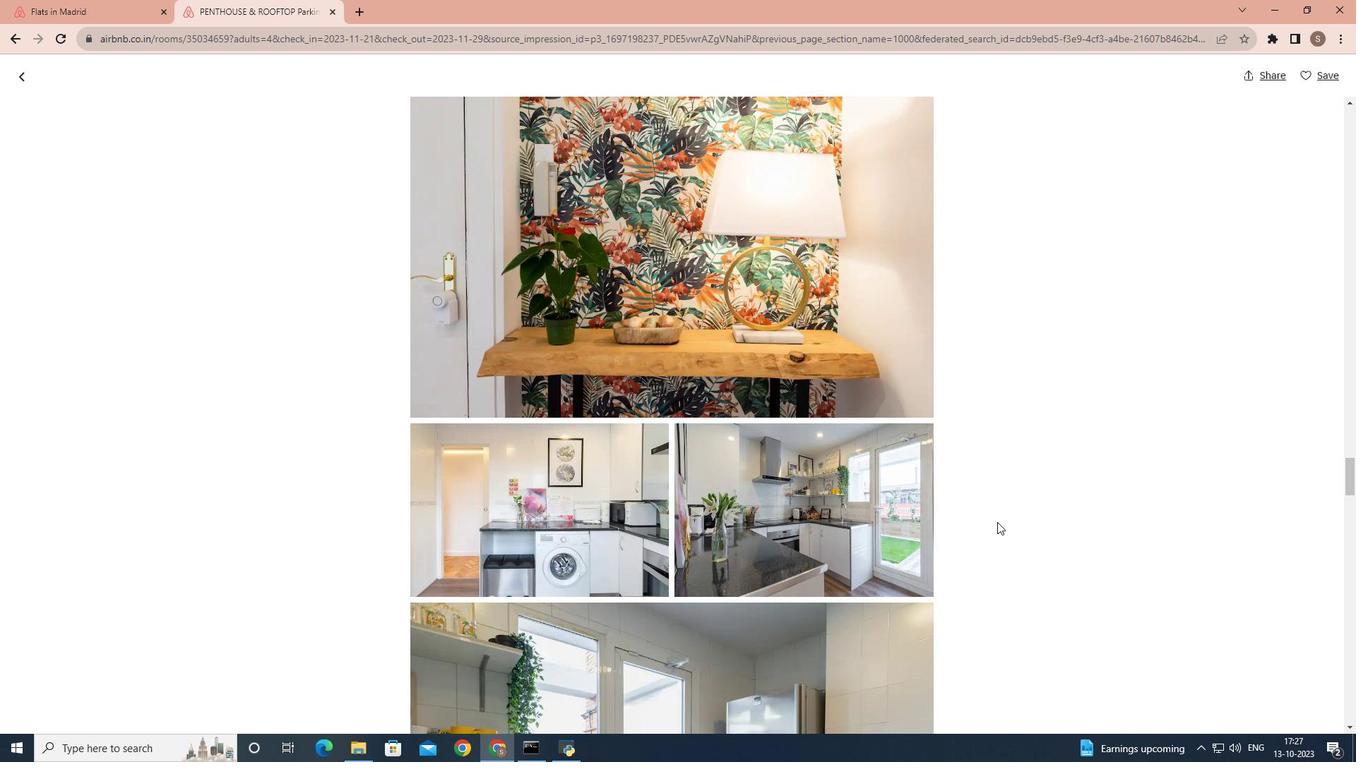 
Action: Mouse scrolled (997, 522) with delta (0, 0)
Screenshot: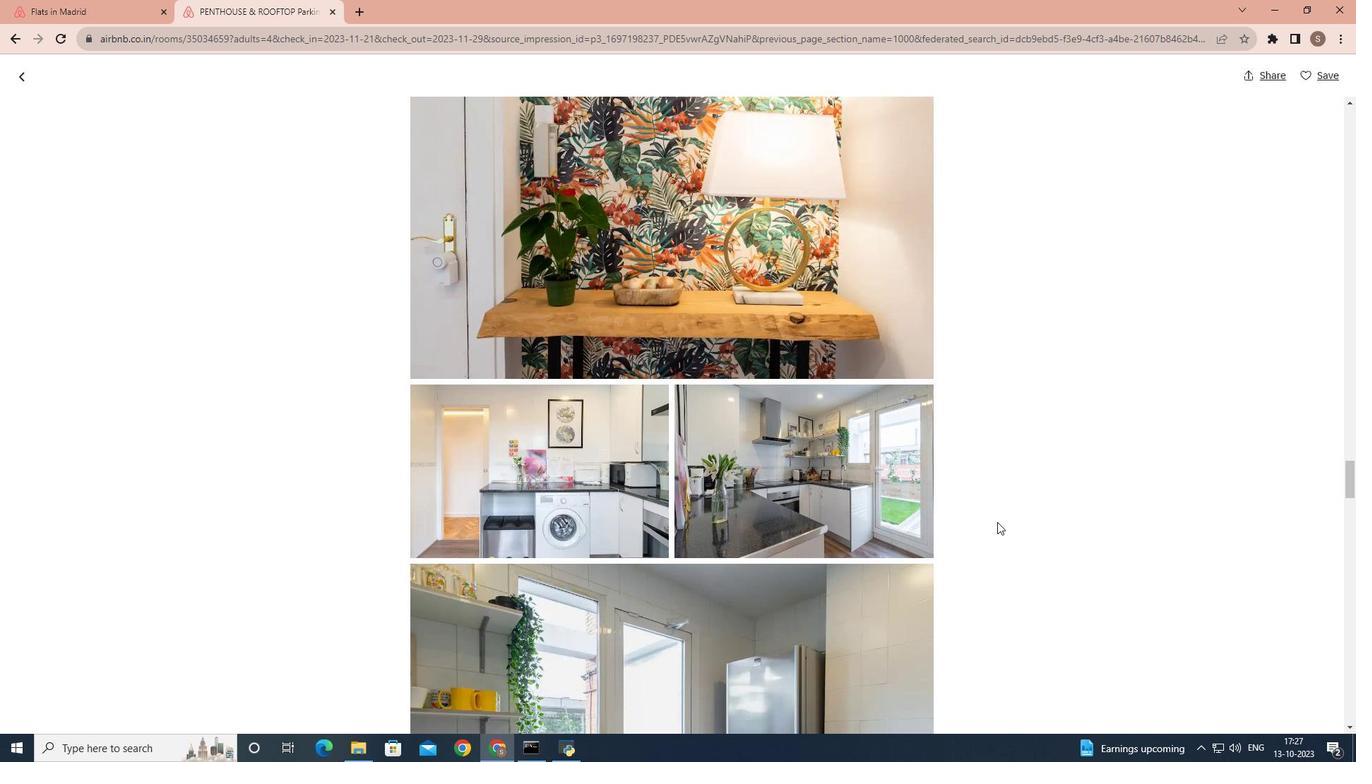 
Action: Mouse scrolled (997, 522) with delta (0, 0)
Screenshot: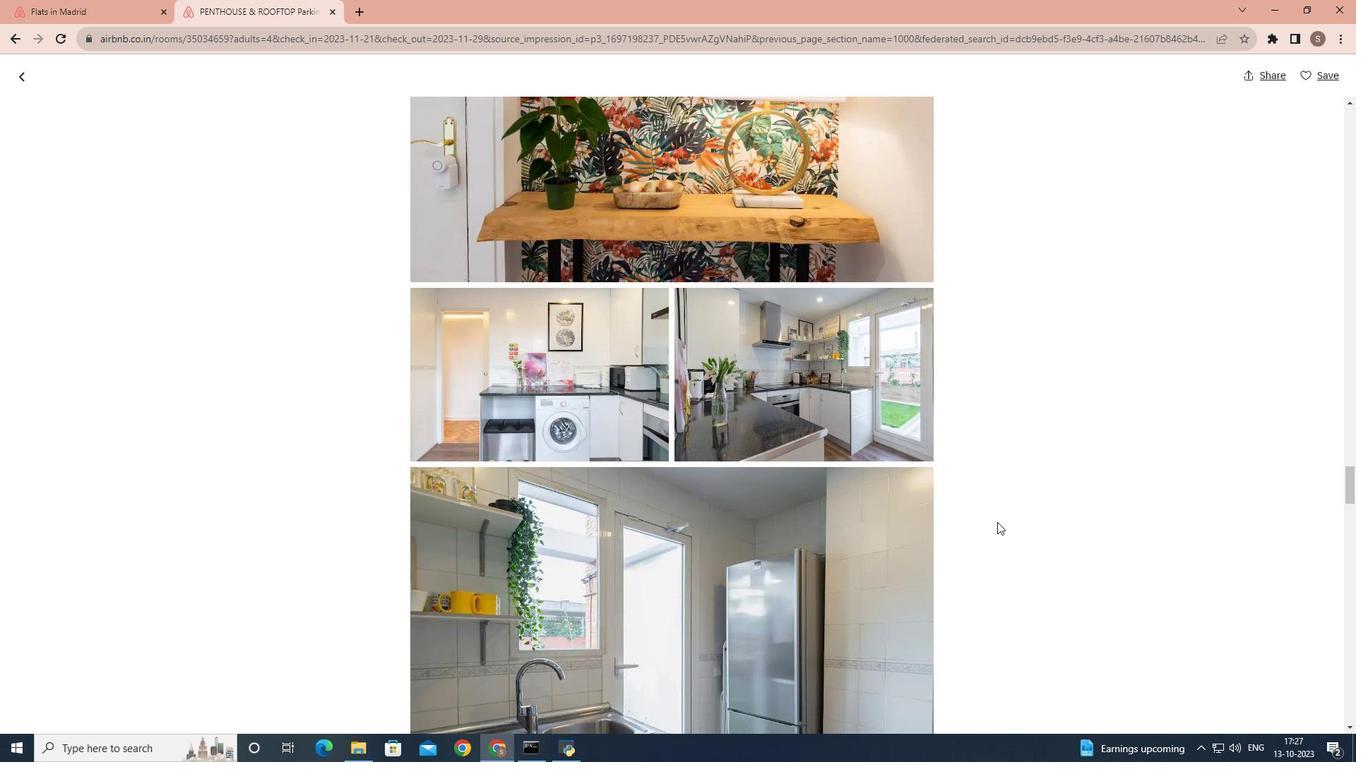 
Action: Mouse scrolled (997, 522) with delta (0, 0)
Screenshot: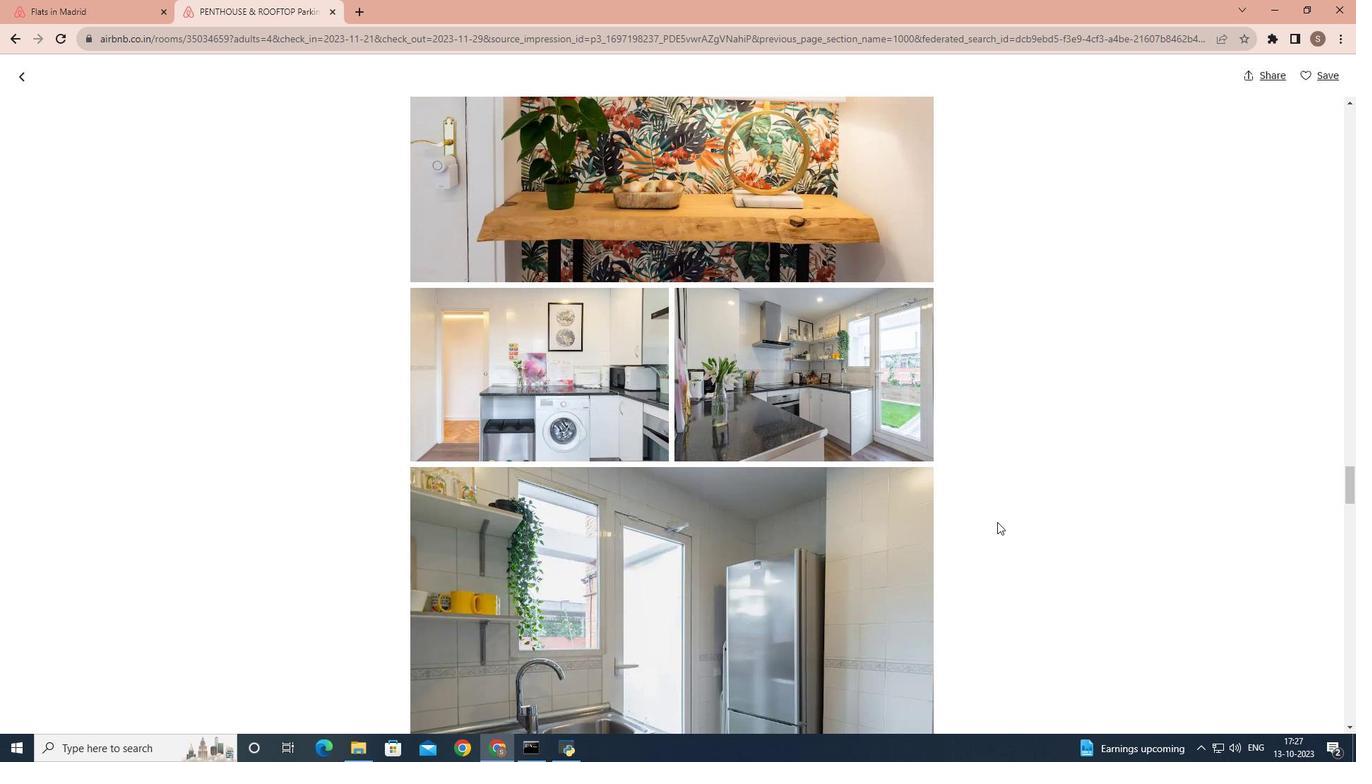 
Action: Mouse scrolled (997, 522) with delta (0, 0)
Screenshot: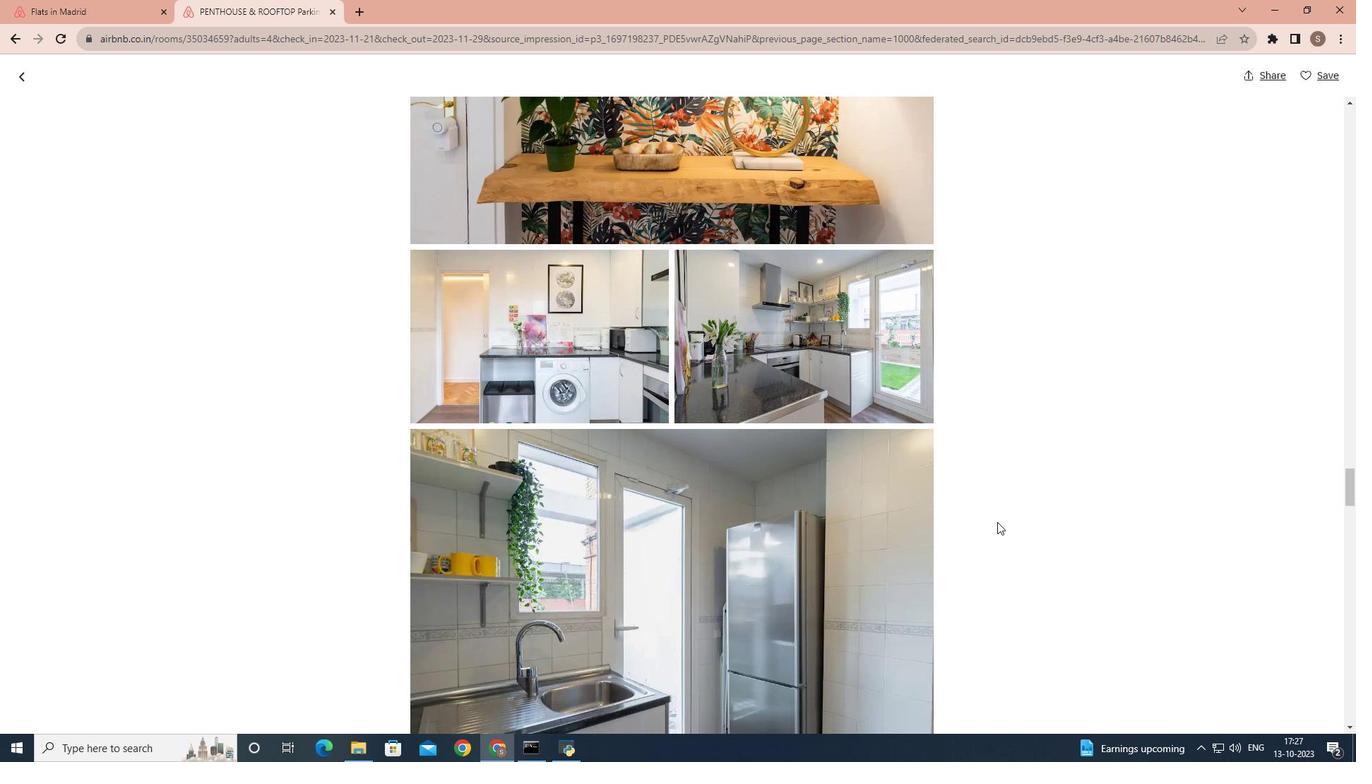 
Action: Mouse scrolled (997, 522) with delta (0, 0)
Screenshot: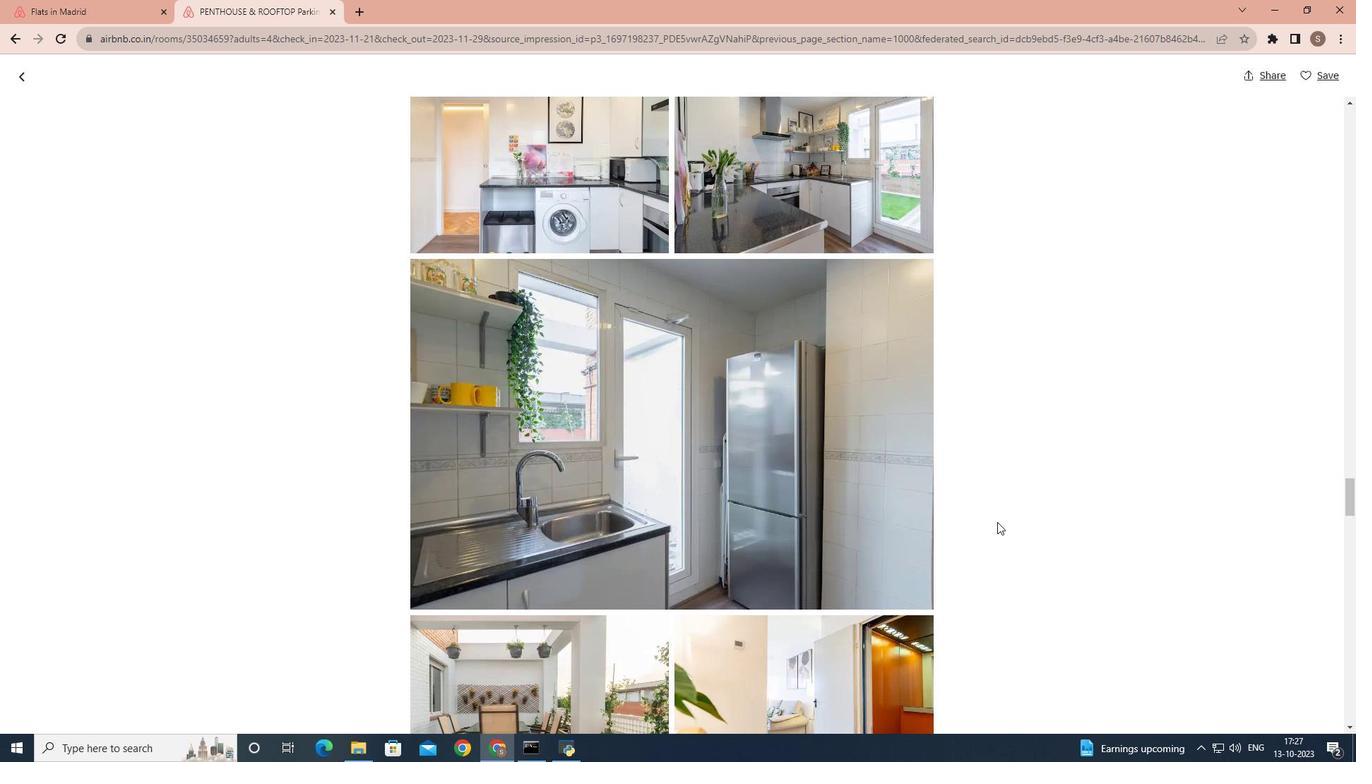 
Action: Mouse scrolled (997, 522) with delta (0, 0)
Screenshot: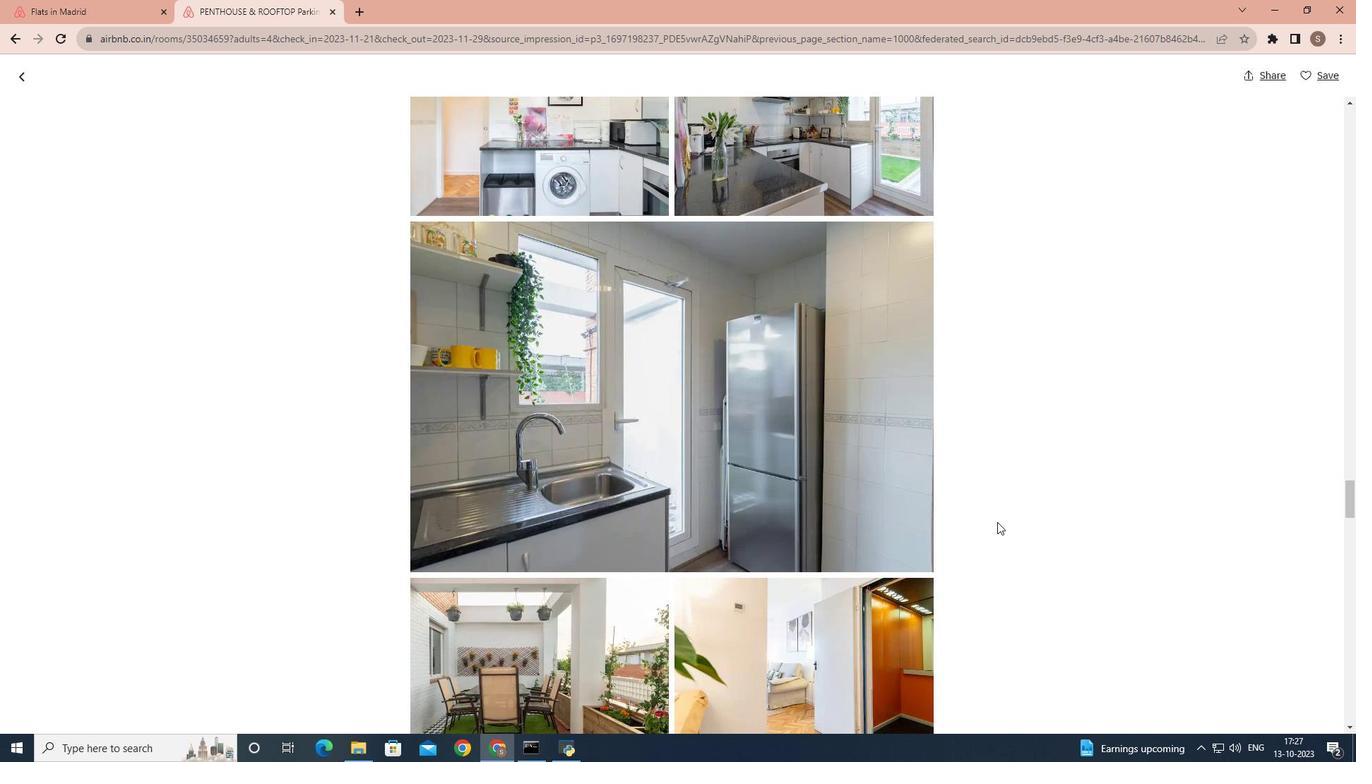 
Action: Mouse scrolled (997, 522) with delta (0, 0)
Screenshot: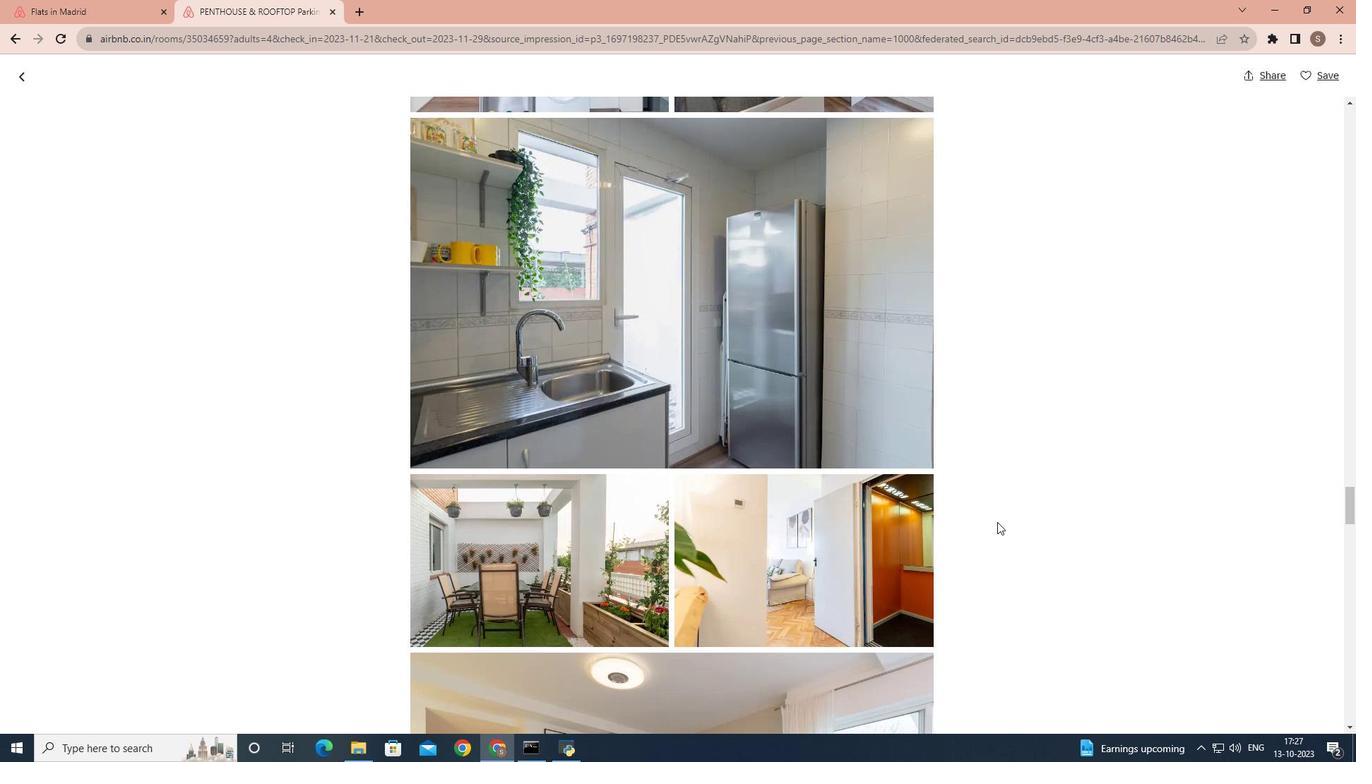 
Action: Mouse scrolled (997, 522) with delta (0, 0)
Screenshot: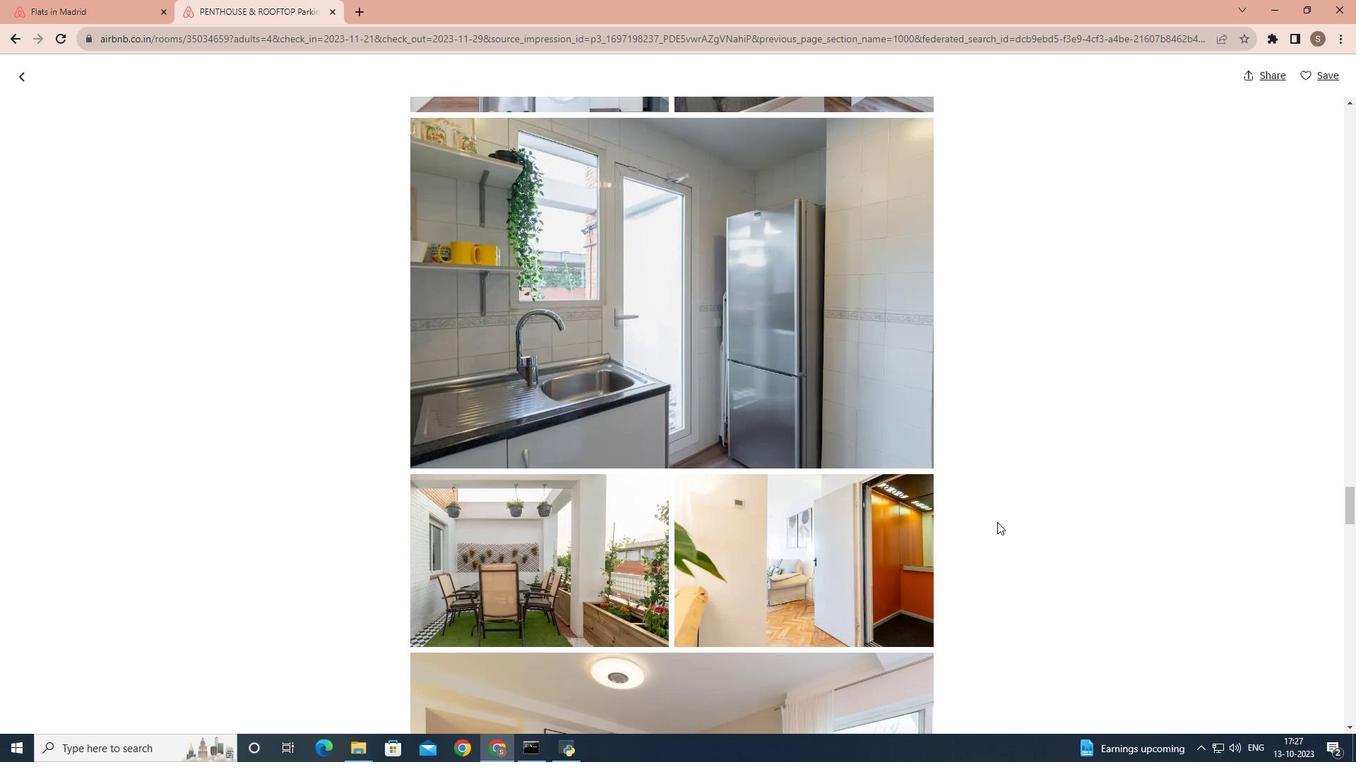 
Action: Mouse scrolled (997, 522) with delta (0, 0)
Screenshot: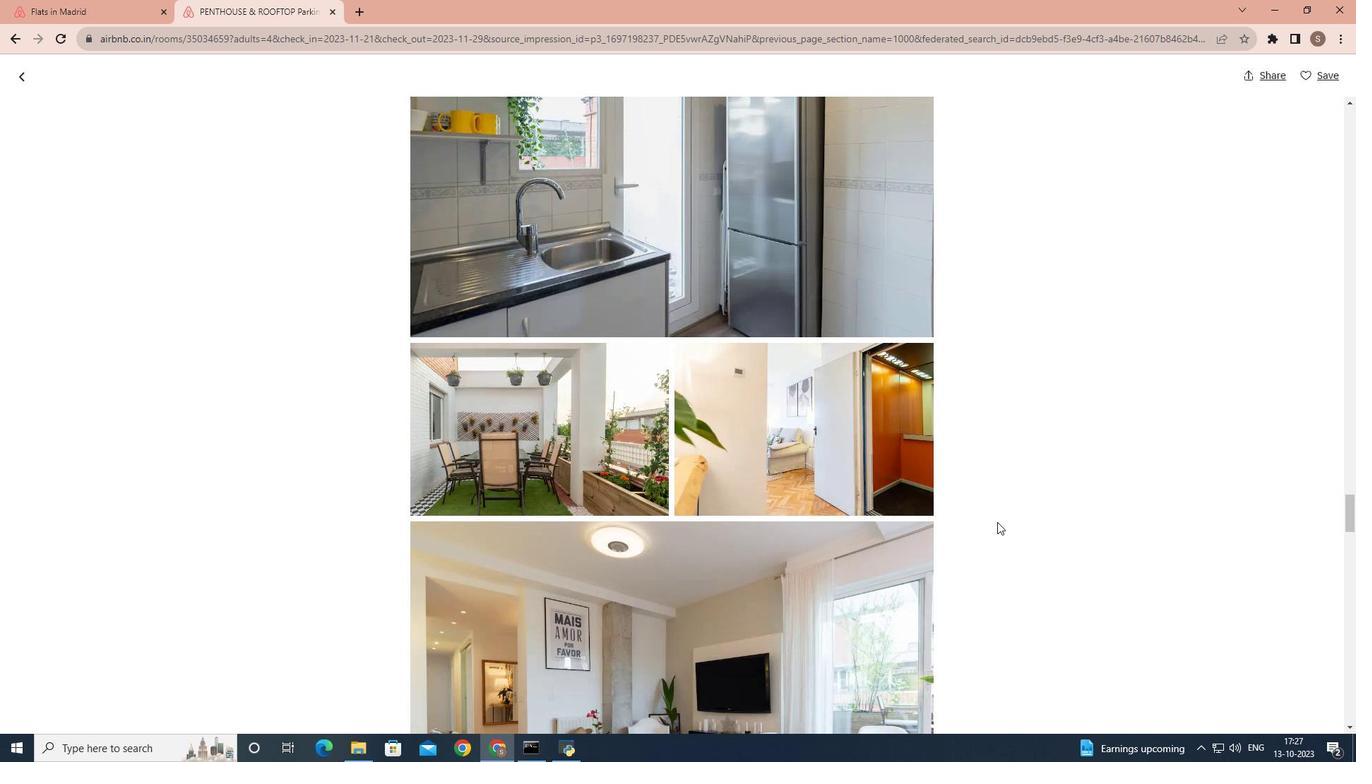 
Action: Mouse scrolled (997, 522) with delta (0, 0)
Screenshot: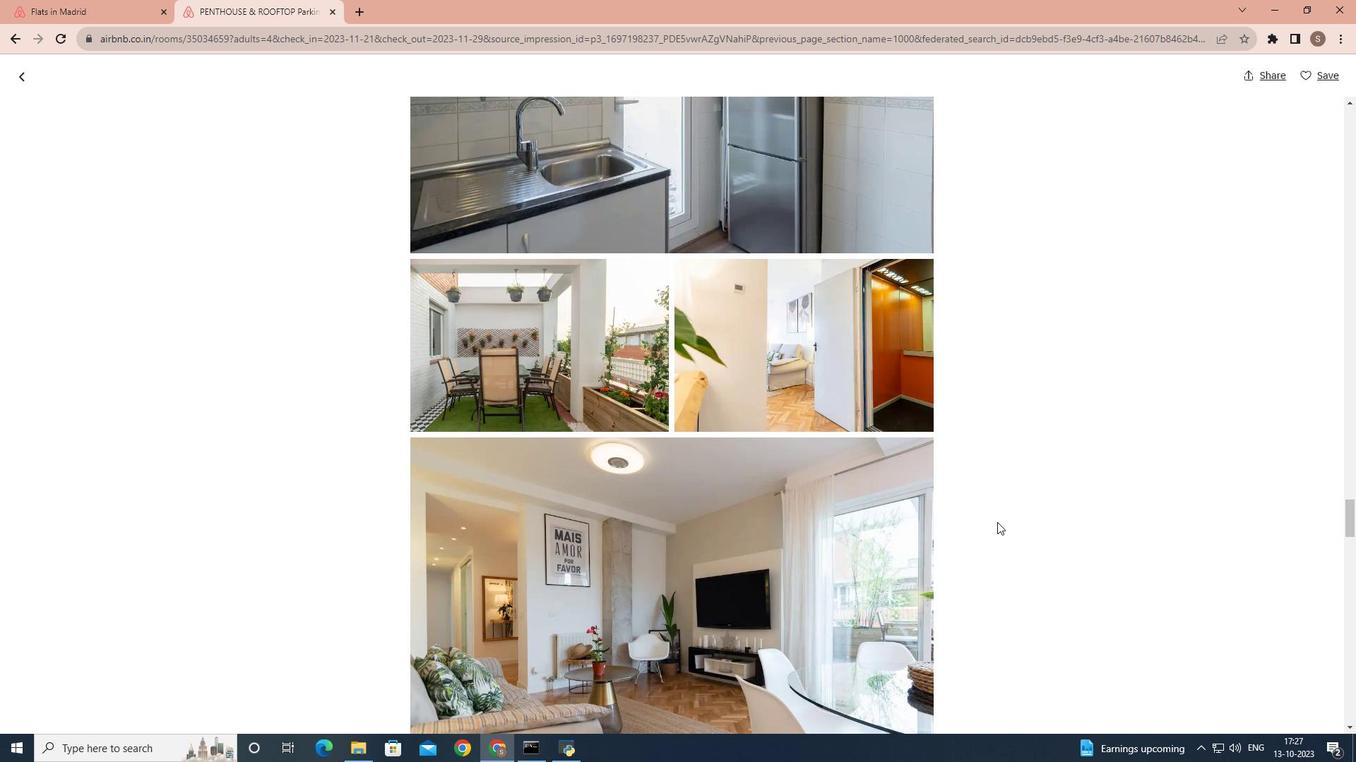 
Action: Mouse scrolled (997, 522) with delta (0, 0)
Screenshot: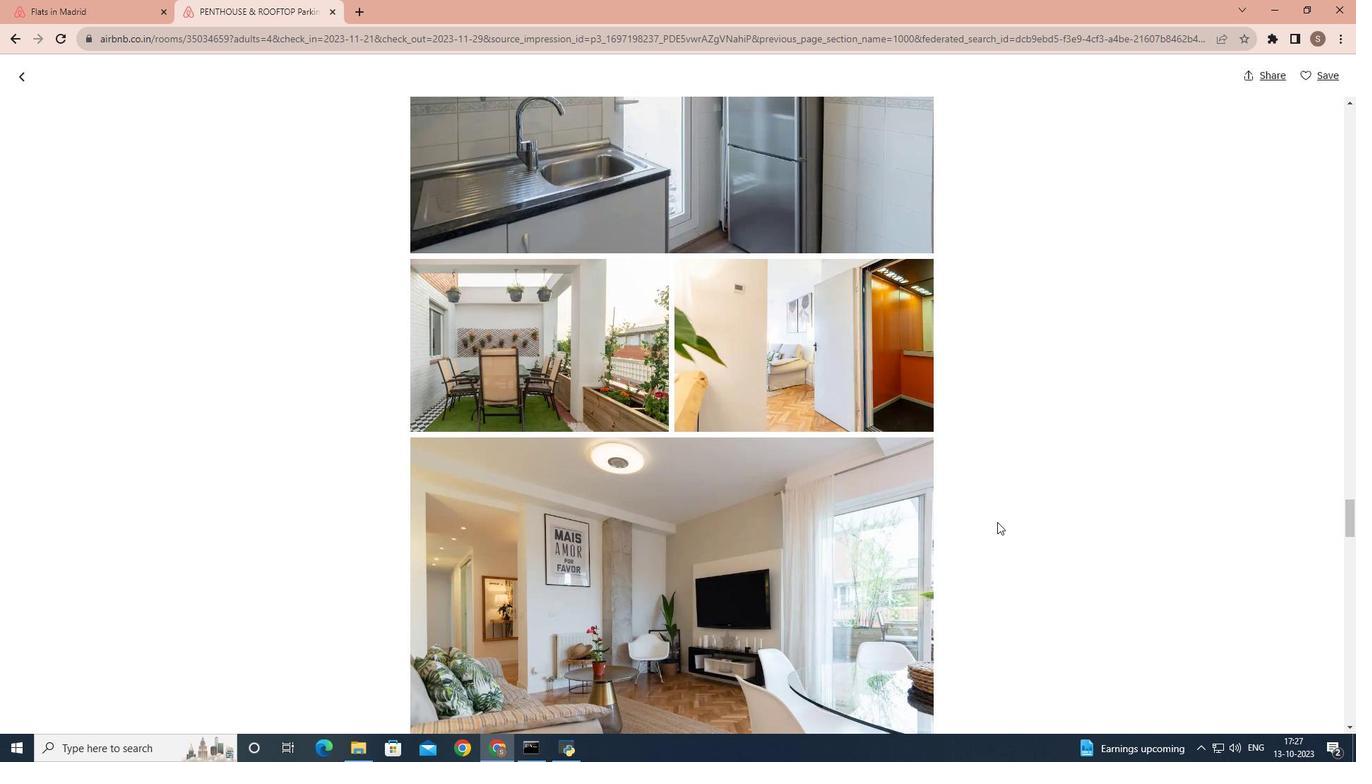 
Action: Mouse scrolled (997, 522) with delta (0, 0)
Screenshot: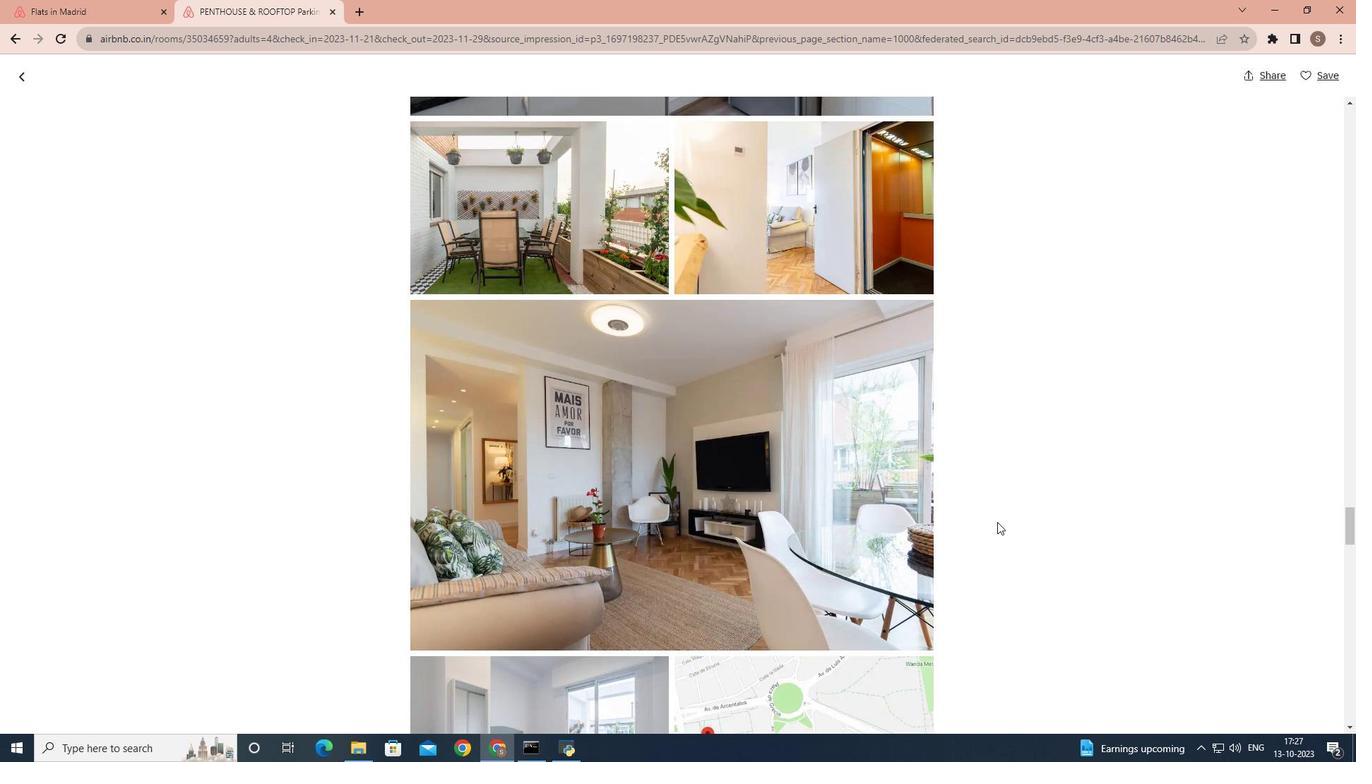 
Action: Mouse scrolled (997, 522) with delta (0, 0)
Screenshot: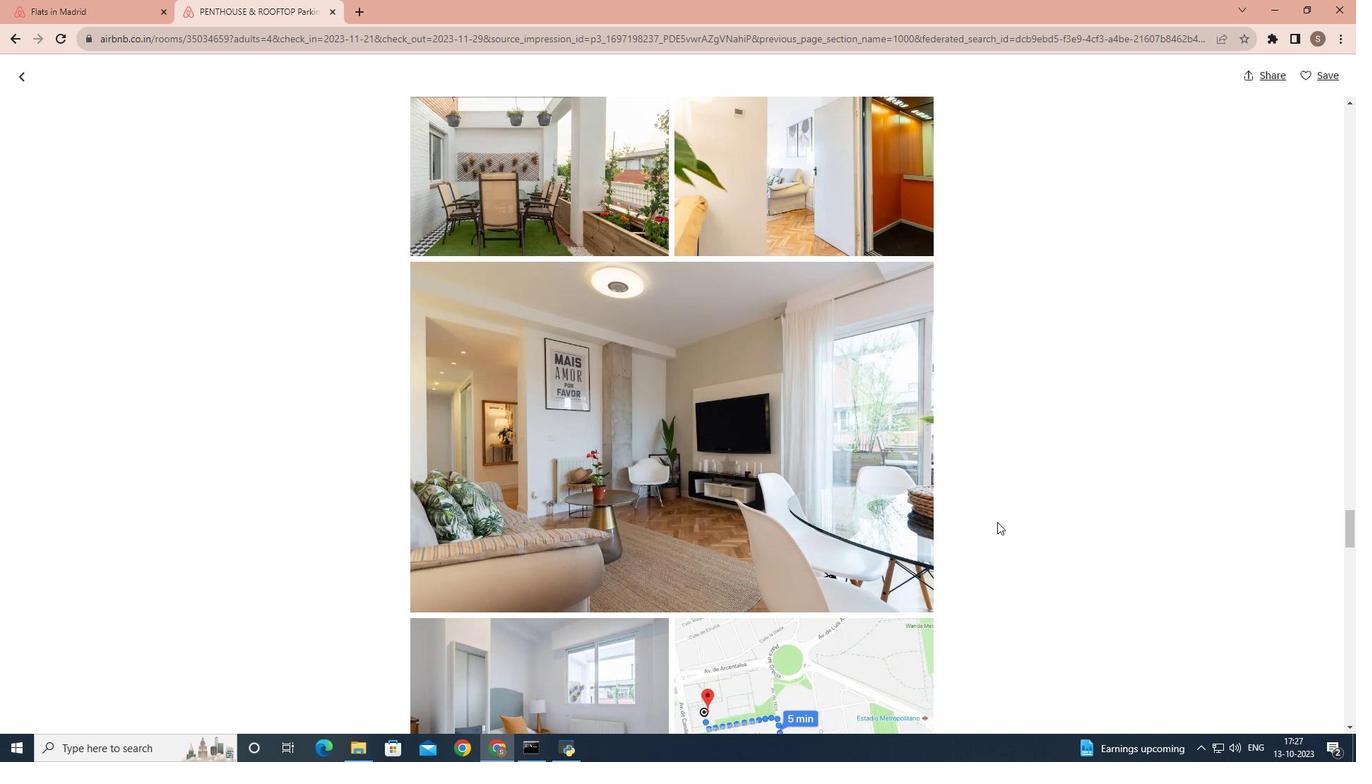 
Action: Mouse scrolled (997, 522) with delta (0, 0)
Screenshot: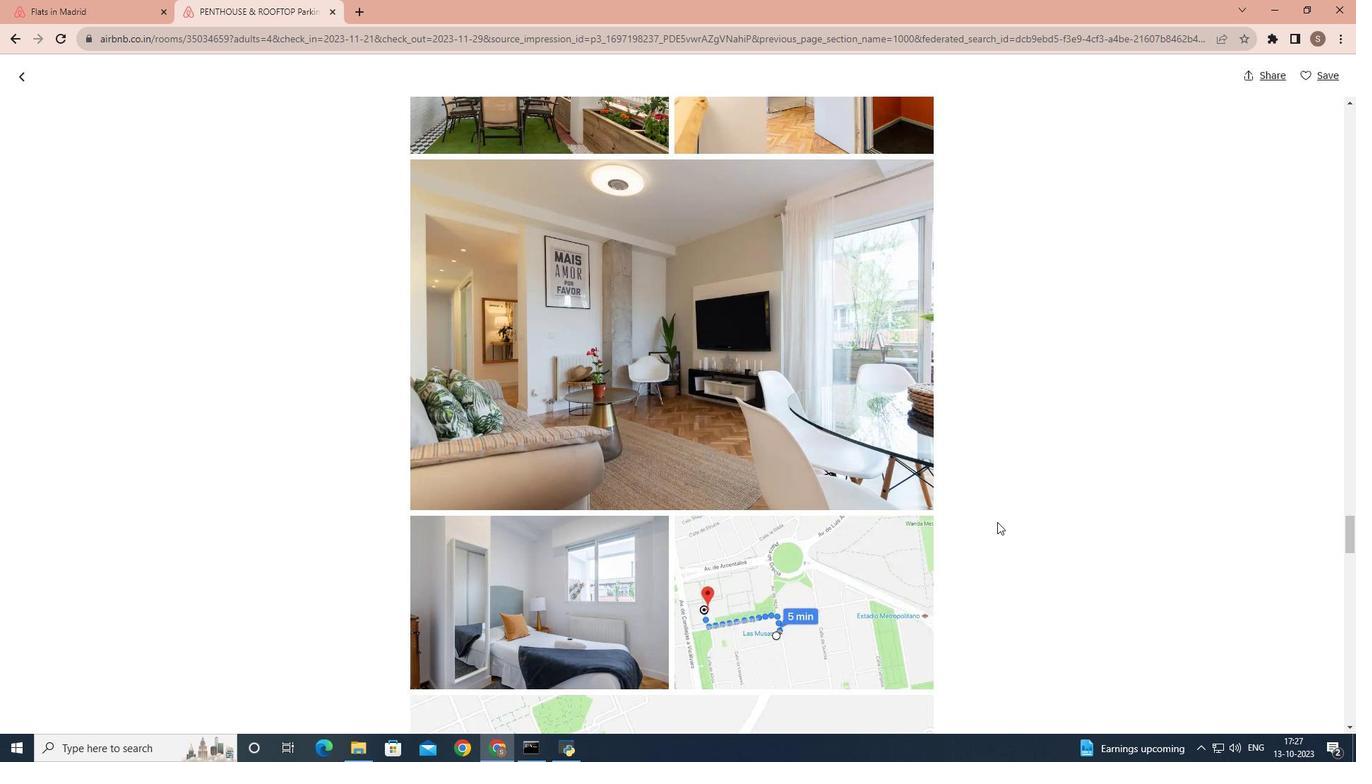
Action: Mouse scrolled (997, 522) with delta (0, 0)
Screenshot: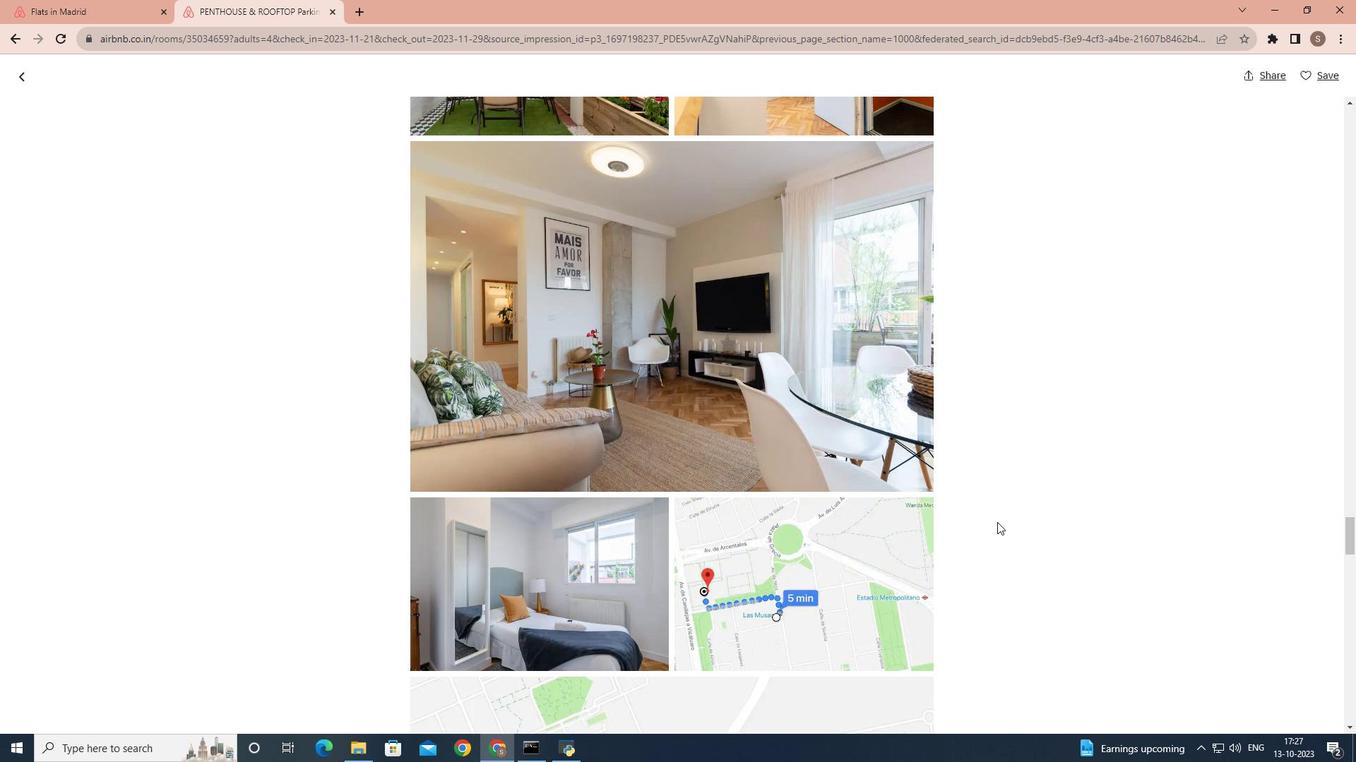 
Action: Mouse scrolled (997, 522) with delta (0, 0)
Screenshot: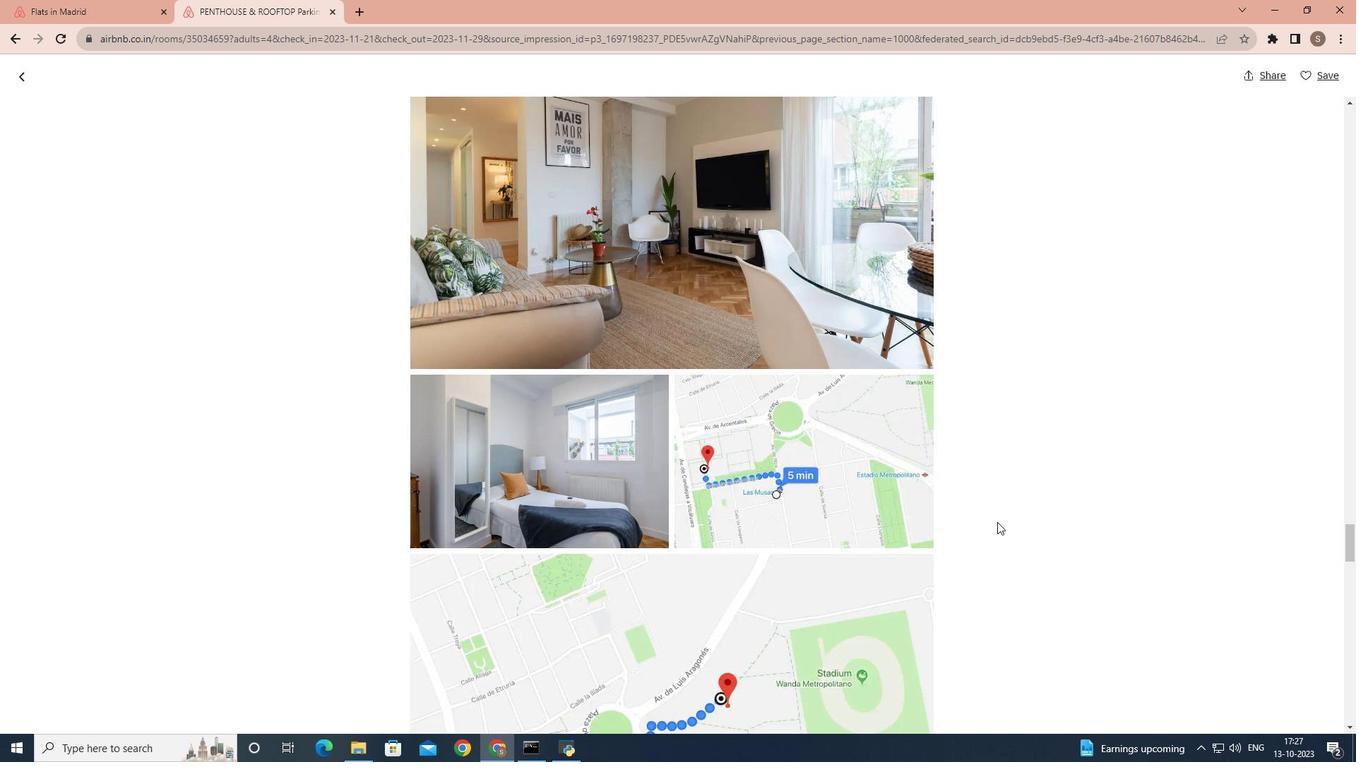 
Action: Mouse scrolled (997, 522) with delta (0, 0)
Screenshot: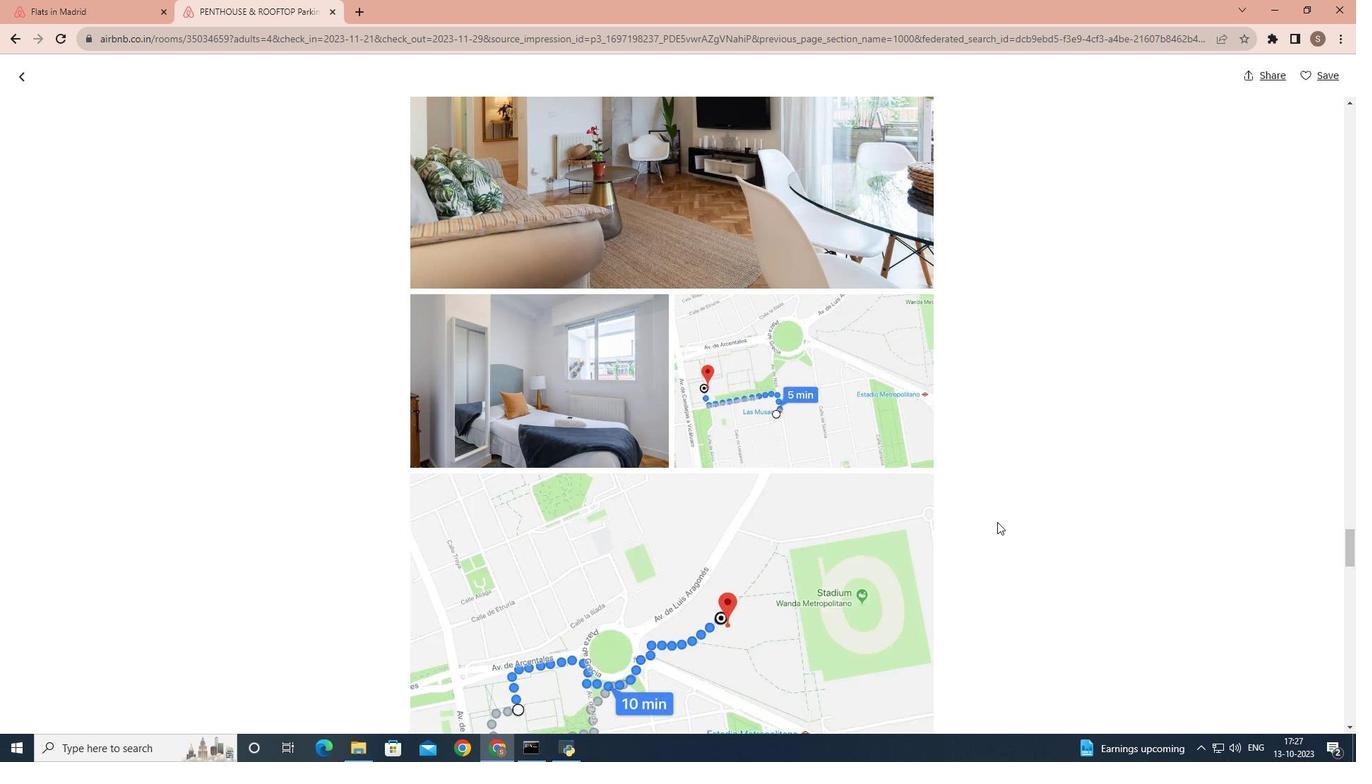 
Action: Mouse scrolled (997, 522) with delta (0, 0)
Screenshot: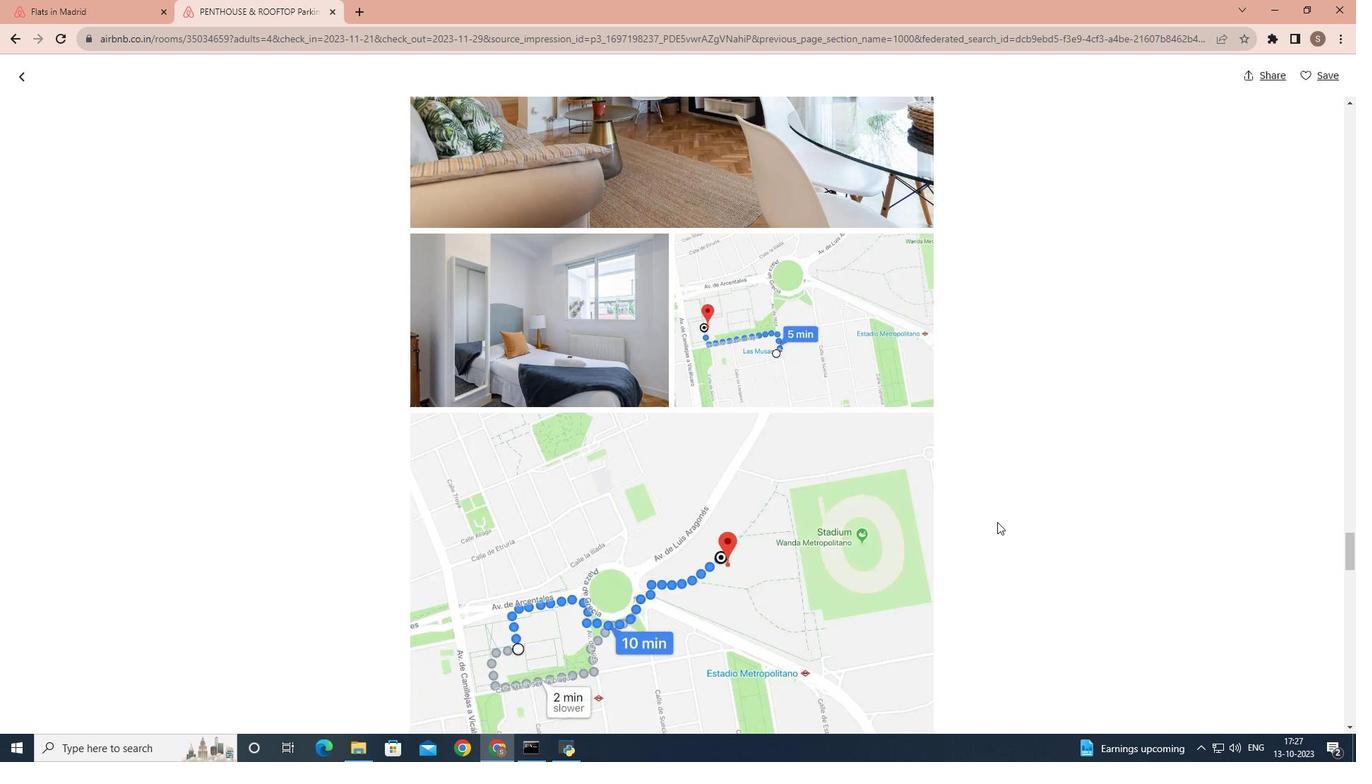 
Action: Mouse scrolled (997, 522) with delta (0, 0)
Screenshot: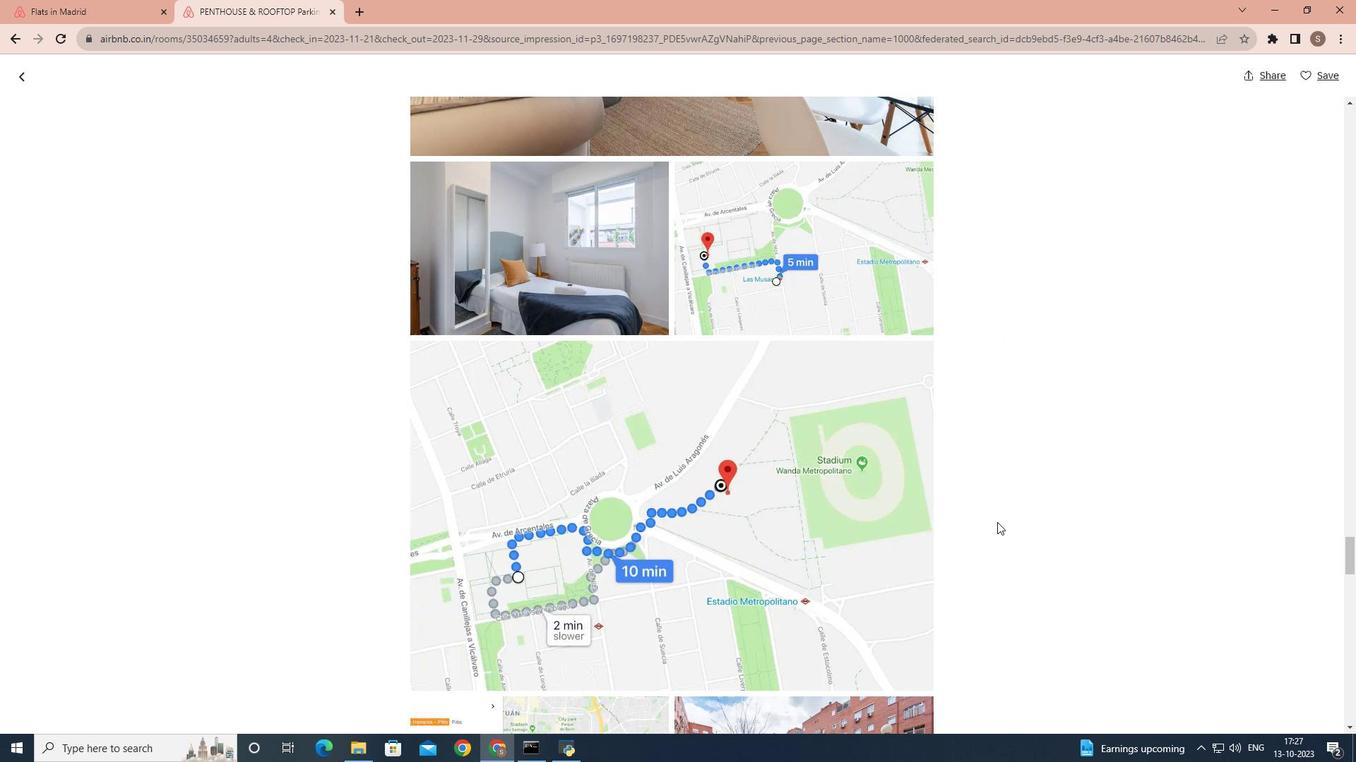 
Action: Mouse scrolled (997, 522) with delta (0, 0)
Screenshot: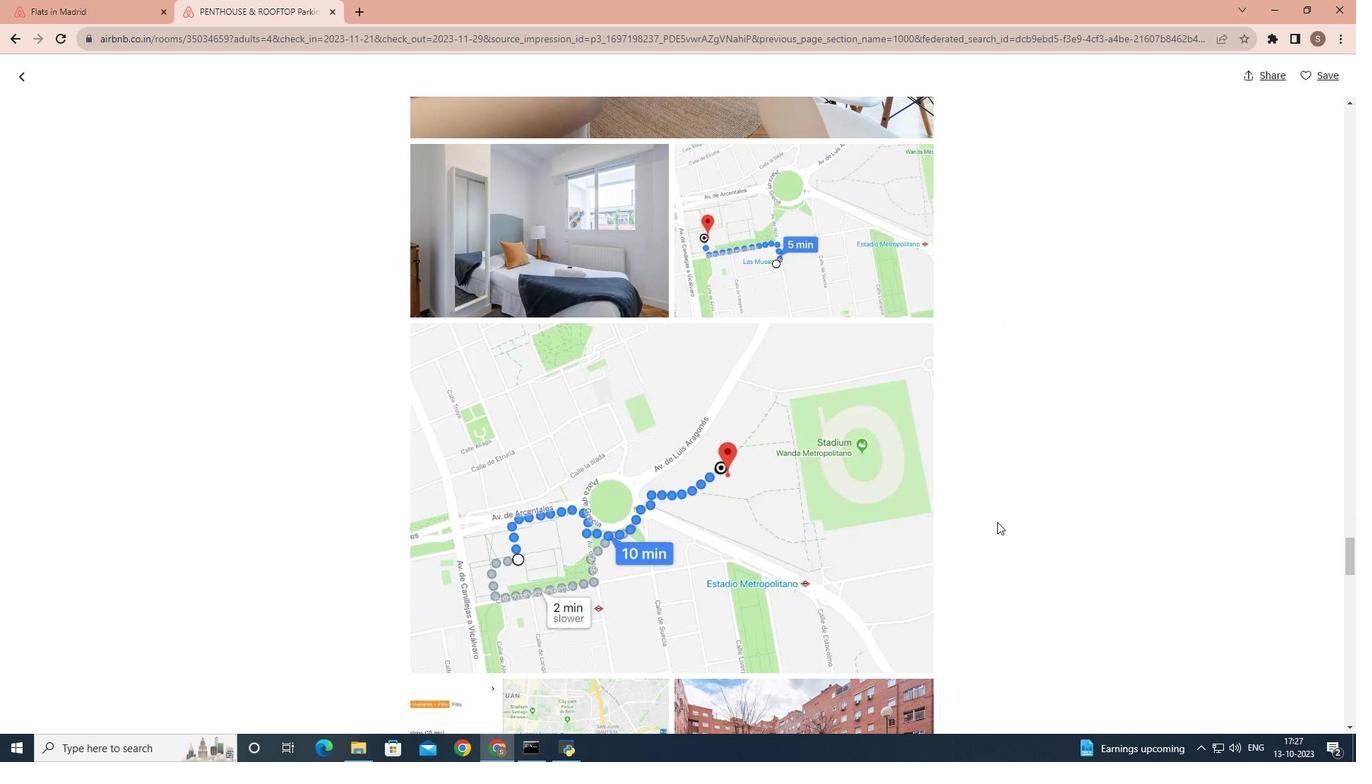 
Action: Mouse scrolled (997, 522) with delta (0, 0)
Screenshot: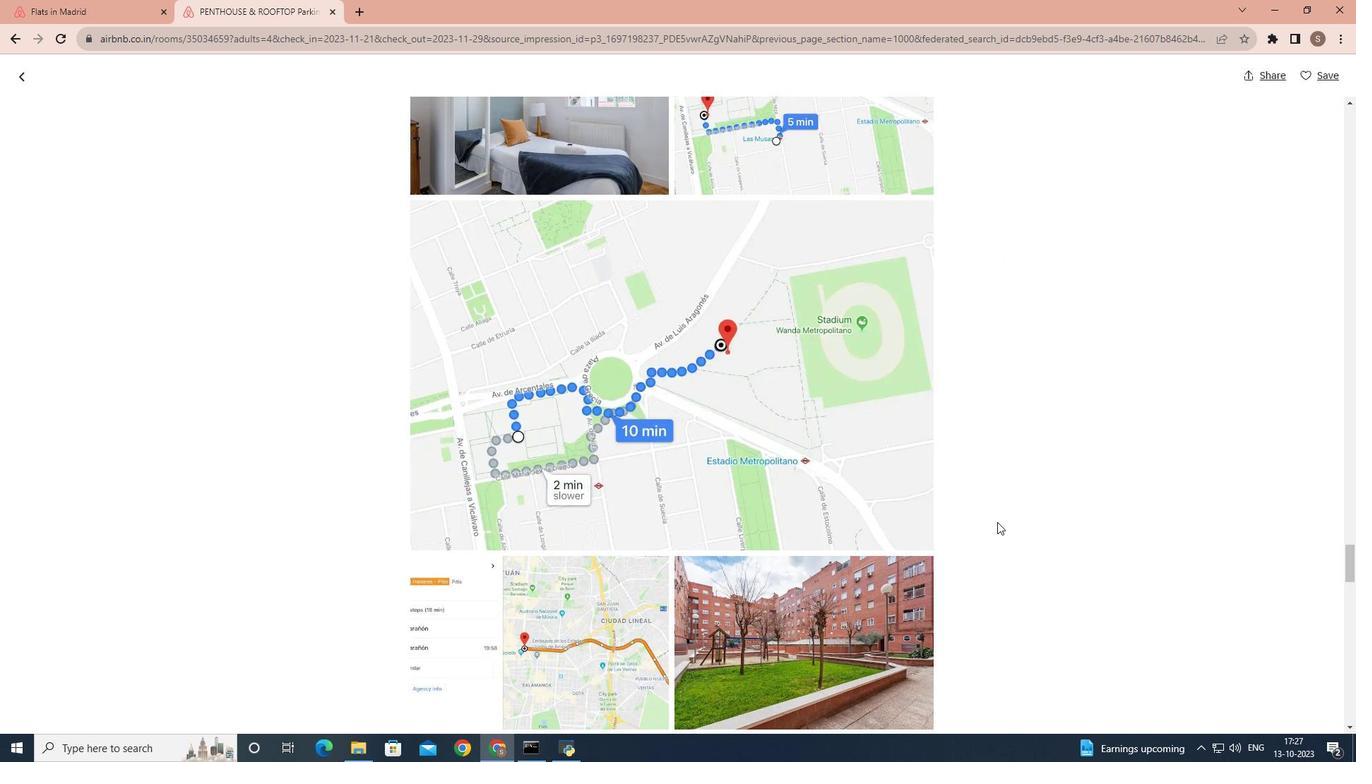 
Action: Mouse scrolled (997, 522) with delta (0, 0)
Screenshot: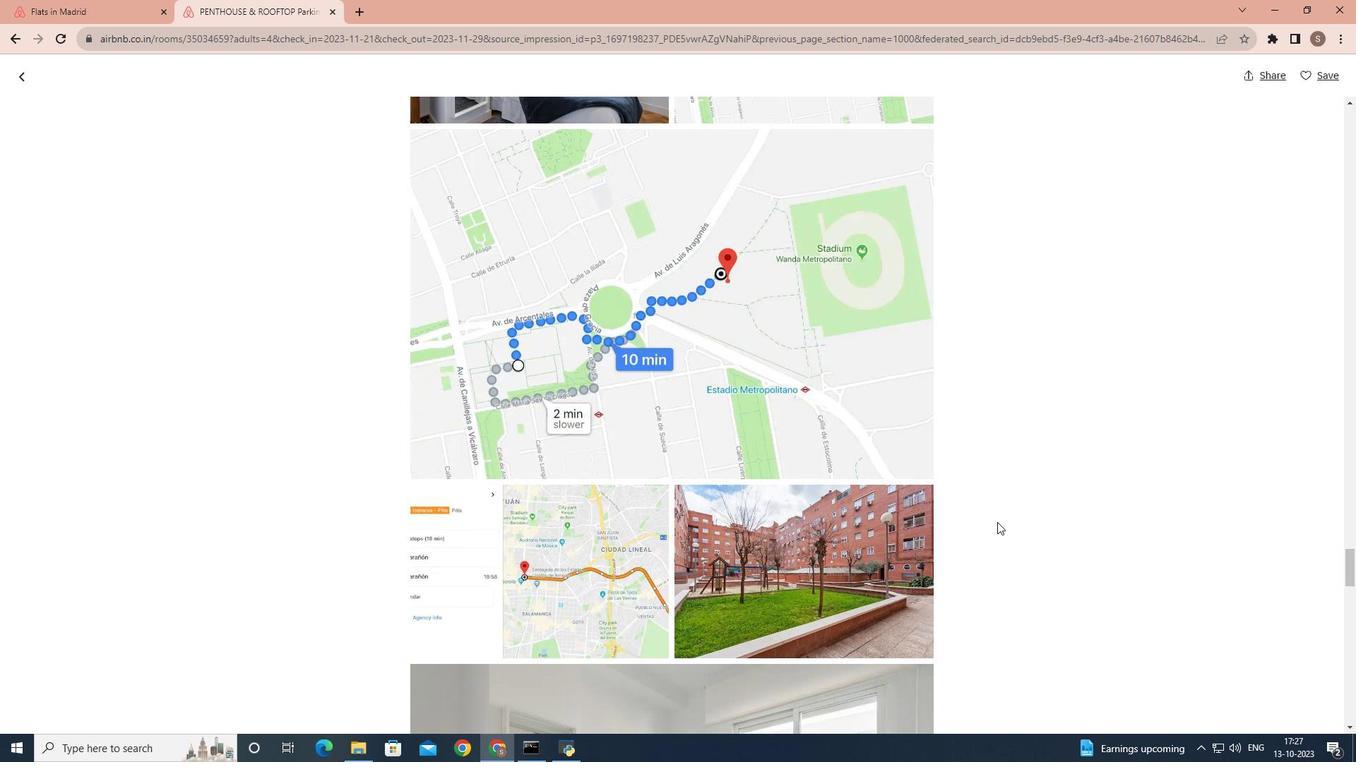 
Action: Mouse scrolled (997, 522) with delta (0, 0)
Screenshot: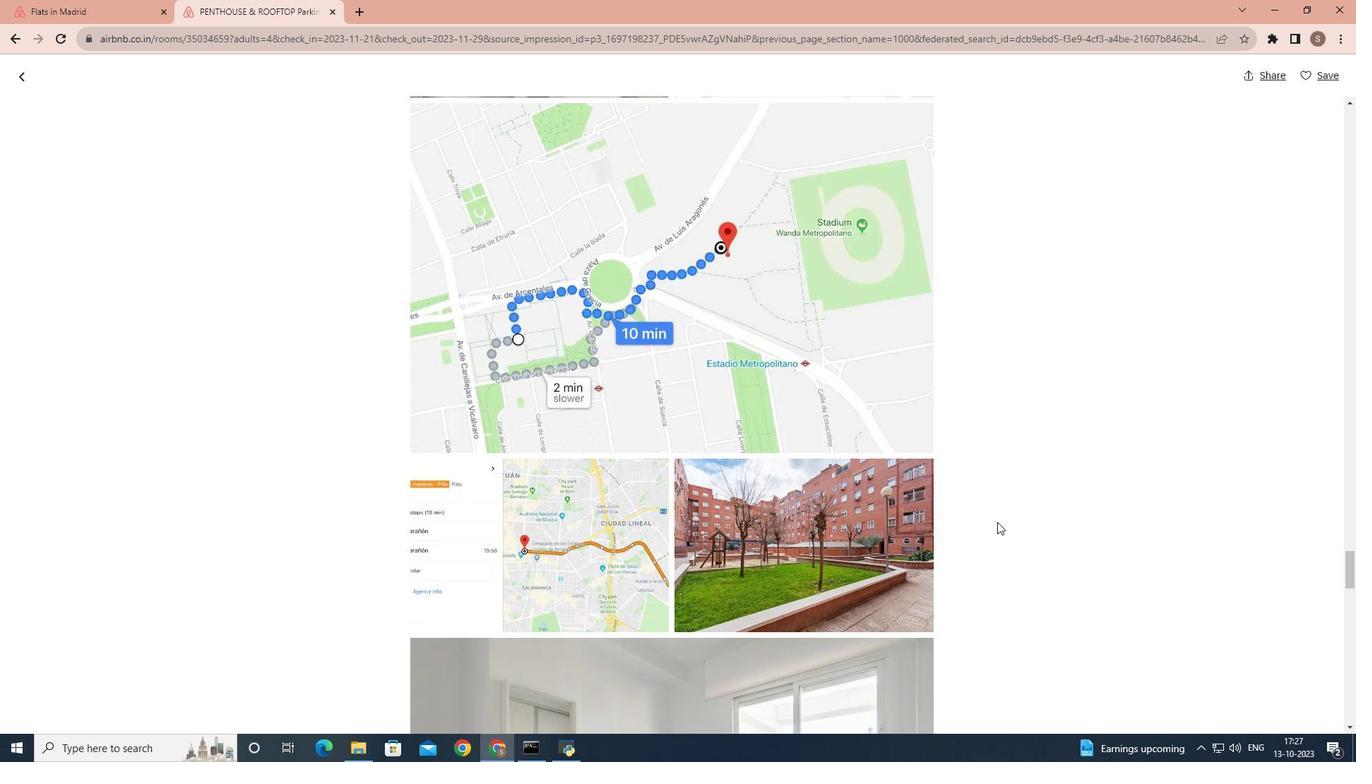 
Action: Mouse scrolled (997, 522) with delta (0, 0)
Screenshot: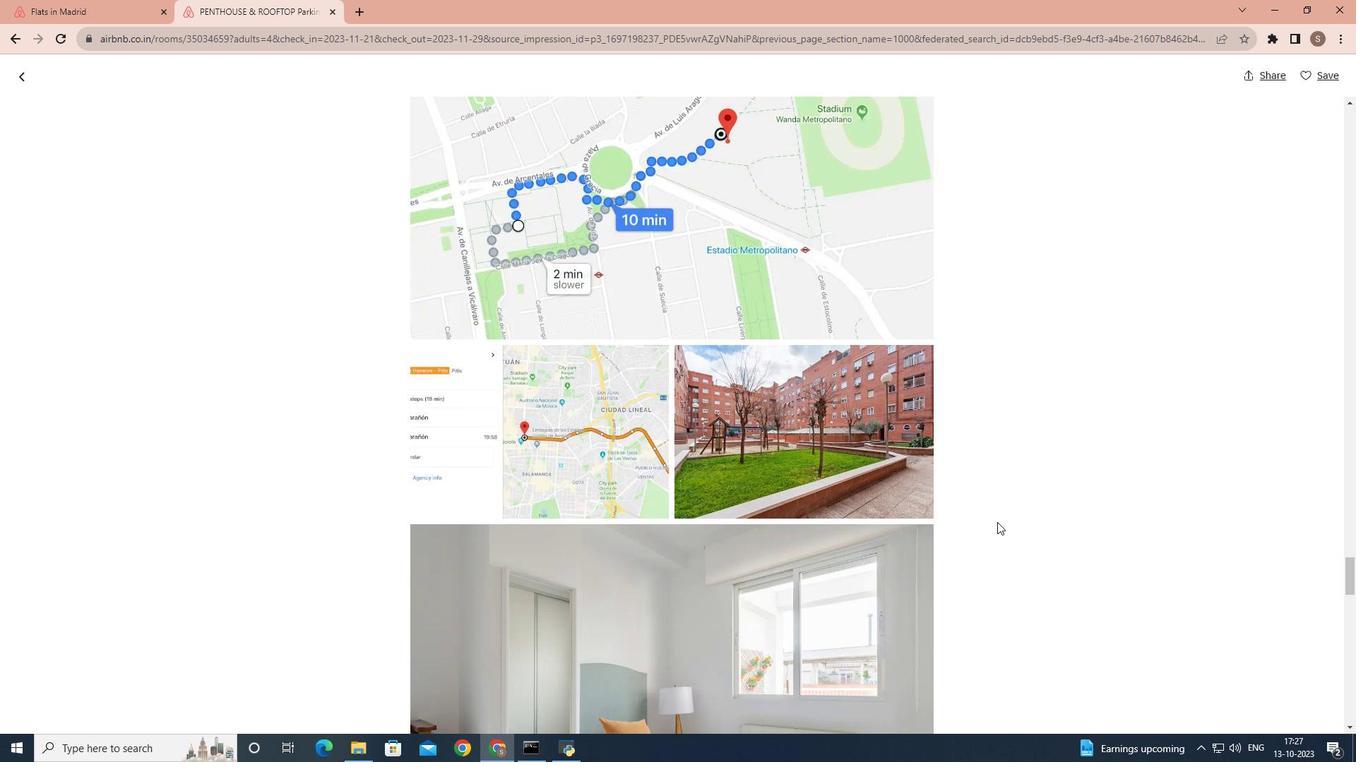 
Action: Mouse scrolled (997, 522) with delta (0, 0)
Screenshot: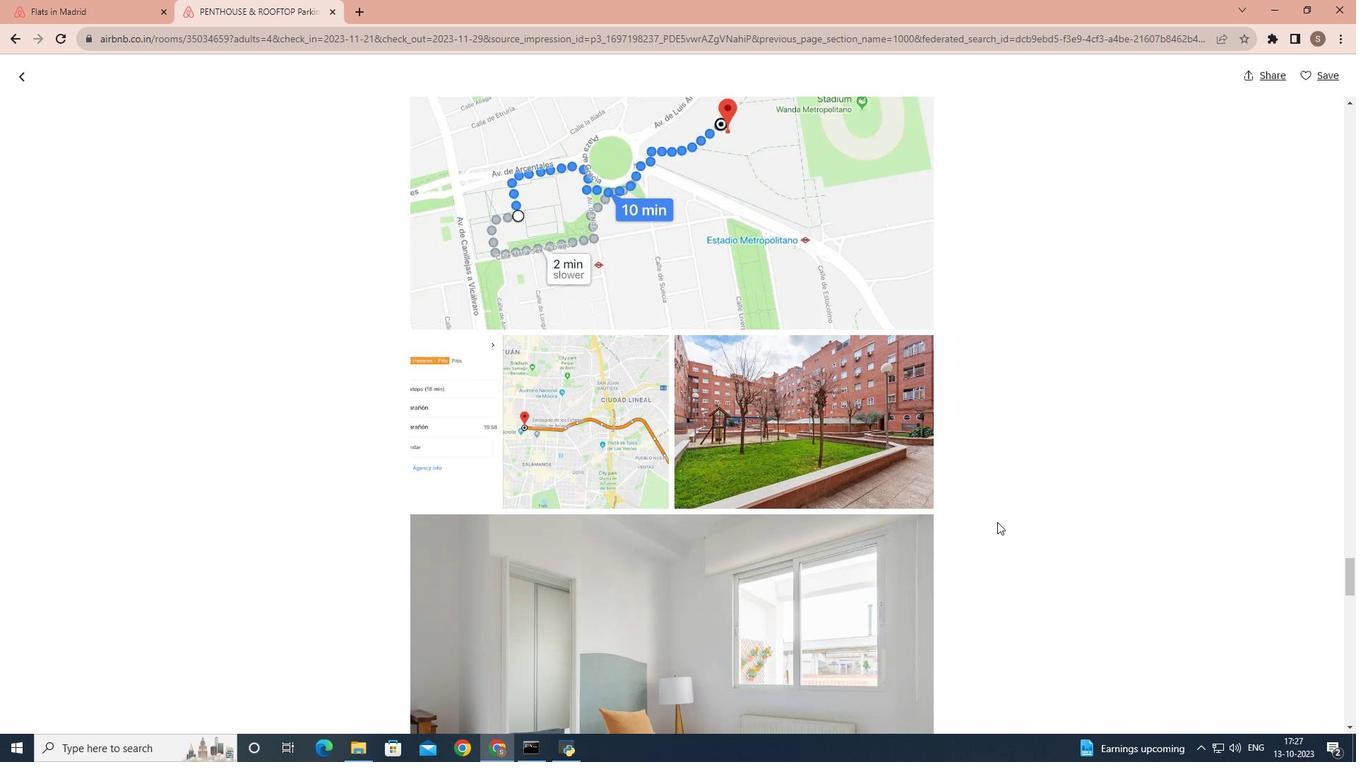 
Action: Mouse scrolled (997, 522) with delta (0, 0)
Screenshot: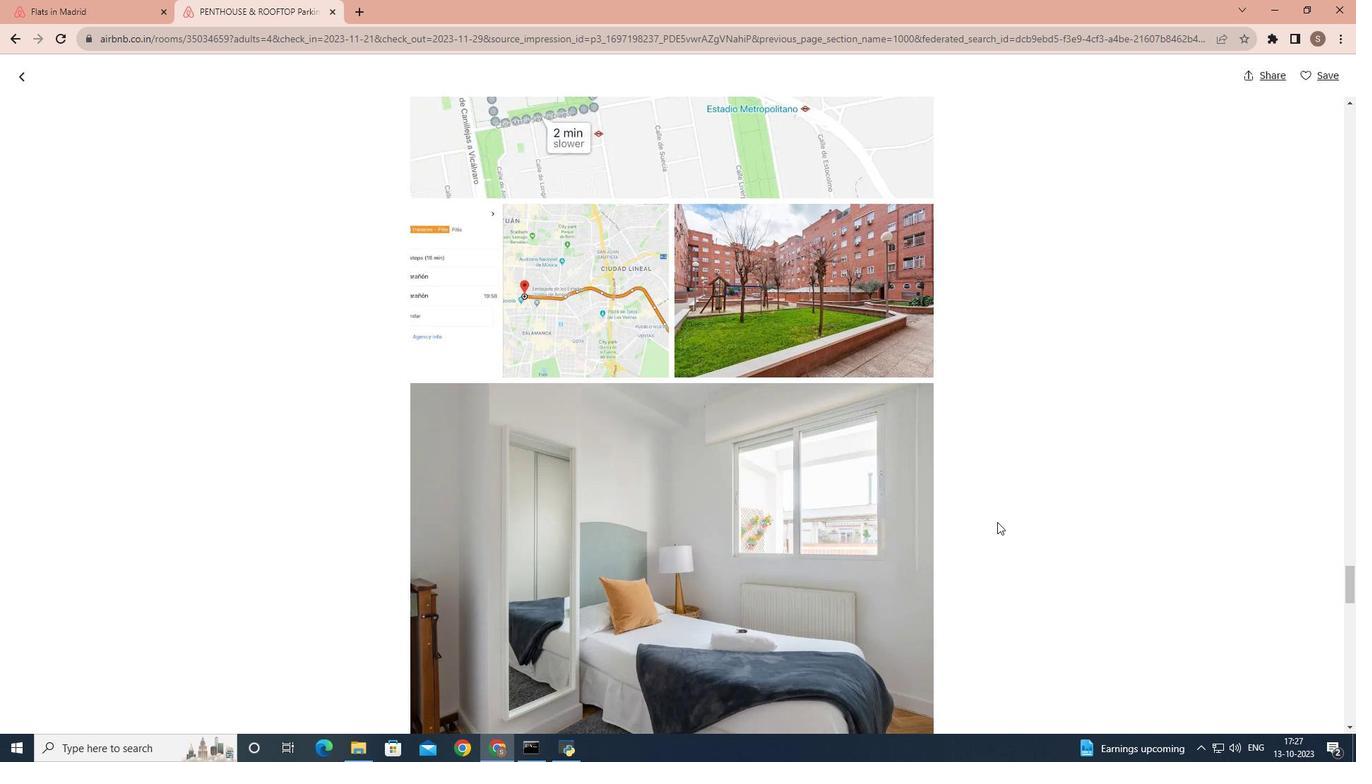 
Action: Mouse scrolled (997, 522) with delta (0, 0)
Screenshot: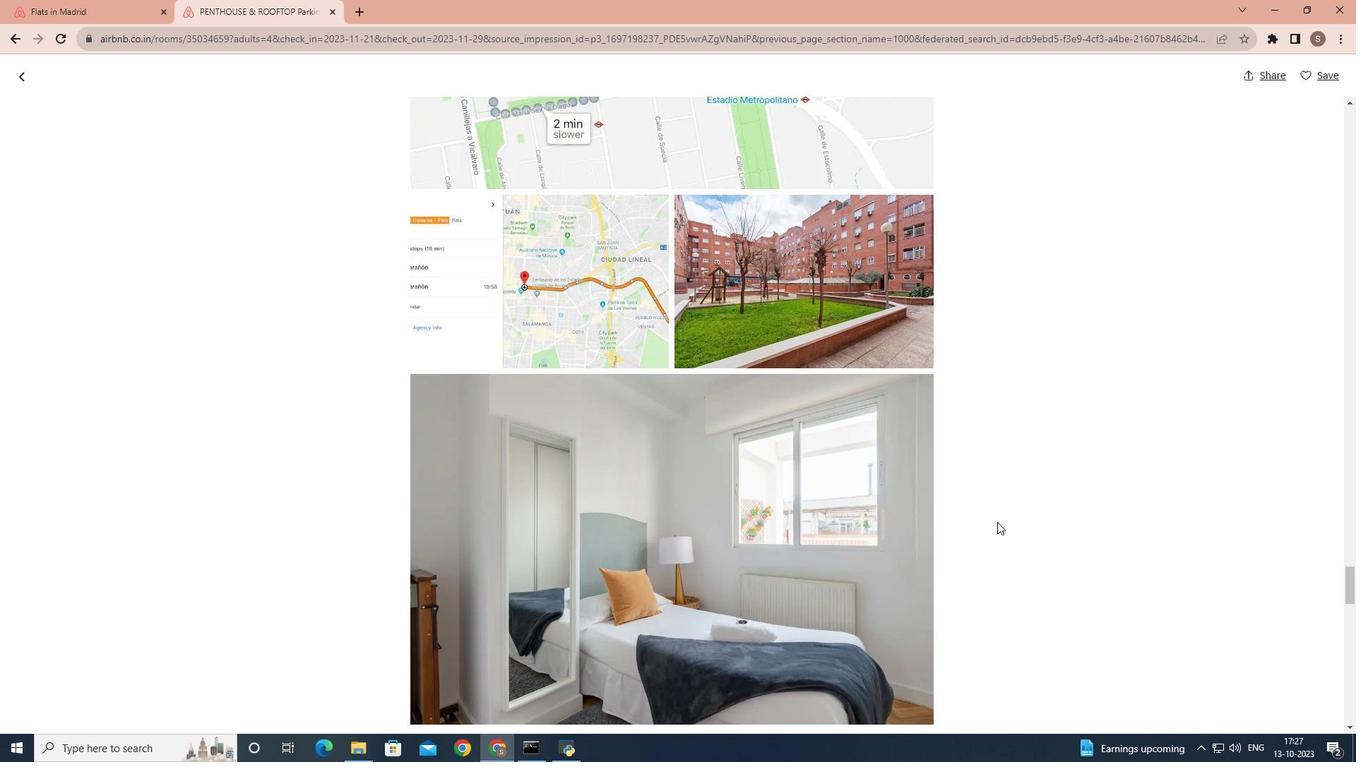 
Action: Mouse scrolled (997, 522) with delta (0, 0)
Screenshot: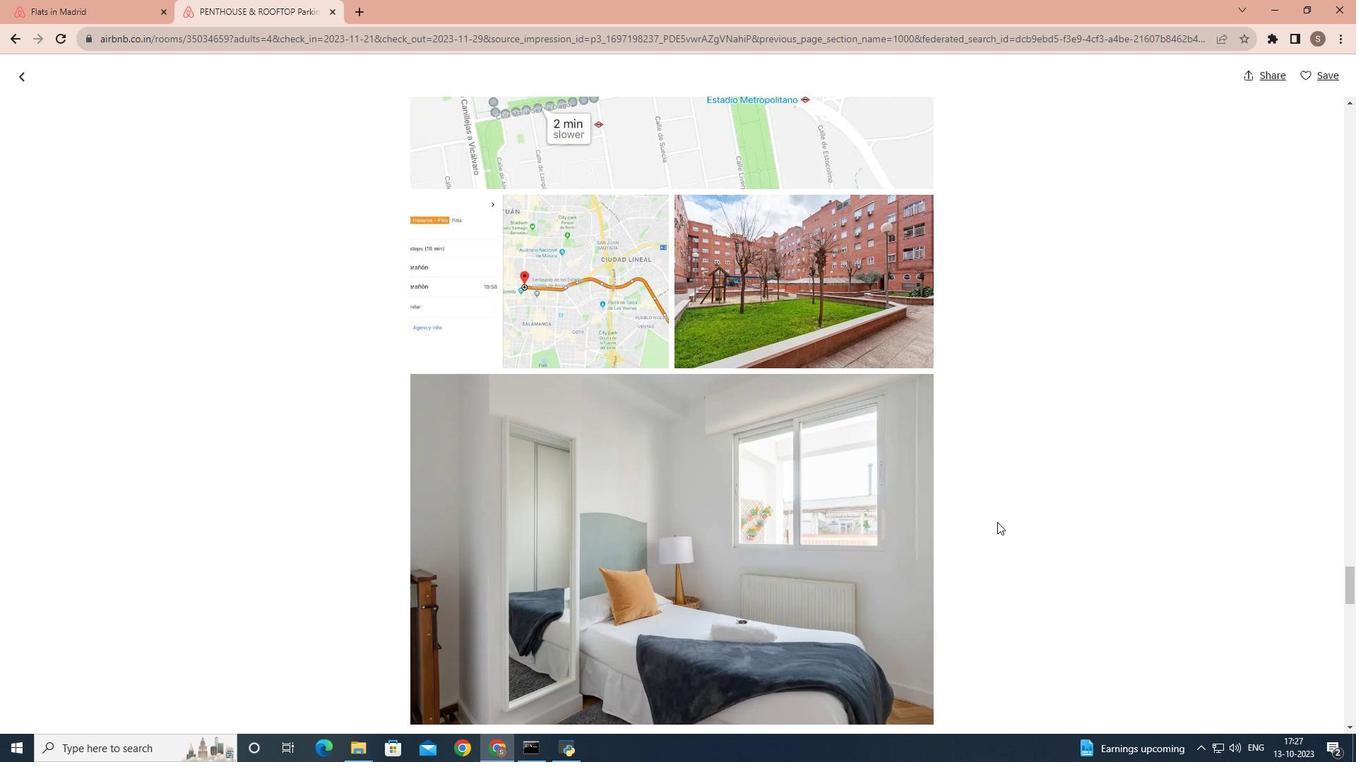 
Action: Mouse scrolled (997, 522) with delta (0, 0)
Screenshot: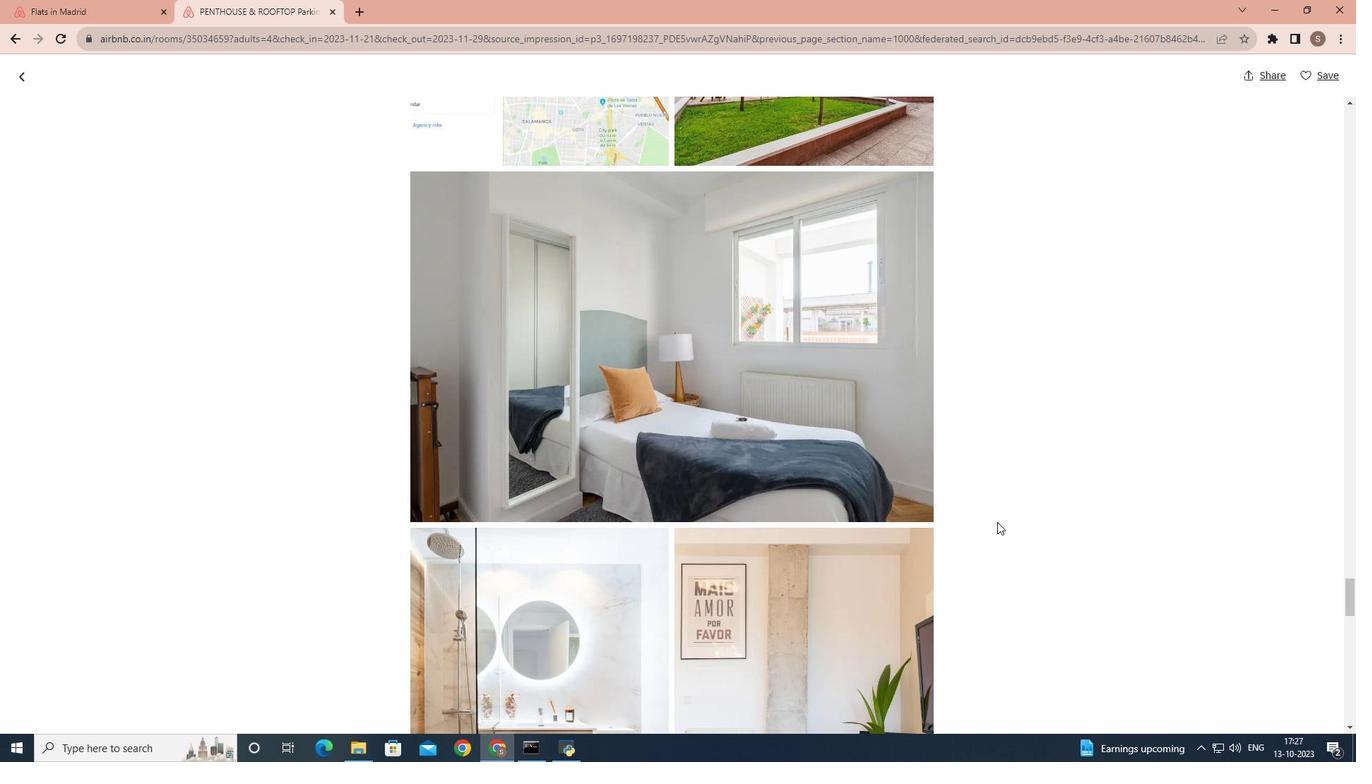 
Action: Mouse scrolled (997, 522) with delta (0, 0)
Screenshot: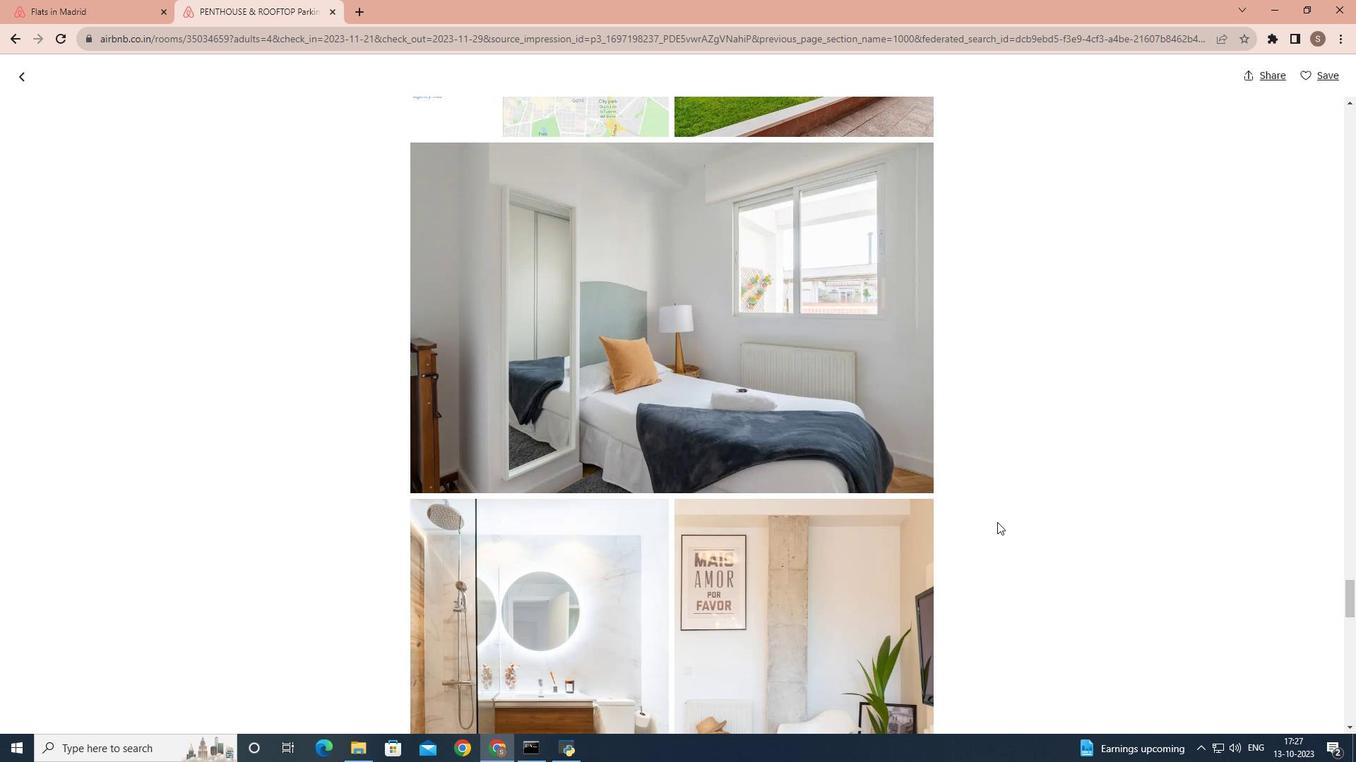 
Action: Mouse scrolled (997, 522) with delta (0, 0)
Screenshot: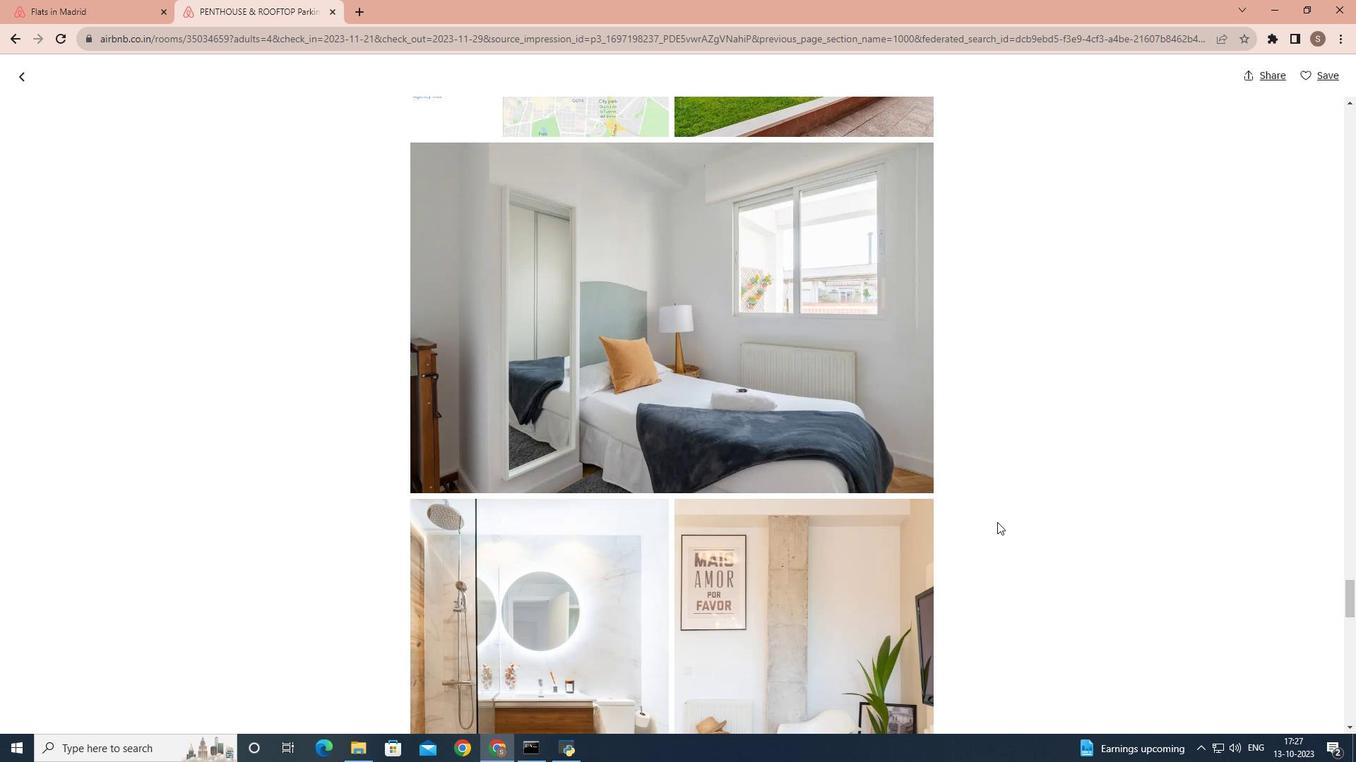 
Action: Mouse scrolled (997, 522) with delta (0, 0)
Screenshot: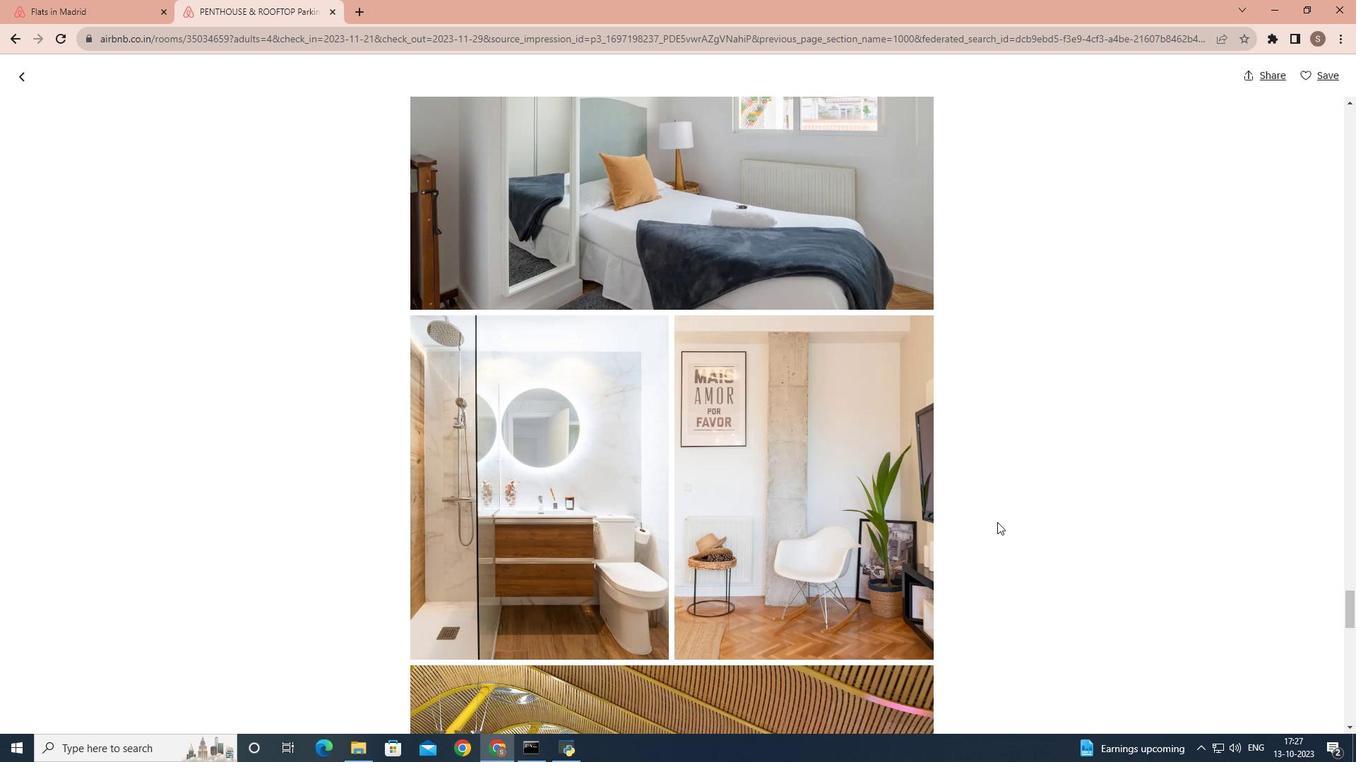 
Action: Mouse scrolled (997, 522) with delta (0, 0)
Screenshot: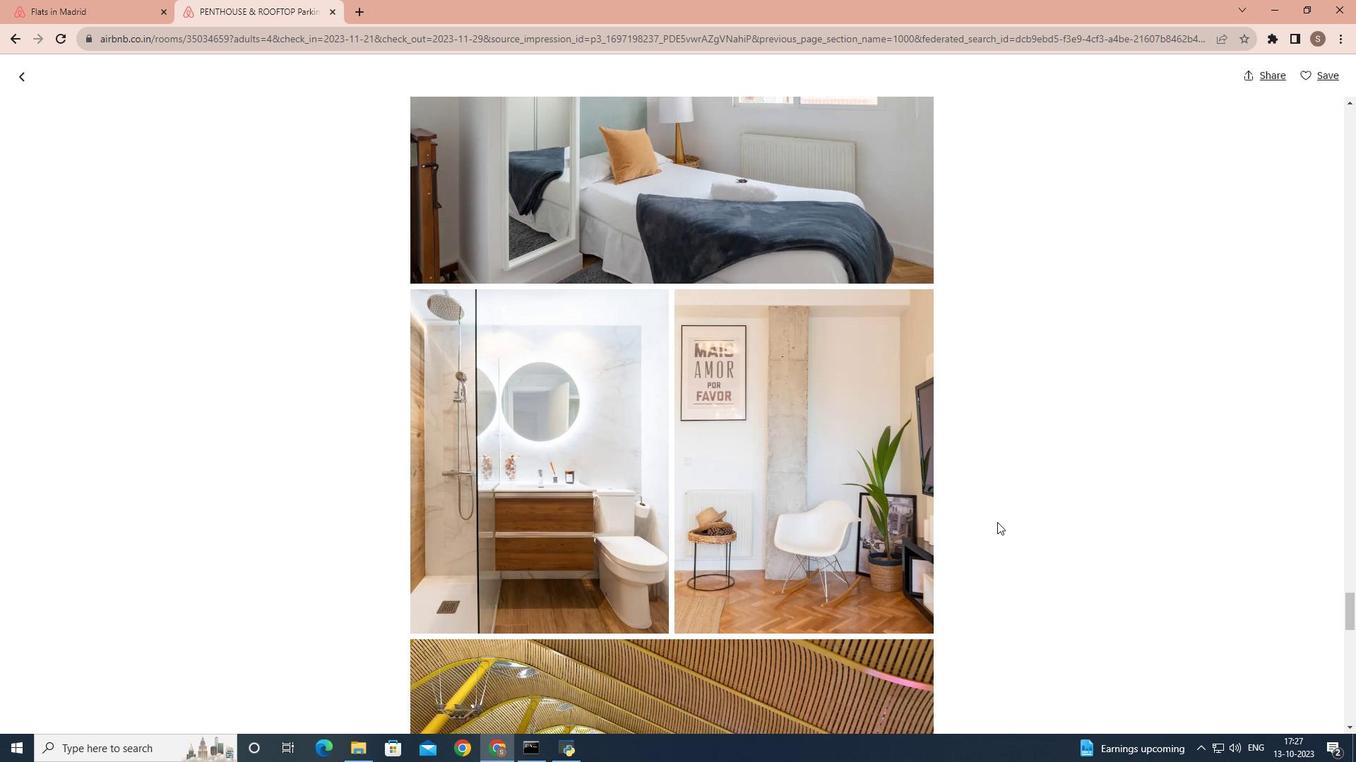 
Action: Mouse scrolled (997, 522) with delta (0, 0)
Screenshot: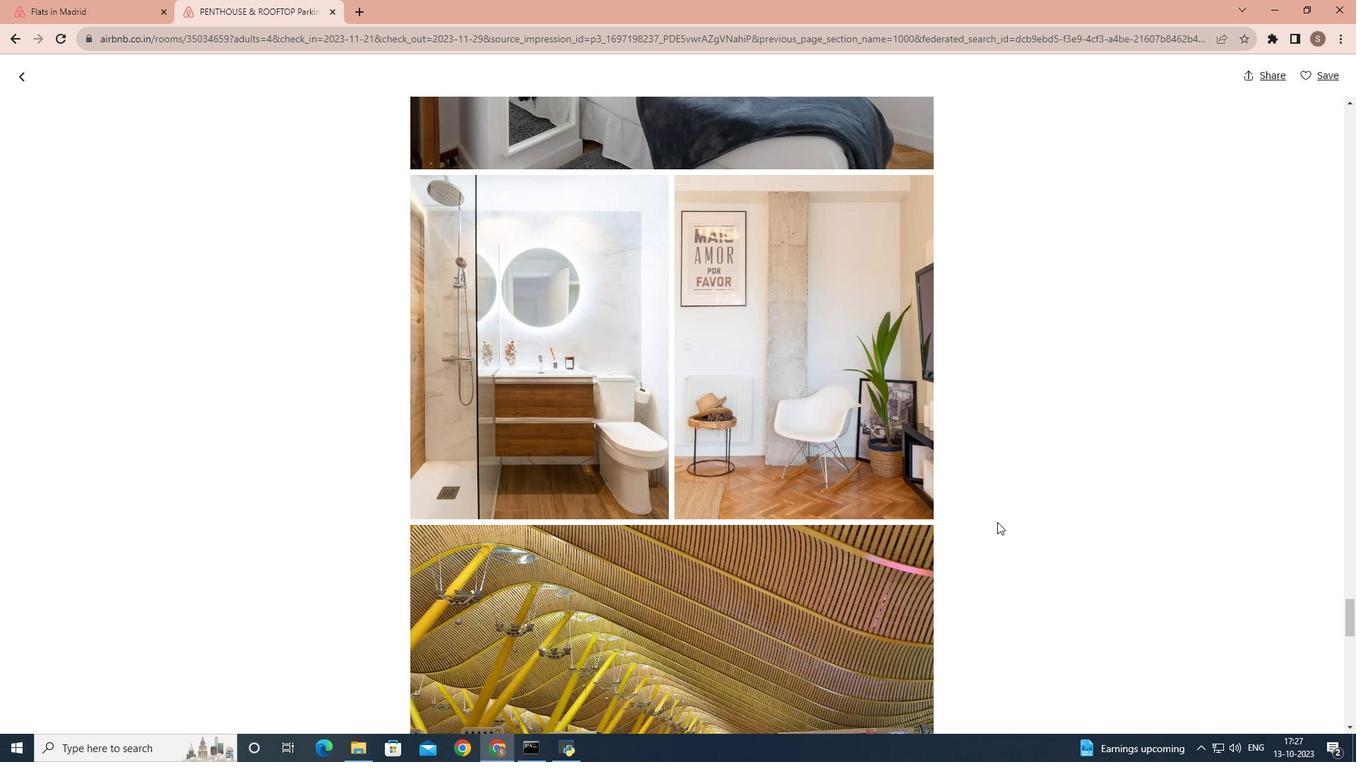 
Action: Mouse scrolled (997, 522) with delta (0, 0)
Screenshot: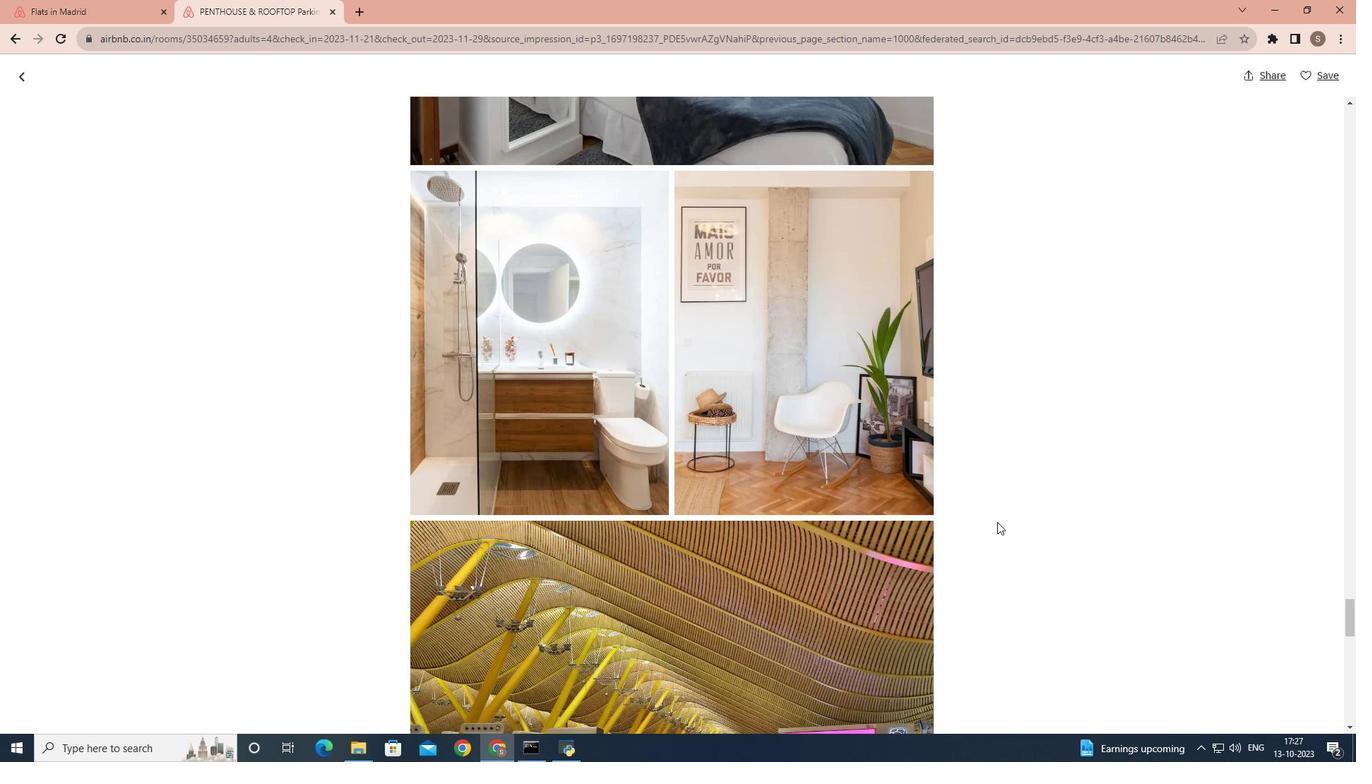 
Action: Mouse scrolled (997, 522) with delta (0, 0)
Screenshot: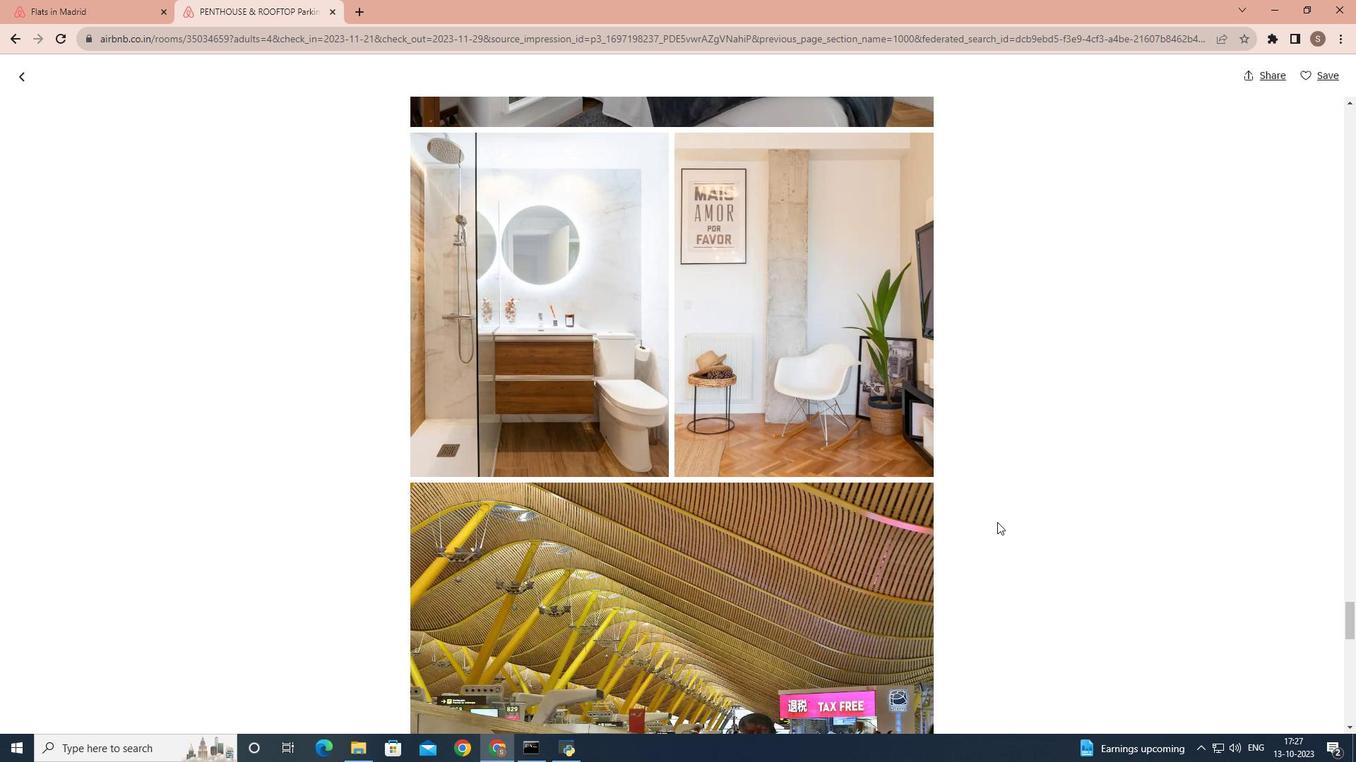 
Action: Mouse scrolled (997, 522) with delta (0, 0)
Screenshot: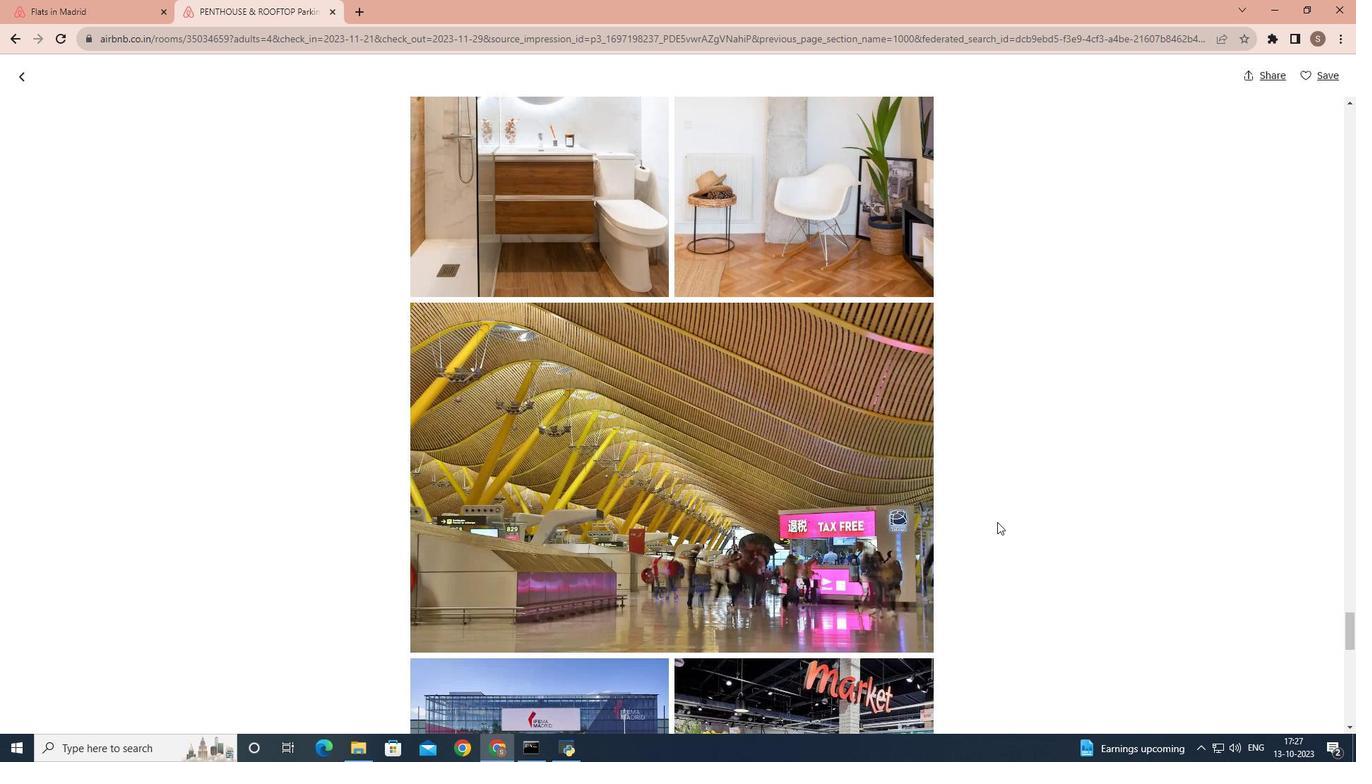 
Action: Mouse scrolled (997, 522) with delta (0, 0)
Screenshot: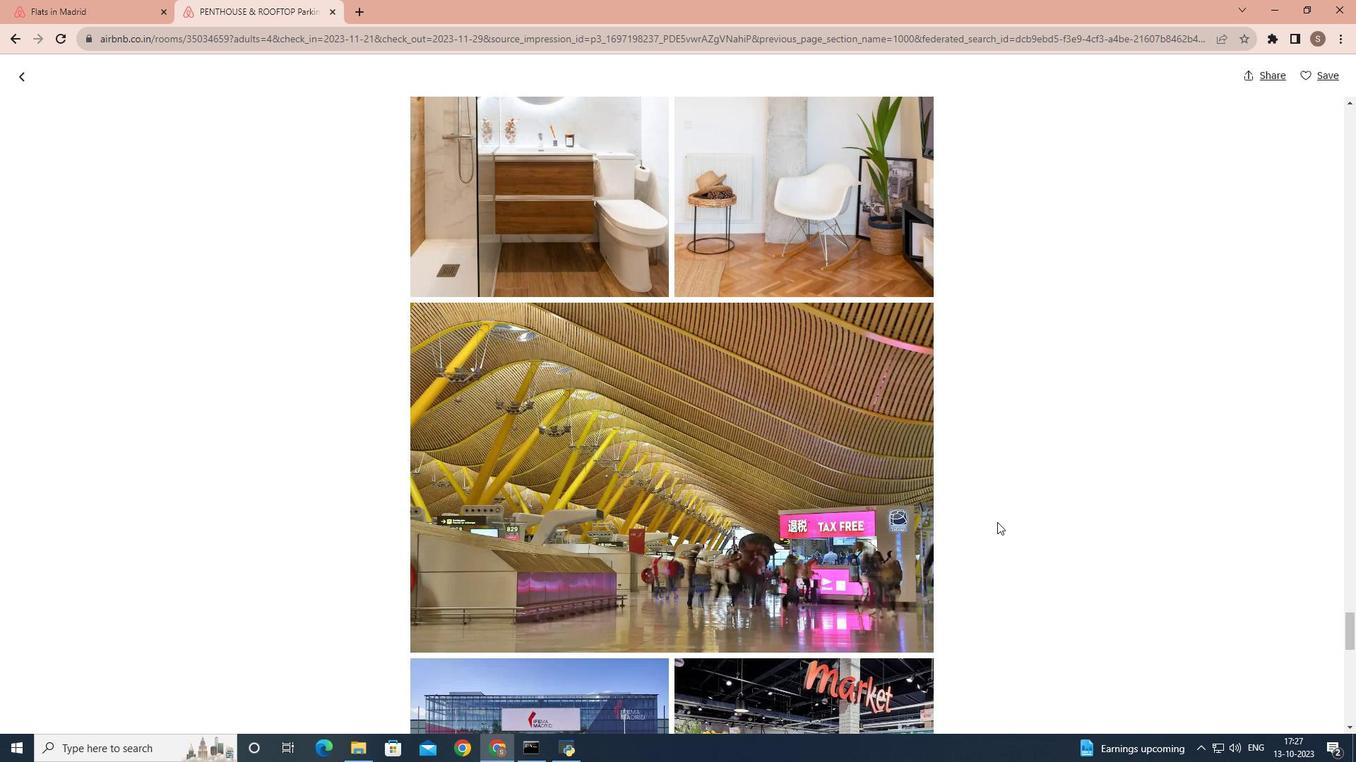 
Action: Mouse scrolled (997, 522) with delta (0, 0)
Screenshot: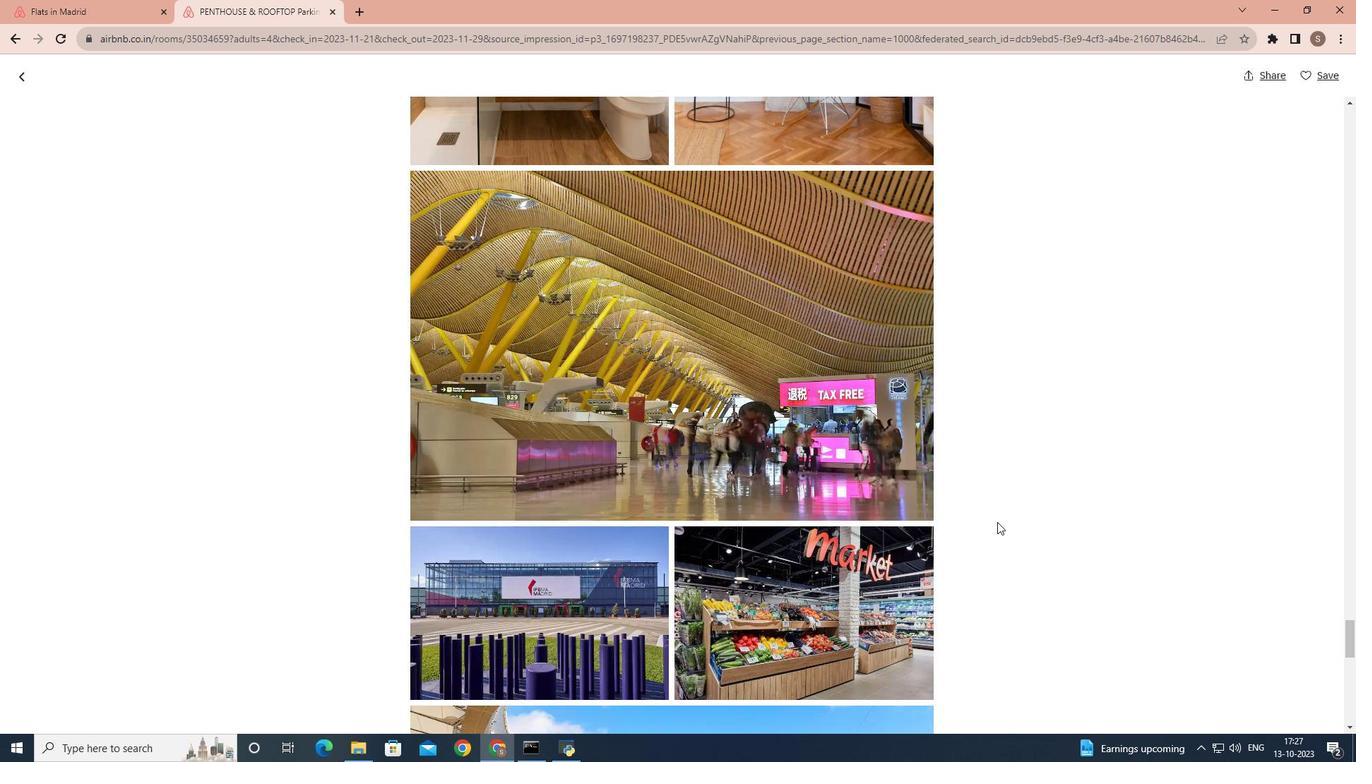 
Action: Mouse scrolled (997, 522) with delta (0, 0)
Screenshot: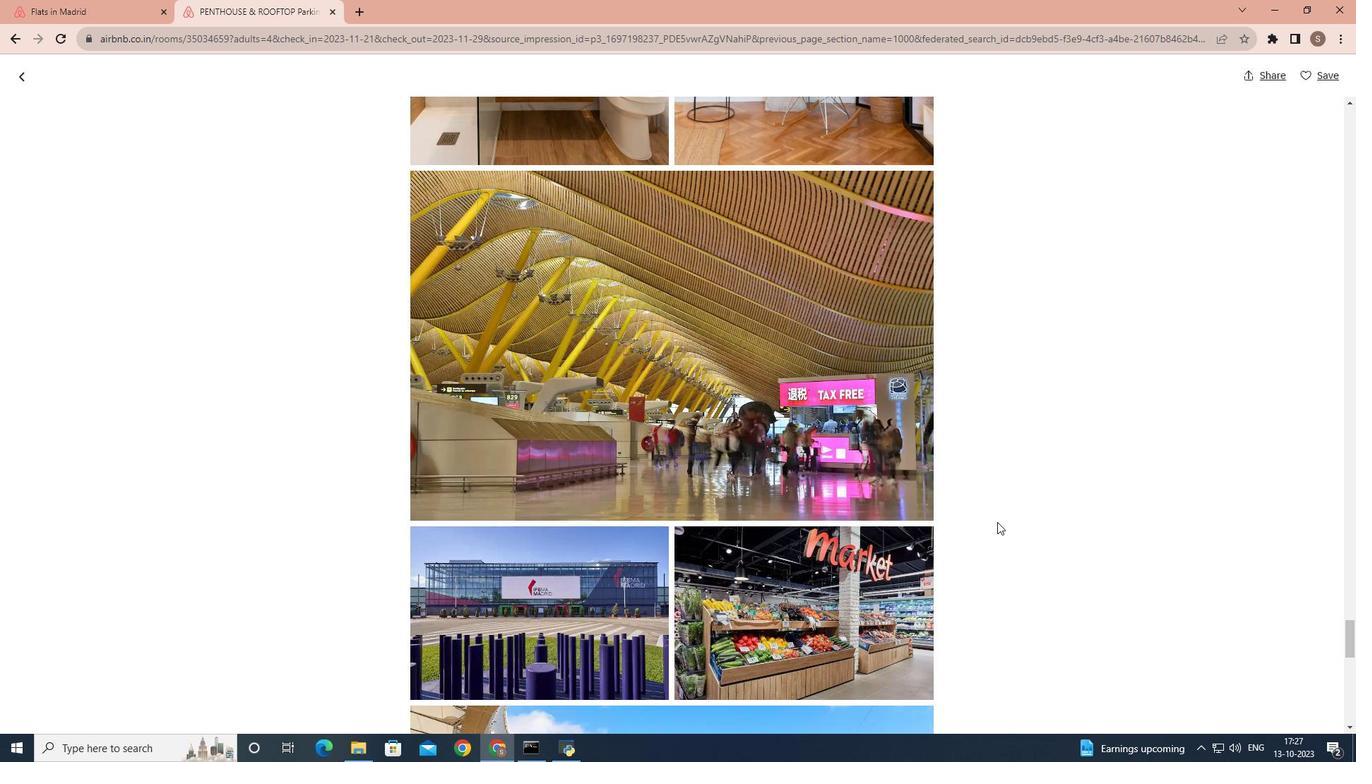 
Action: Mouse scrolled (997, 522) with delta (0, 0)
Screenshot: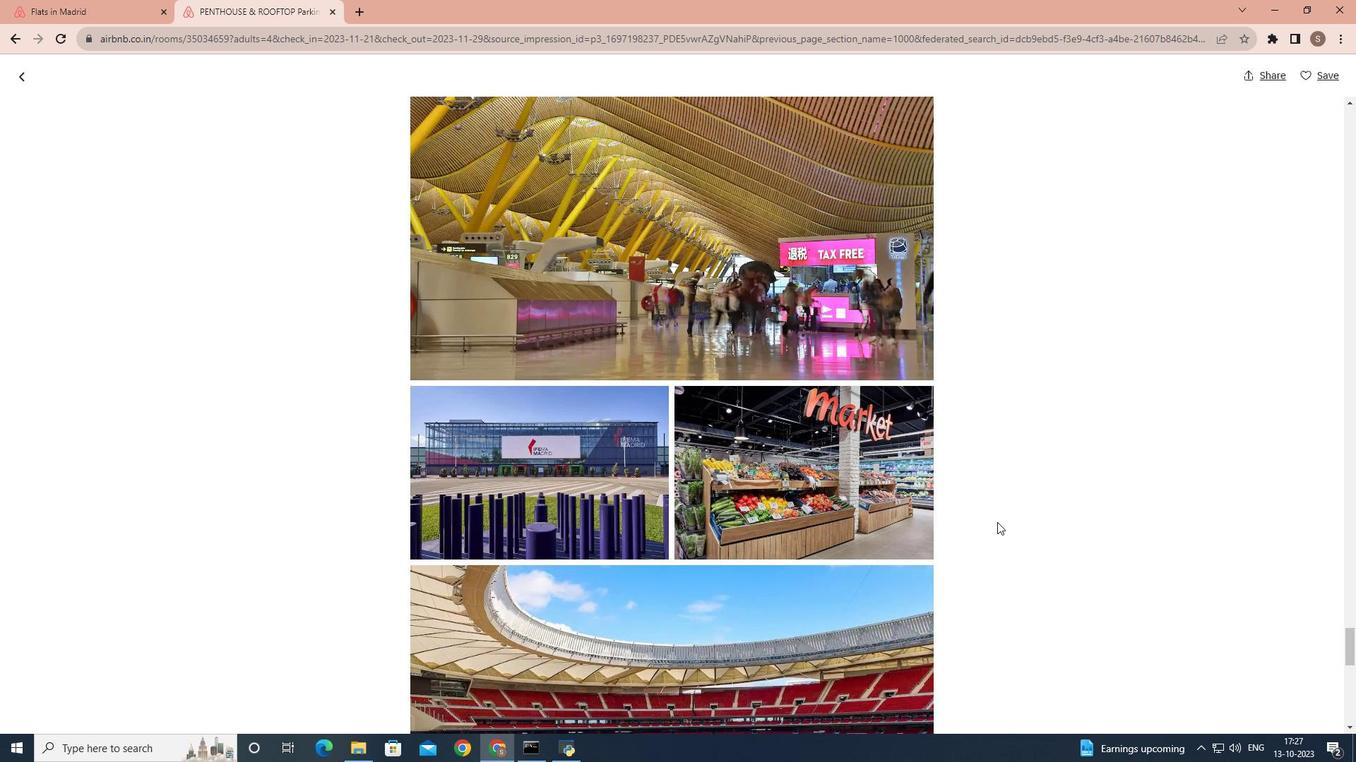 
Action: Mouse scrolled (997, 522) with delta (0, 0)
Screenshot: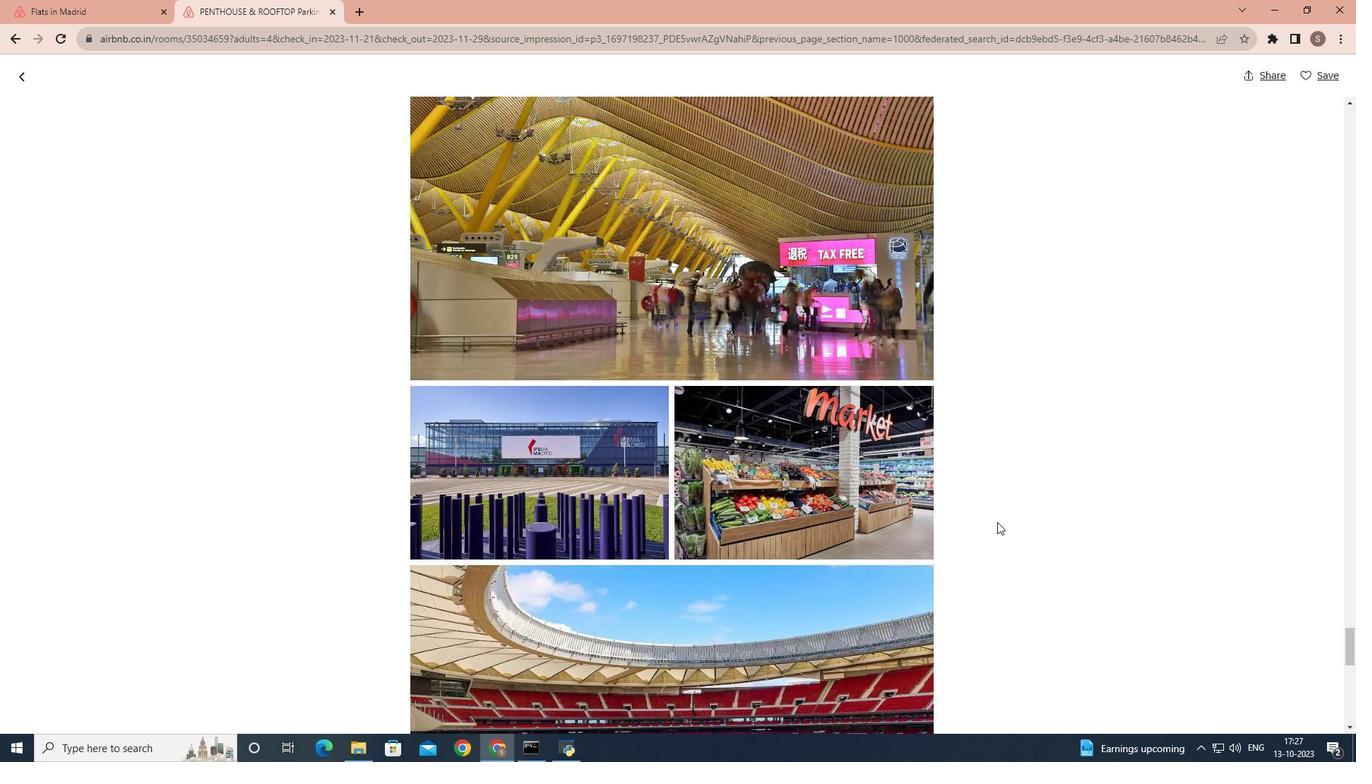 
Action: Mouse scrolled (997, 522) with delta (0, 0)
Screenshot: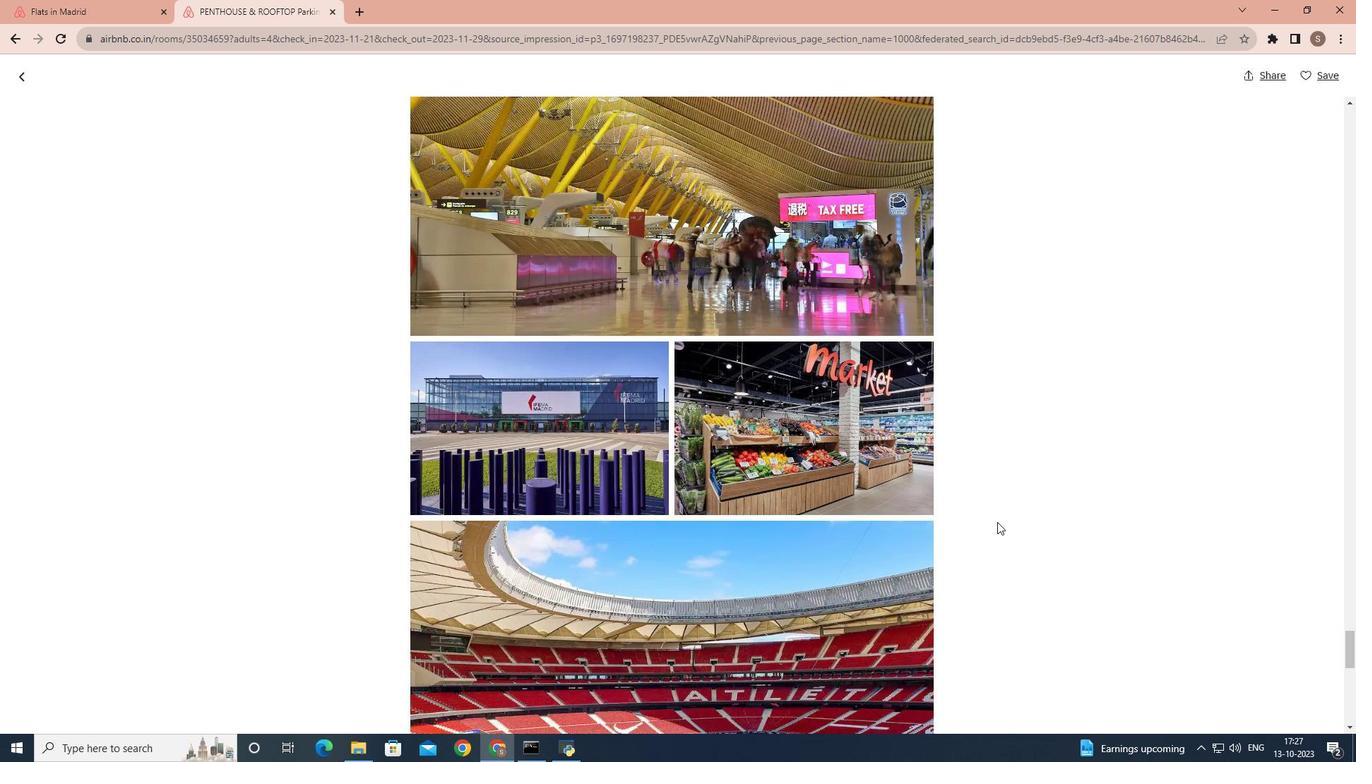 
Action: Mouse scrolled (997, 522) with delta (0, 0)
Screenshot: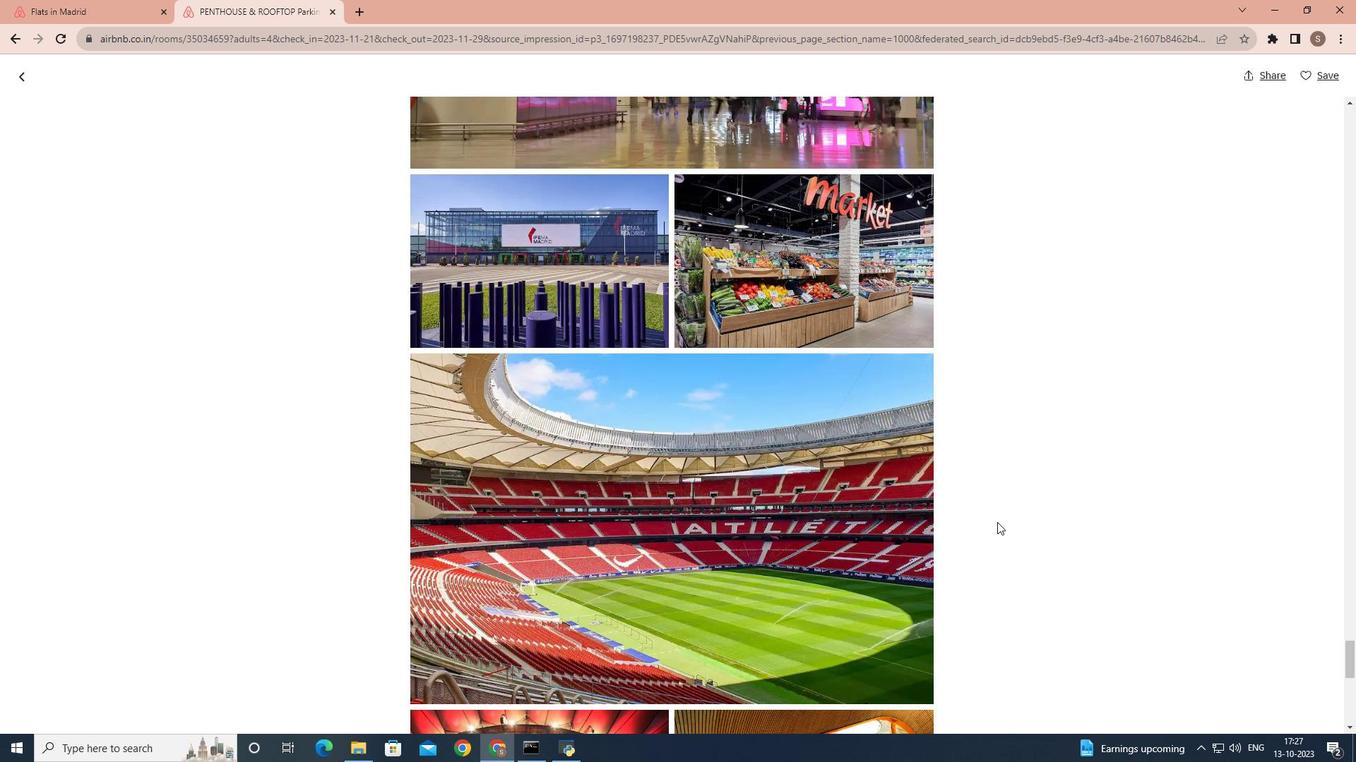 
Action: Mouse scrolled (997, 522) with delta (0, 0)
Screenshot: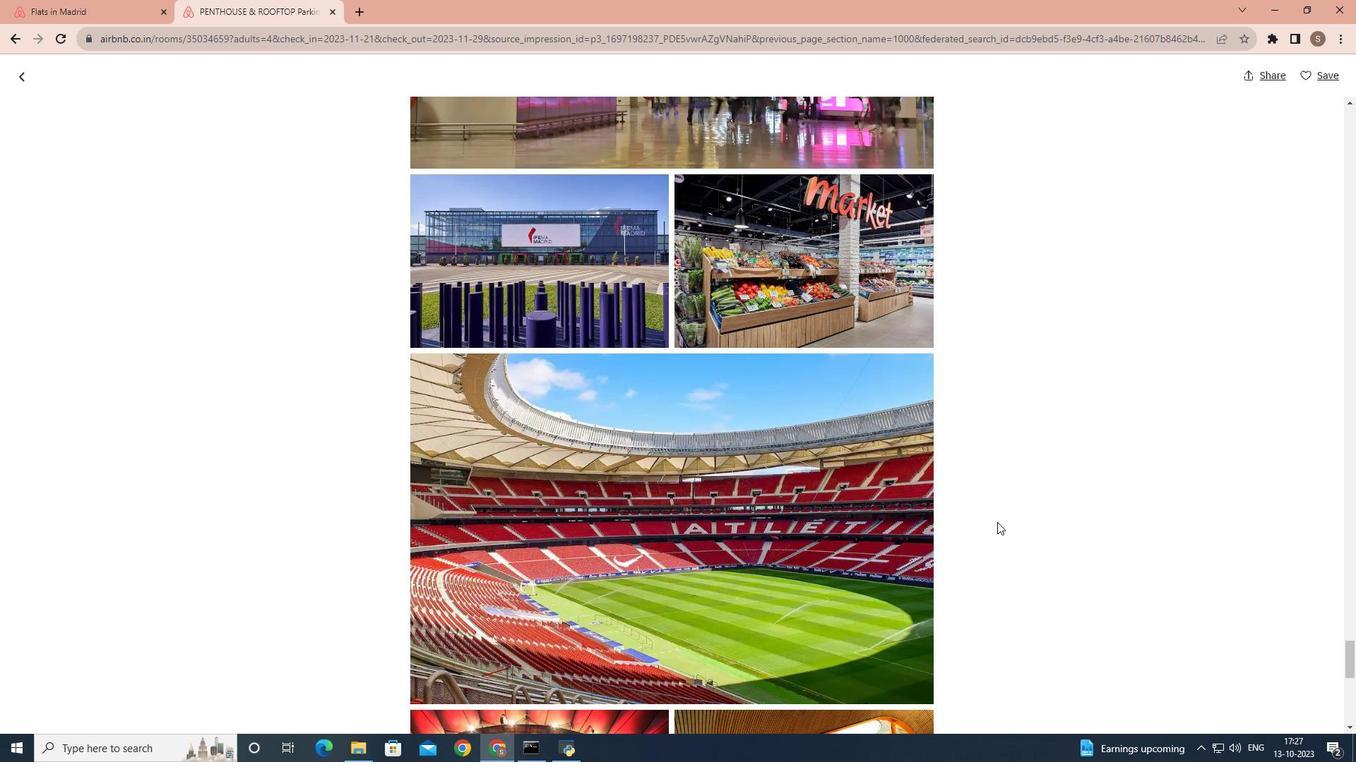 
Action: Mouse scrolled (997, 522) with delta (0, 0)
Screenshot: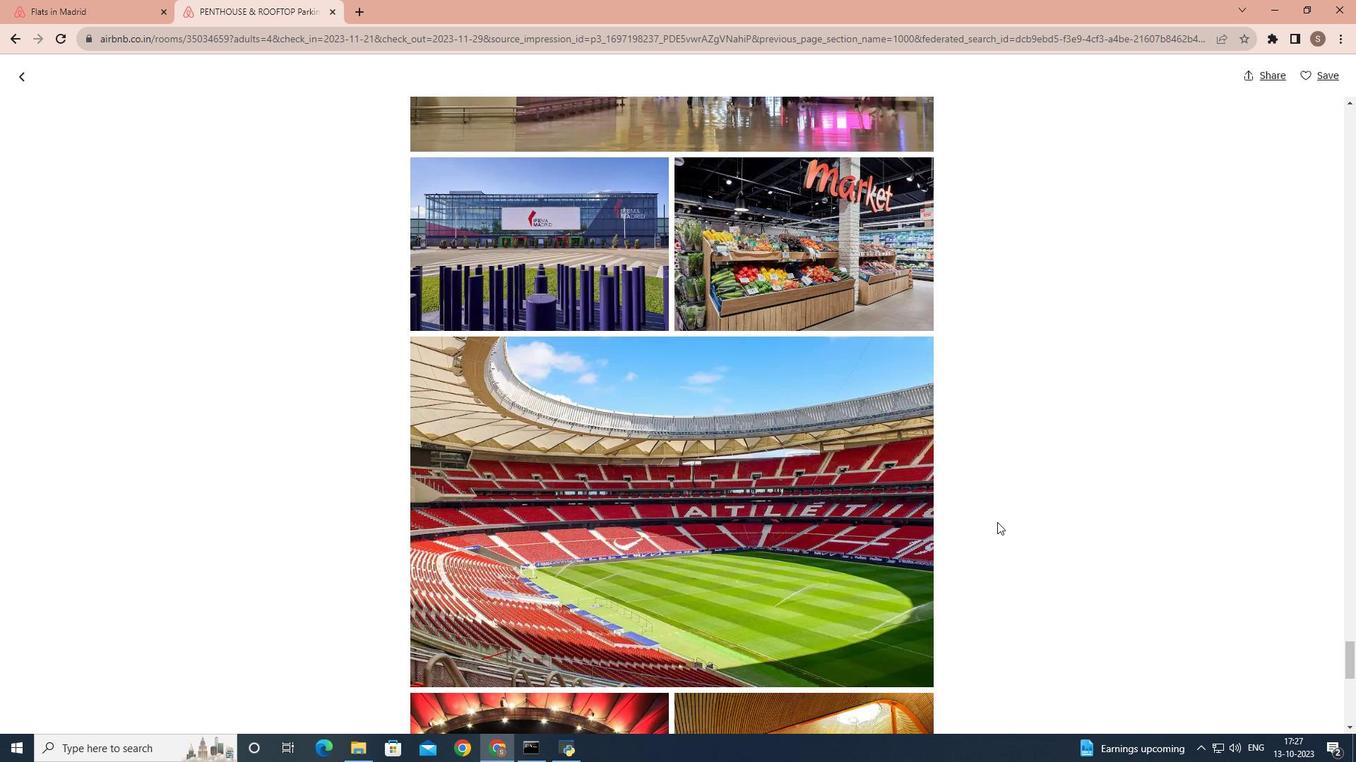 
Action: Mouse scrolled (997, 522) with delta (0, 0)
Screenshot: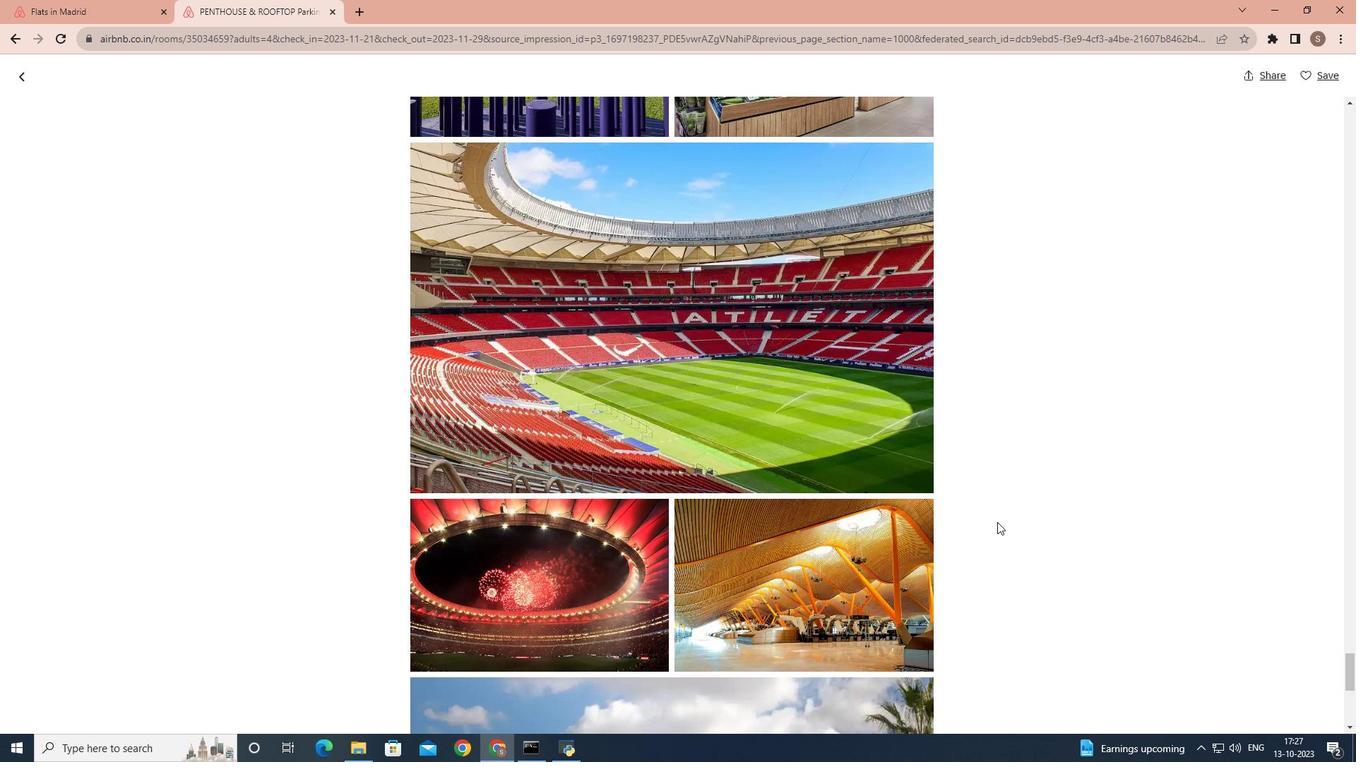 
Action: Mouse scrolled (997, 522) with delta (0, 0)
Screenshot: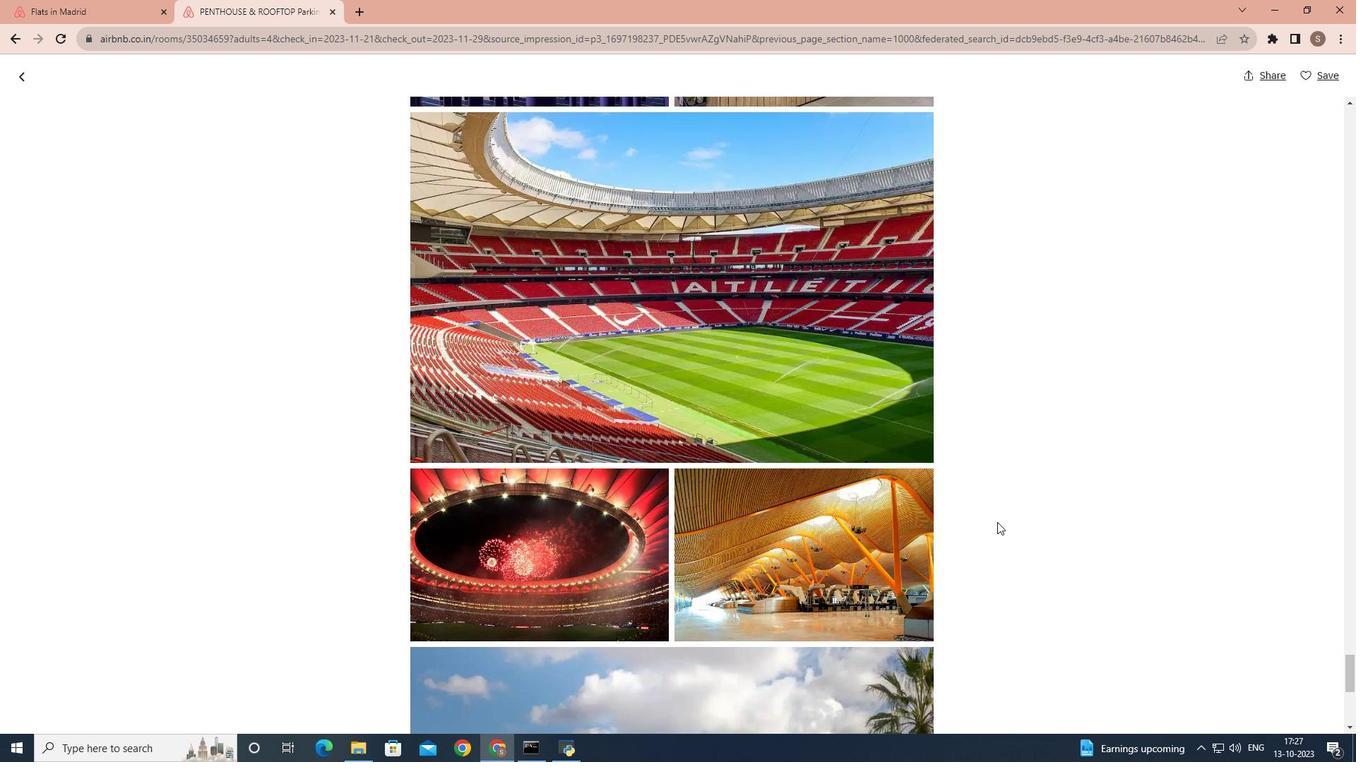 
Action: Mouse scrolled (997, 522) with delta (0, 0)
Screenshot: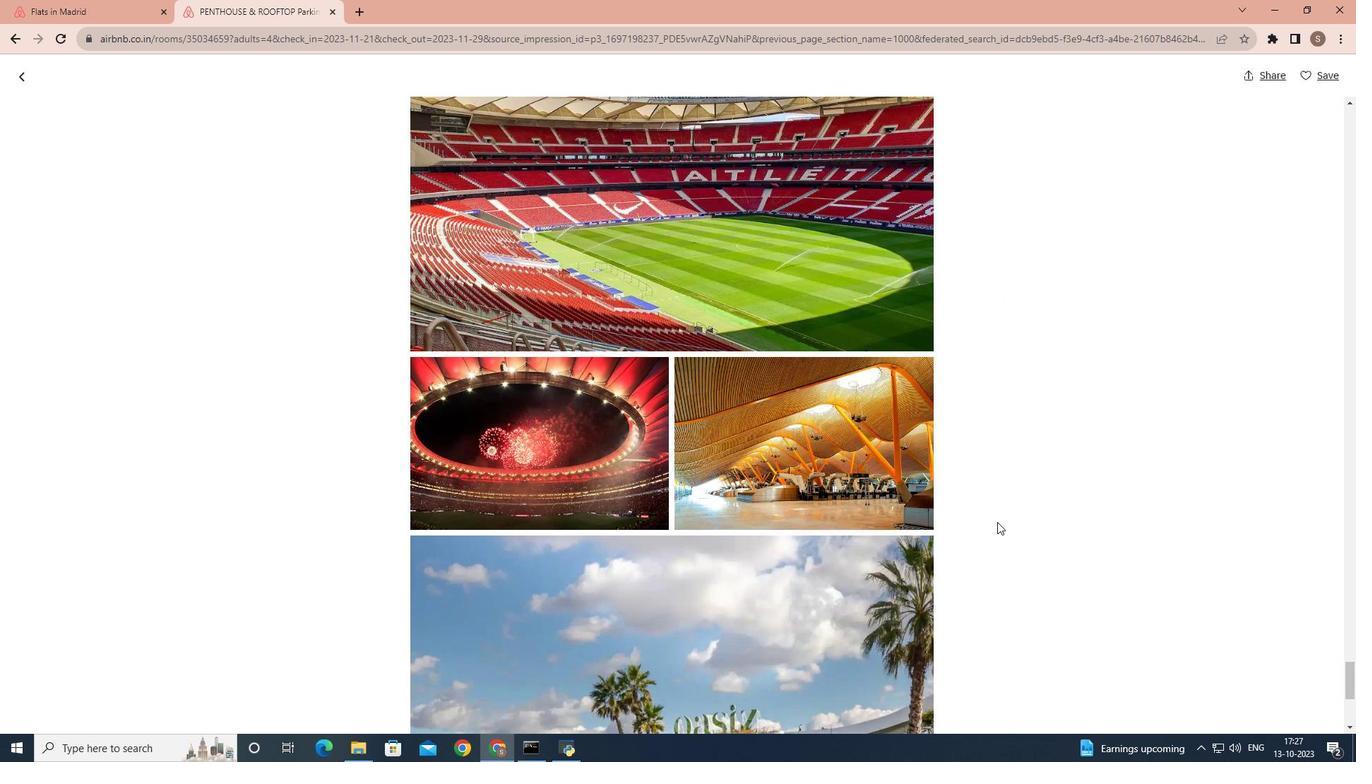 
Action: Mouse scrolled (997, 522) with delta (0, 0)
Screenshot: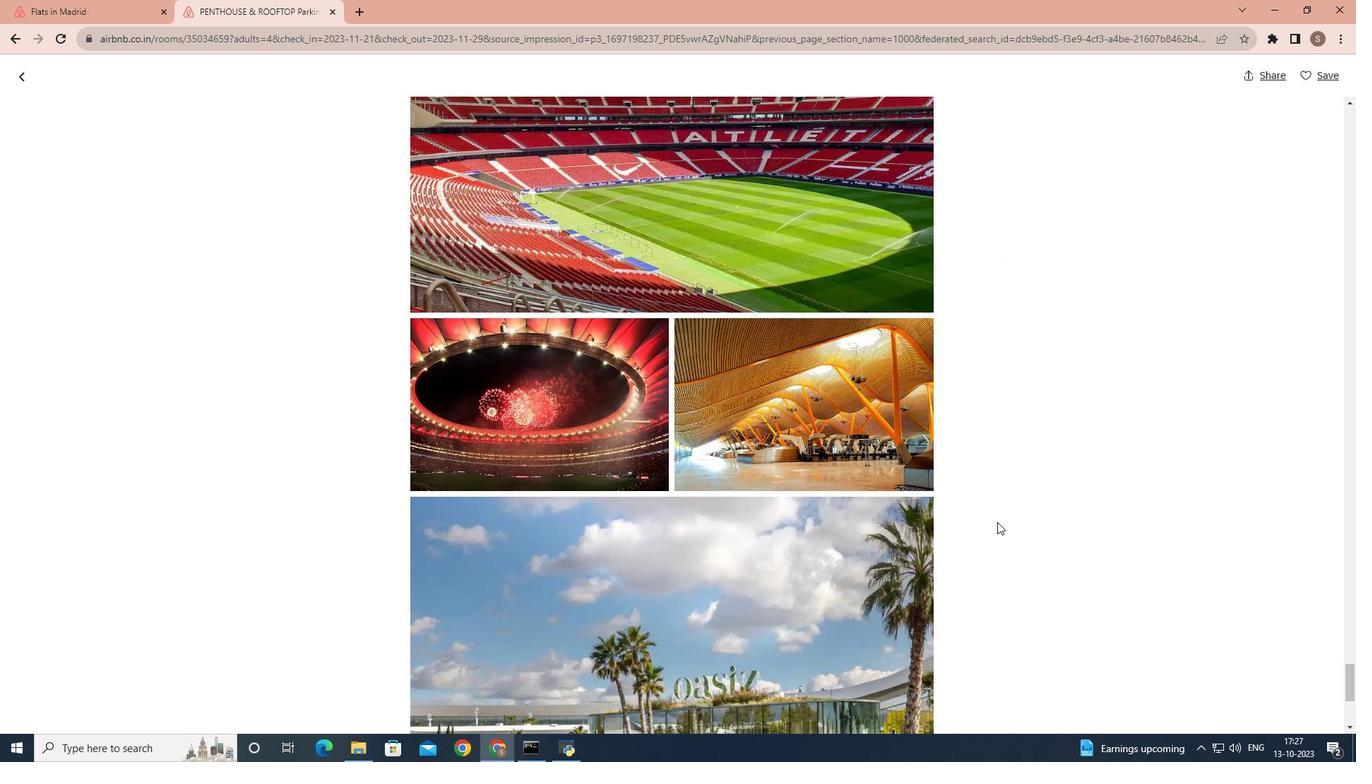 
Action: Mouse scrolled (997, 522) with delta (0, 0)
Screenshot: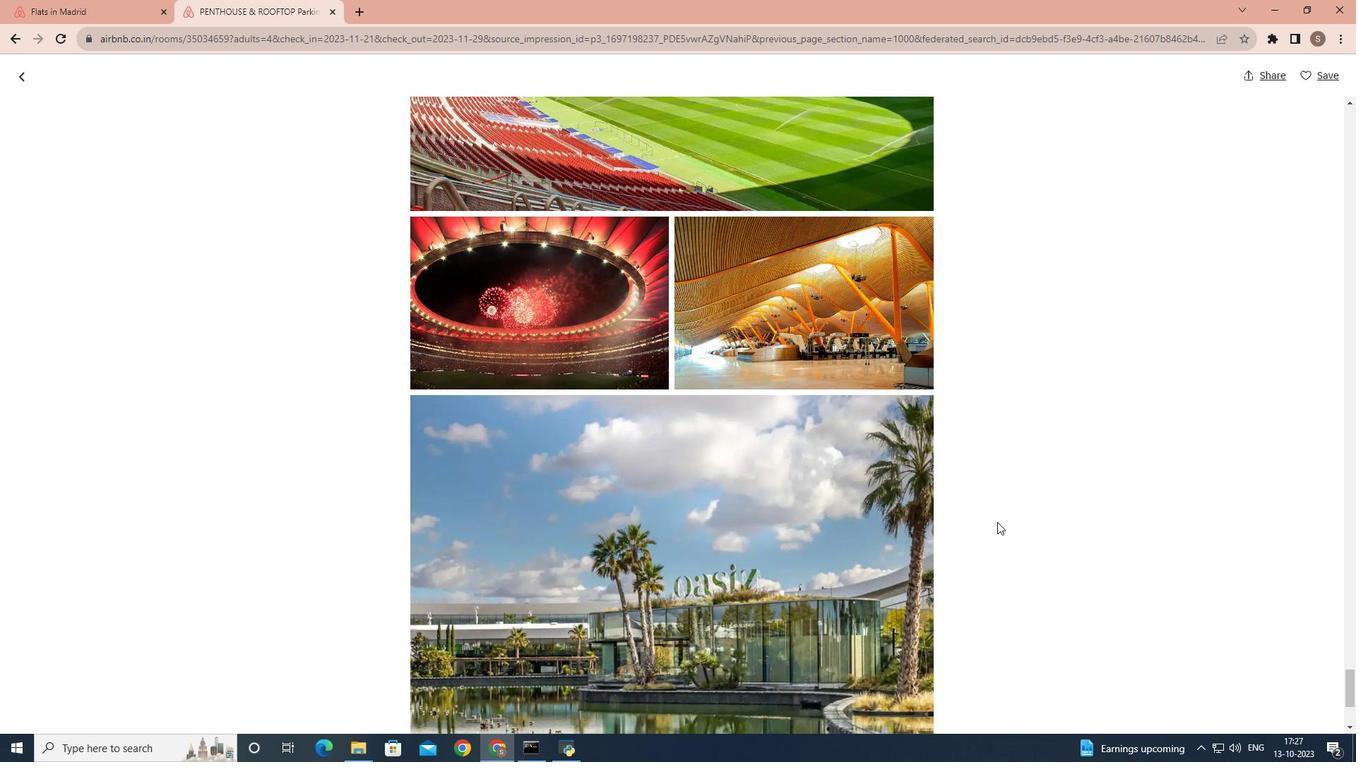 
Action: Mouse scrolled (997, 522) with delta (0, 0)
Screenshot: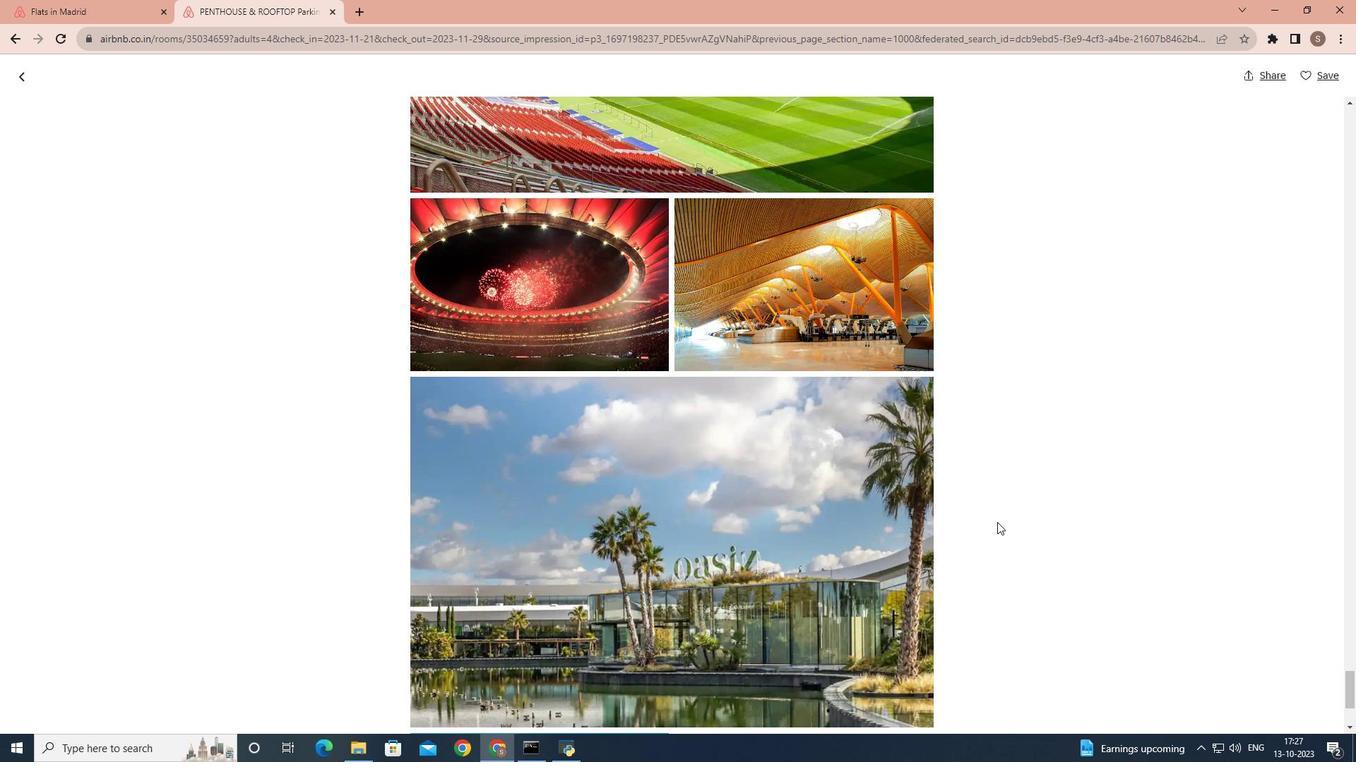 
Action: Mouse scrolled (997, 522) with delta (0, 0)
Screenshot: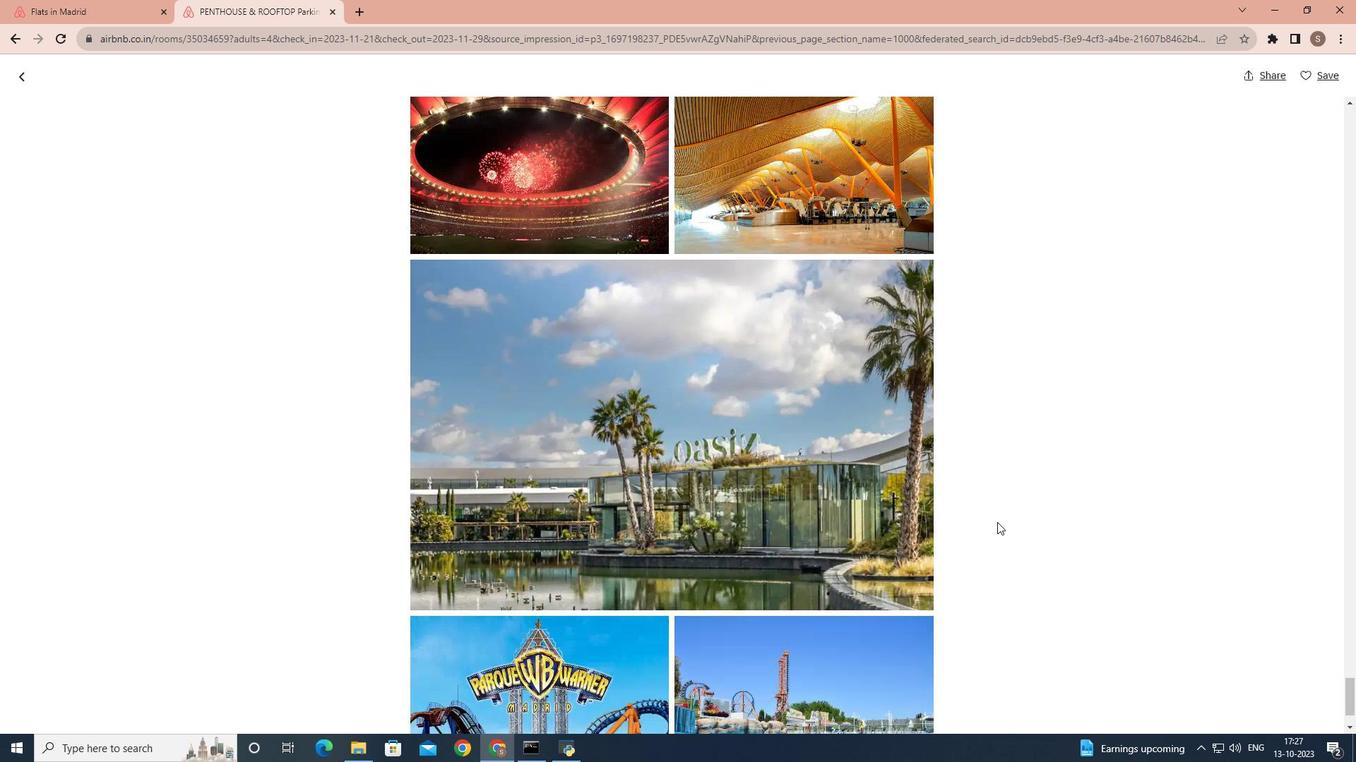 
Action: Mouse scrolled (997, 522) with delta (0, 0)
Screenshot: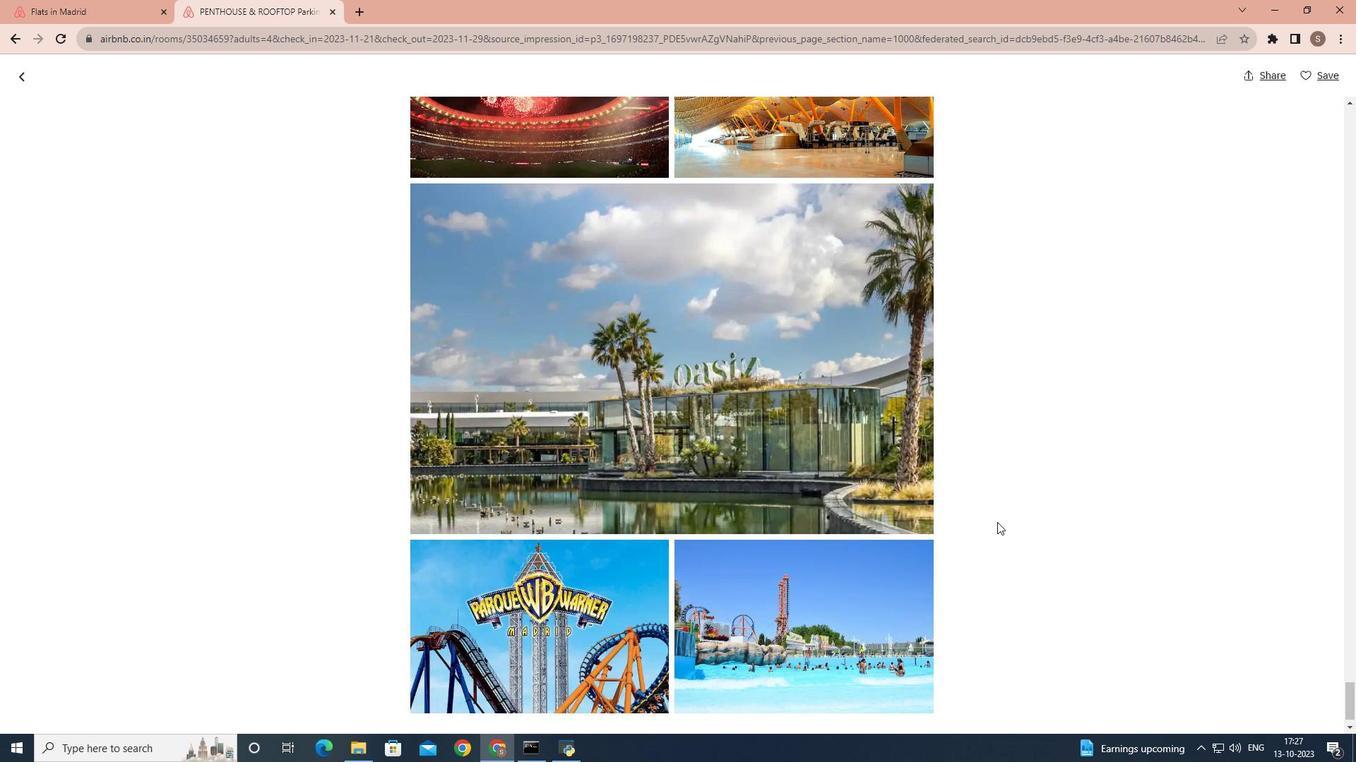 
Action: Mouse scrolled (997, 522) with delta (0, 0)
Screenshot: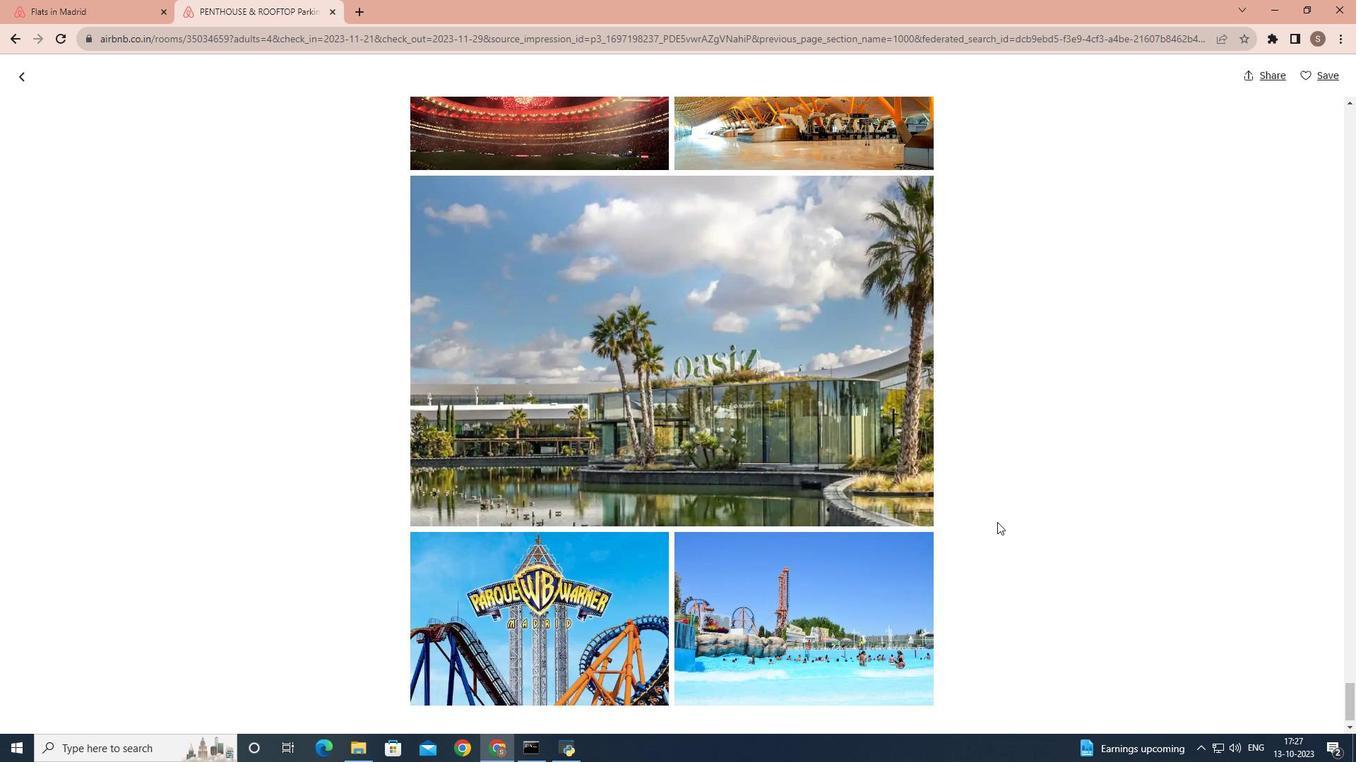 
Action: Mouse scrolled (997, 522) with delta (0, 0)
Screenshot: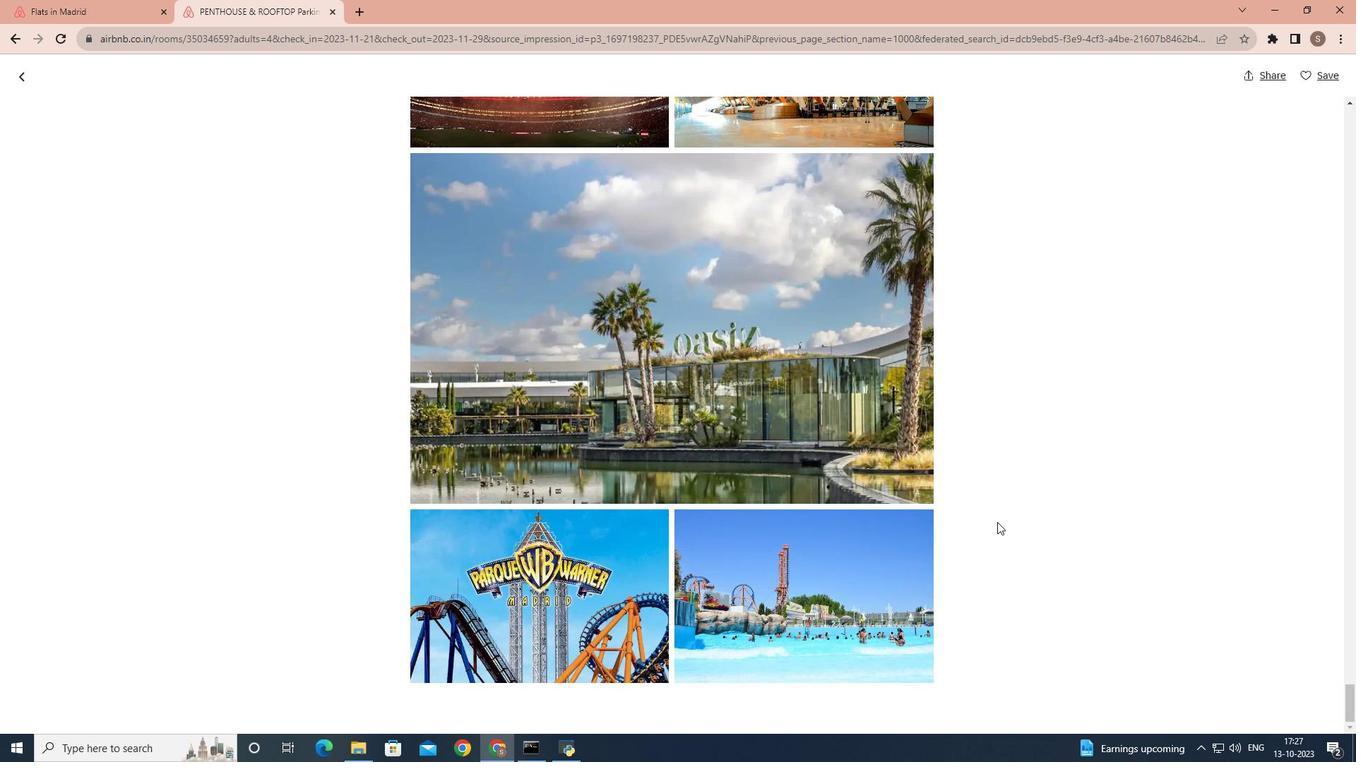 
Action: Mouse scrolled (997, 522) with delta (0, 0)
Screenshot: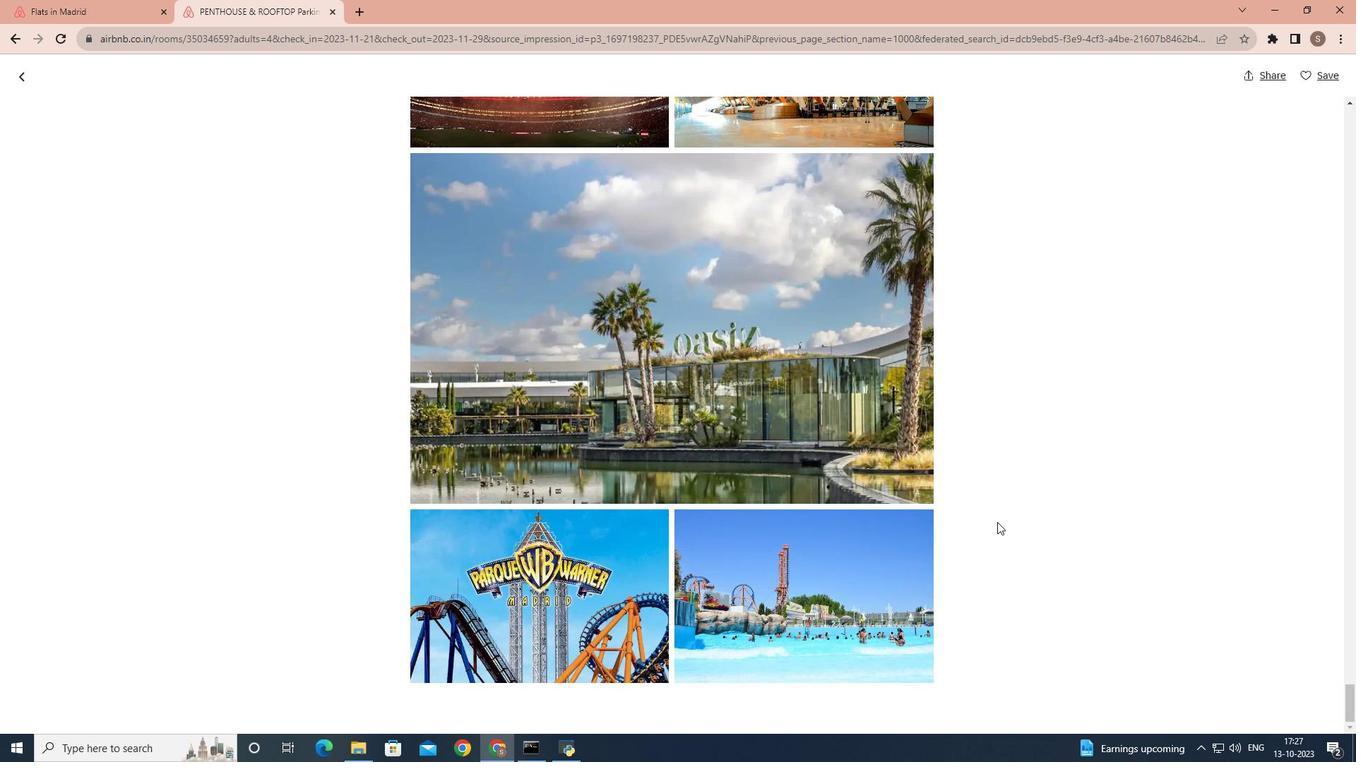 
Action: Mouse moved to (18, 76)
Screenshot: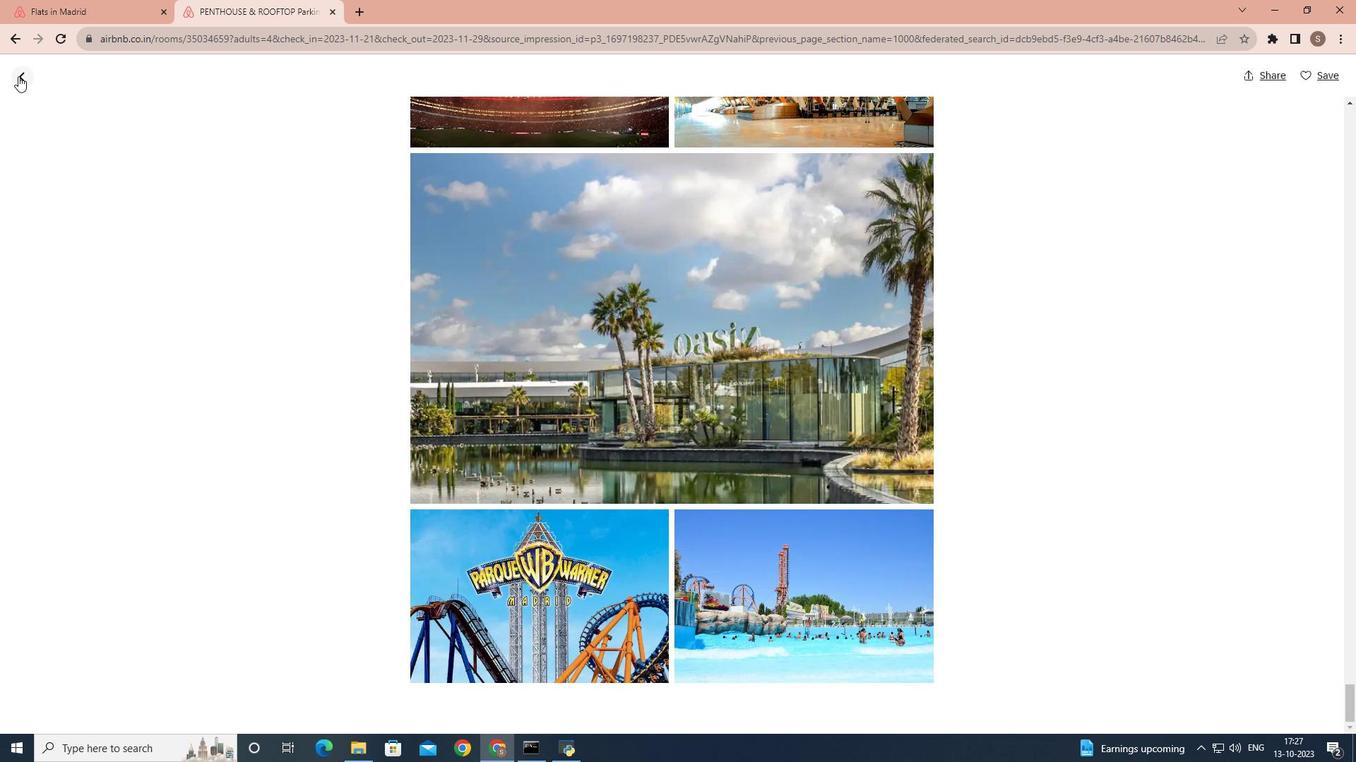 
Action: Mouse pressed left at (18, 76)
Screenshot: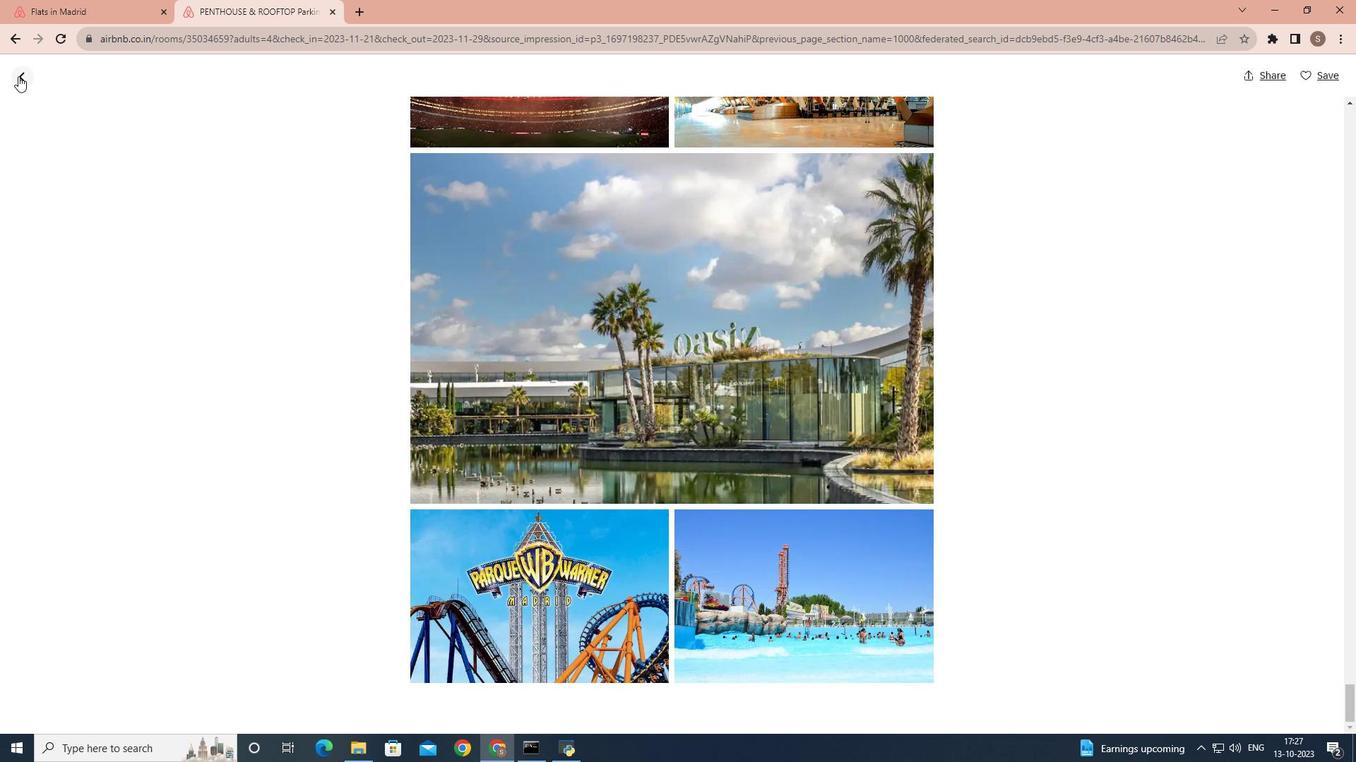 
Action: Mouse moved to (586, 291)
Screenshot: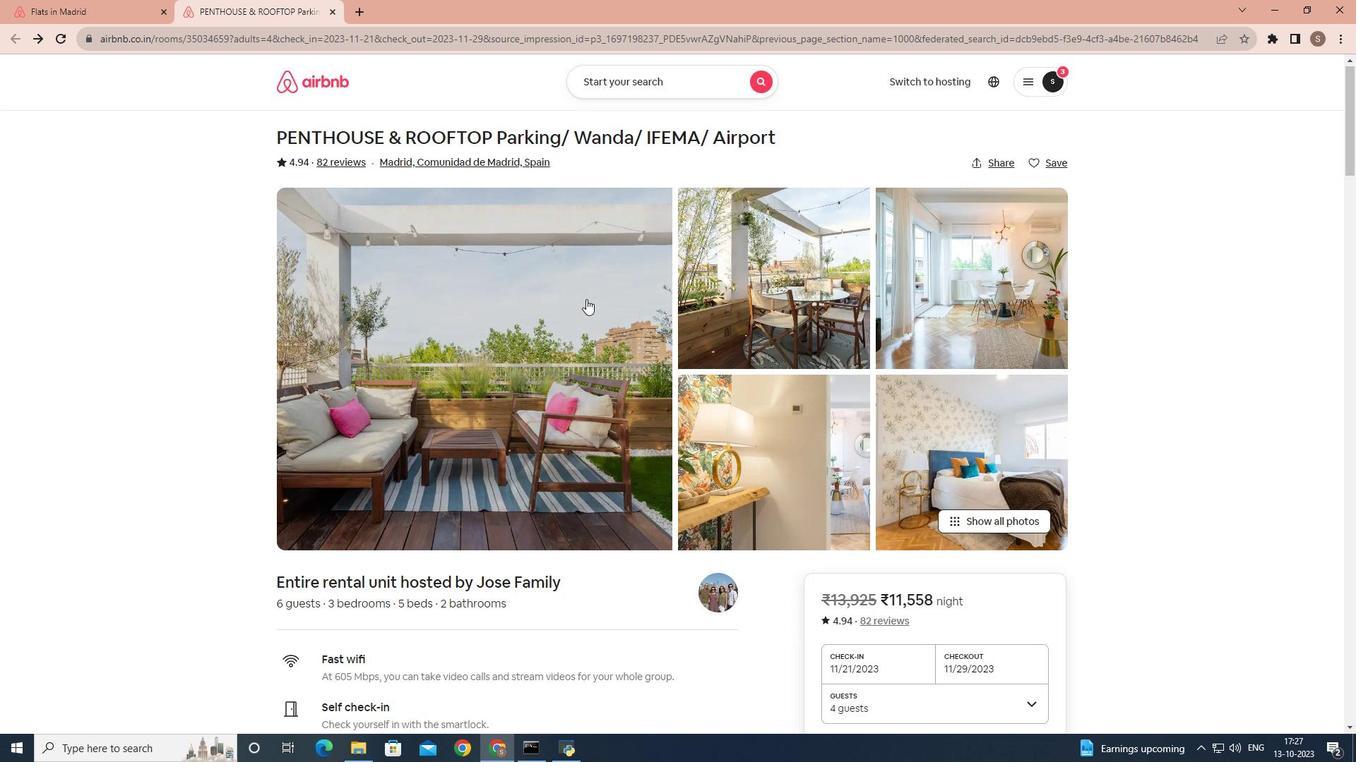 
Action: Mouse scrolled (586, 290) with delta (0, 0)
Screenshot: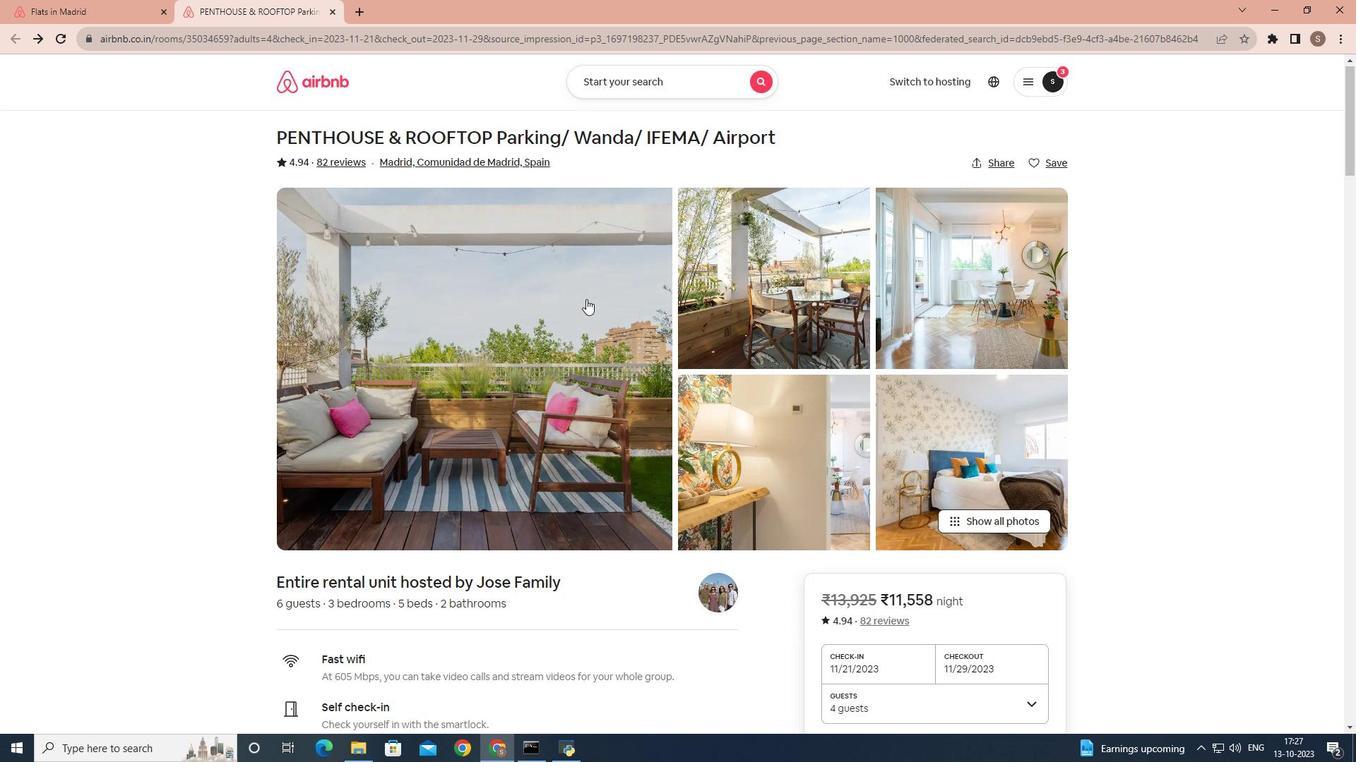 
Action: Mouse moved to (586, 295)
Screenshot: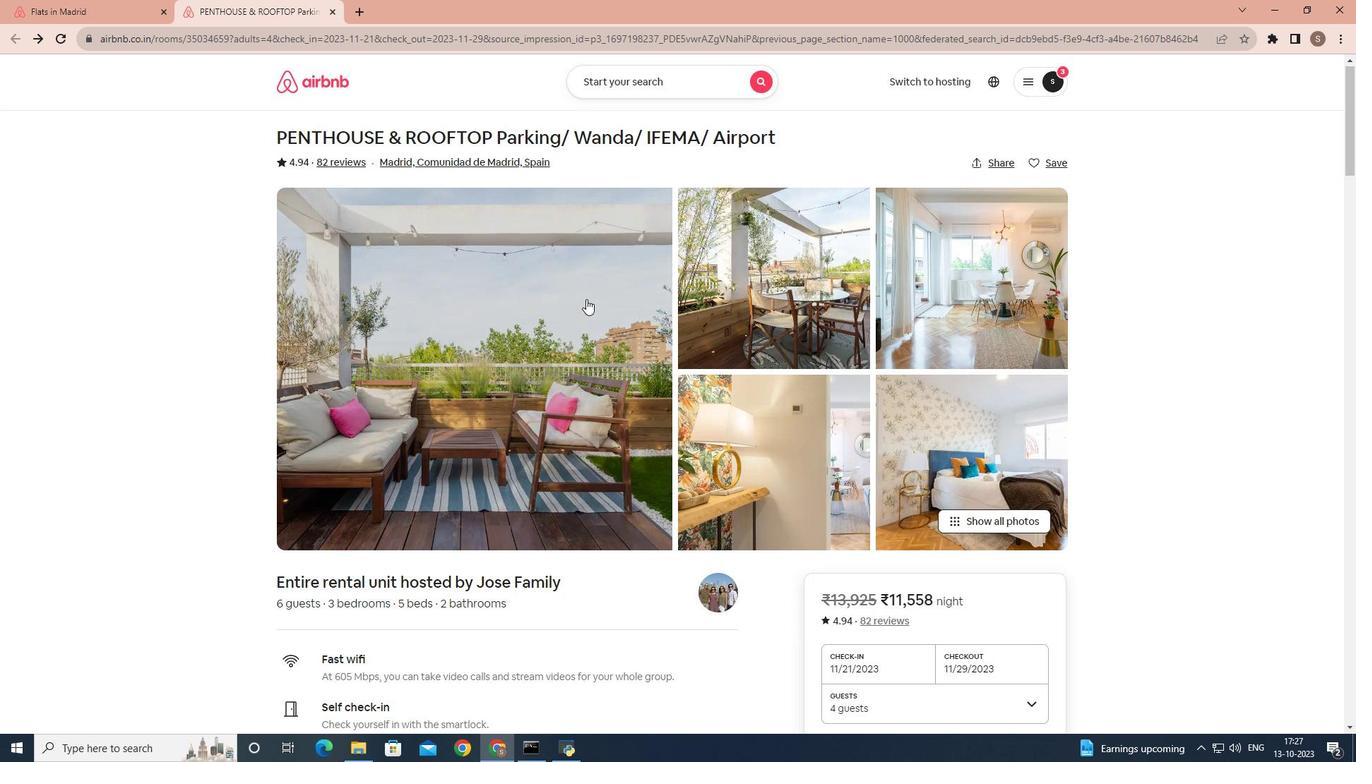 
Action: Mouse scrolled (586, 294) with delta (0, 0)
Screenshot: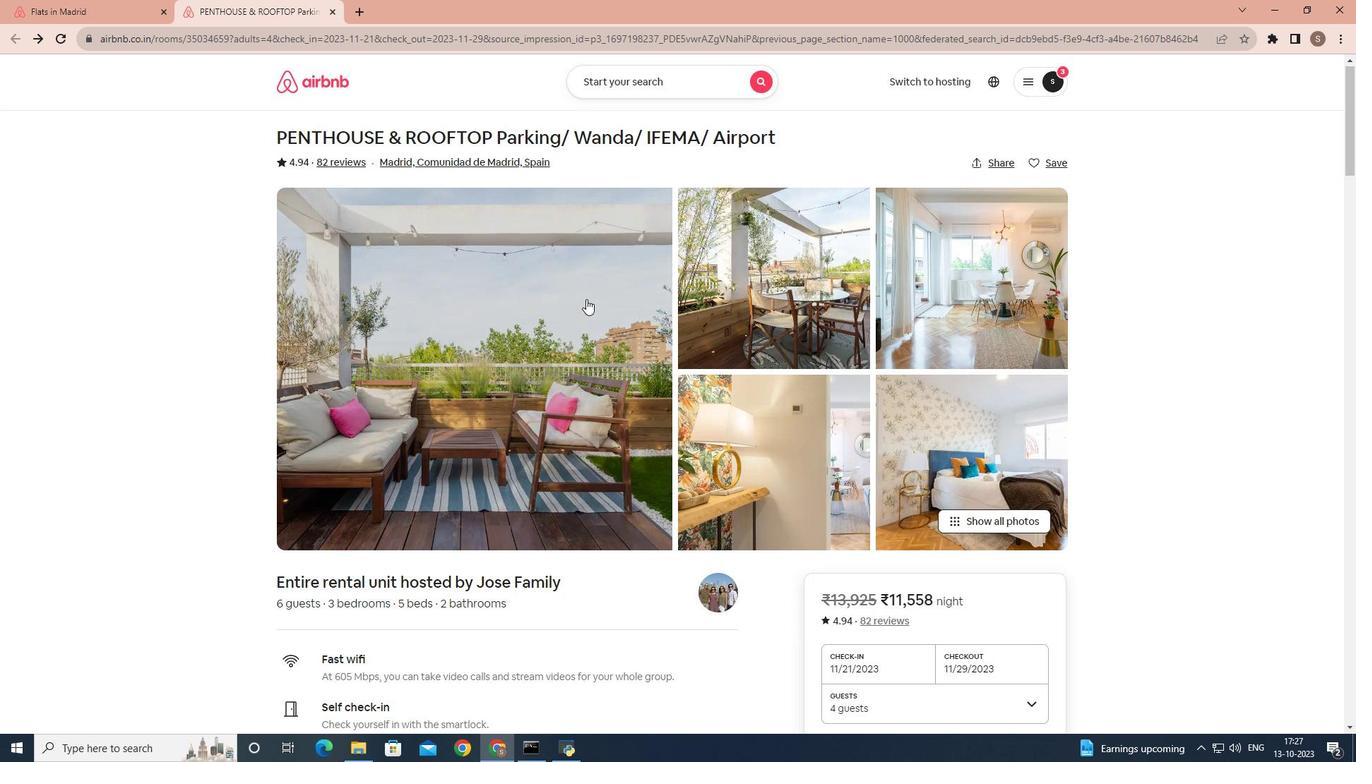 
Action: Mouse moved to (586, 300)
Screenshot: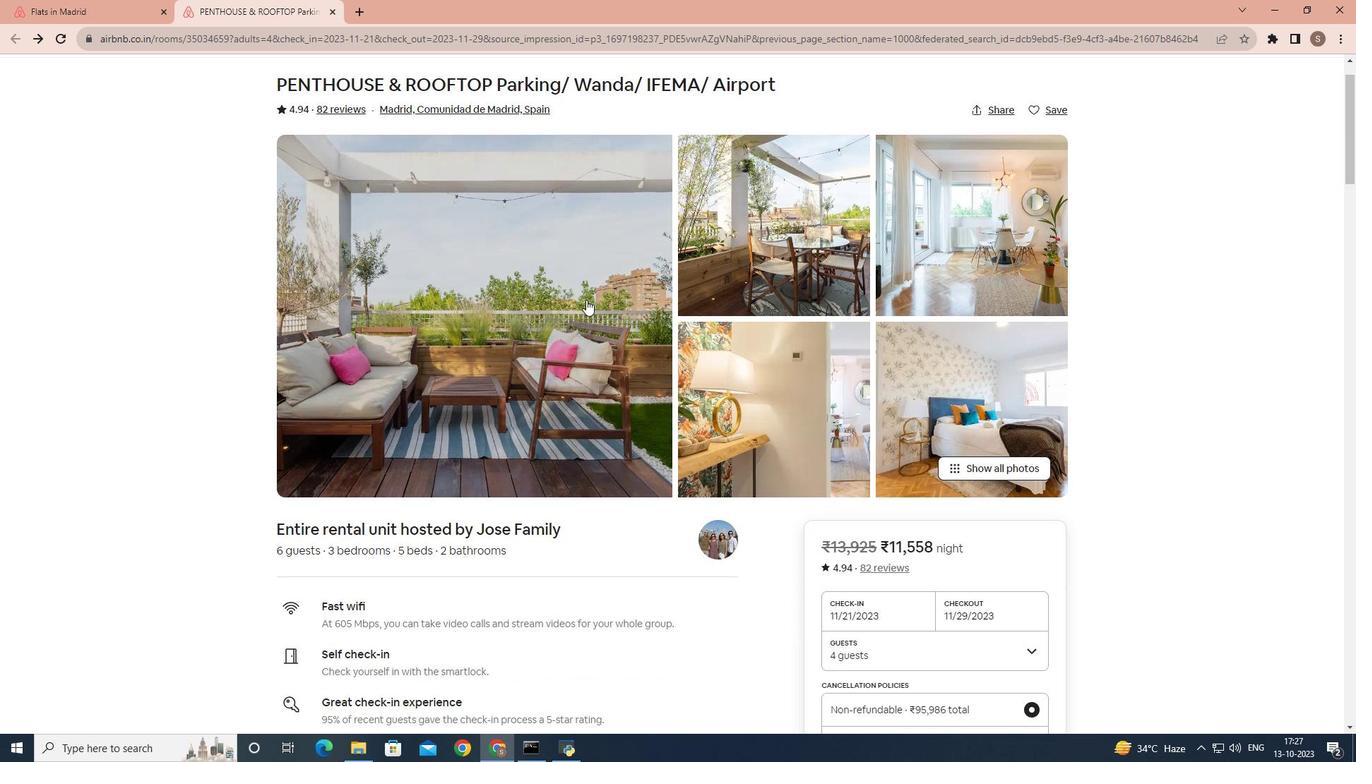 
Action: Mouse scrolled (586, 299) with delta (0, 0)
Screenshot: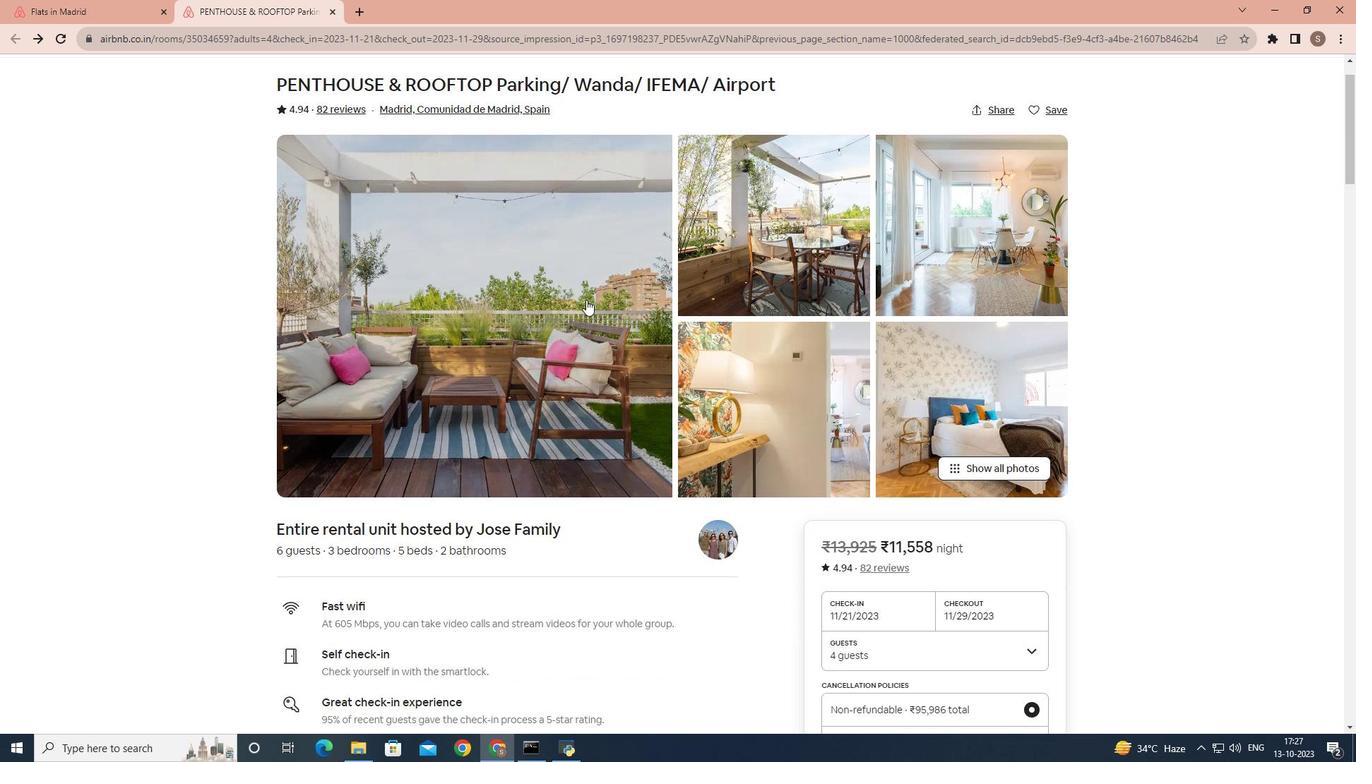 
Action: Mouse moved to (581, 310)
Screenshot: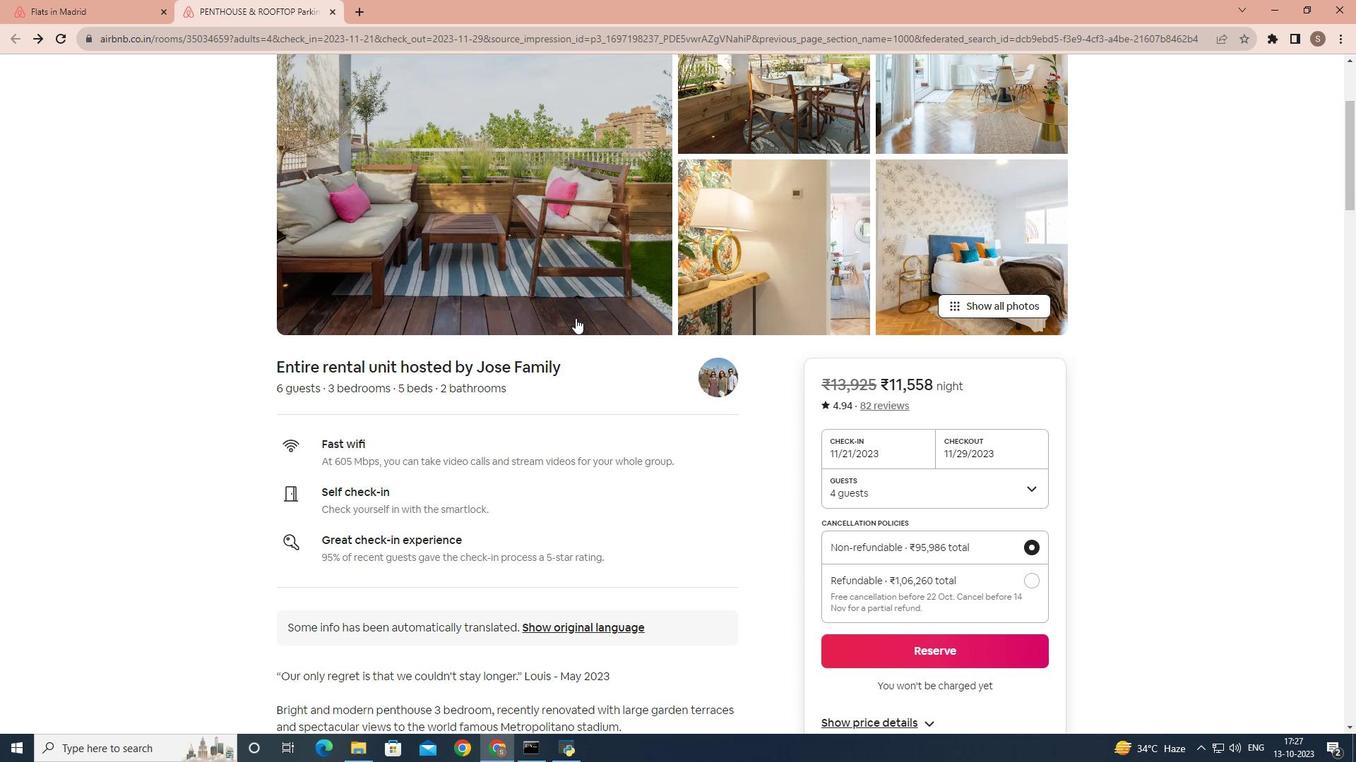 
Action: Mouse scrolled (581, 309) with delta (0, 0)
Screenshot: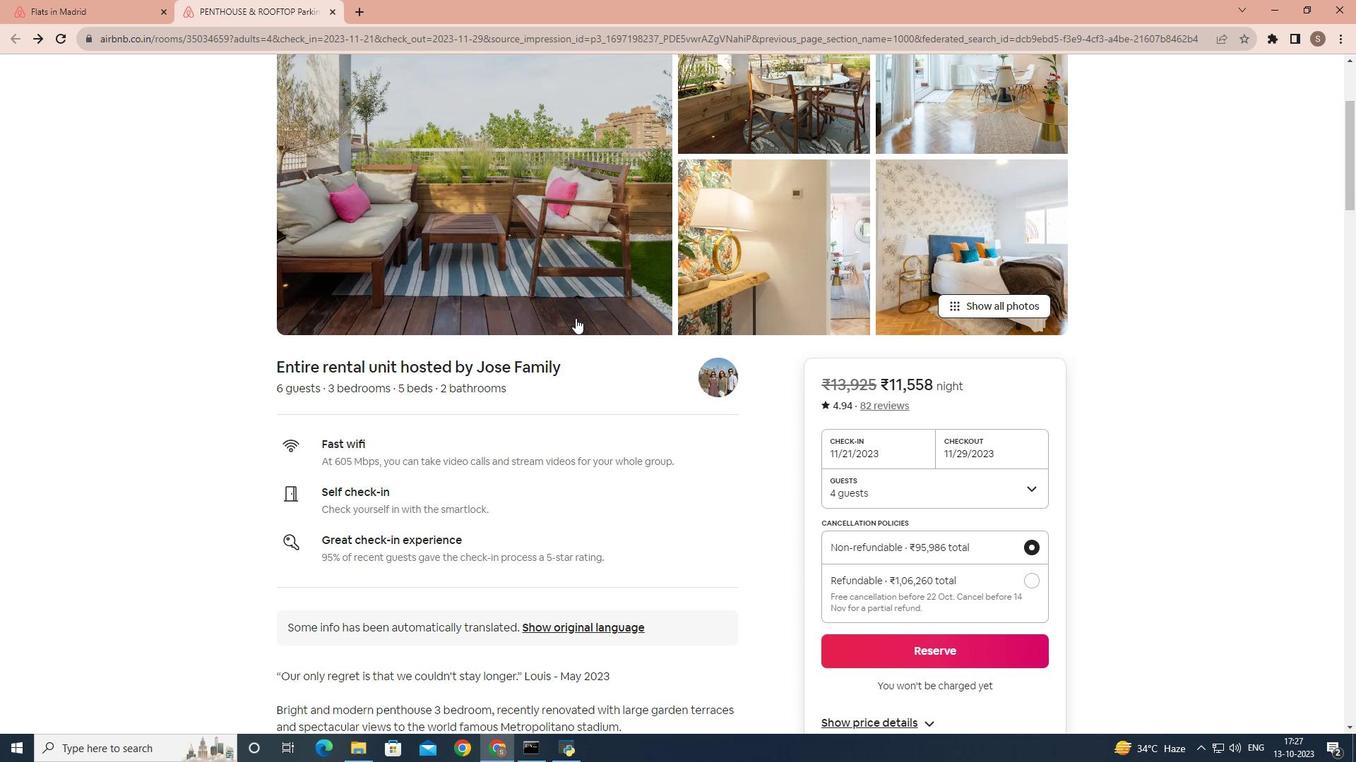 
Action: Mouse moved to (577, 314)
Screenshot: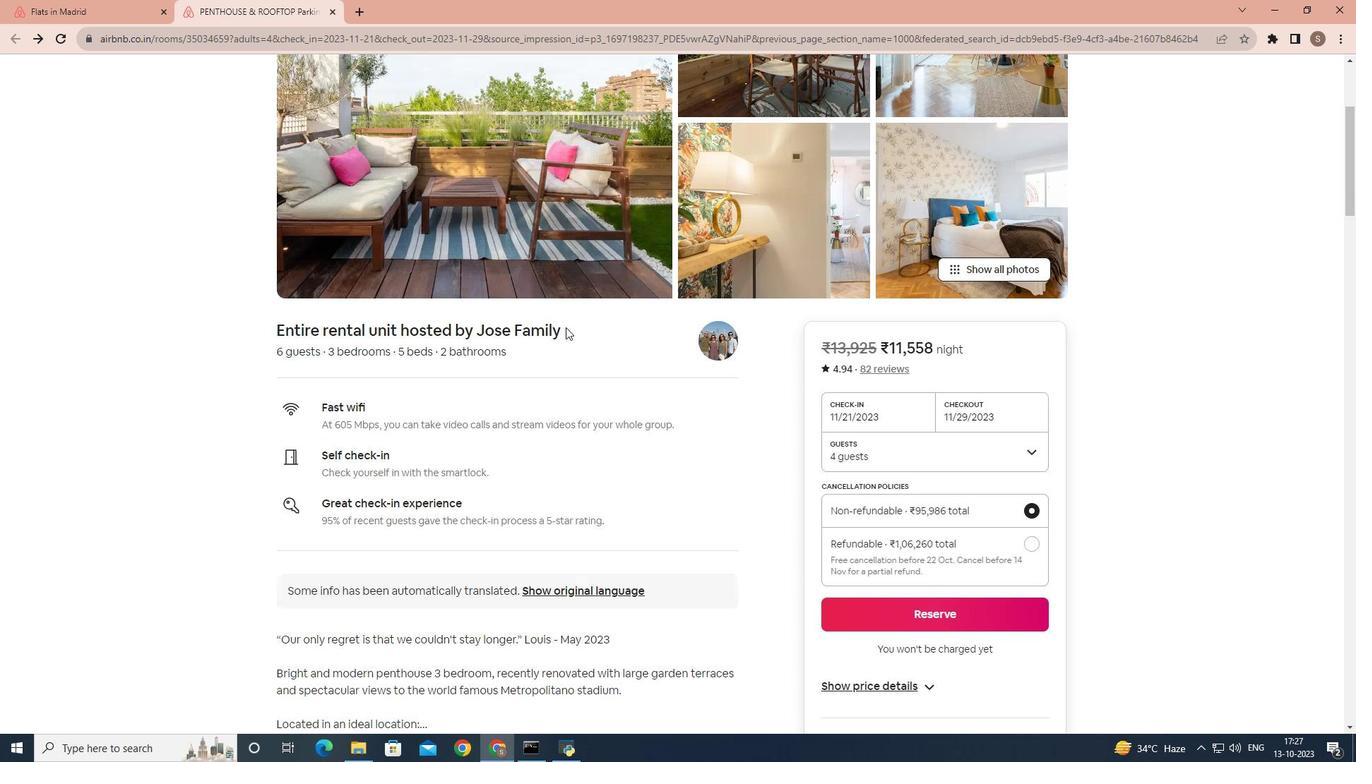 
Action: Mouse scrolled (577, 313) with delta (0, 0)
Screenshot: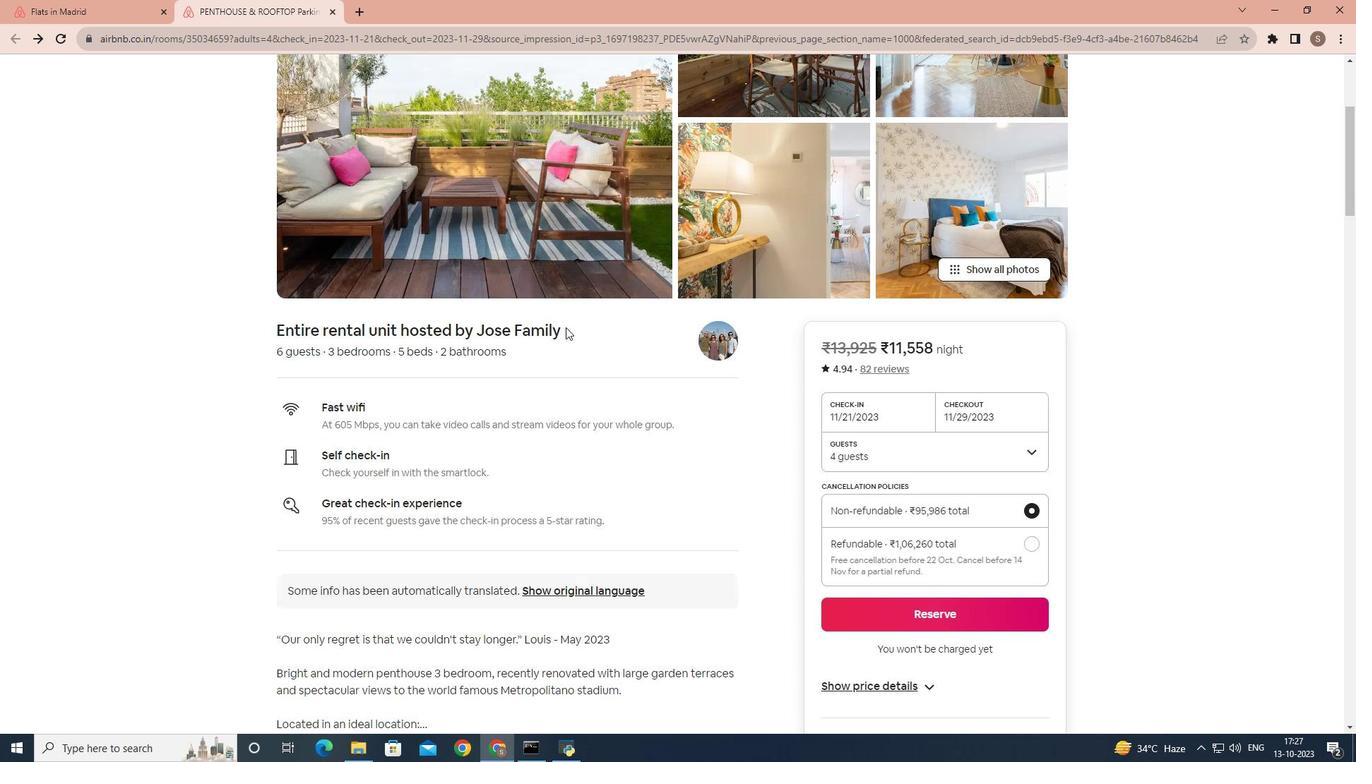 
Action: Mouse moved to (568, 325)
Screenshot: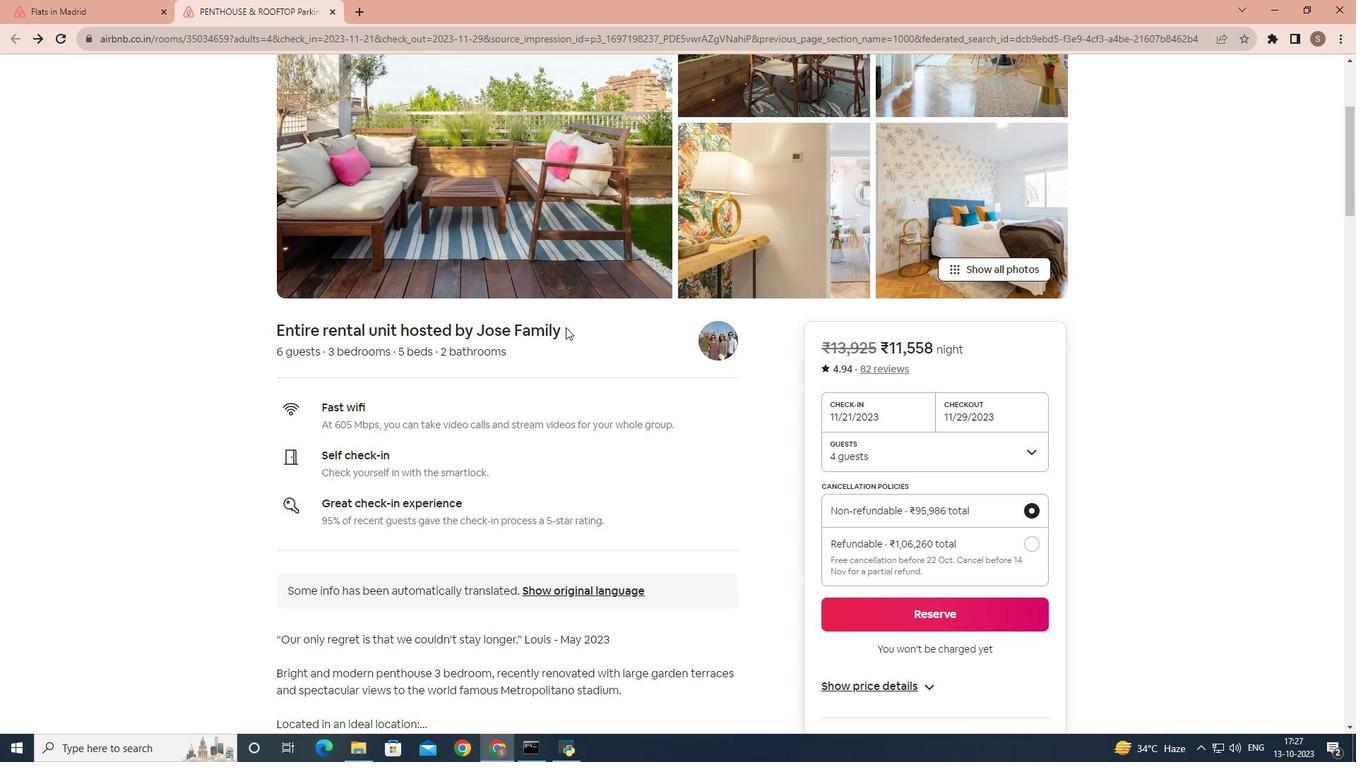 
Action: Mouse scrolled (568, 324) with delta (0, 0)
Screenshot: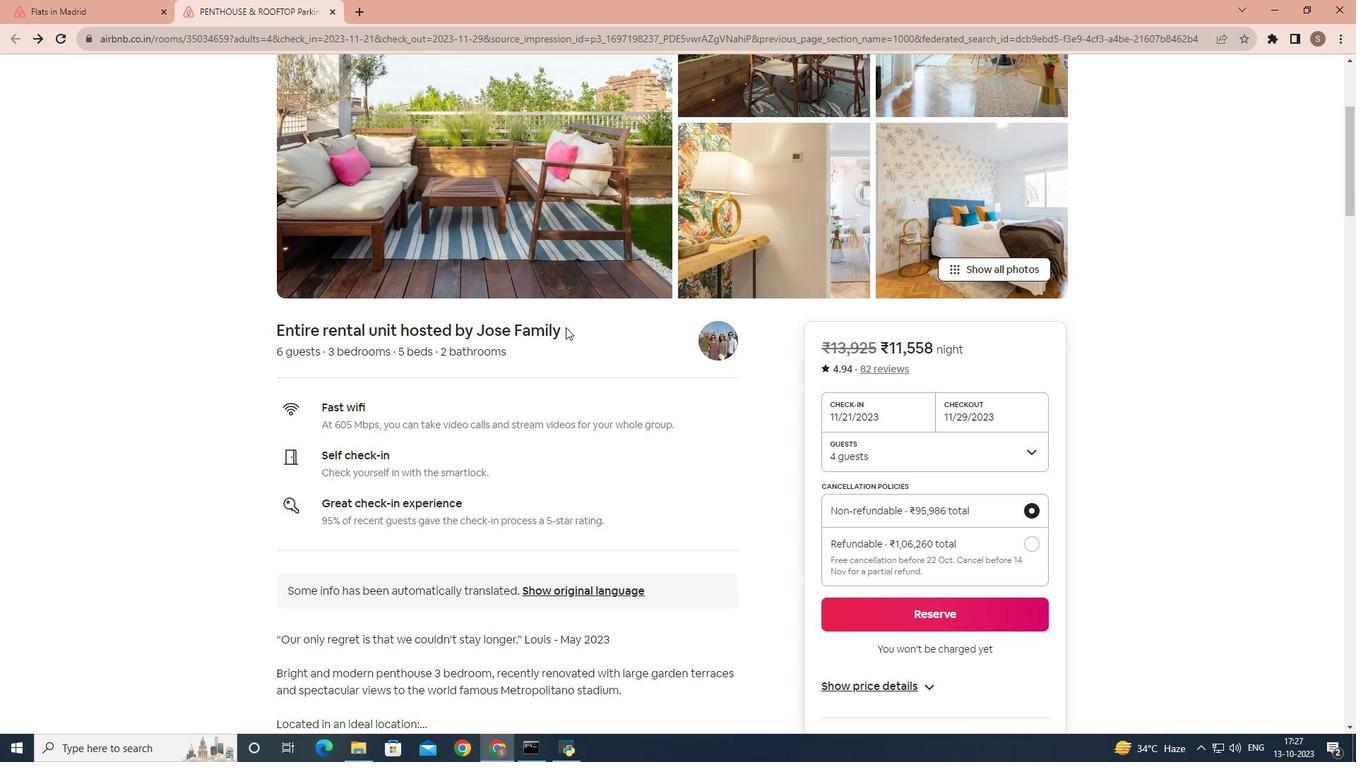 
Action: Mouse moved to (518, 343)
Screenshot: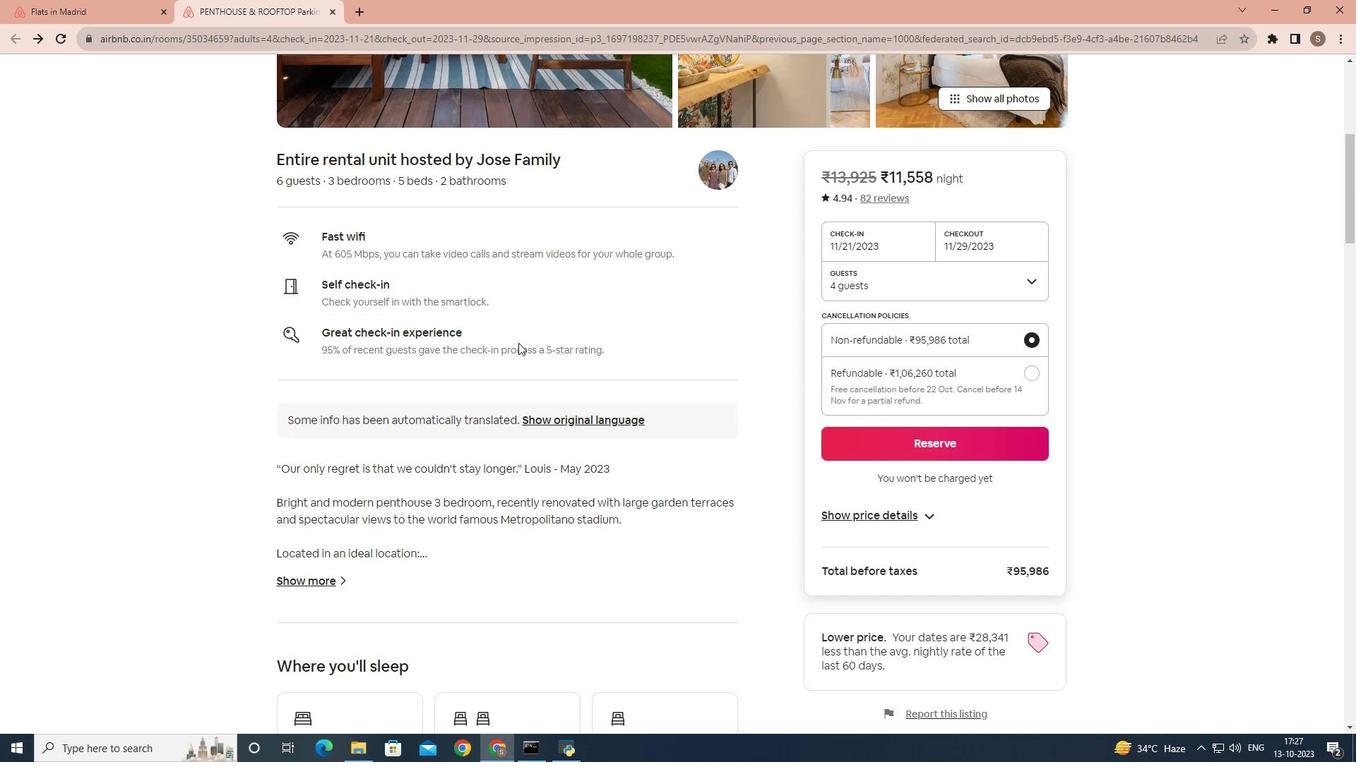 
Action: Mouse scrolled (518, 342) with delta (0, 0)
Screenshot: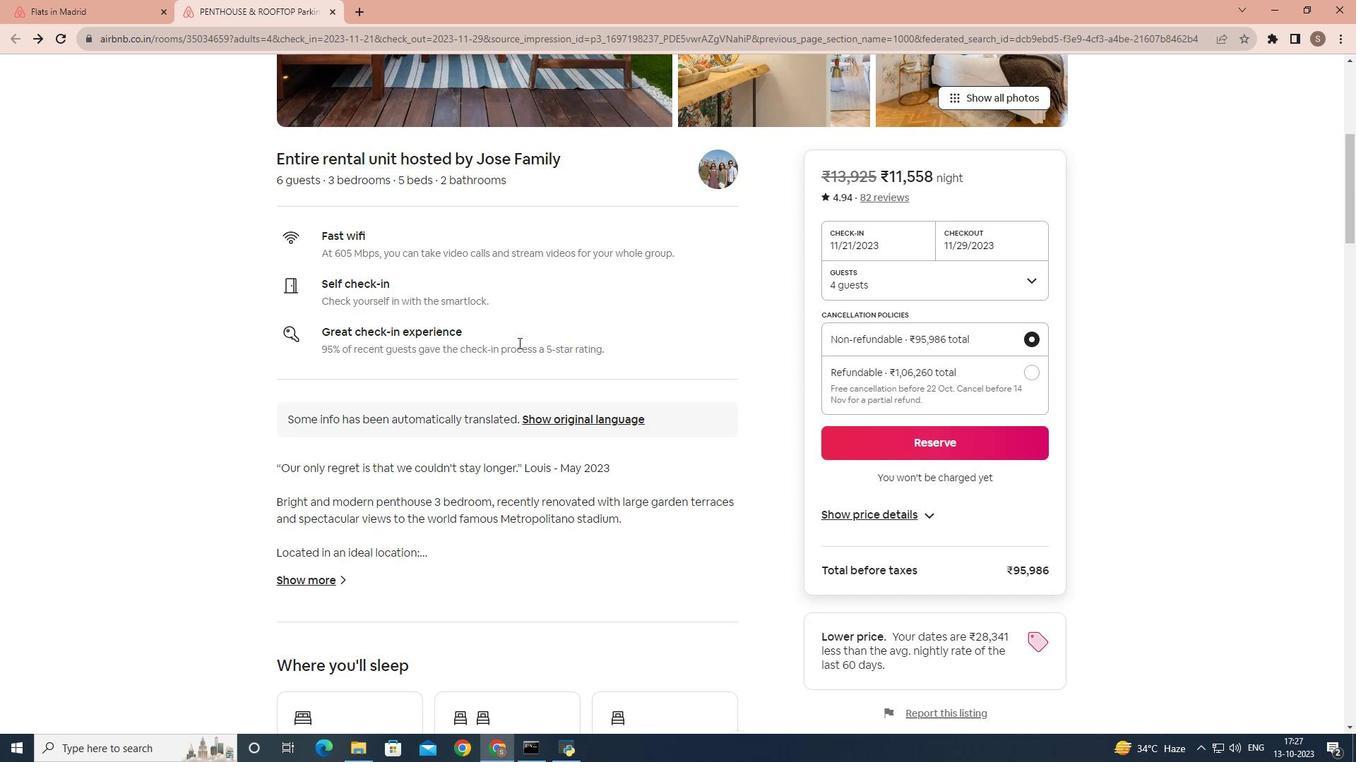 
Action: Mouse scrolled (518, 342) with delta (0, 0)
Screenshot: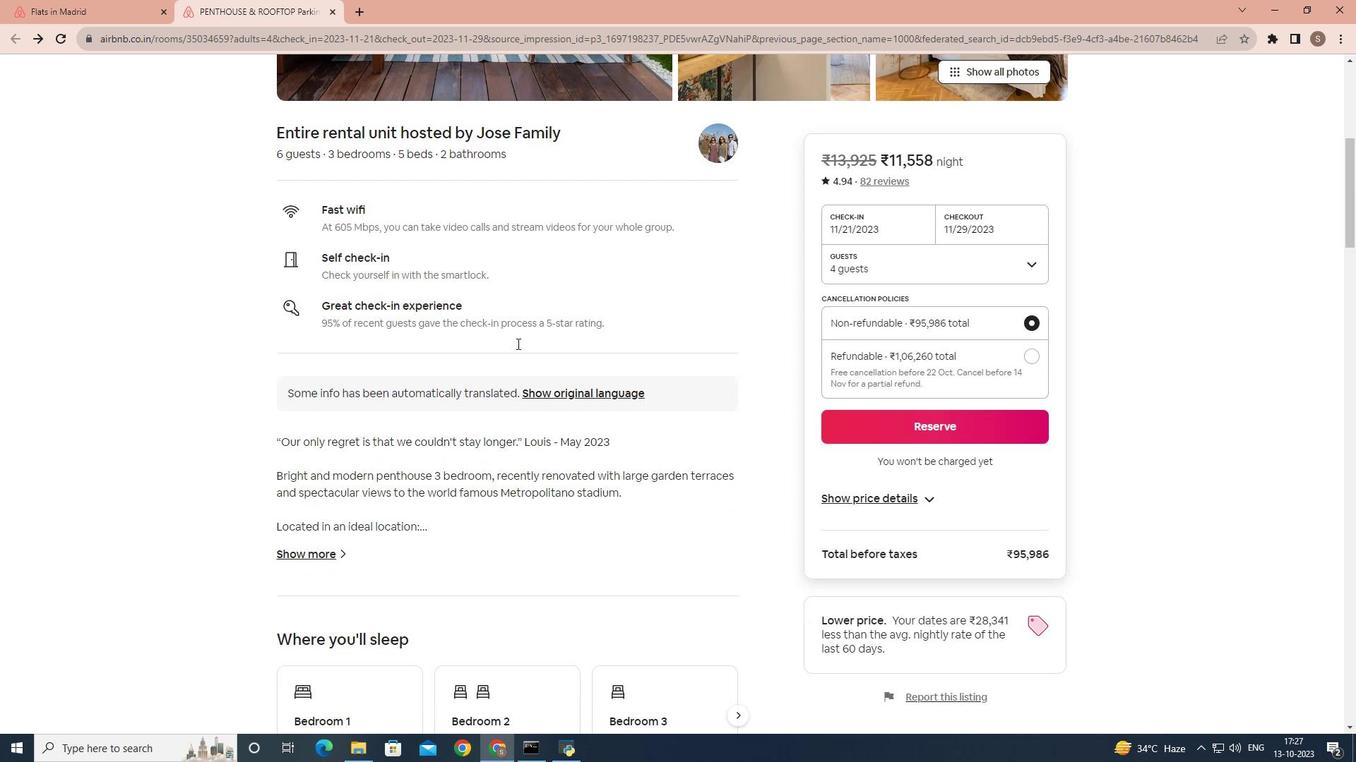
Action: Mouse moved to (324, 442)
Screenshot: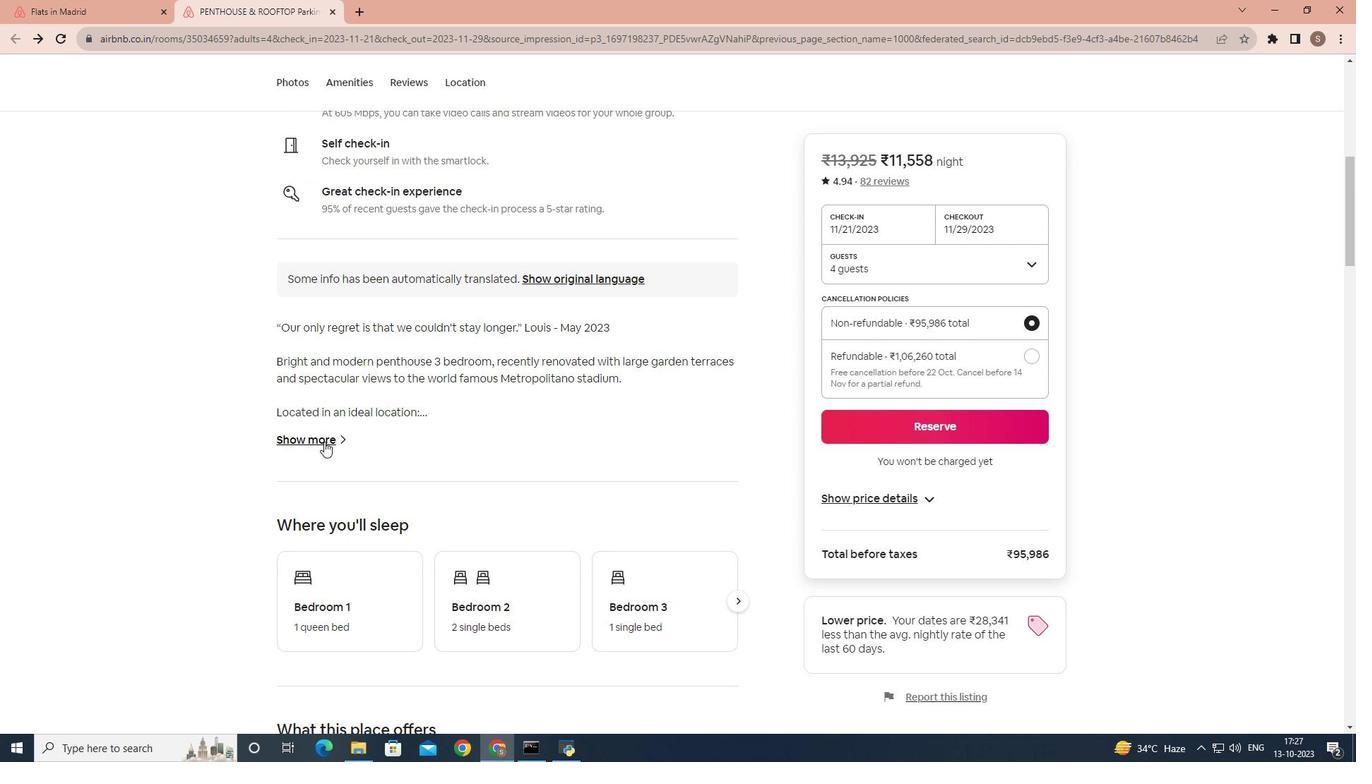 
Action: Mouse pressed left at (324, 442)
Screenshot: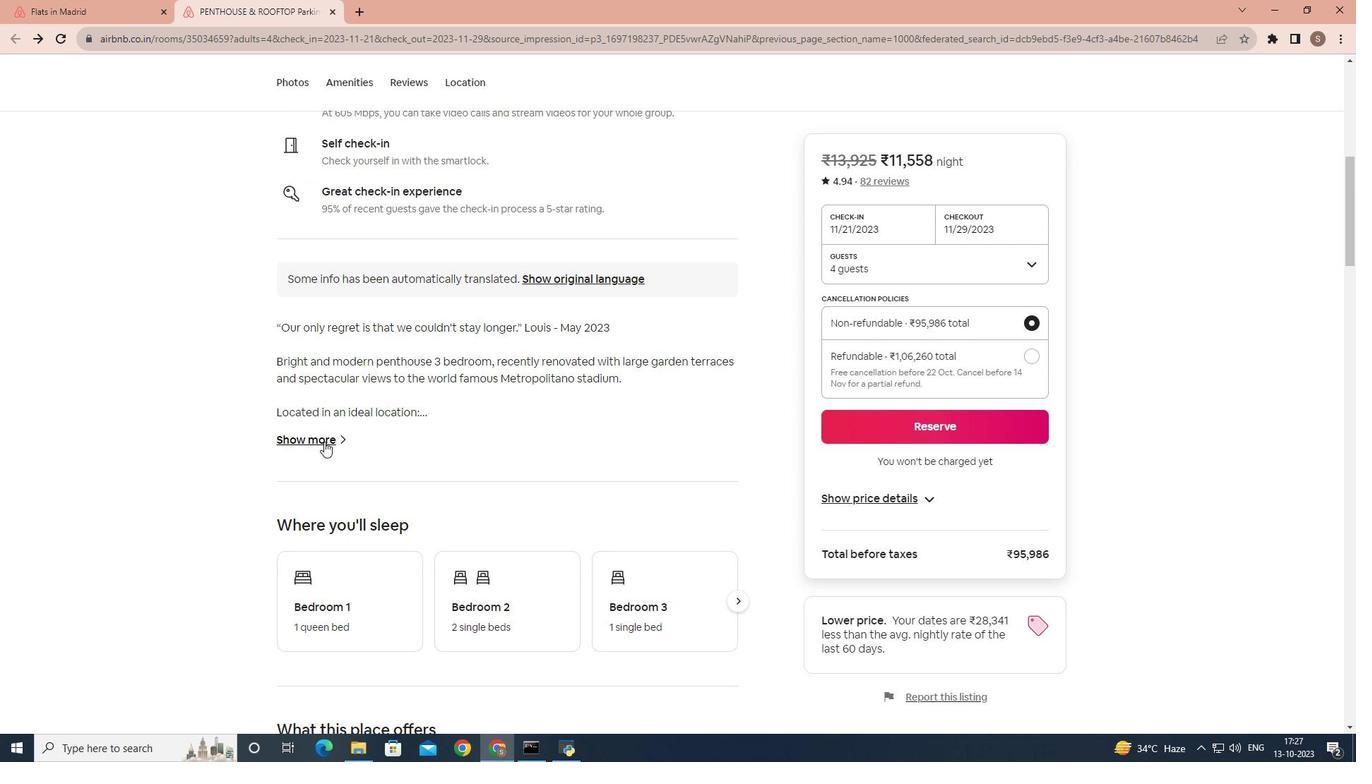
Action: Mouse moved to (557, 408)
Screenshot: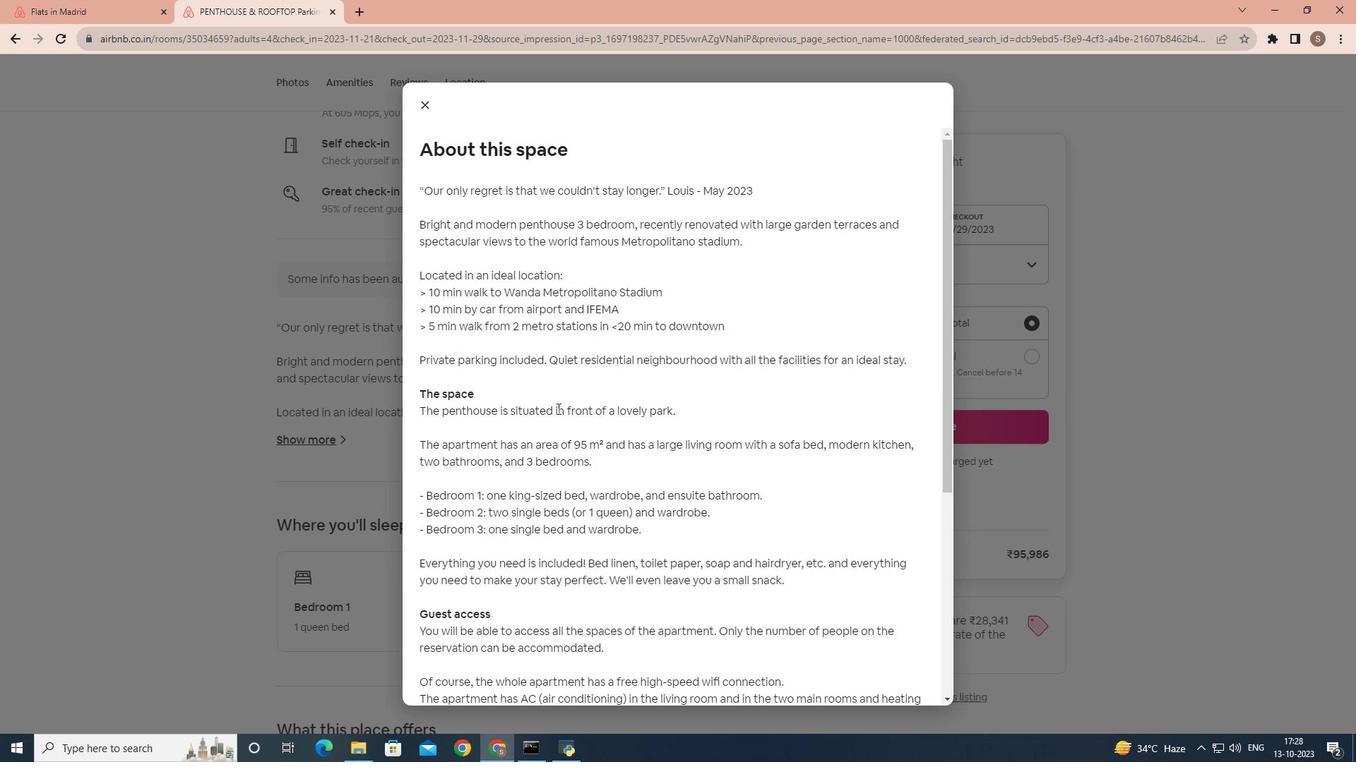 
Action: Mouse scrolled (557, 408) with delta (0, 0)
Screenshot: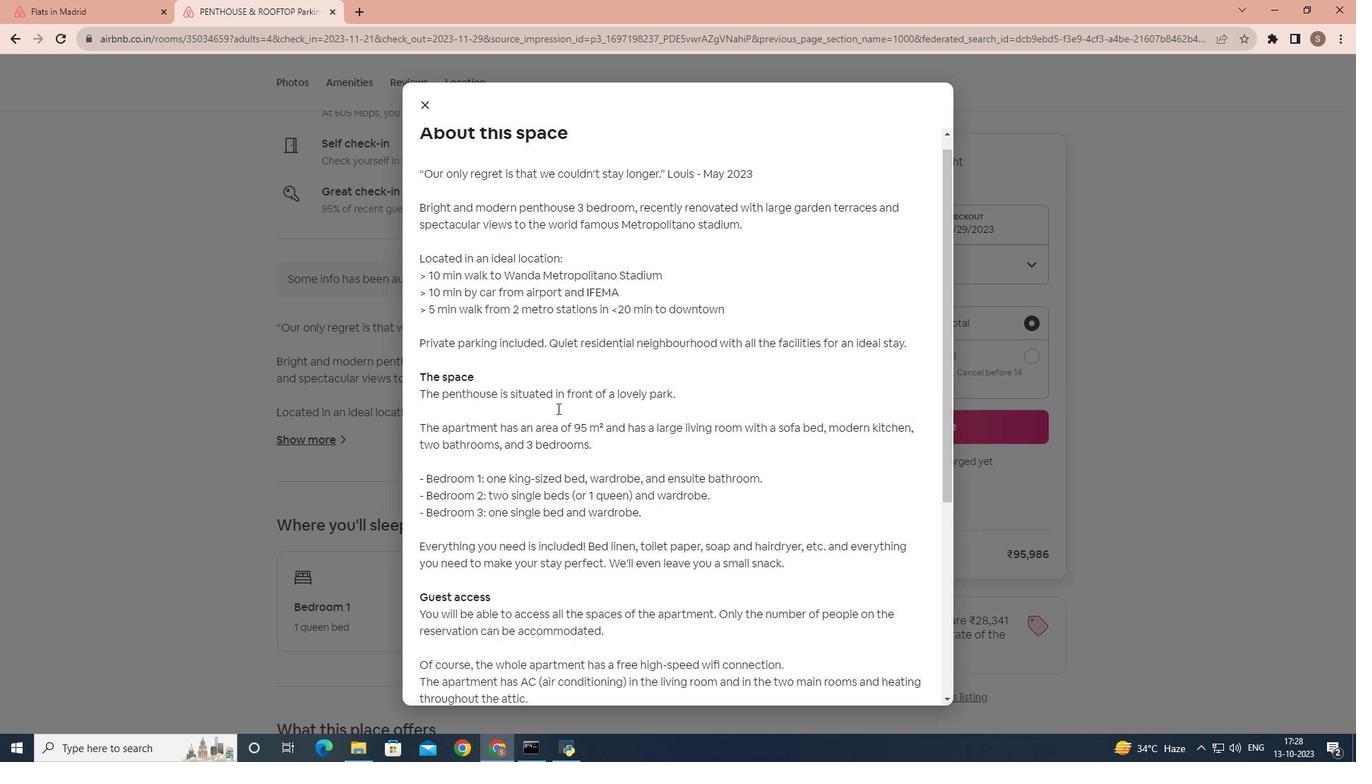 
Action: Mouse scrolled (557, 408) with delta (0, 0)
Screenshot: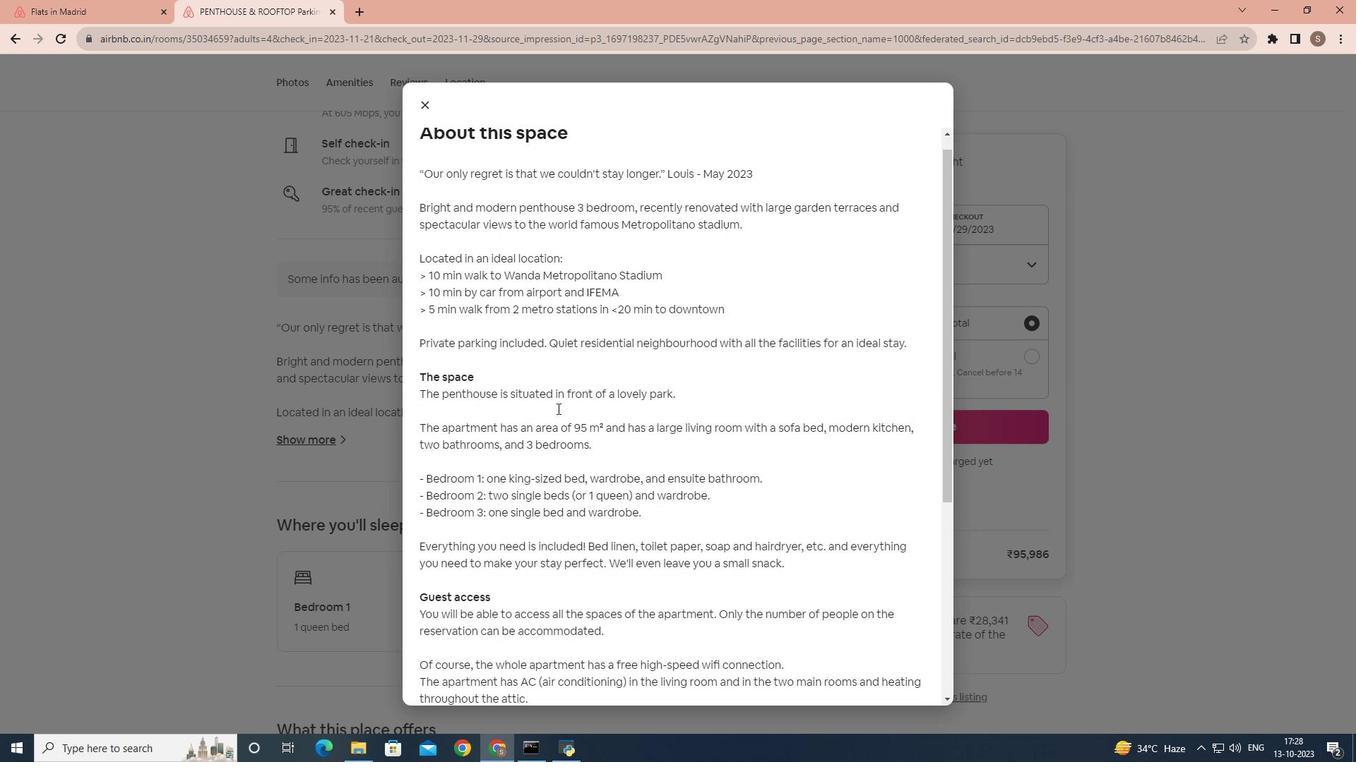 
Action: Mouse scrolled (557, 408) with delta (0, 0)
Screenshot: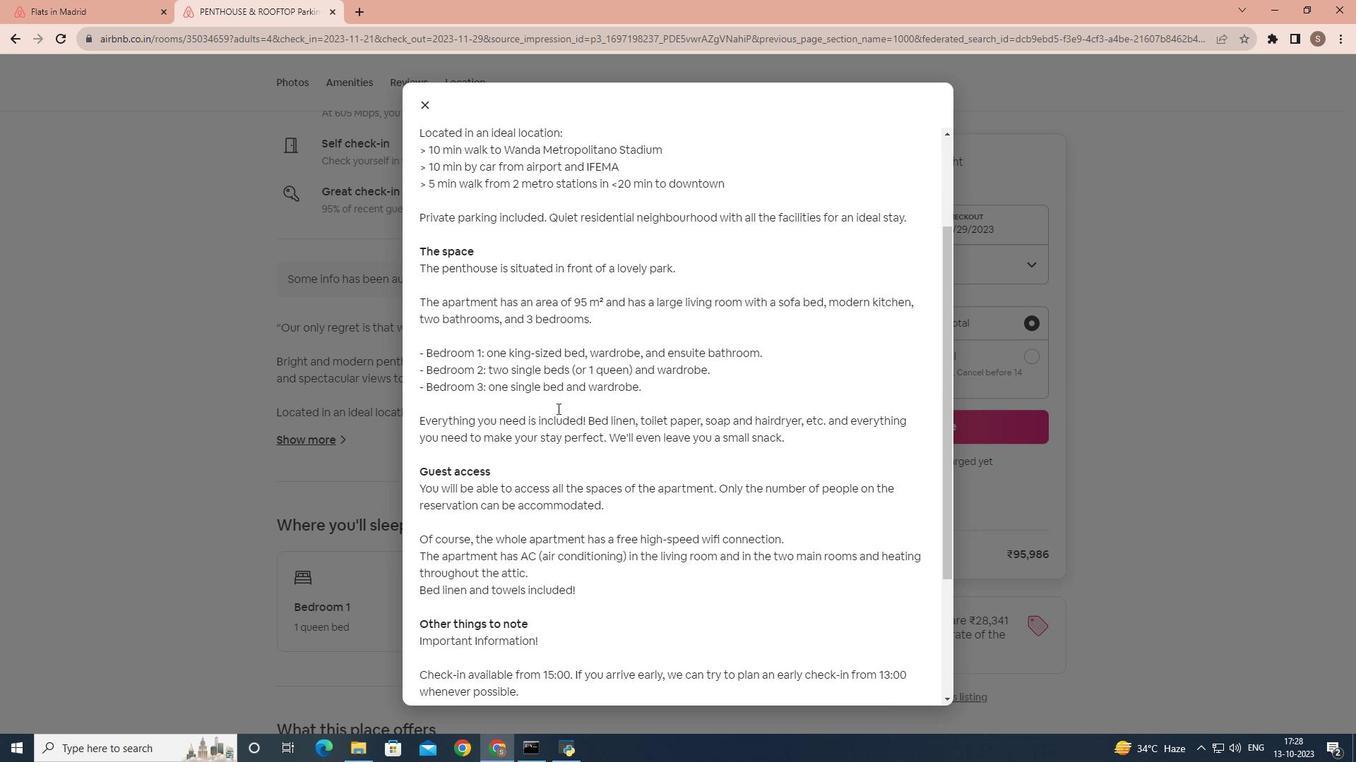 
Action: Mouse scrolled (557, 408) with delta (0, 0)
Screenshot: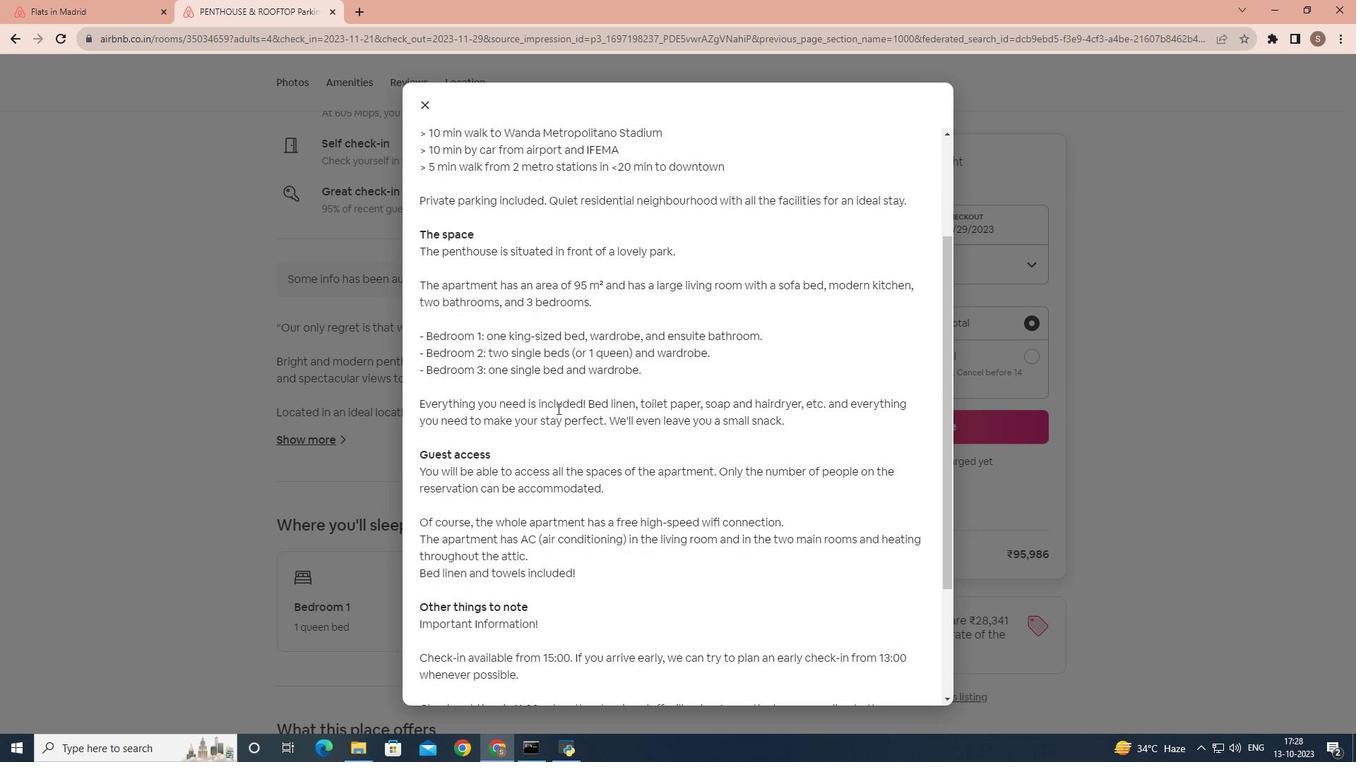 
Action: Mouse scrolled (557, 408) with delta (0, 0)
Screenshot: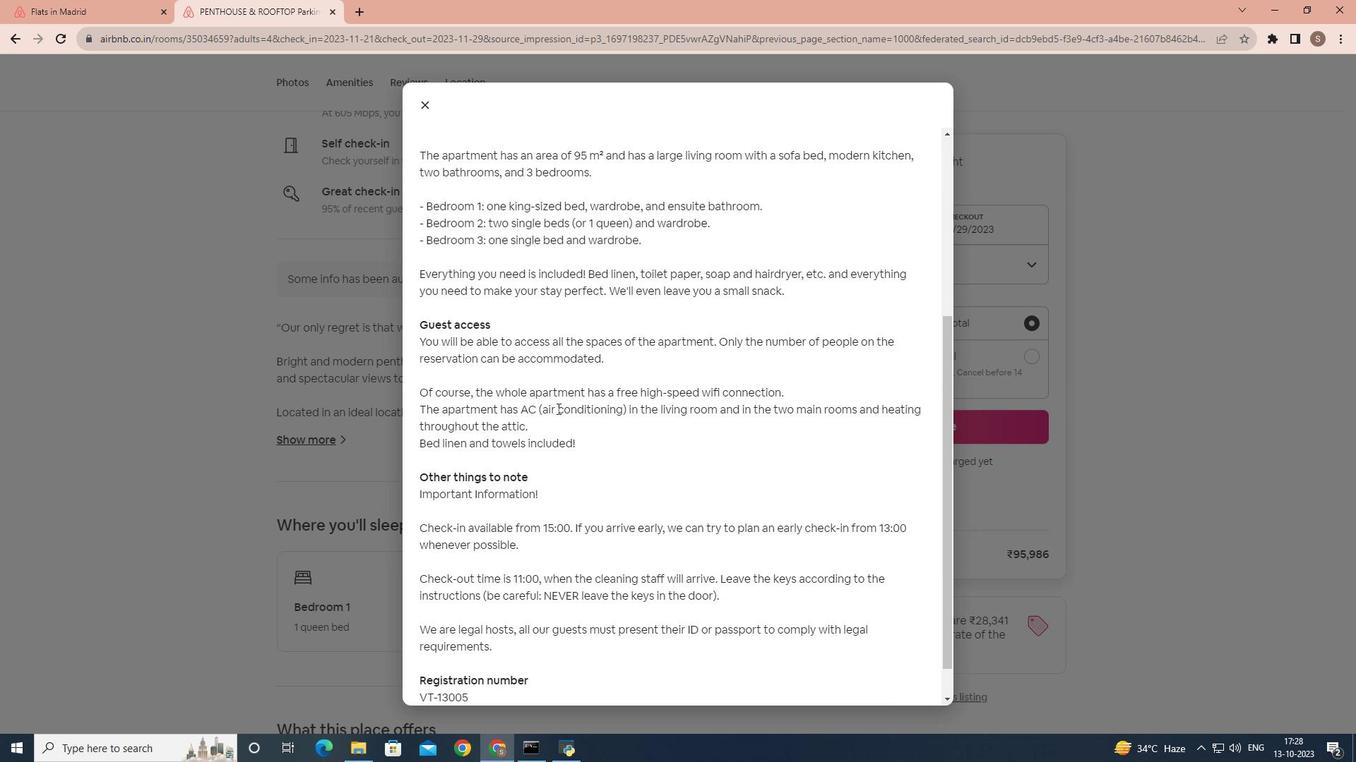 
Action: Mouse scrolled (557, 408) with delta (0, 0)
Screenshot: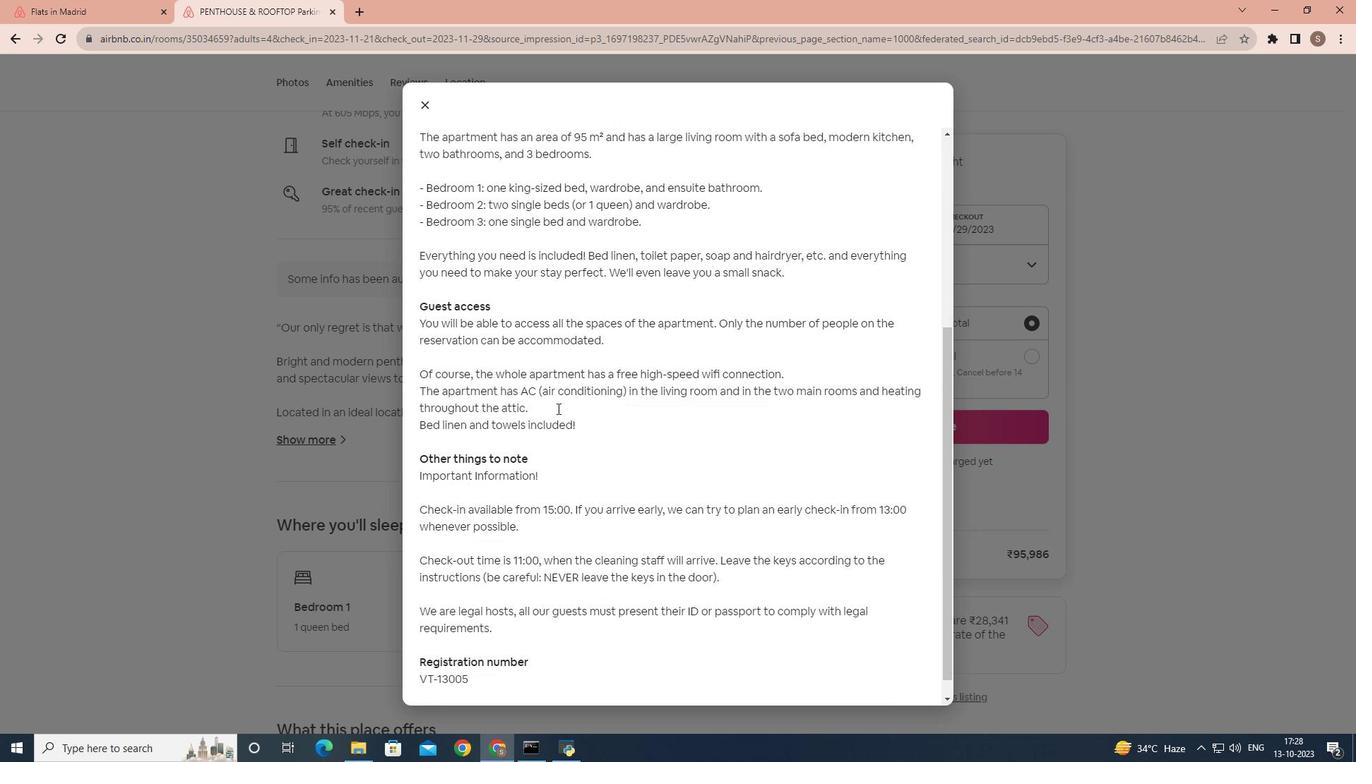 
Action: Mouse scrolled (557, 408) with delta (0, 0)
Screenshot: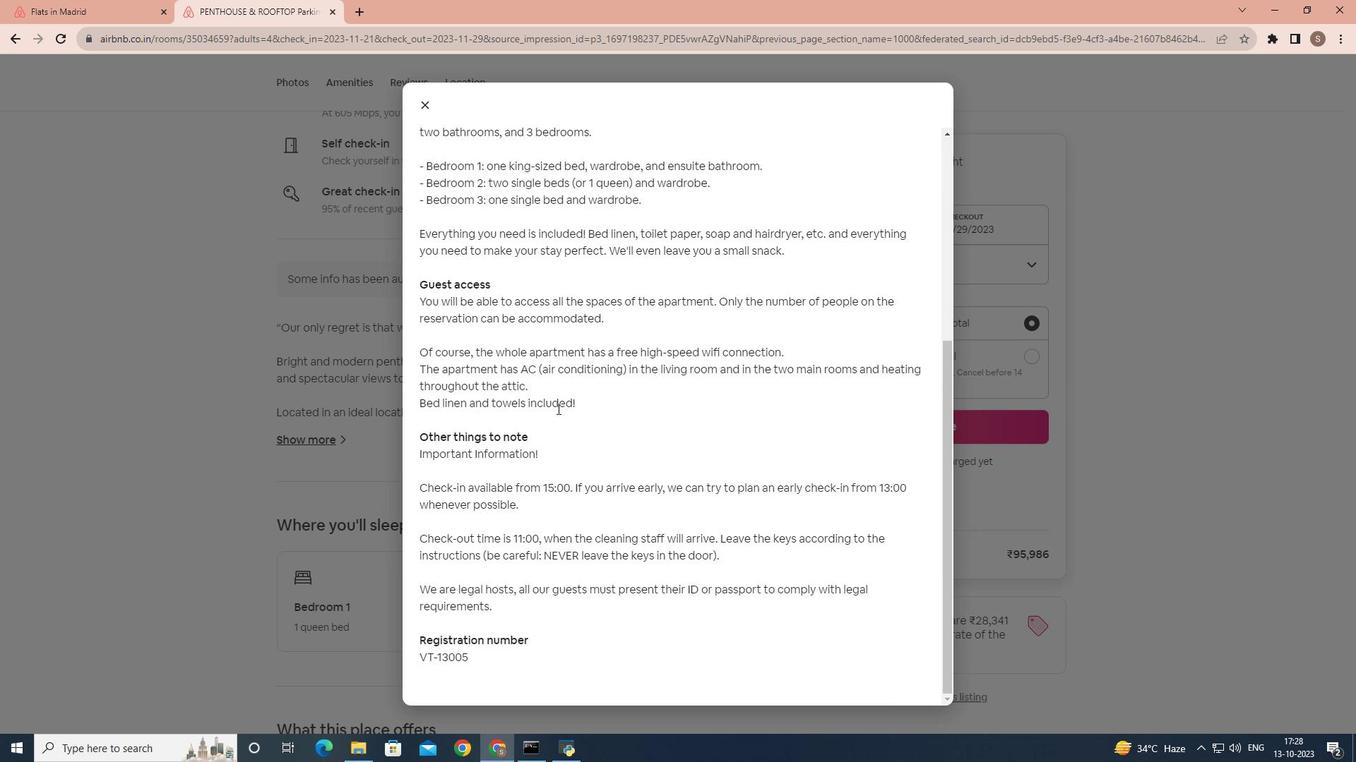 
Action: Mouse scrolled (557, 408) with delta (0, 0)
Screenshot: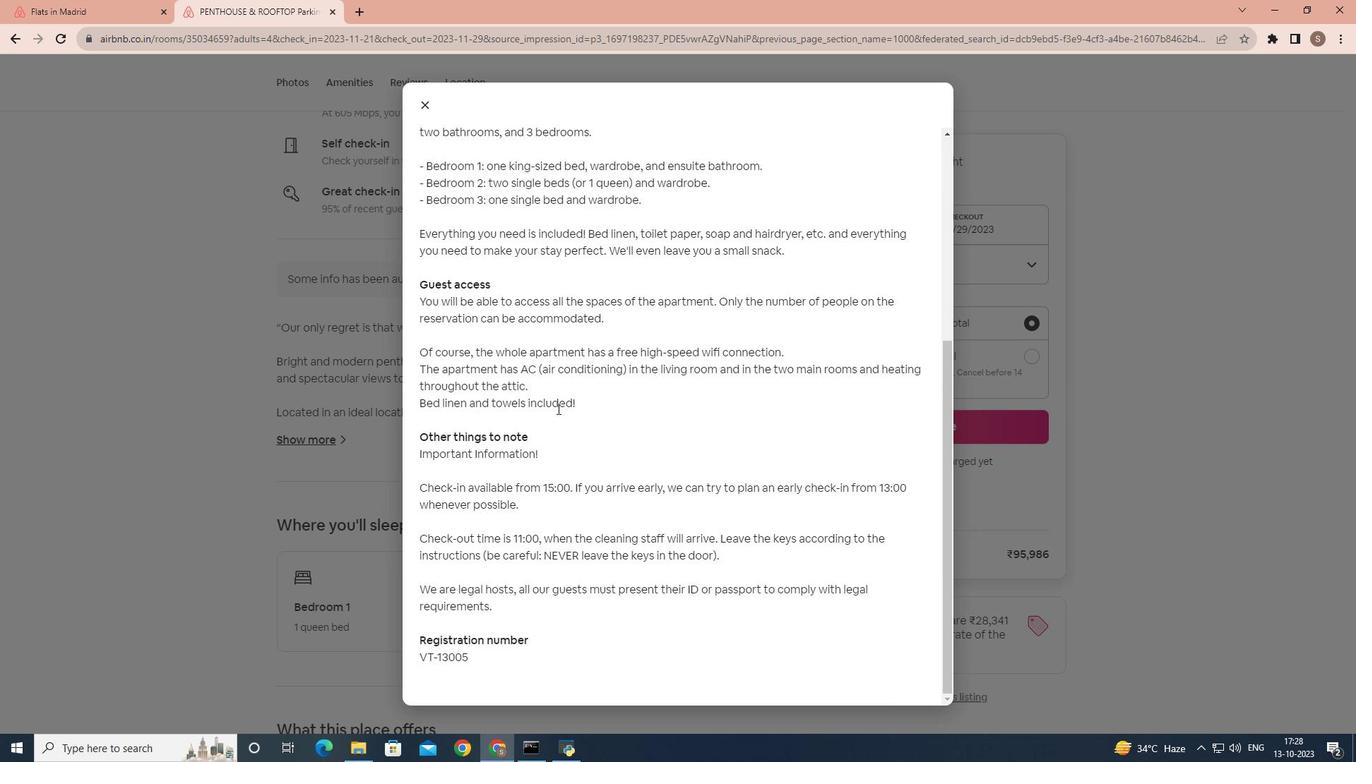 
Action: Mouse moved to (422, 109)
Screenshot: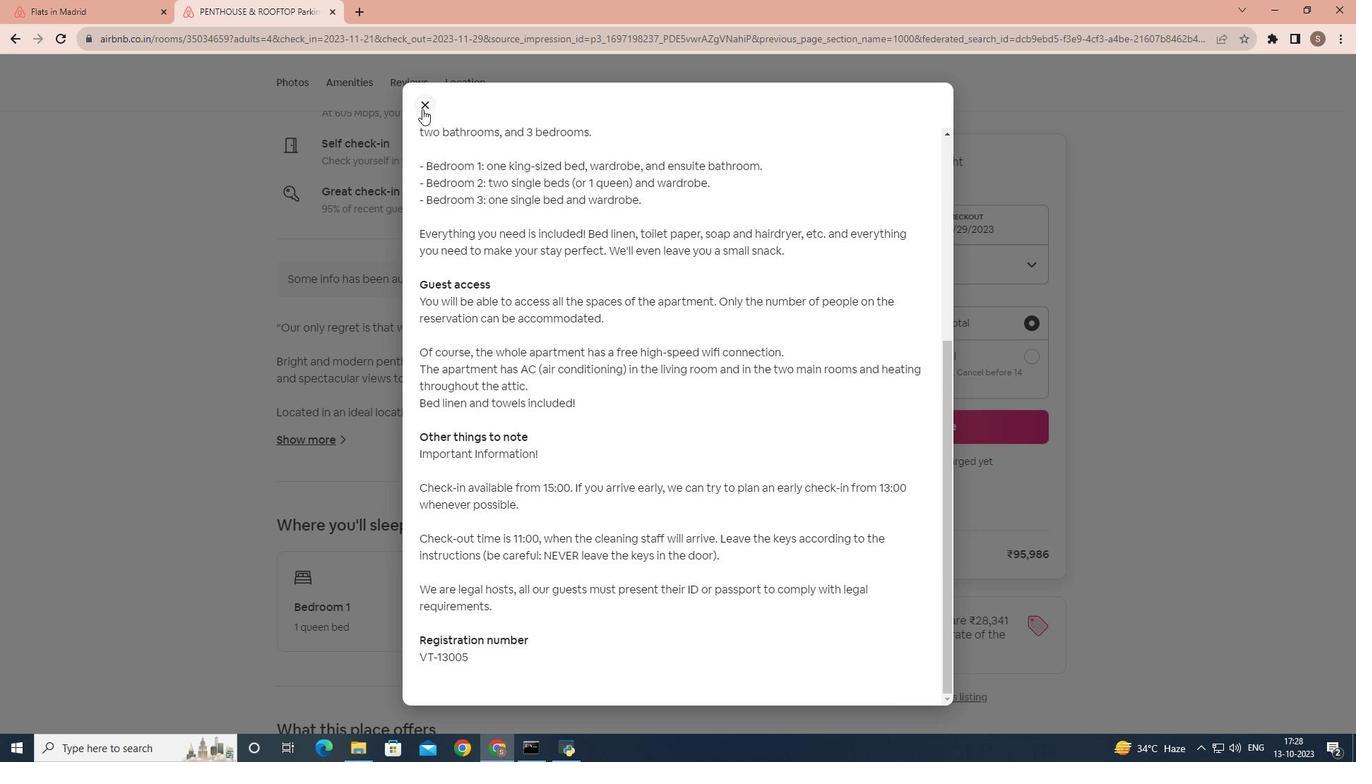 
Action: Mouse pressed left at (422, 109)
Screenshot: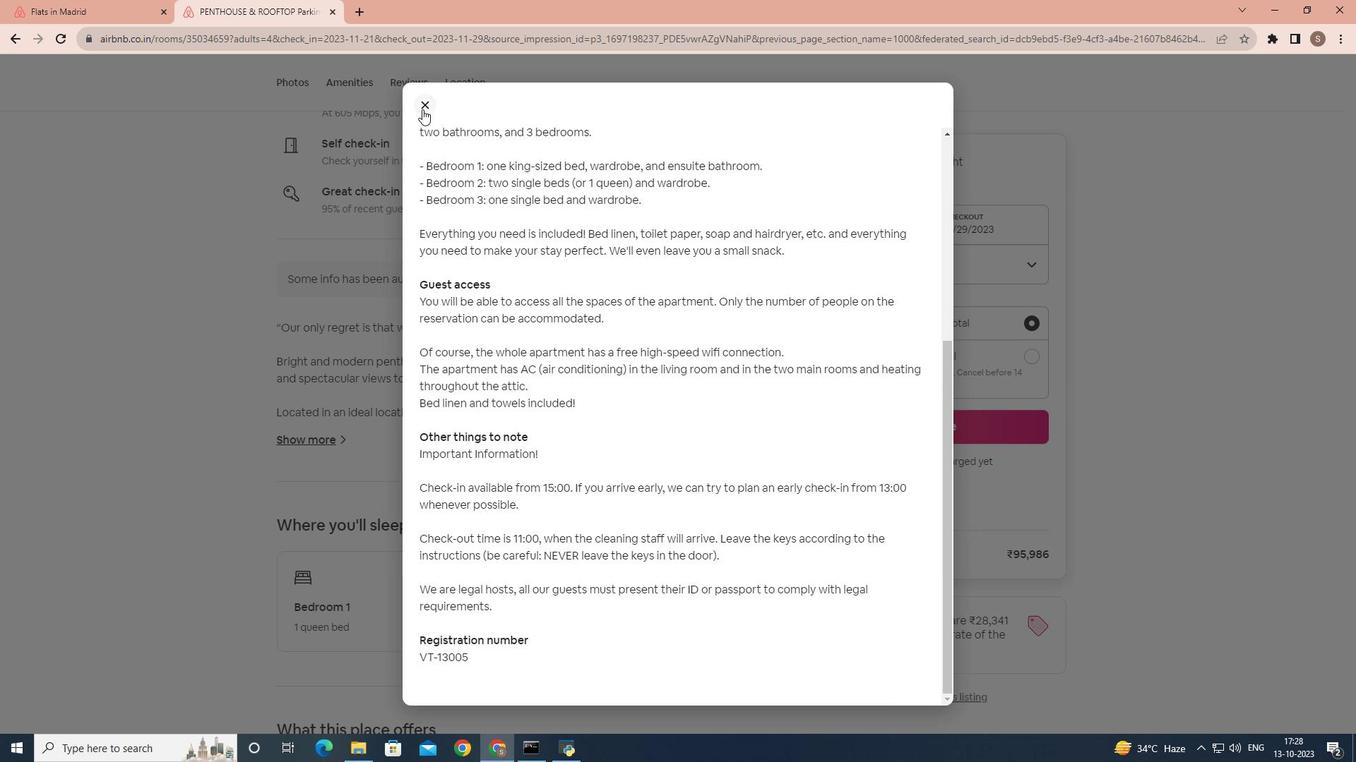 
Action: Mouse moved to (361, 442)
Screenshot: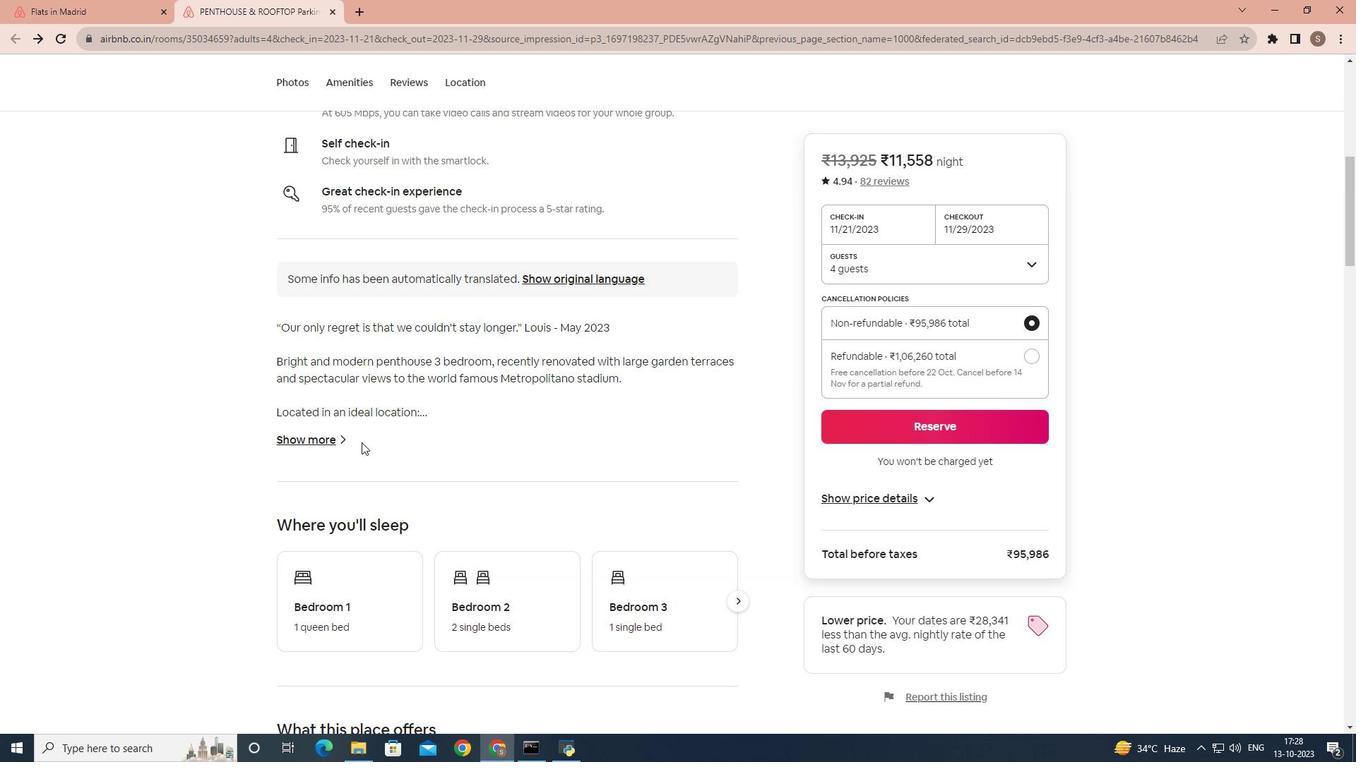 
Action: Mouse scrolled (361, 442) with delta (0, 0)
Screenshot: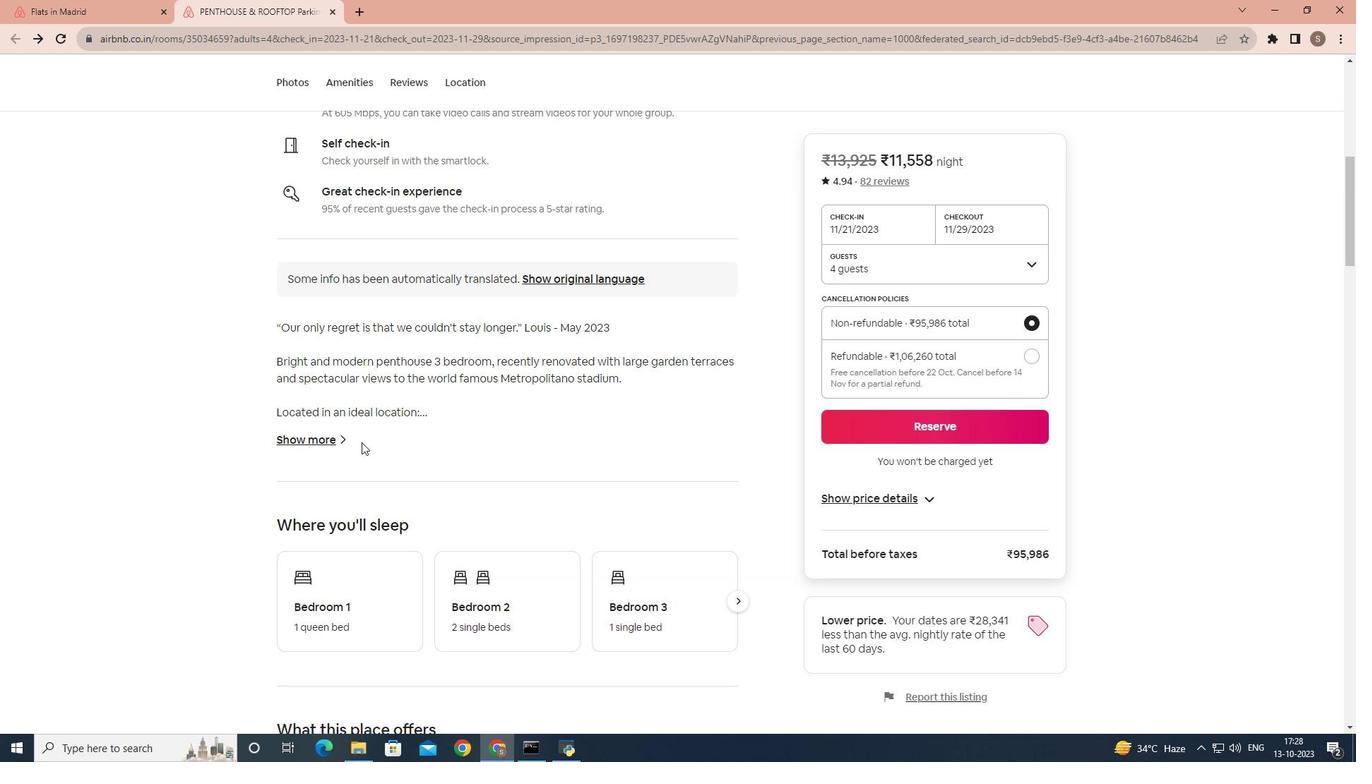 
Action: Mouse scrolled (361, 442) with delta (0, 0)
Screenshot: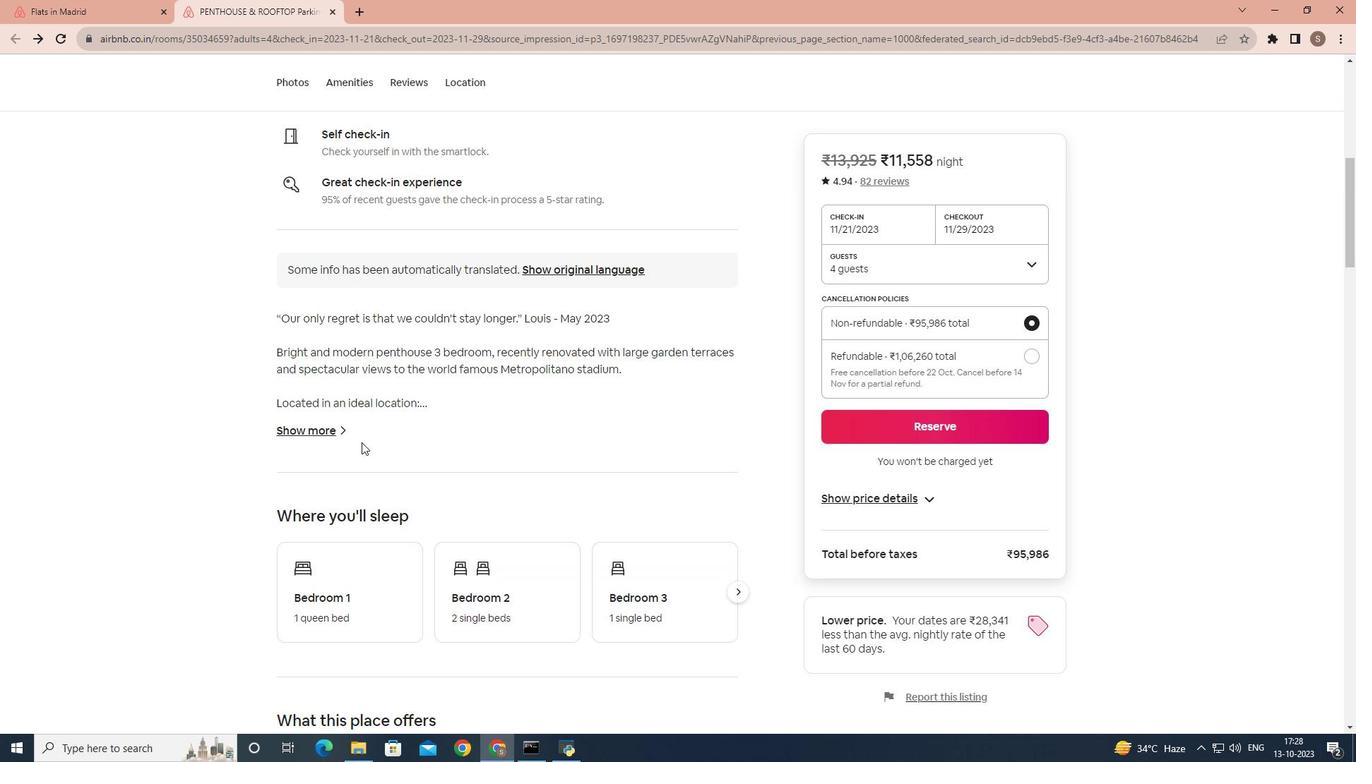 
Action: Mouse scrolled (361, 442) with delta (0, 0)
Screenshot: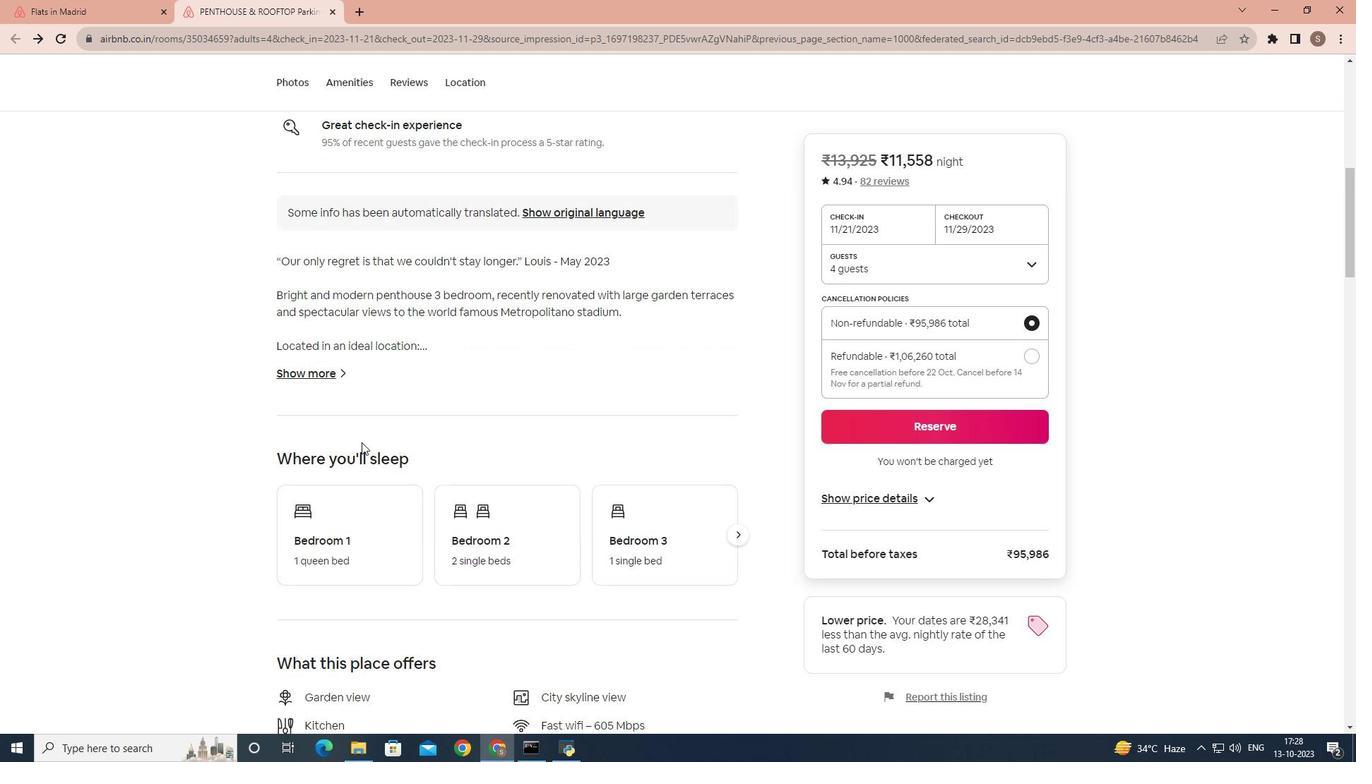 
Action: Mouse scrolled (361, 442) with delta (0, 0)
Screenshot: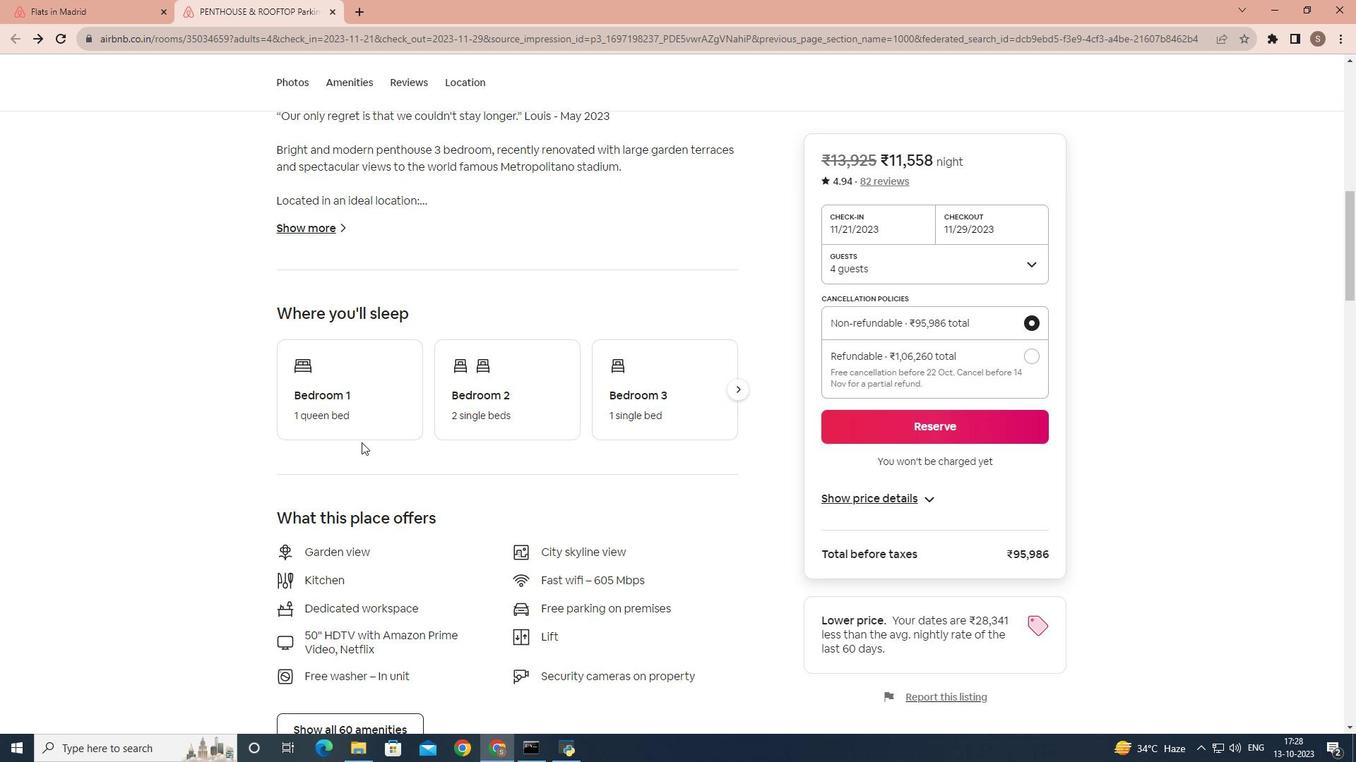 
Action: Mouse scrolled (361, 442) with delta (0, 0)
Screenshot: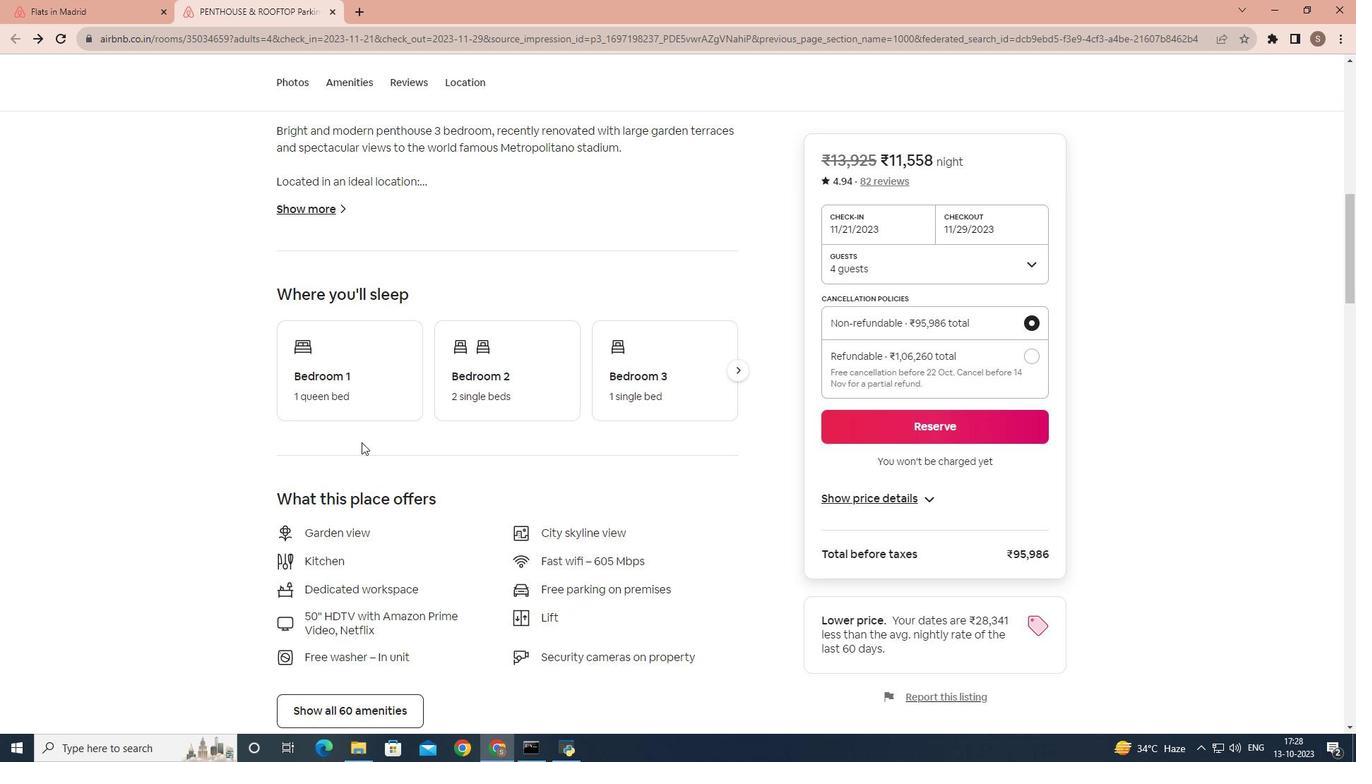 
Action: Mouse scrolled (361, 442) with delta (0, 0)
Screenshot: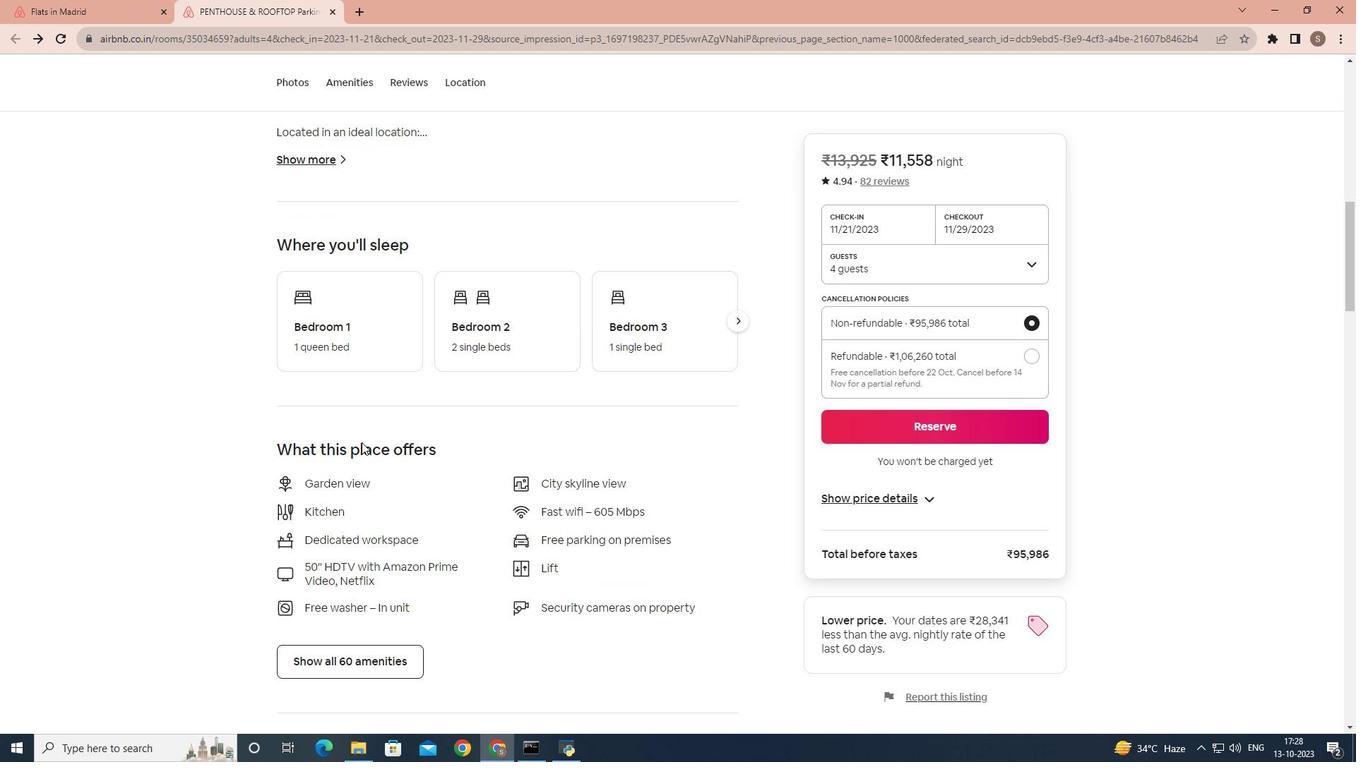 
Action: Mouse scrolled (361, 442) with delta (0, 0)
Screenshot: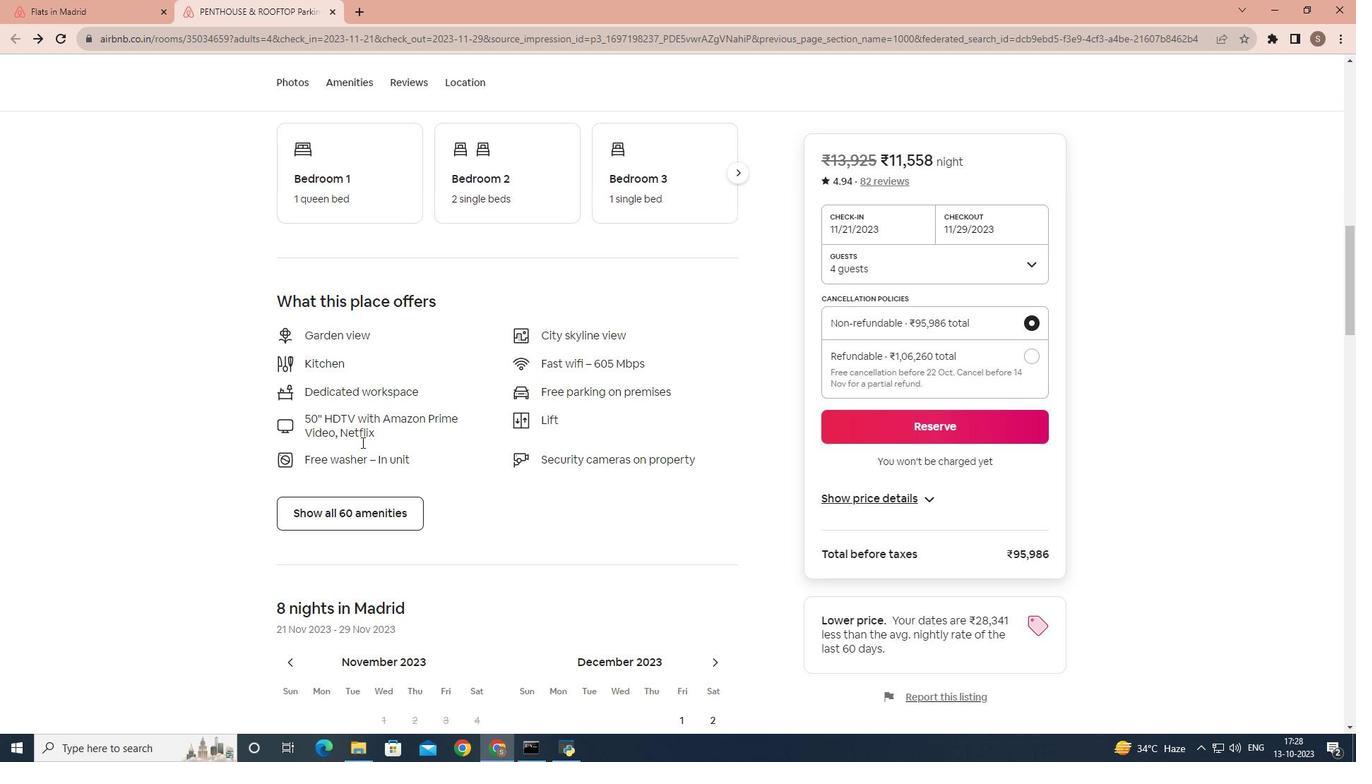 
Action: Mouse moved to (356, 454)
Screenshot: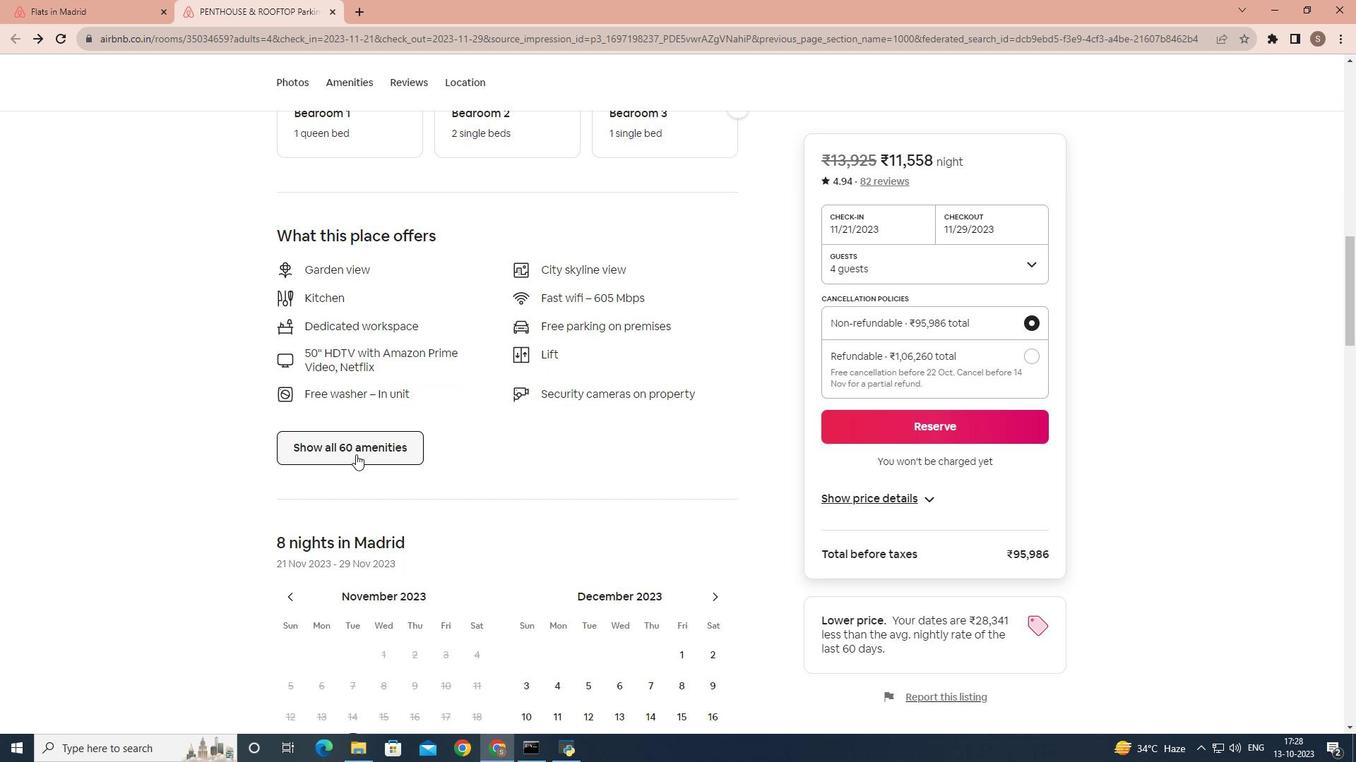 
Action: Mouse pressed left at (356, 454)
Screenshot: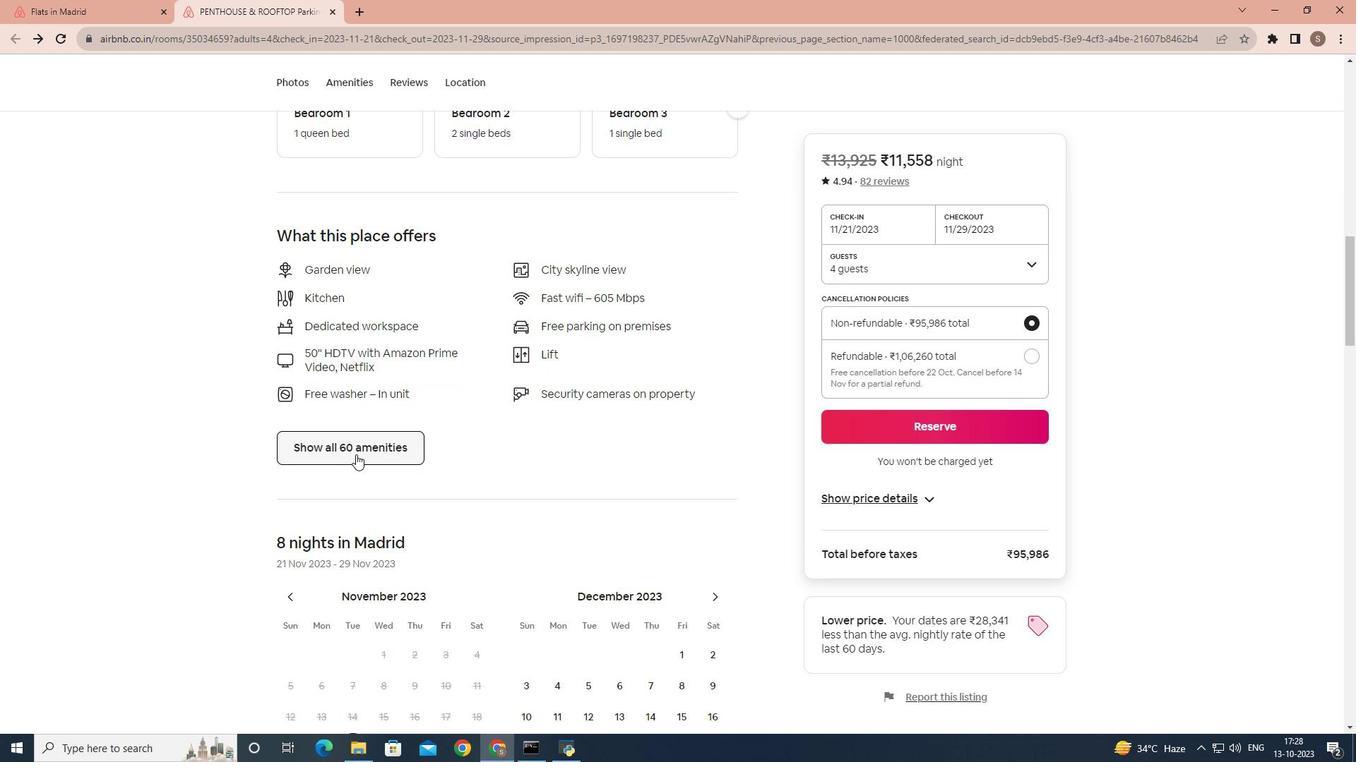 
Action: Mouse moved to (612, 398)
Screenshot: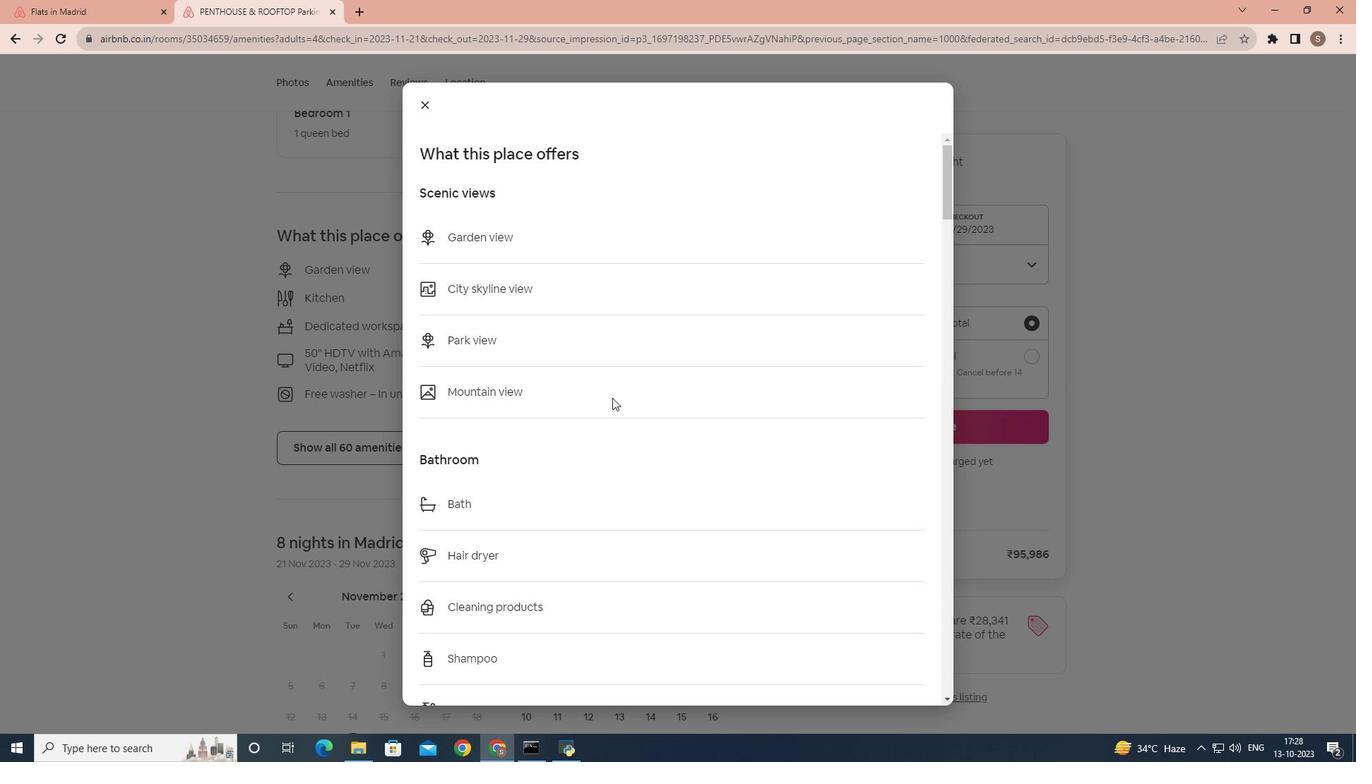 
Action: Mouse scrolled (612, 397) with delta (0, 0)
Screenshot: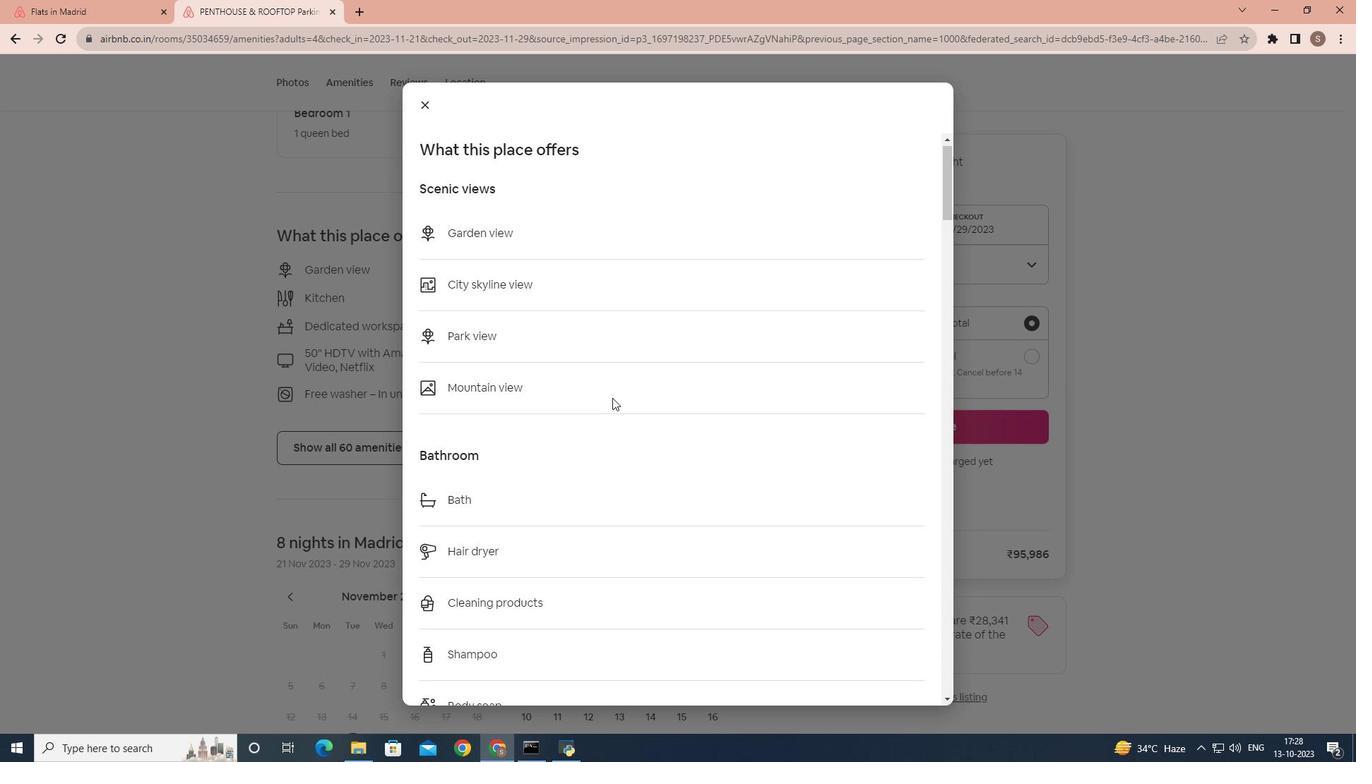 
Action: Mouse scrolled (612, 397) with delta (0, 0)
Screenshot: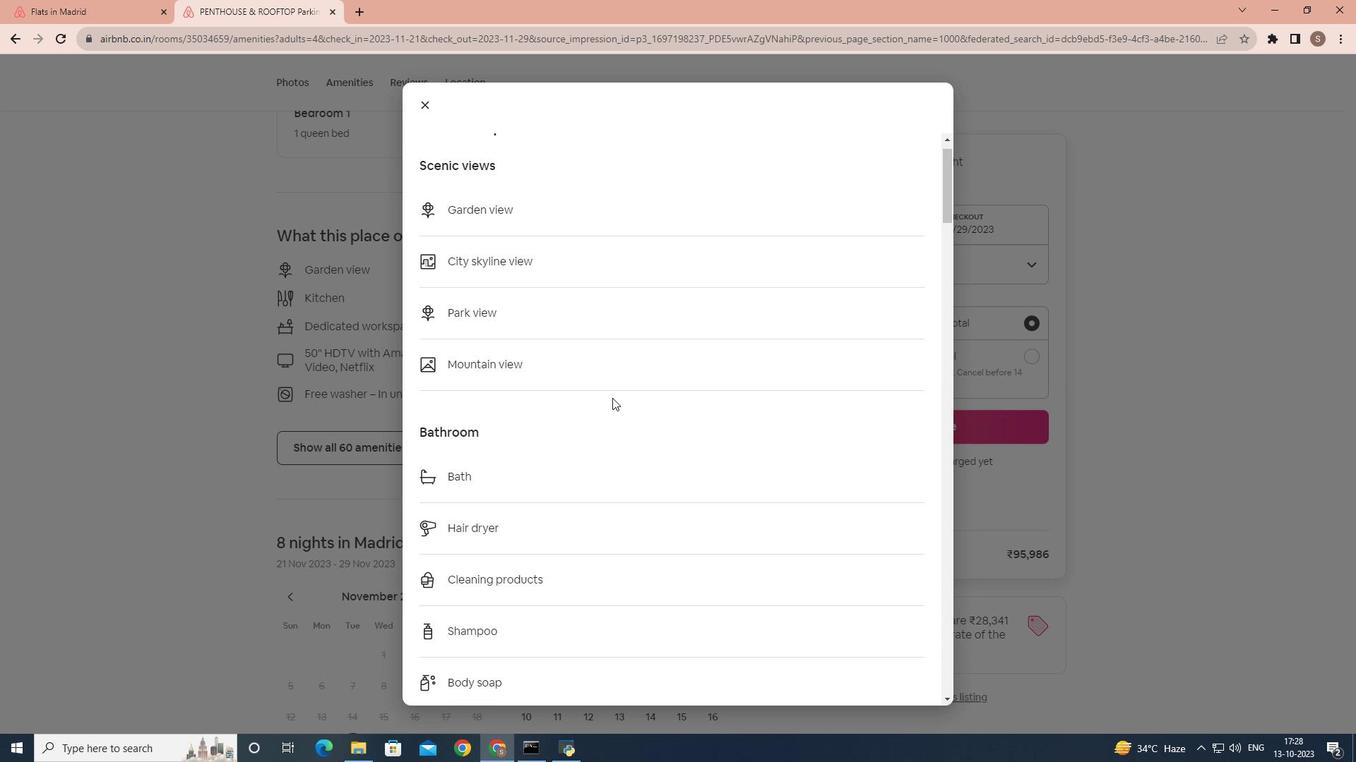 
Action: Mouse scrolled (612, 397) with delta (0, 0)
Screenshot: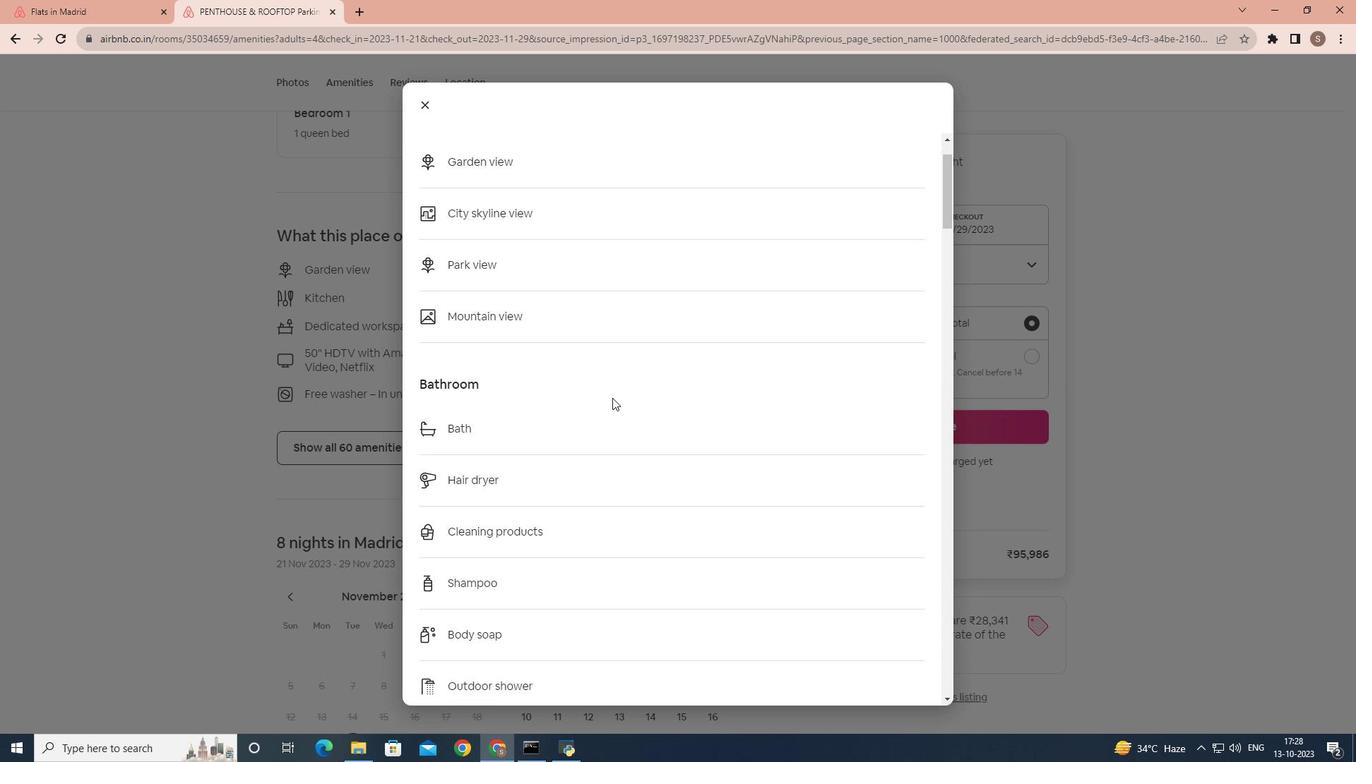 
Action: Mouse scrolled (612, 397) with delta (0, 0)
Screenshot: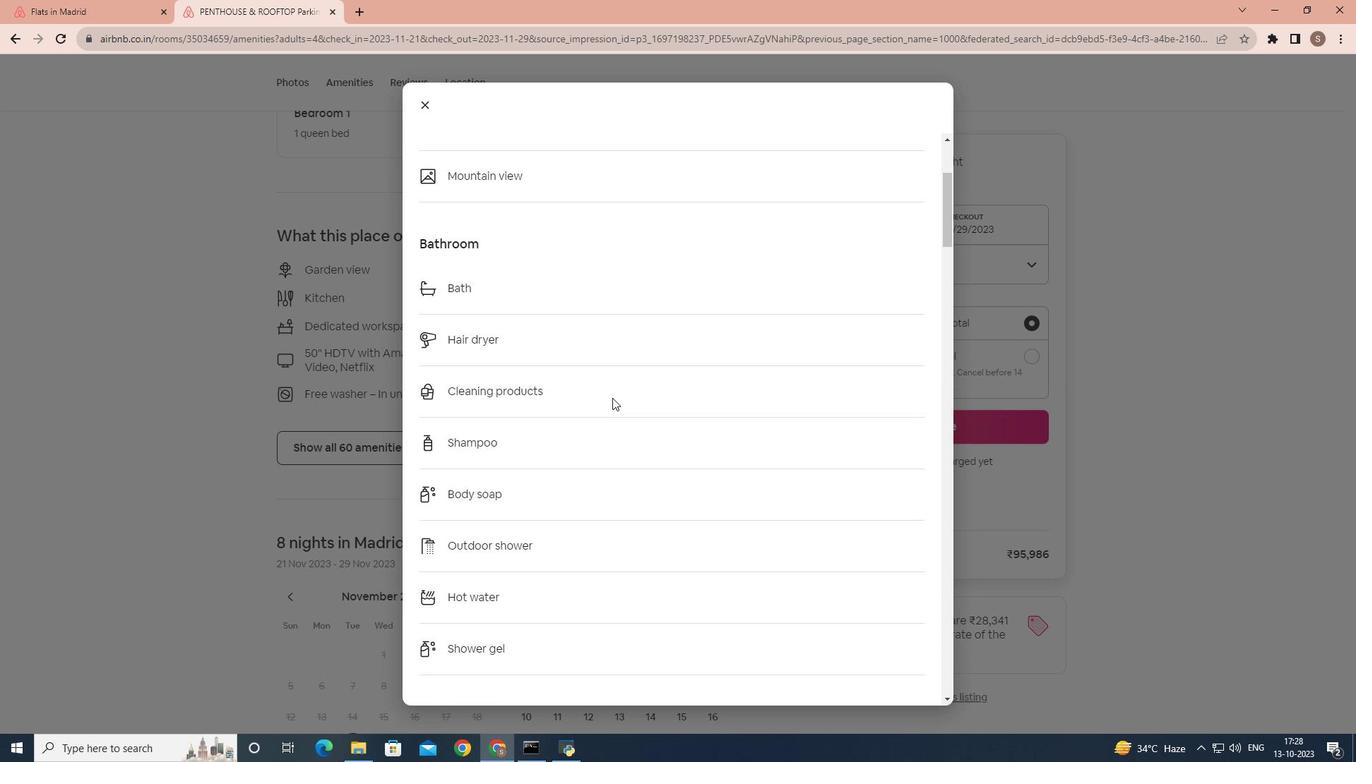 
Action: Mouse scrolled (612, 397) with delta (0, 0)
Screenshot: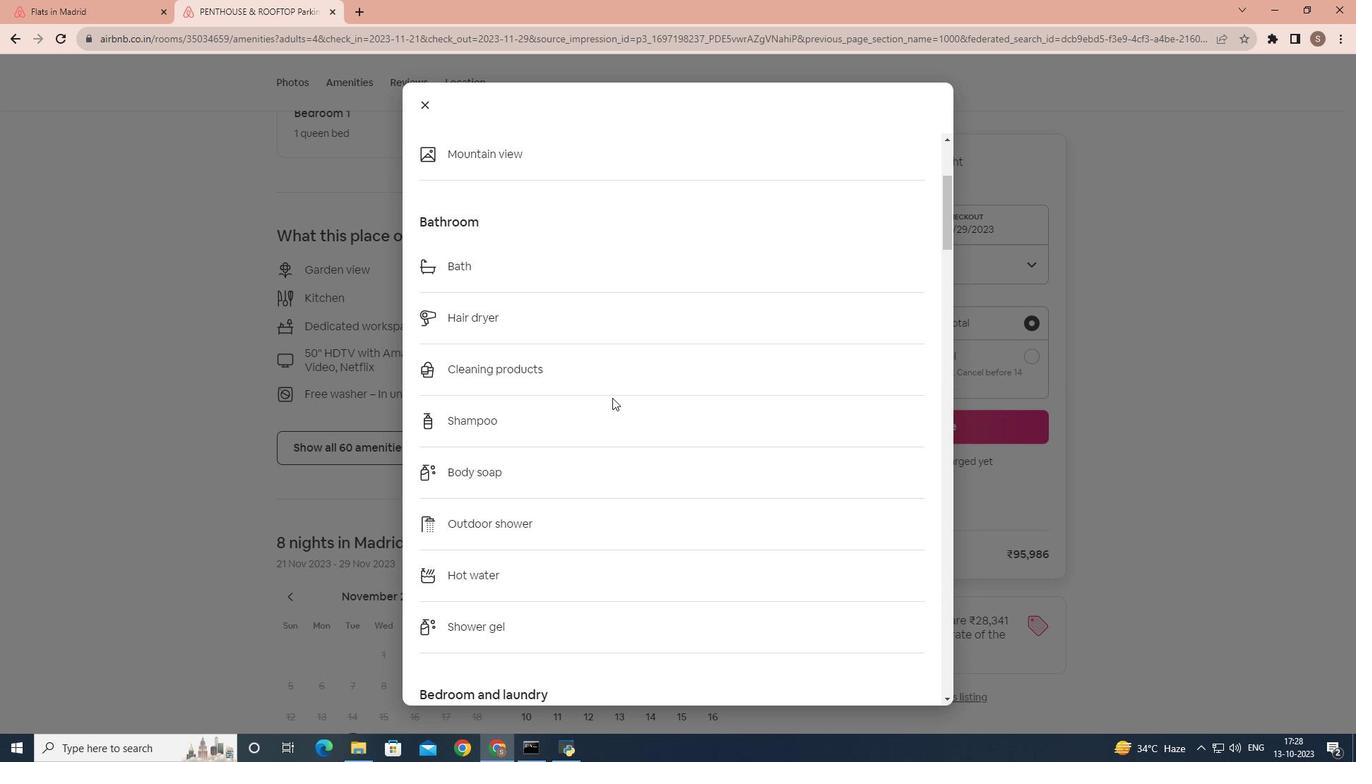 
Action: Mouse scrolled (612, 397) with delta (0, 0)
Screenshot: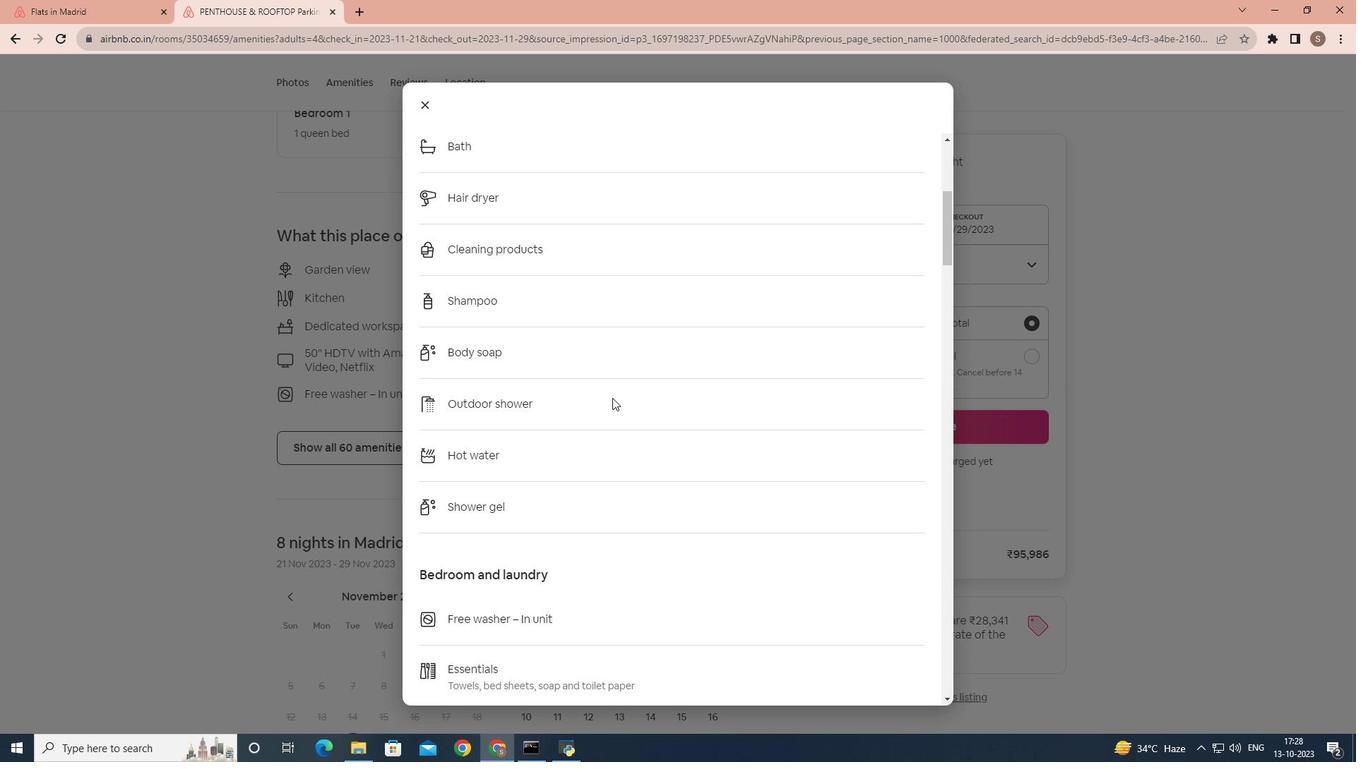 
Action: Mouse scrolled (612, 397) with delta (0, 0)
Screenshot: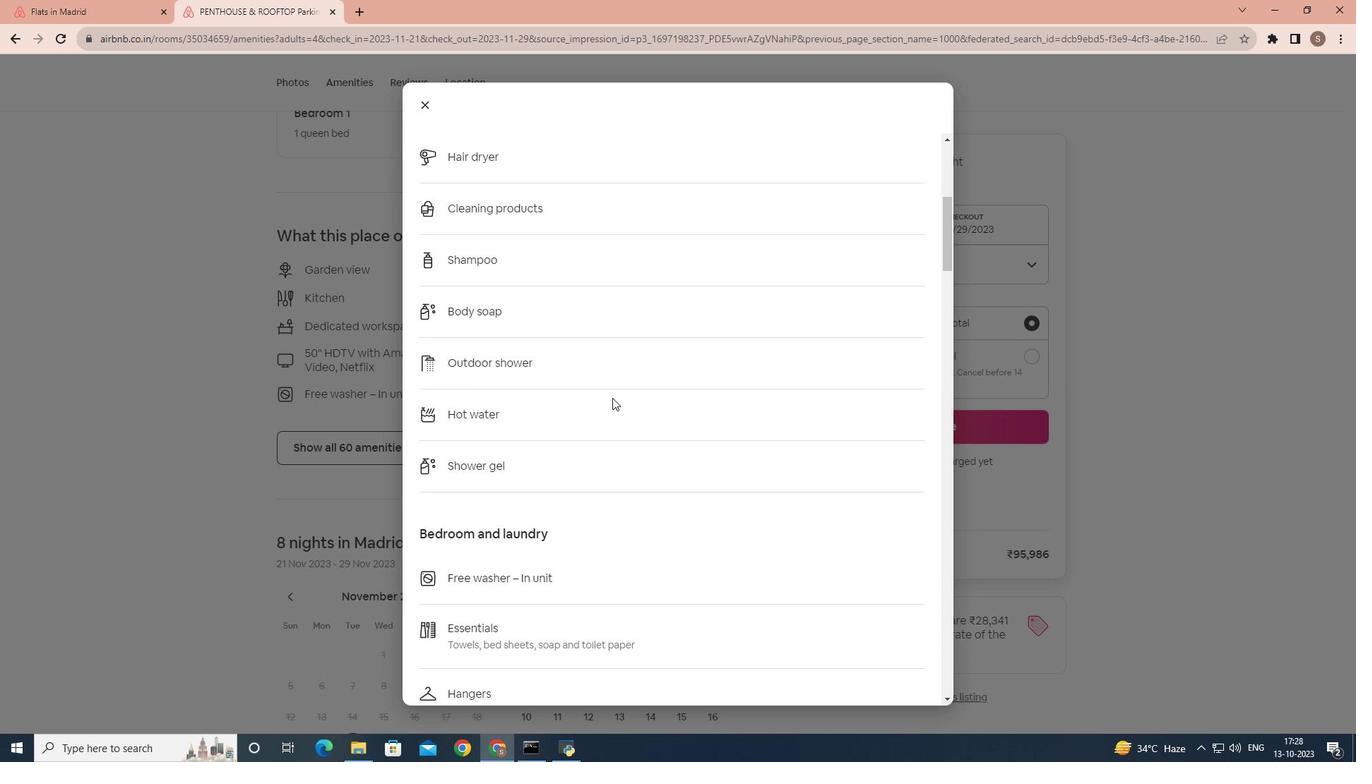 
Action: Mouse scrolled (612, 397) with delta (0, 0)
Screenshot: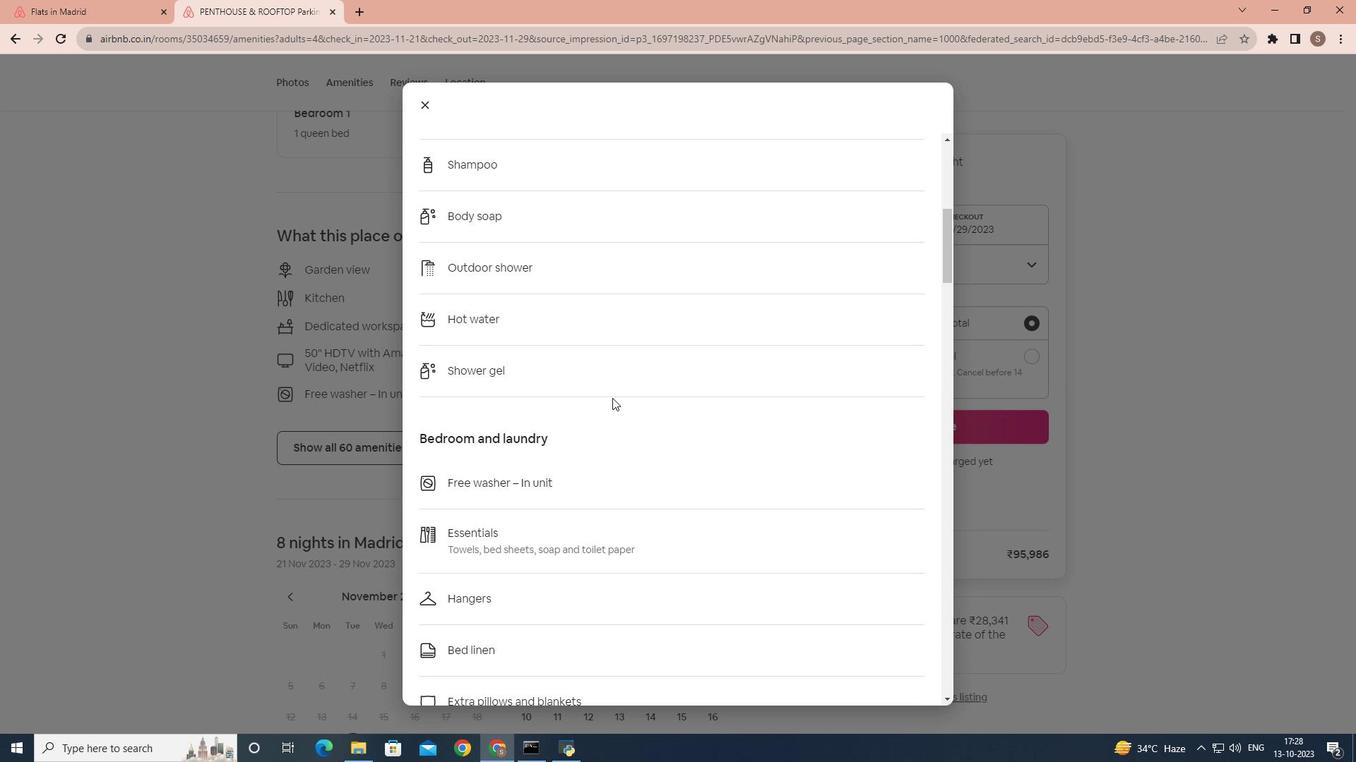 
Action: Mouse scrolled (612, 397) with delta (0, 0)
Screenshot: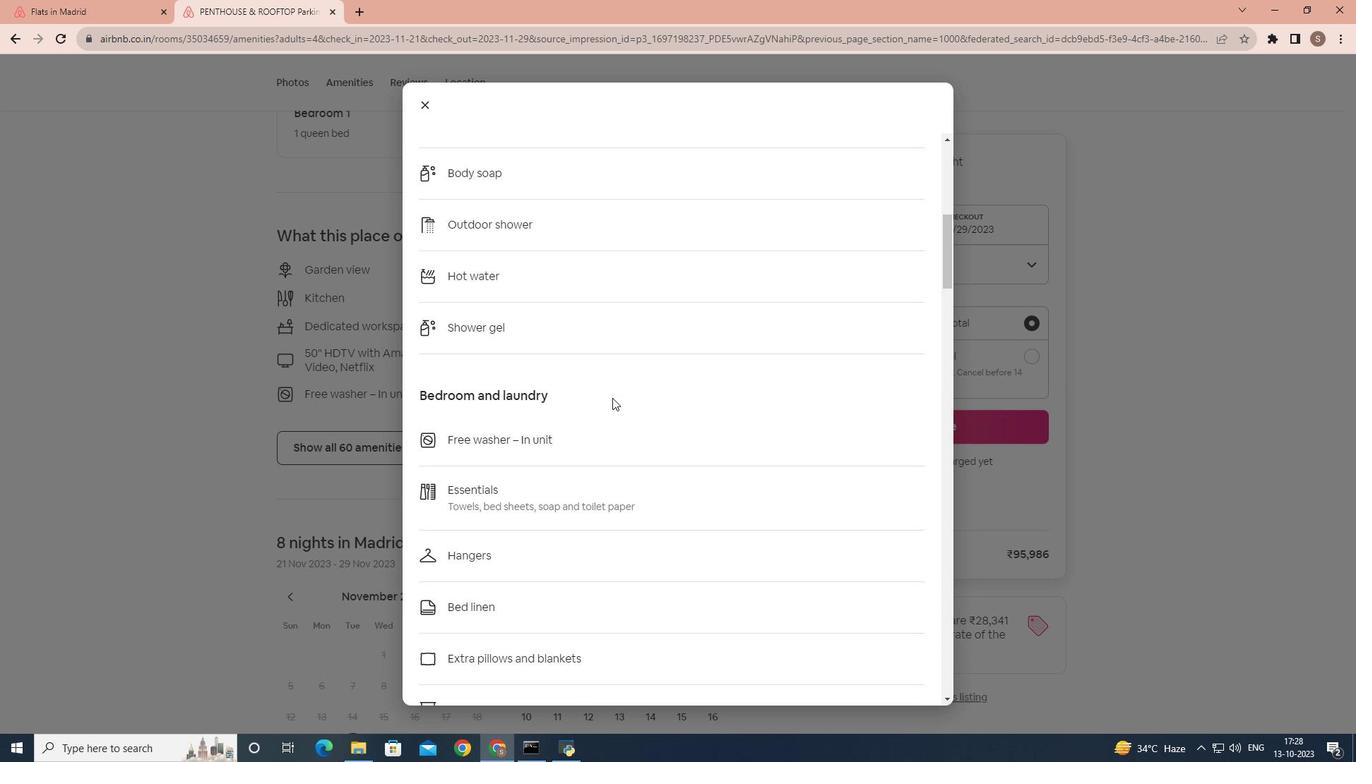 
Action: Mouse scrolled (612, 397) with delta (0, 0)
Screenshot: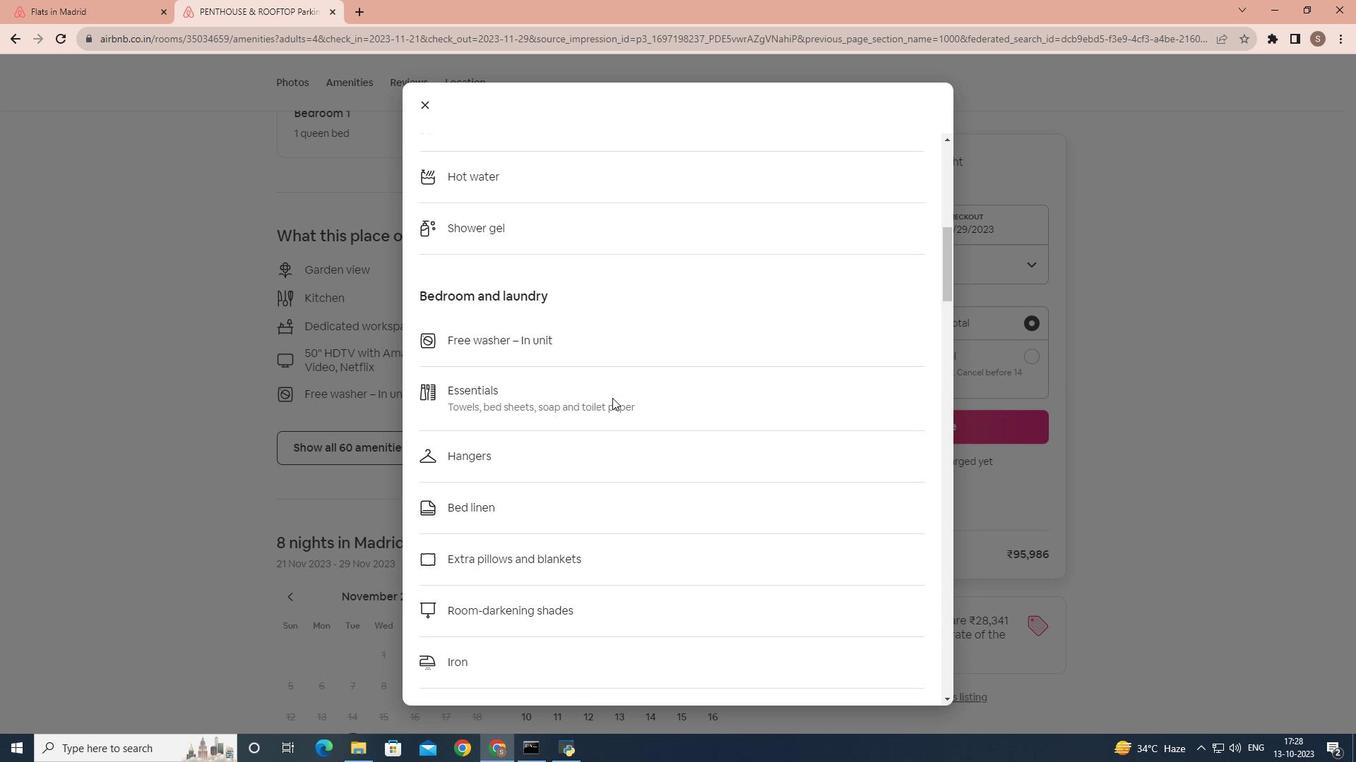 
Action: Mouse scrolled (612, 397) with delta (0, 0)
Screenshot: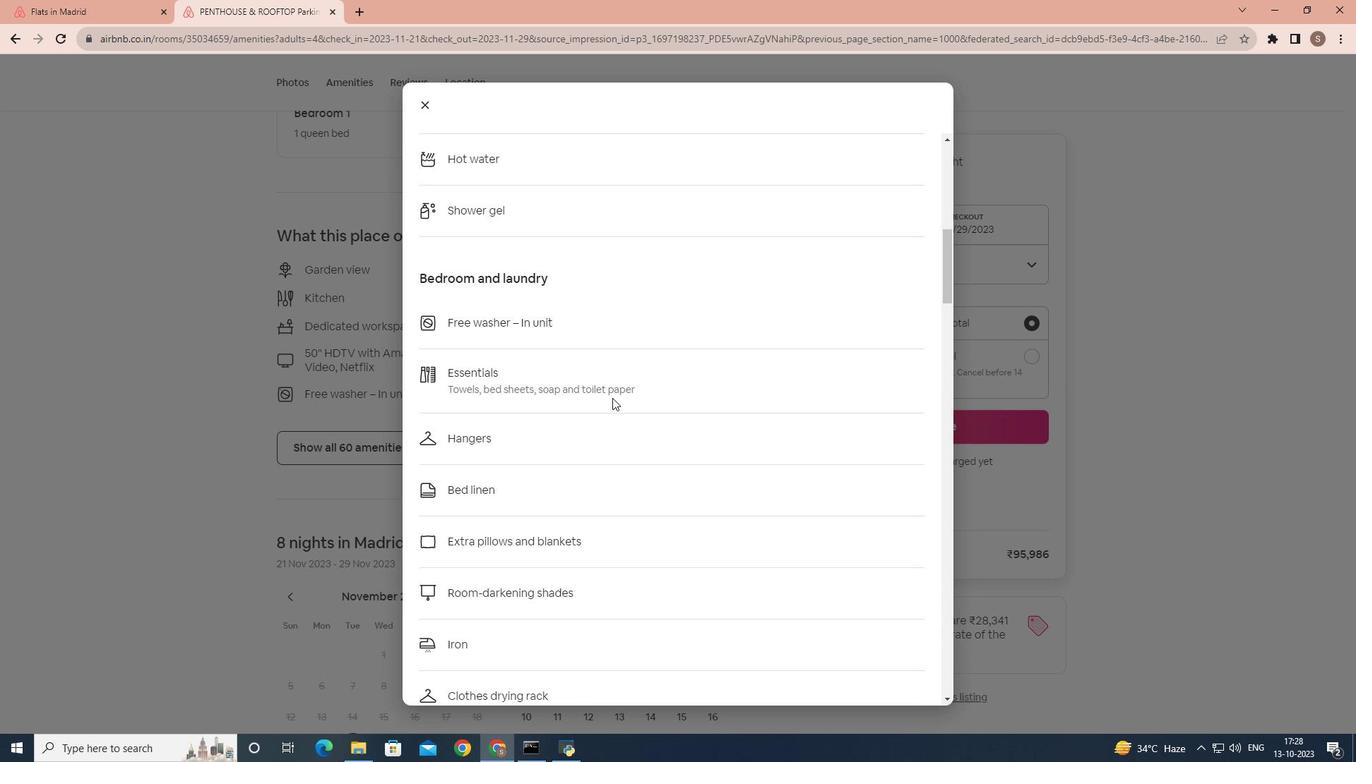 
Action: Mouse scrolled (612, 397) with delta (0, 0)
Screenshot: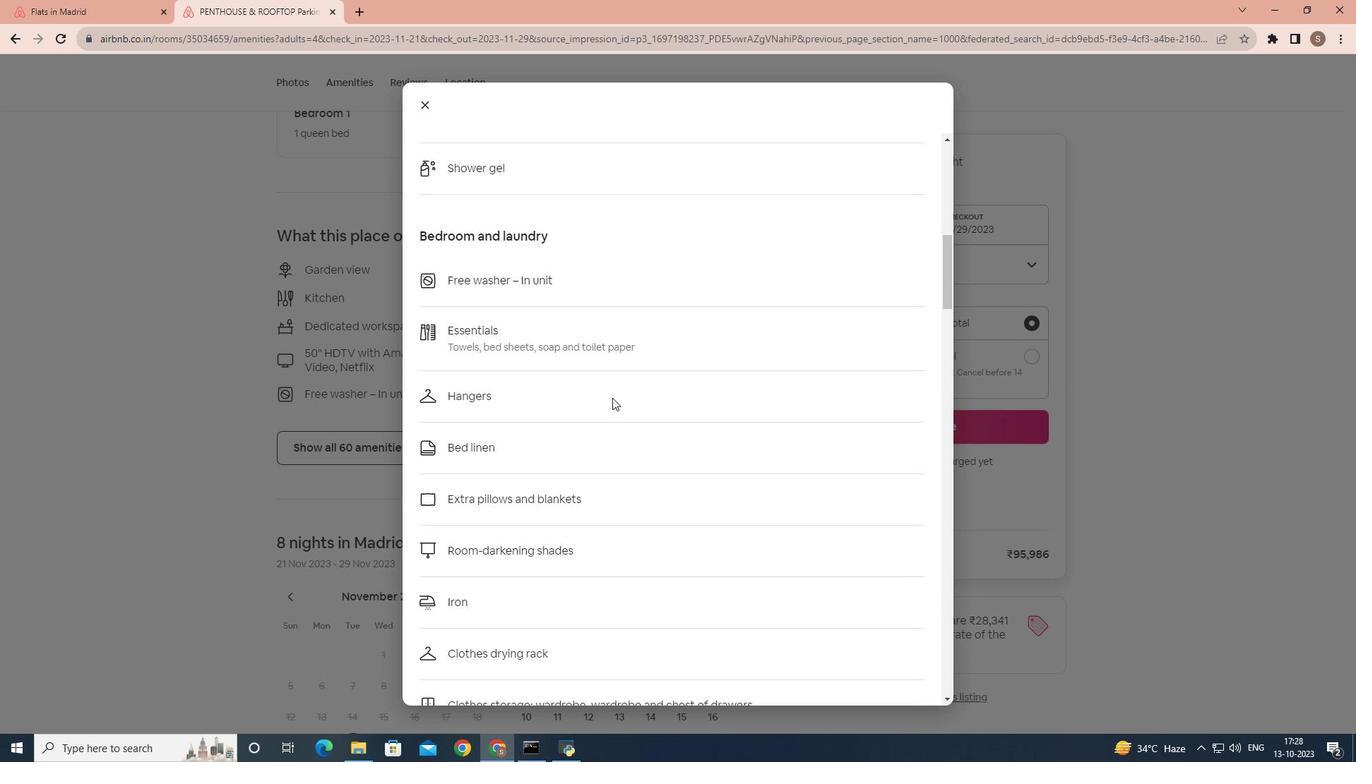 
Action: Mouse scrolled (612, 397) with delta (0, 0)
Screenshot: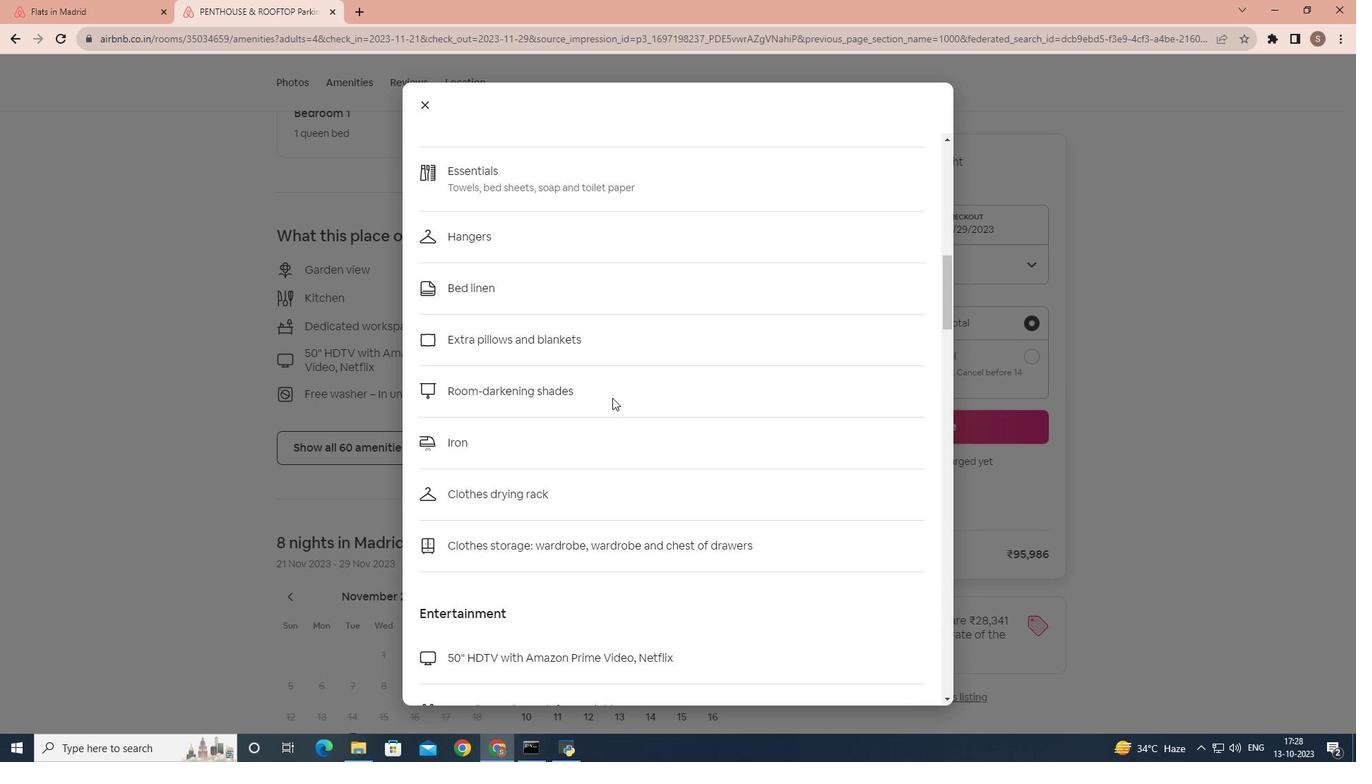 
Action: Mouse scrolled (612, 397) with delta (0, 0)
Screenshot: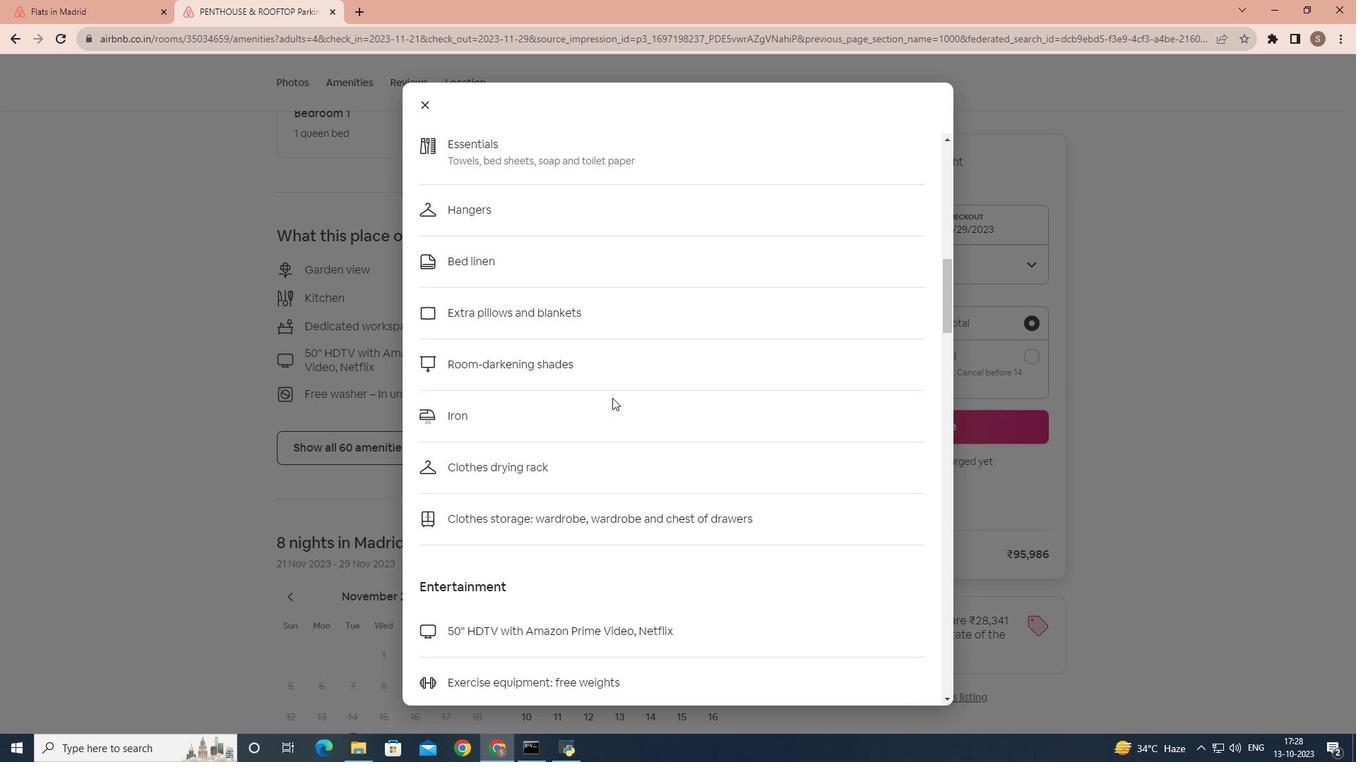 
Action: Mouse scrolled (612, 397) with delta (0, 0)
Screenshot: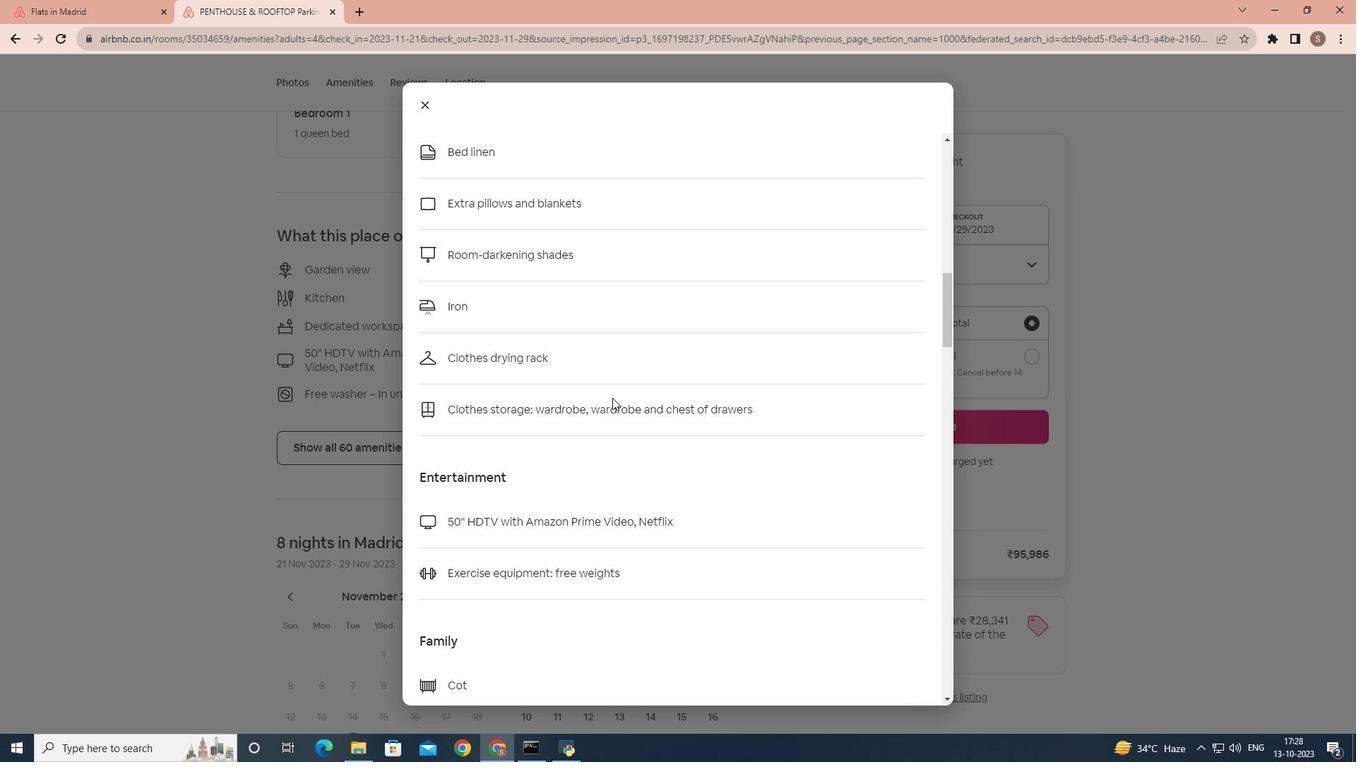 
Action: Mouse scrolled (612, 397) with delta (0, 0)
Screenshot: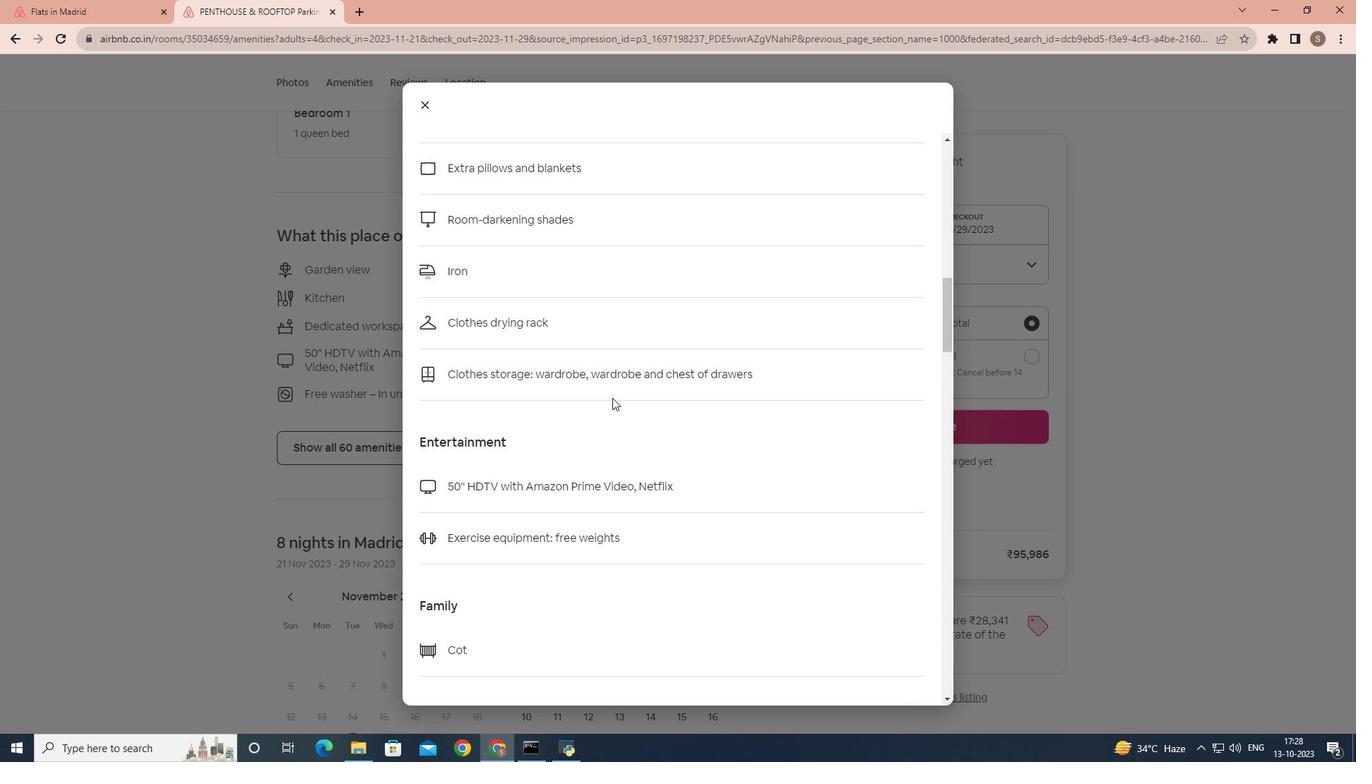 
Action: Mouse scrolled (612, 397) with delta (0, 0)
Screenshot: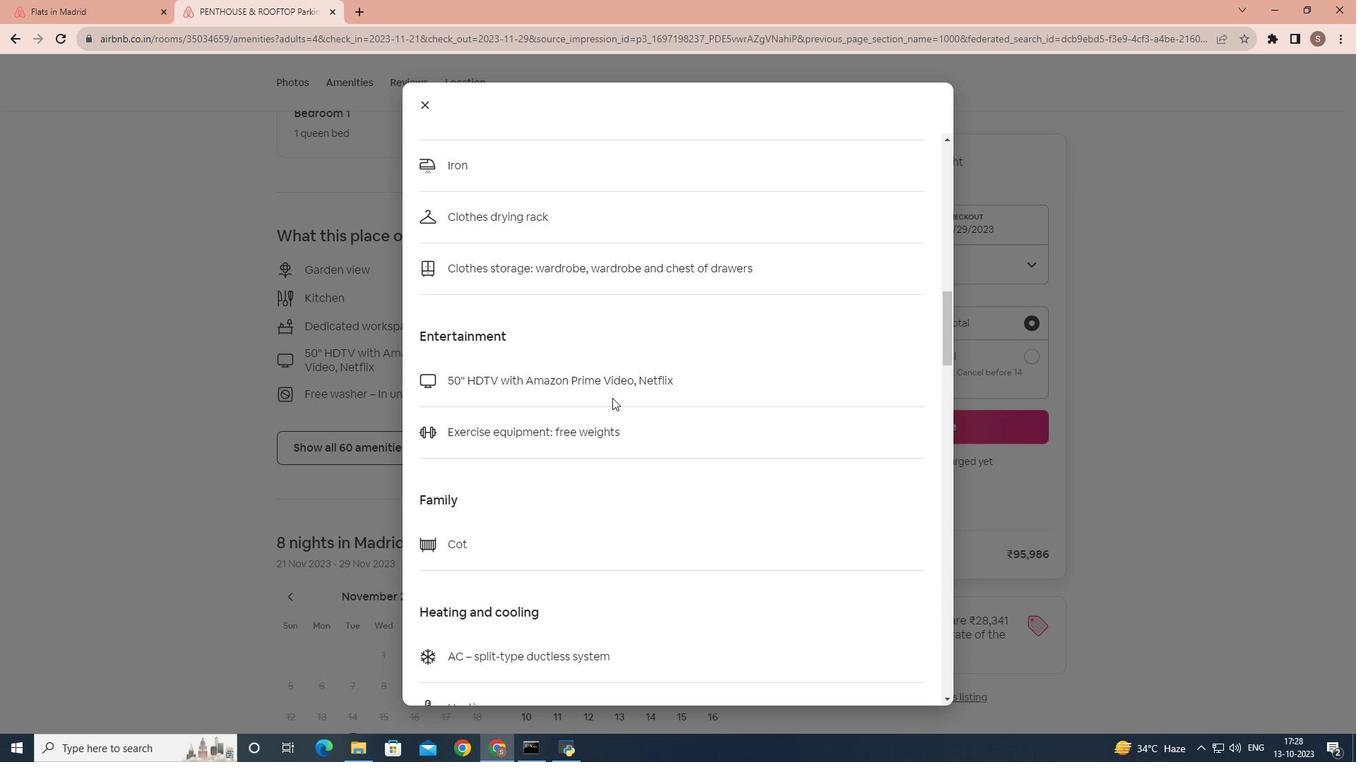 
Action: Mouse scrolled (612, 397) with delta (0, 0)
Screenshot: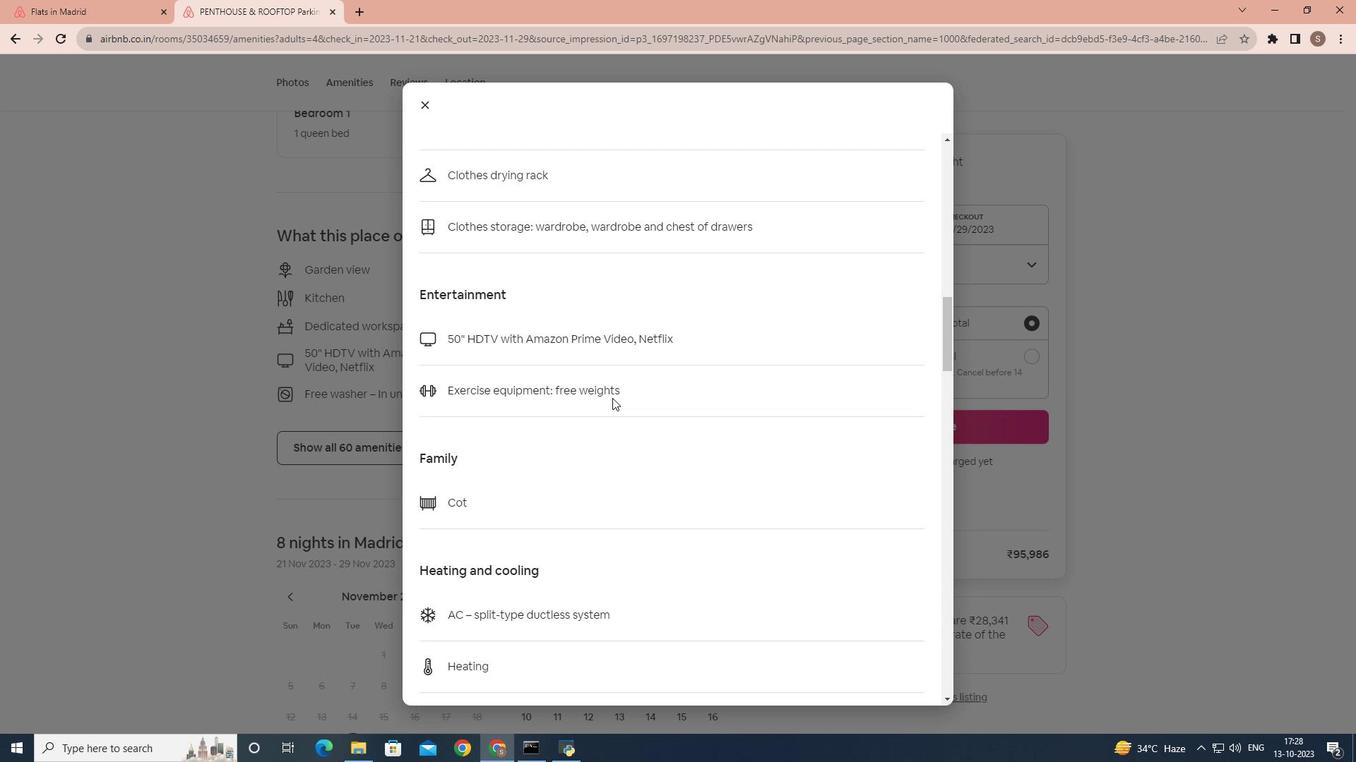 
Action: Mouse scrolled (612, 397) with delta (0, 0)
Screenshot: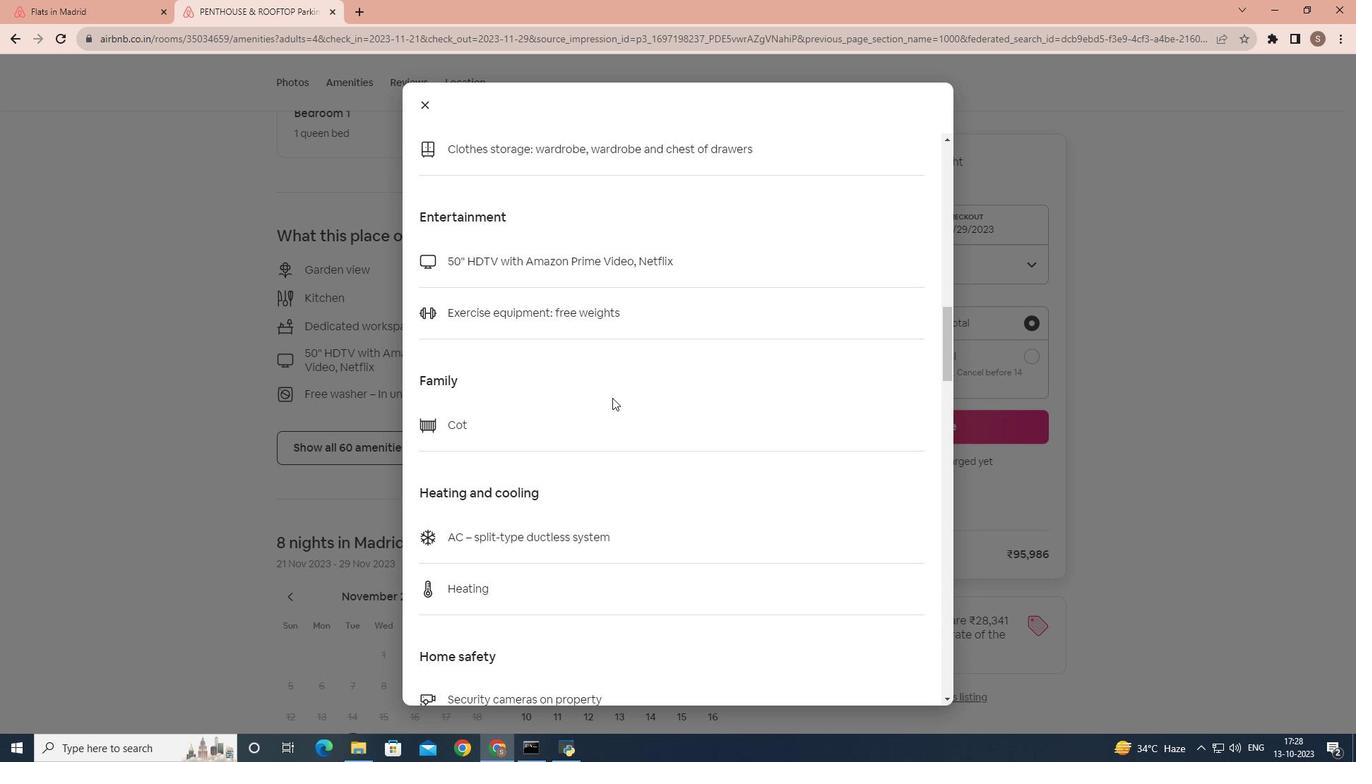 
Action: Mouse scrolled (612, 397) with delta (0, 0)
Screenshot: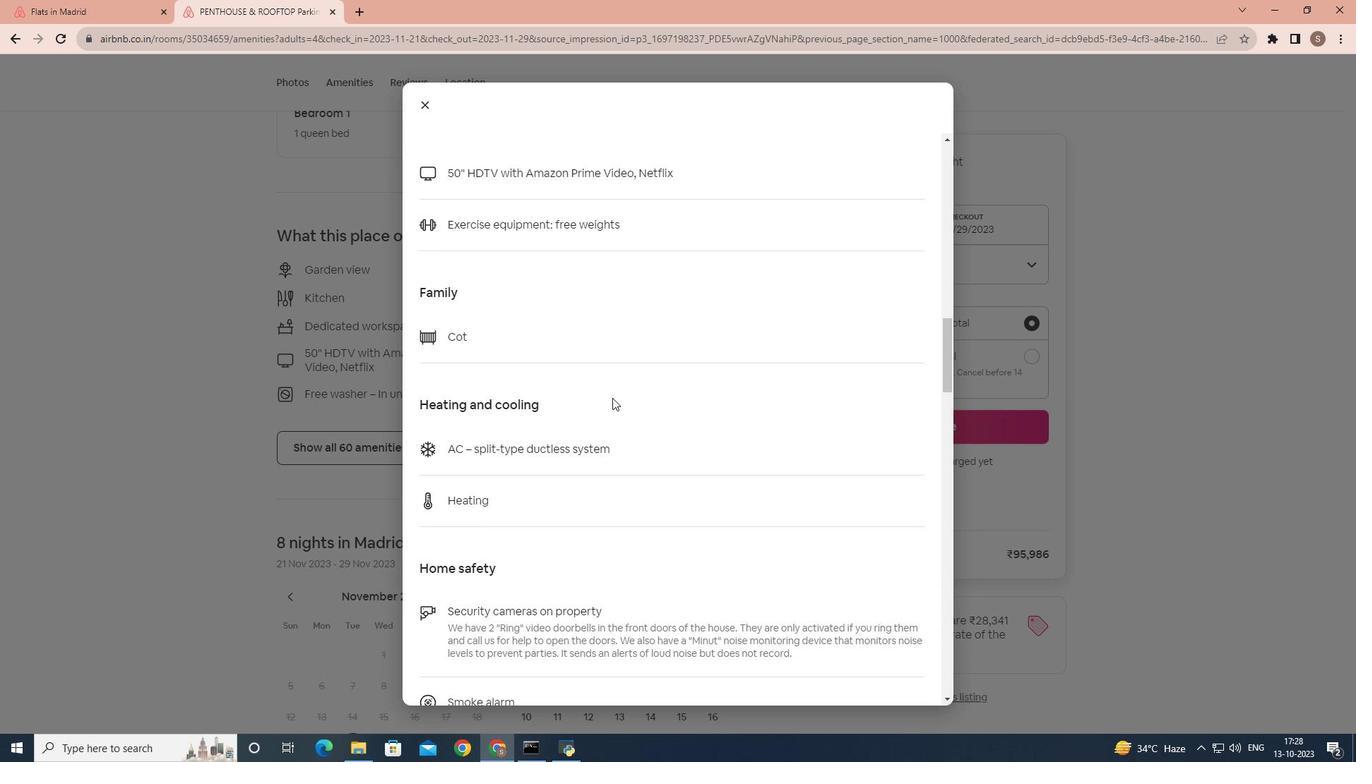 
Action: Mouse scrolled (612, 397) with delta (0, 0)
Screenshot: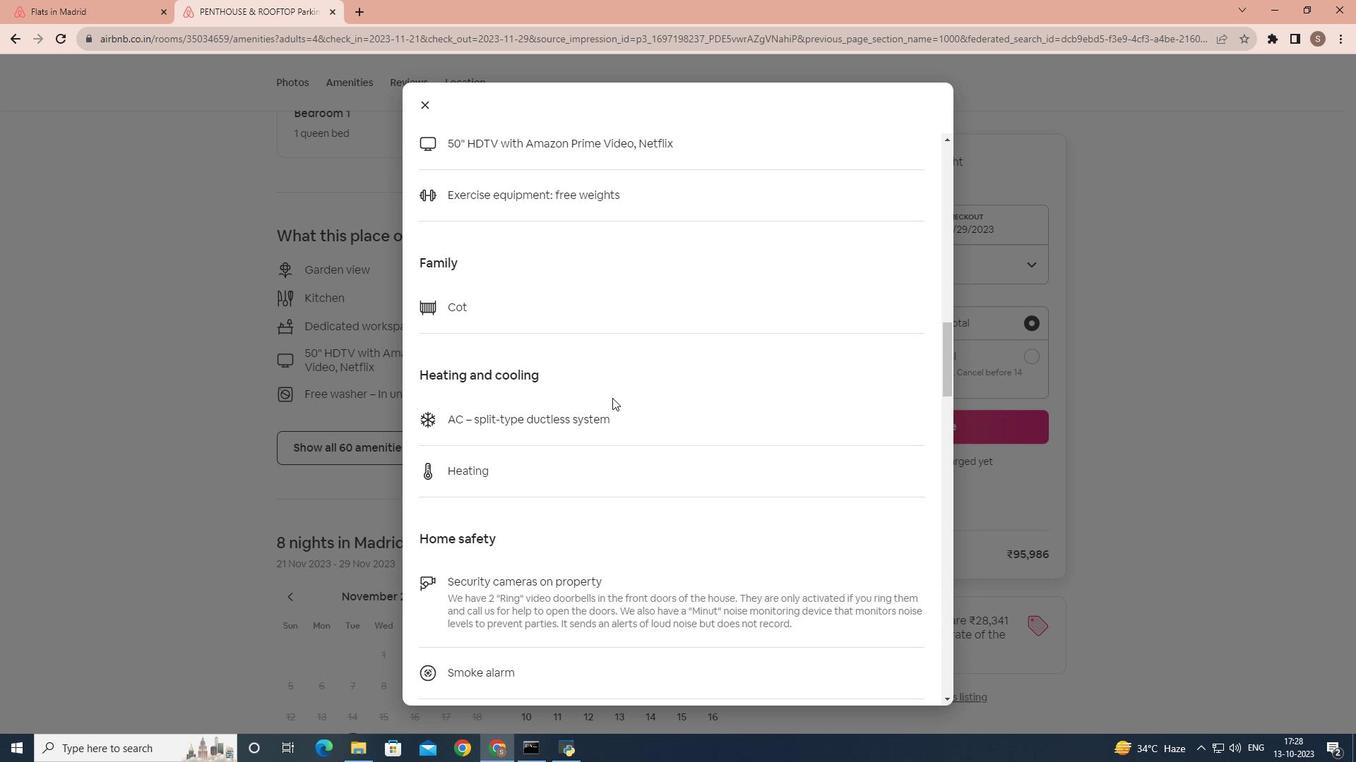 
Action: Mouse scrolled (612, 397) with delta (0, 0)
